 Task: Plan a trip to Al Minya, Egypt from 16th December, 2023 to 18th December, 2023 for 8 adults. Place can be private room with 8 bedrooms having 8 beds and 8 bathrooms. Property type can be hotel. Amenities needed are: wifi, TV, free parkinig on premises, gym, breakfast.
Action: Mouse moved to (593, 159)
Screenshot: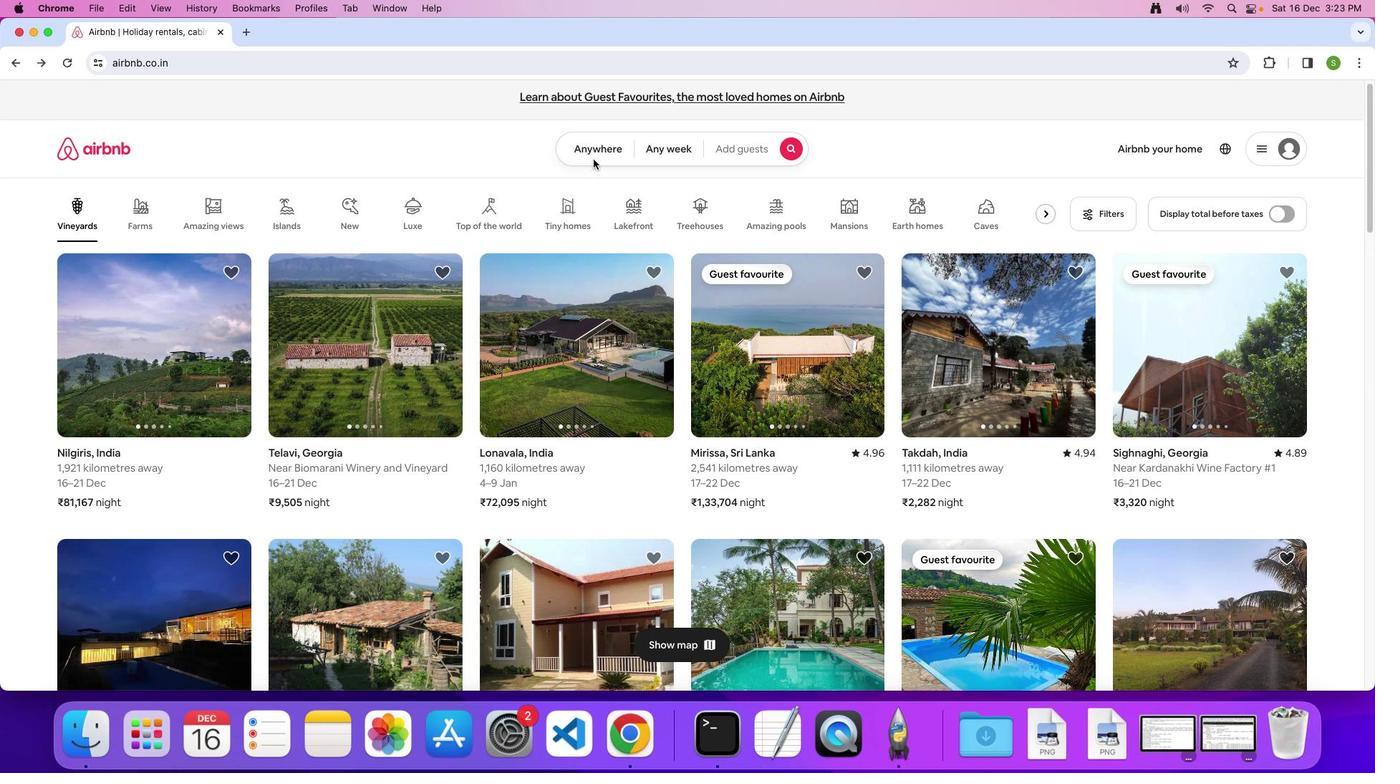 
Action: Mouse pressed left at (593, 159)
Screenshot: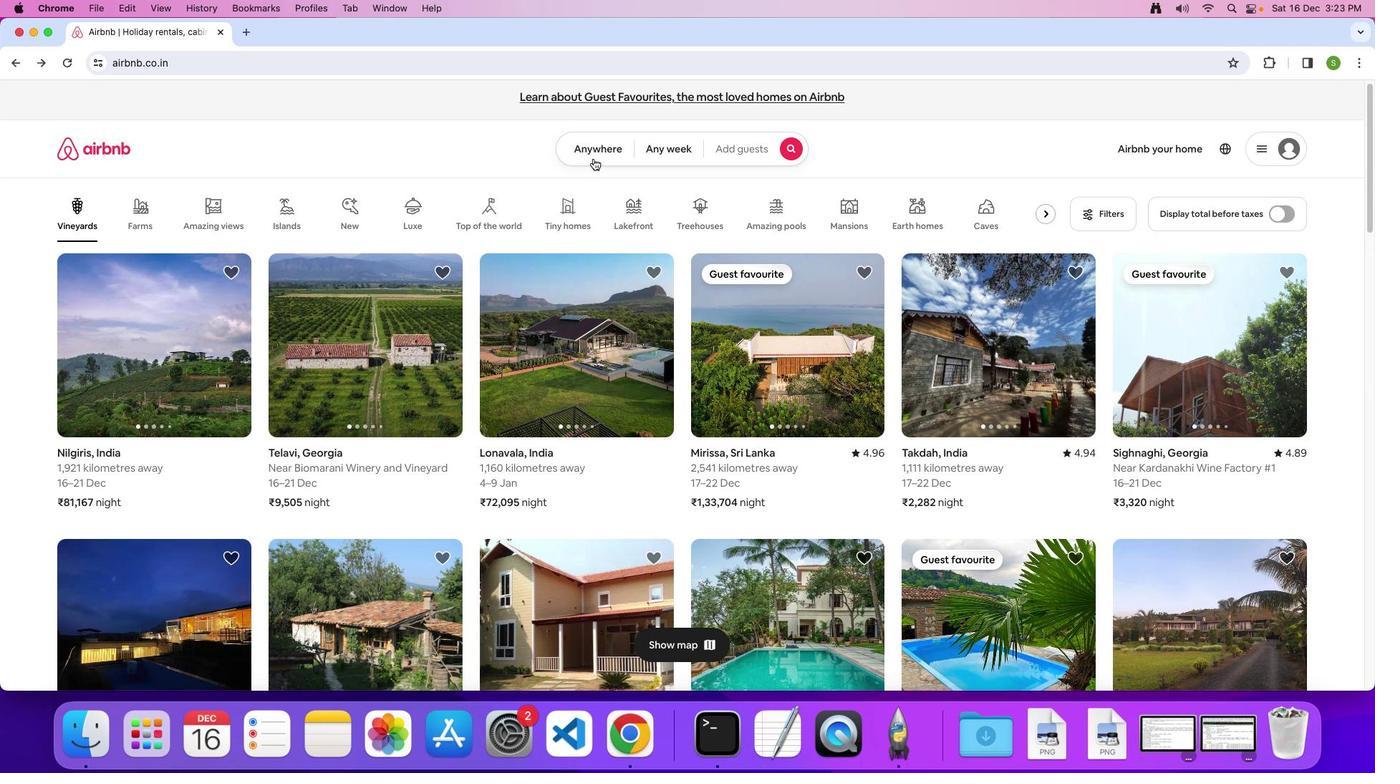 
Action: Mouse moved to (595, 154)
Screenshot: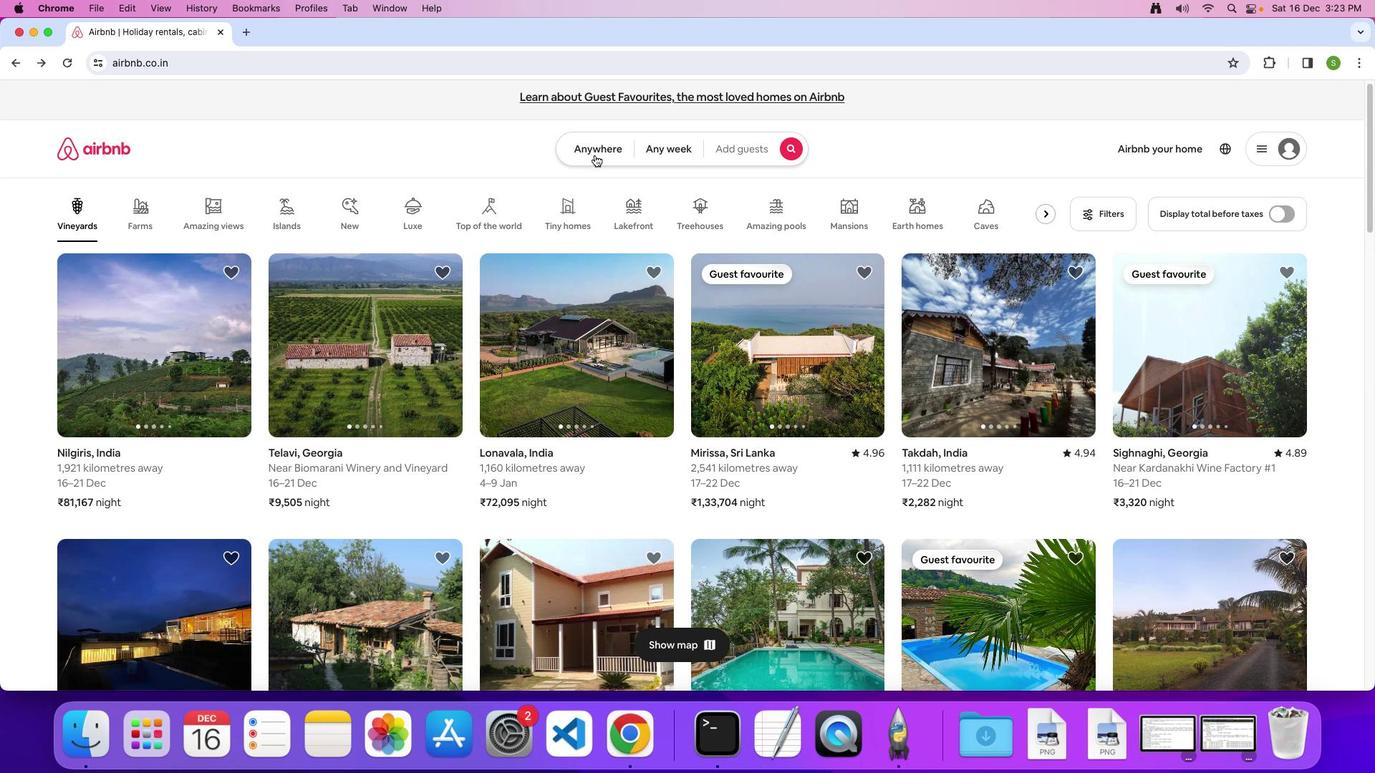 
Action: Mouse pressed left at (595, 154)
Screenshot: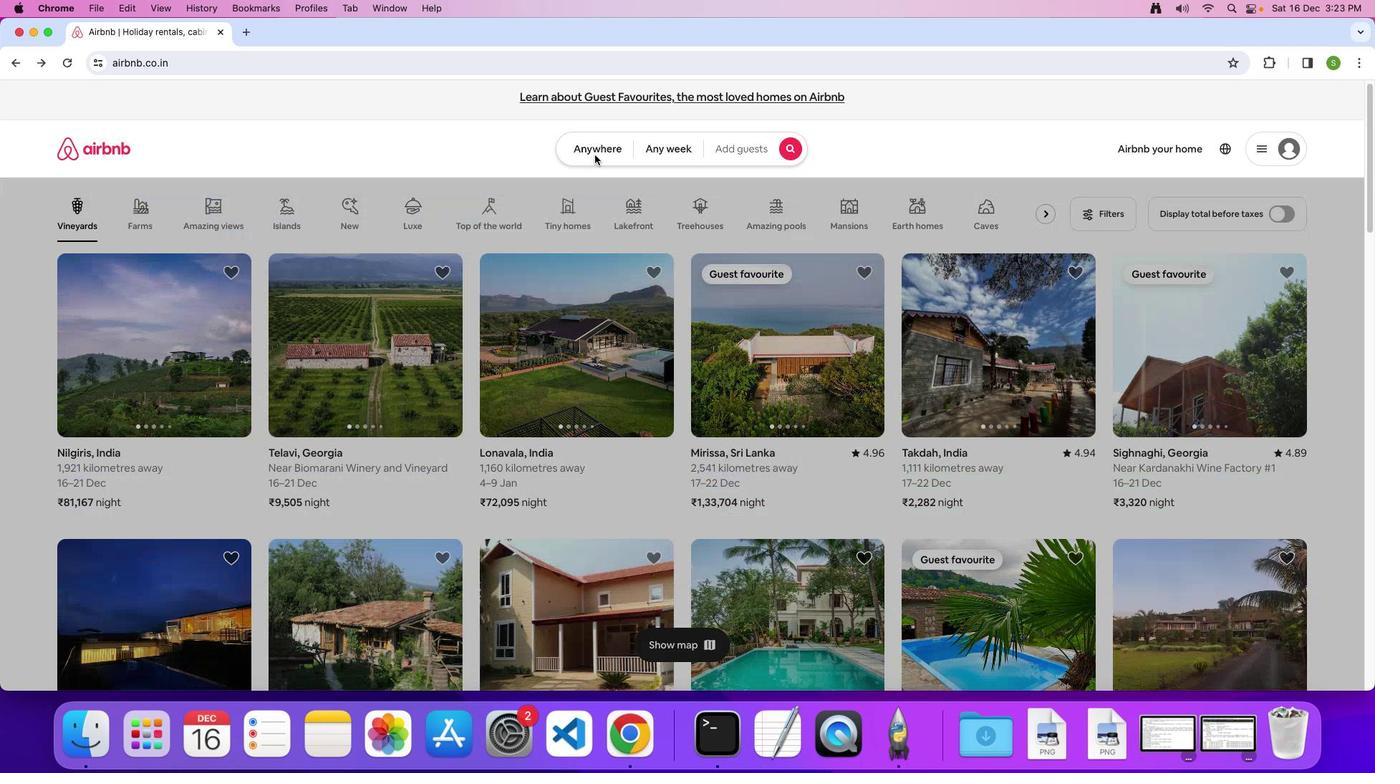 
Action: Mouse moved to (507, 201)
Screenshot: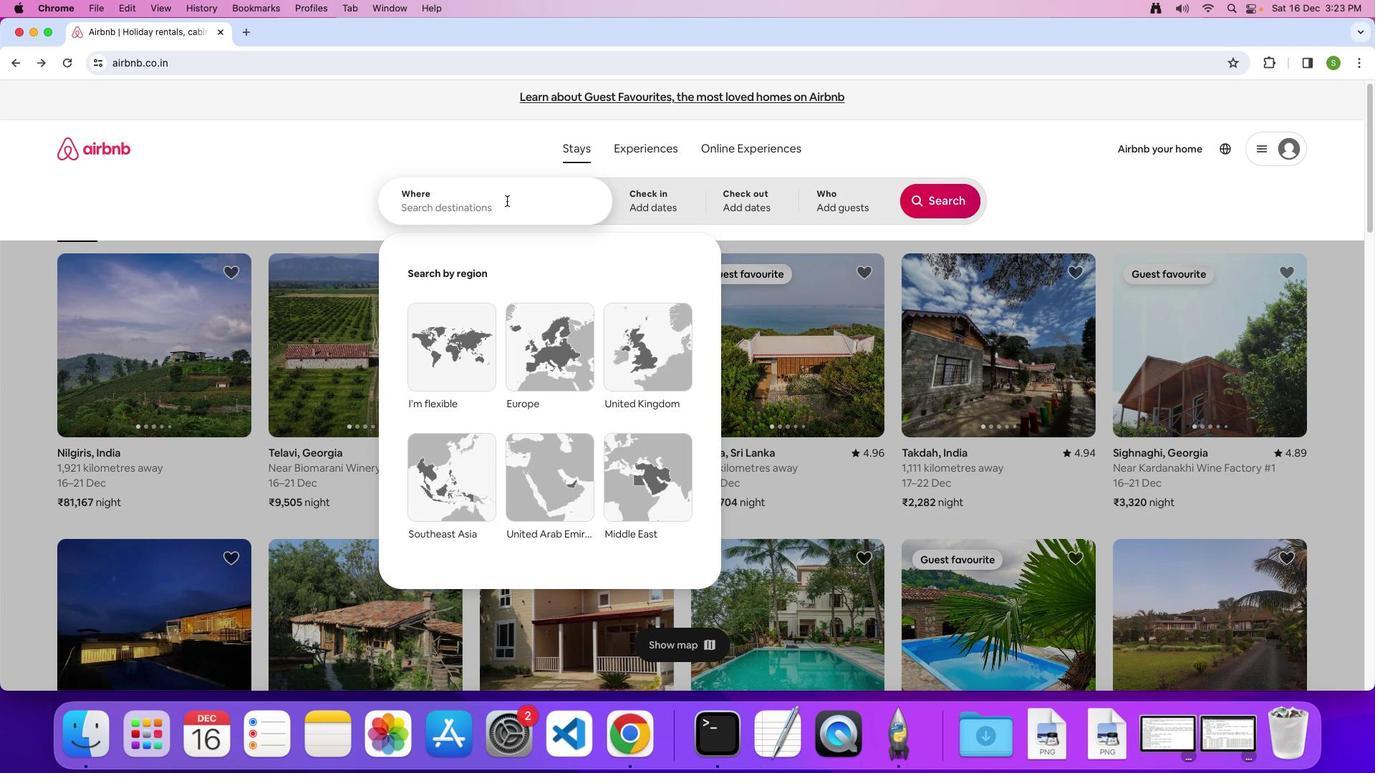 
Action: Mouse pressed left at (507, 201)
Screenshot: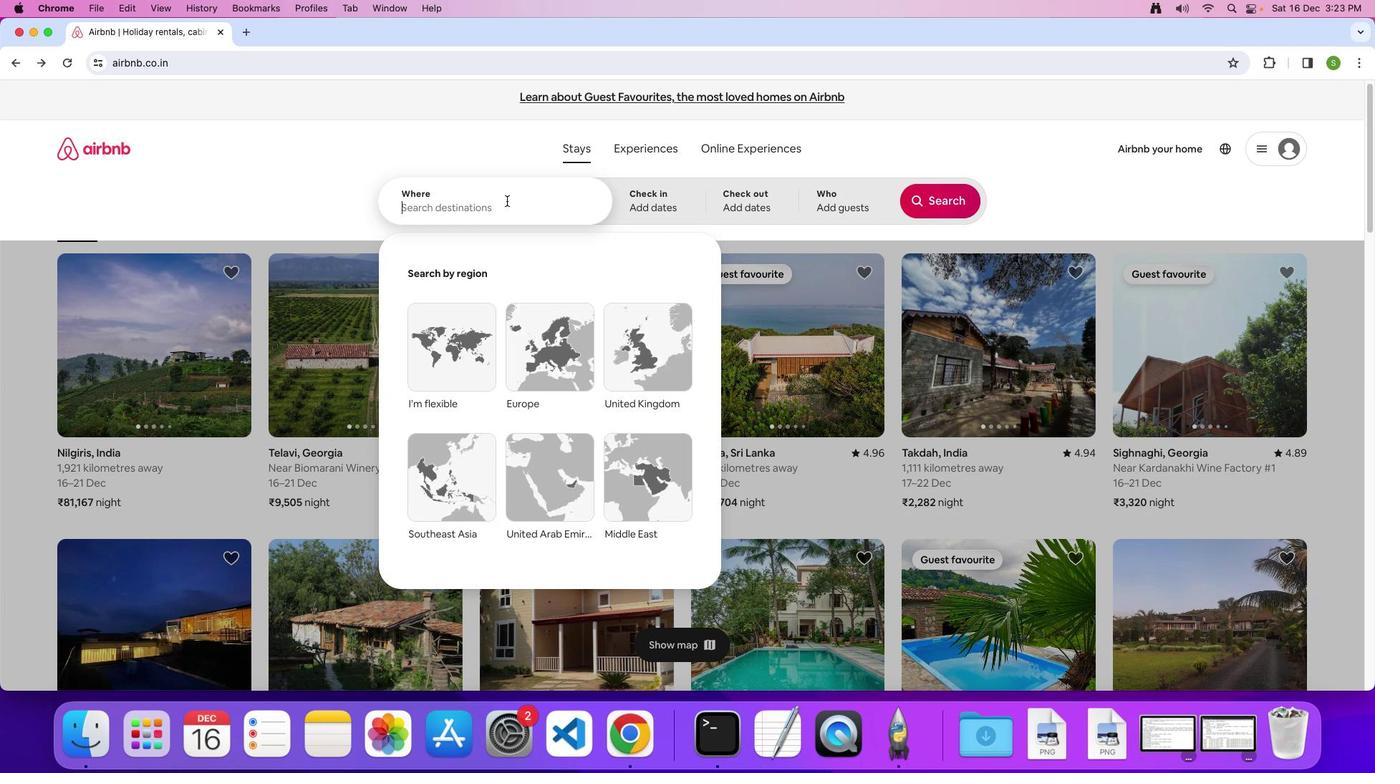 
Action: Mouse moved to (507, 201)
Screenshot: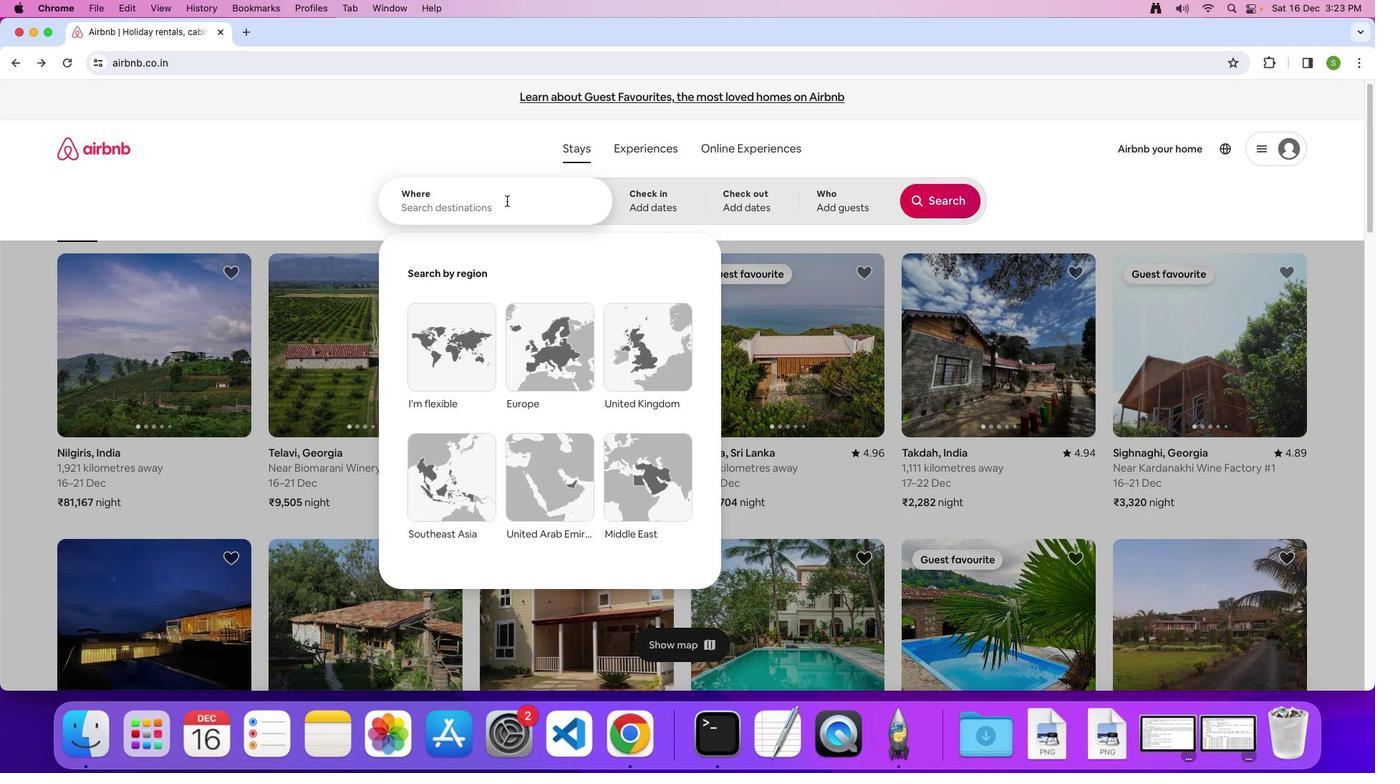 
Action: Key pressed 'A''I'Key.space'M'Key.caps_lock'i''n''y''a'','Key.spaceKey.shift'E''g''y''p''t'Key.enter
Screenshot: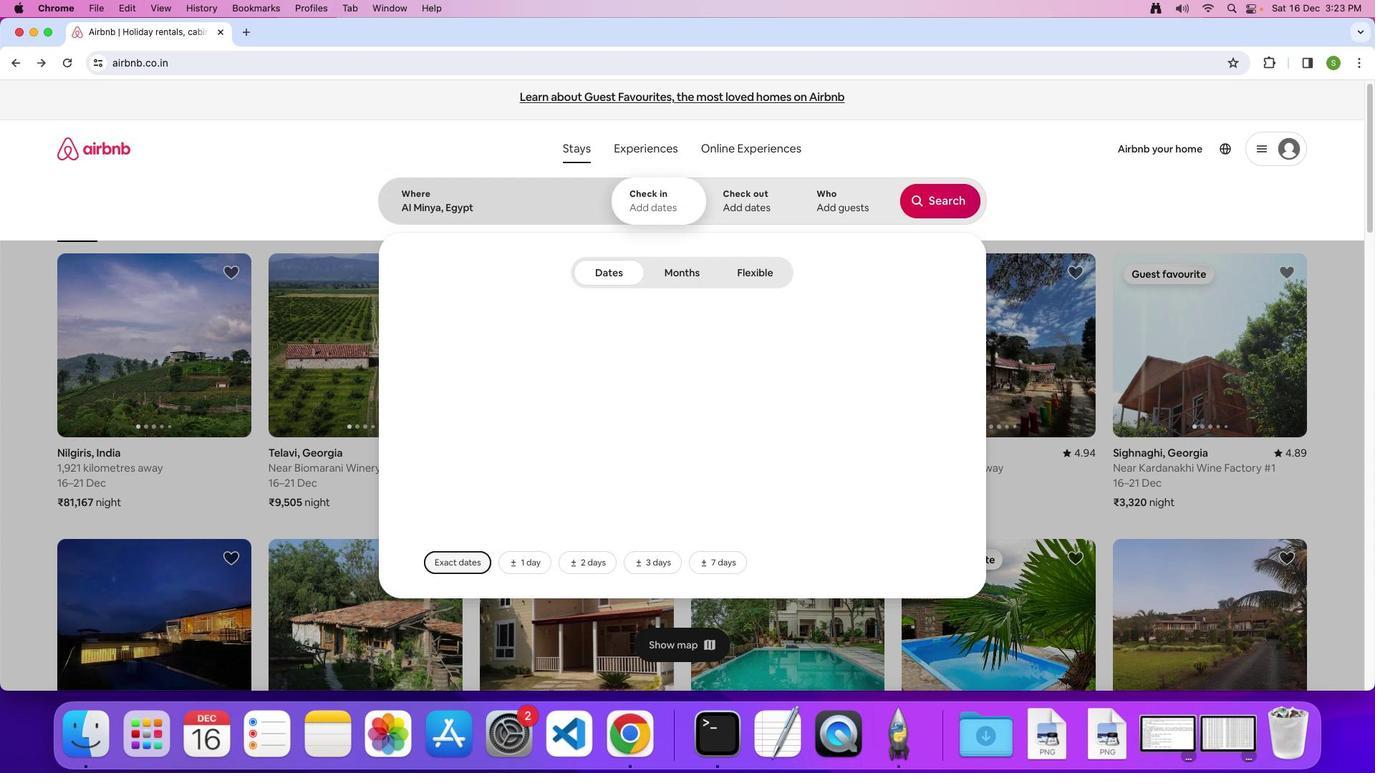 
Action: Mouse moved to (649, 452)
Screenshot: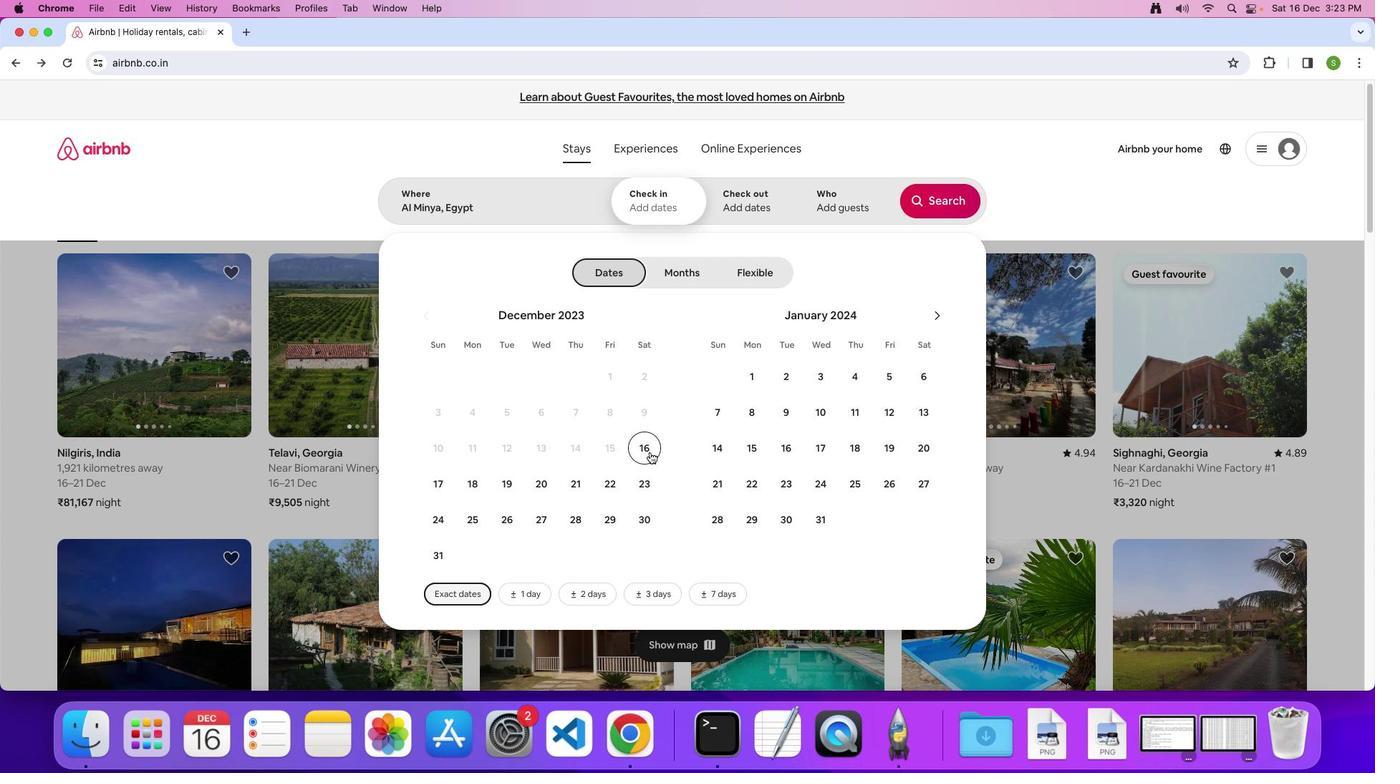 
Action: Mouse pressed left at (649, 452)
Screenshot: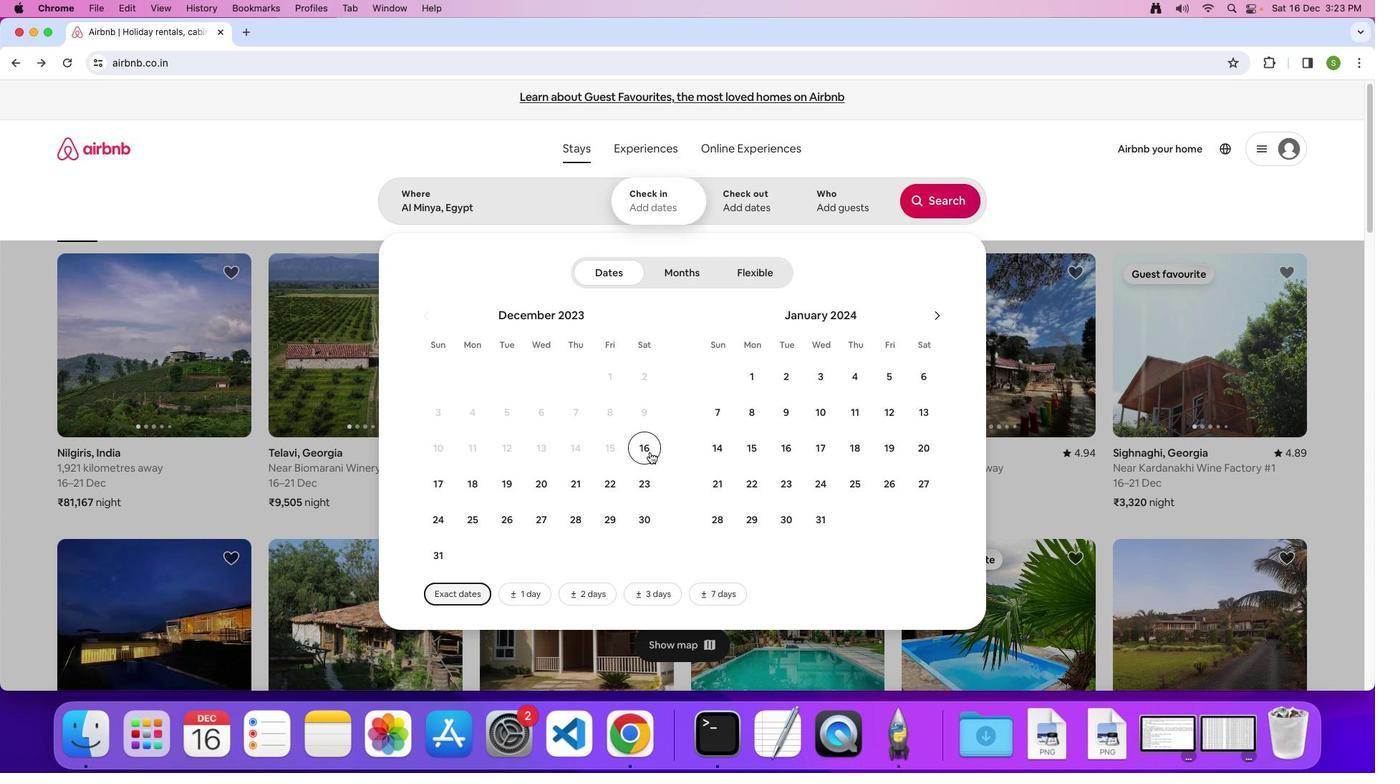 
Action: Mouse moved to (465, 477)
Screenshot: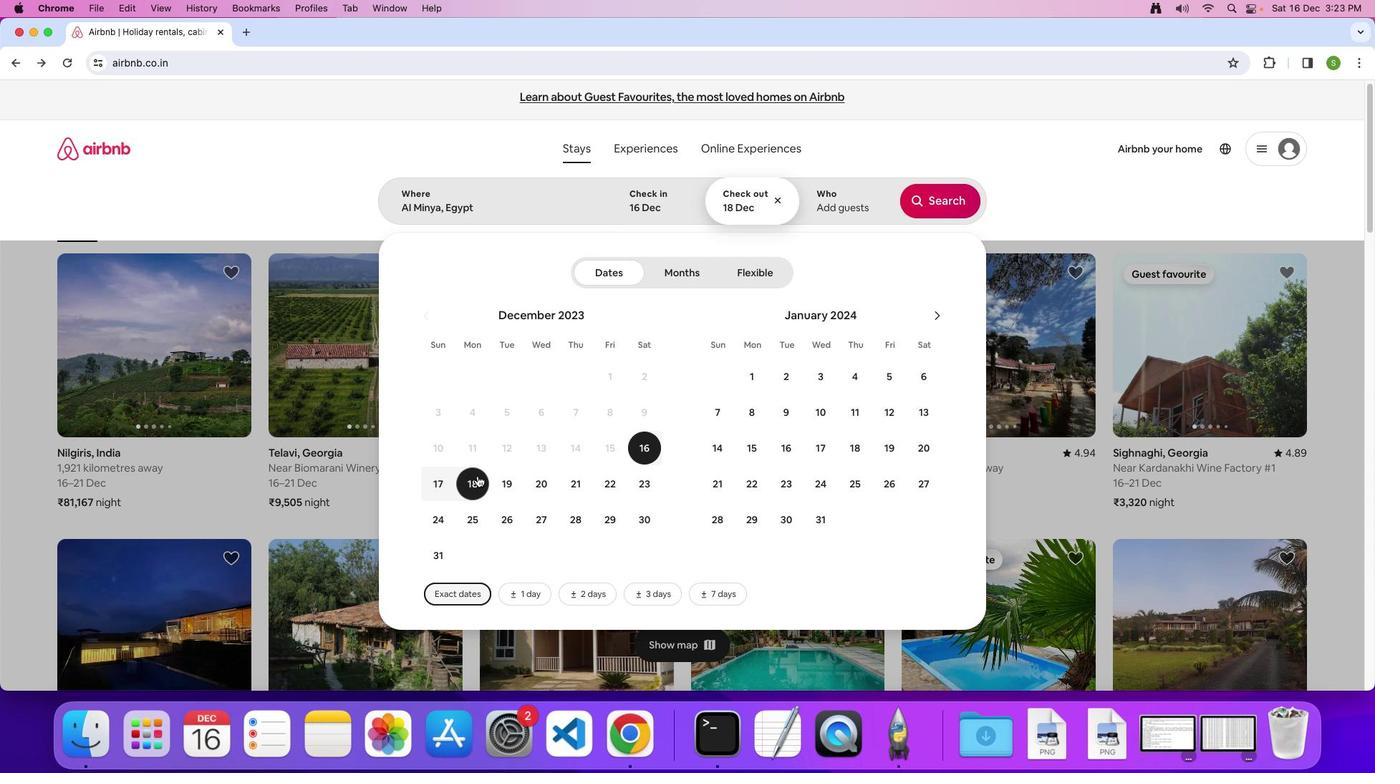 
Action: Mouse pressed left at (465, 477)
Screenshot: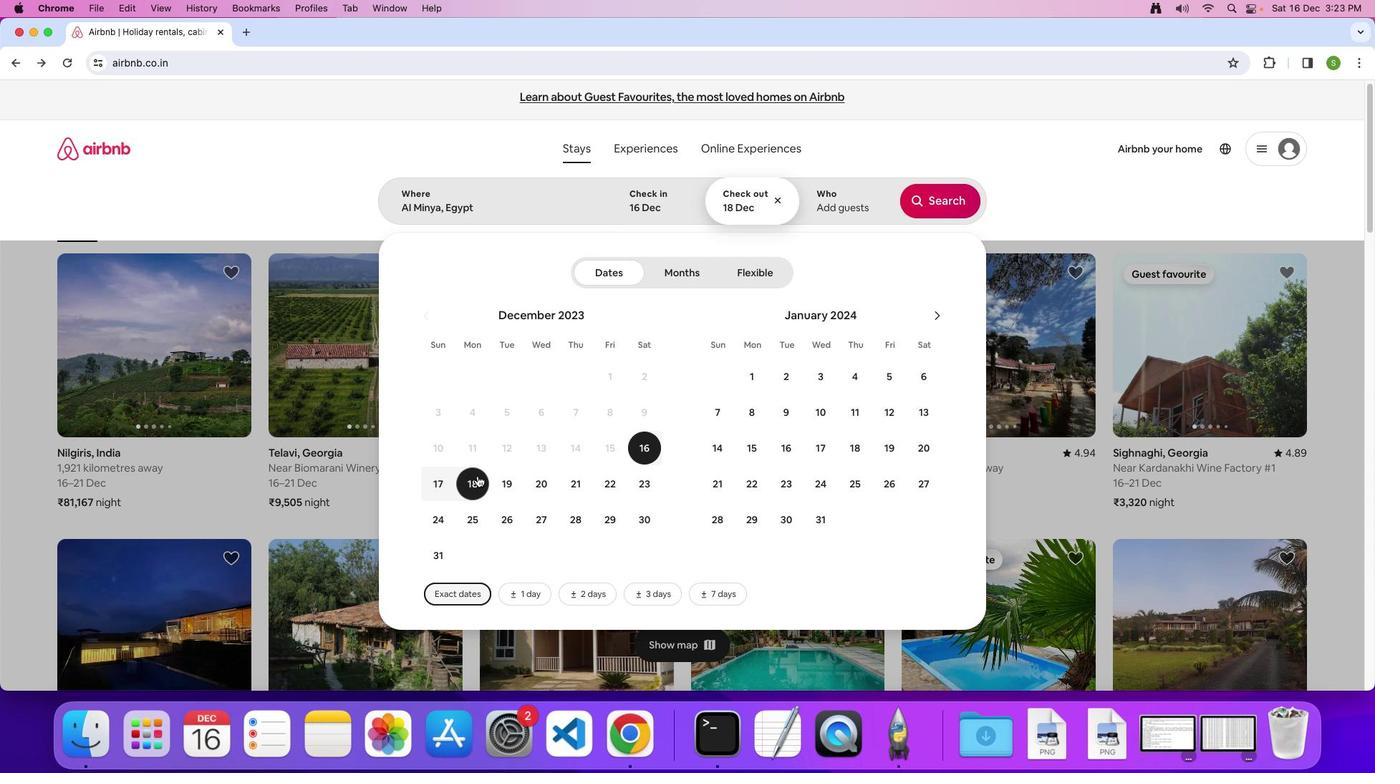 
Action: Mouse moved to (821, 206)
Screenshot: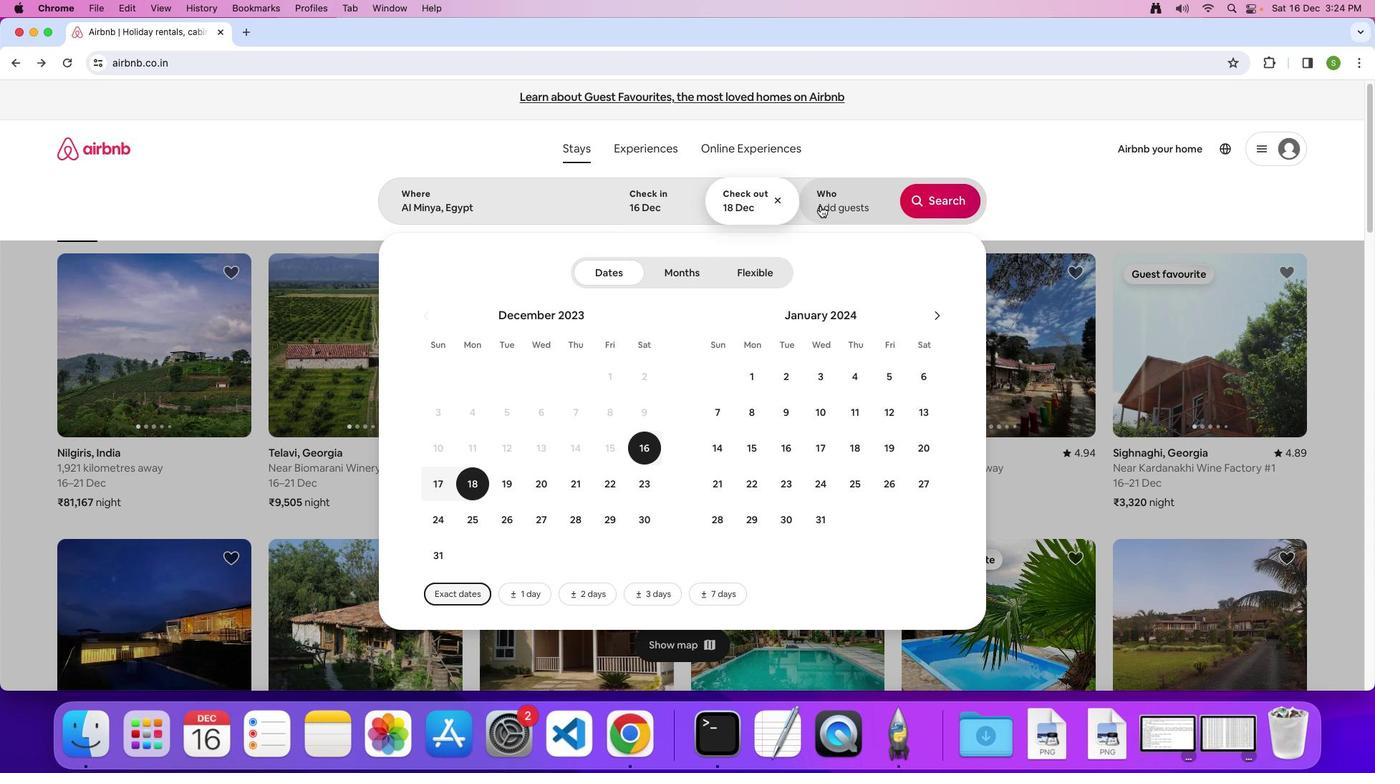 
Action: Mouse pressed left at (821, 206)
Screenshot: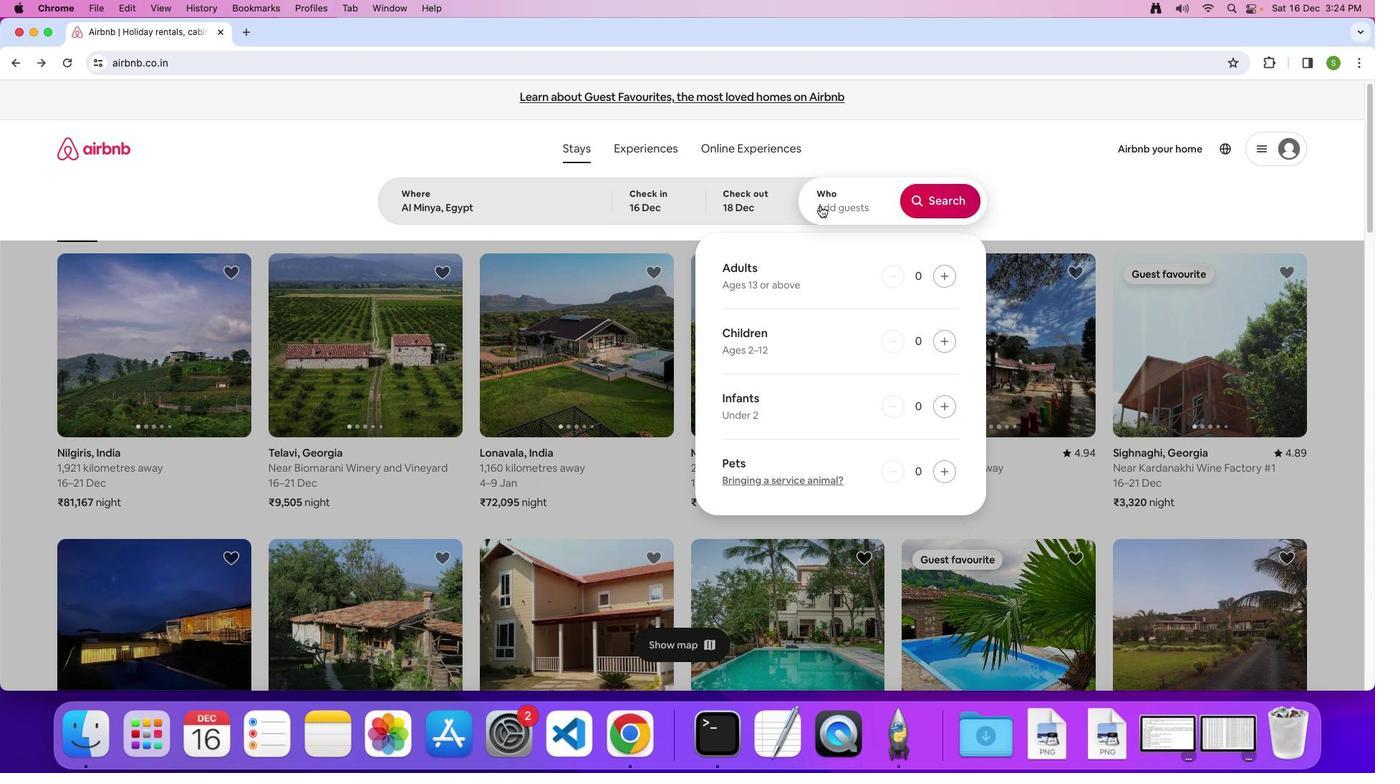
Action: Mouse moved to (946, 283)
Screenshot: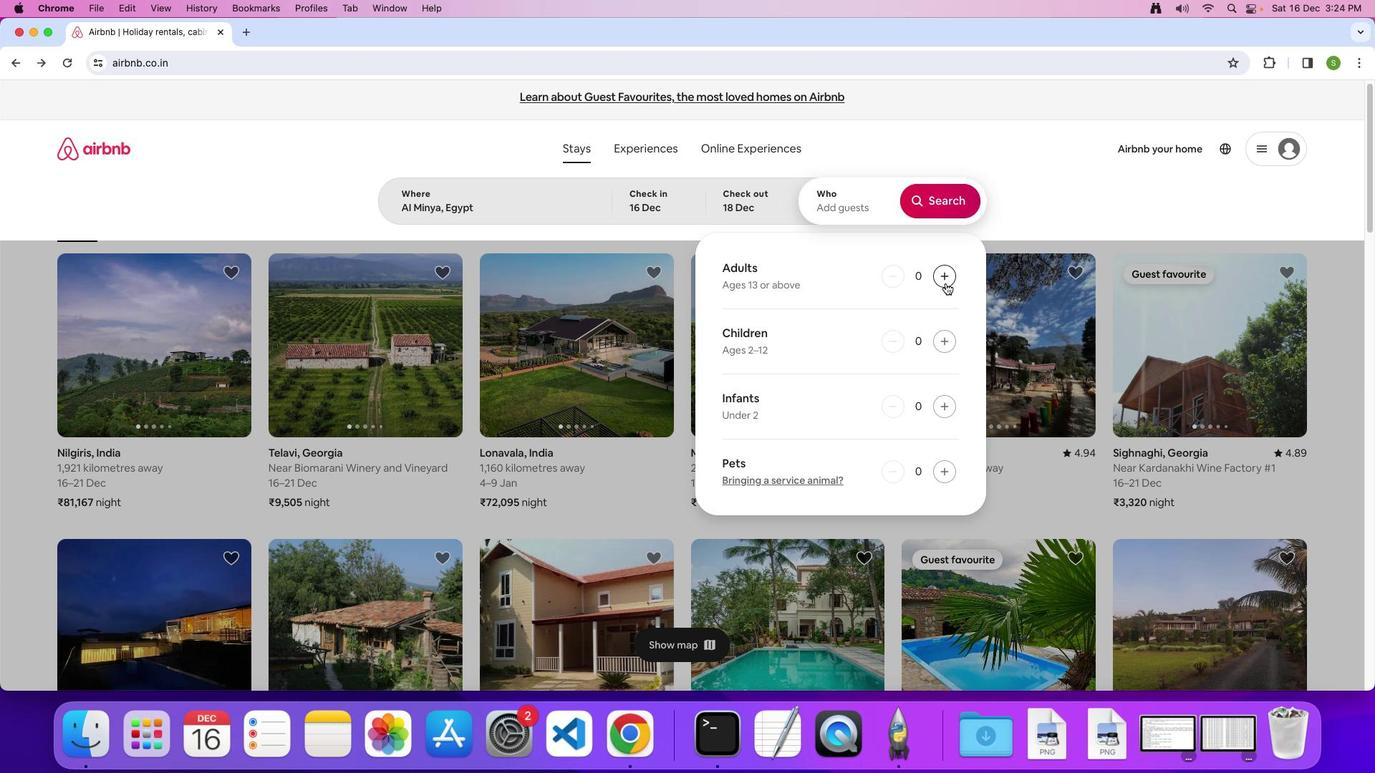 
Action: Mouse pressed left at (946, 283)
Screenshot: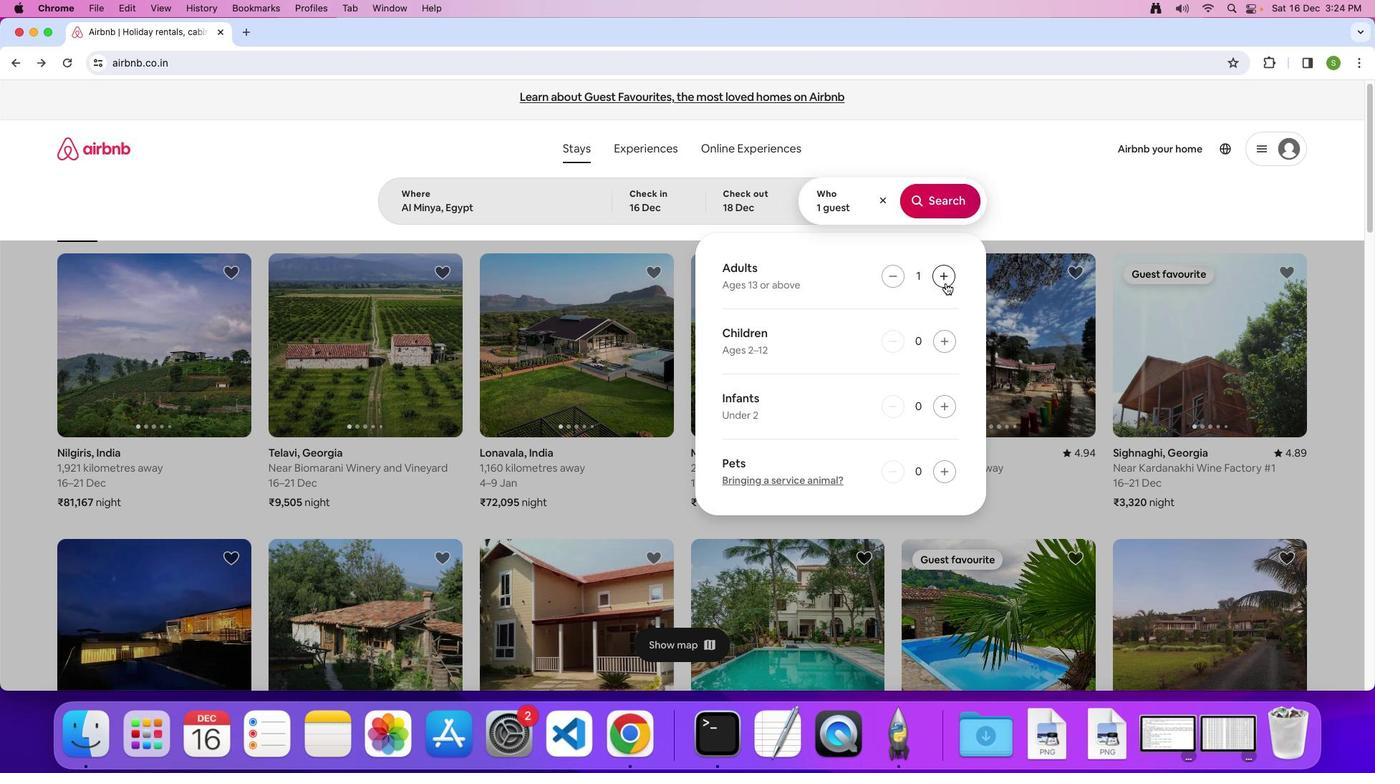 
Action: Mouse pressed left at (946, 283)
Screenshot: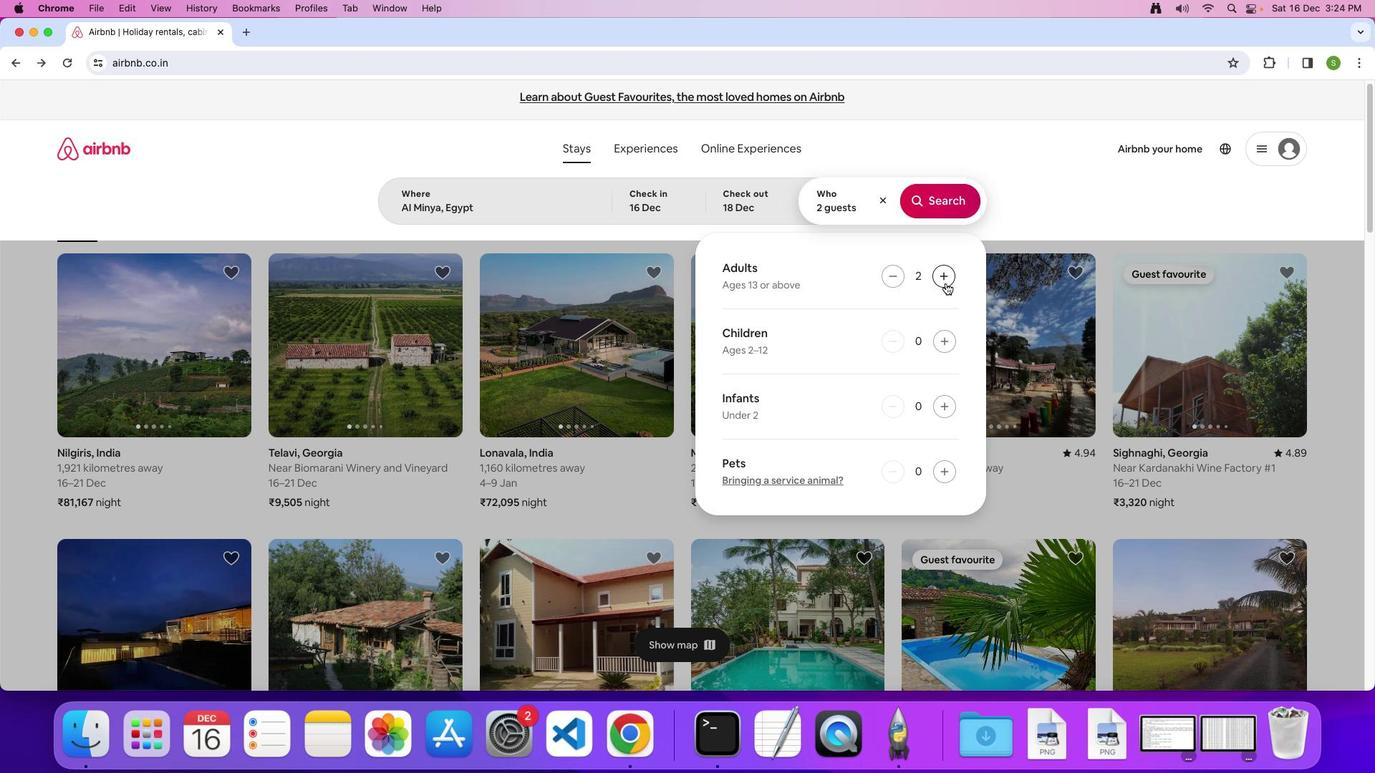 
Action: Mouse pressed left at (946, 283)
Screenshot: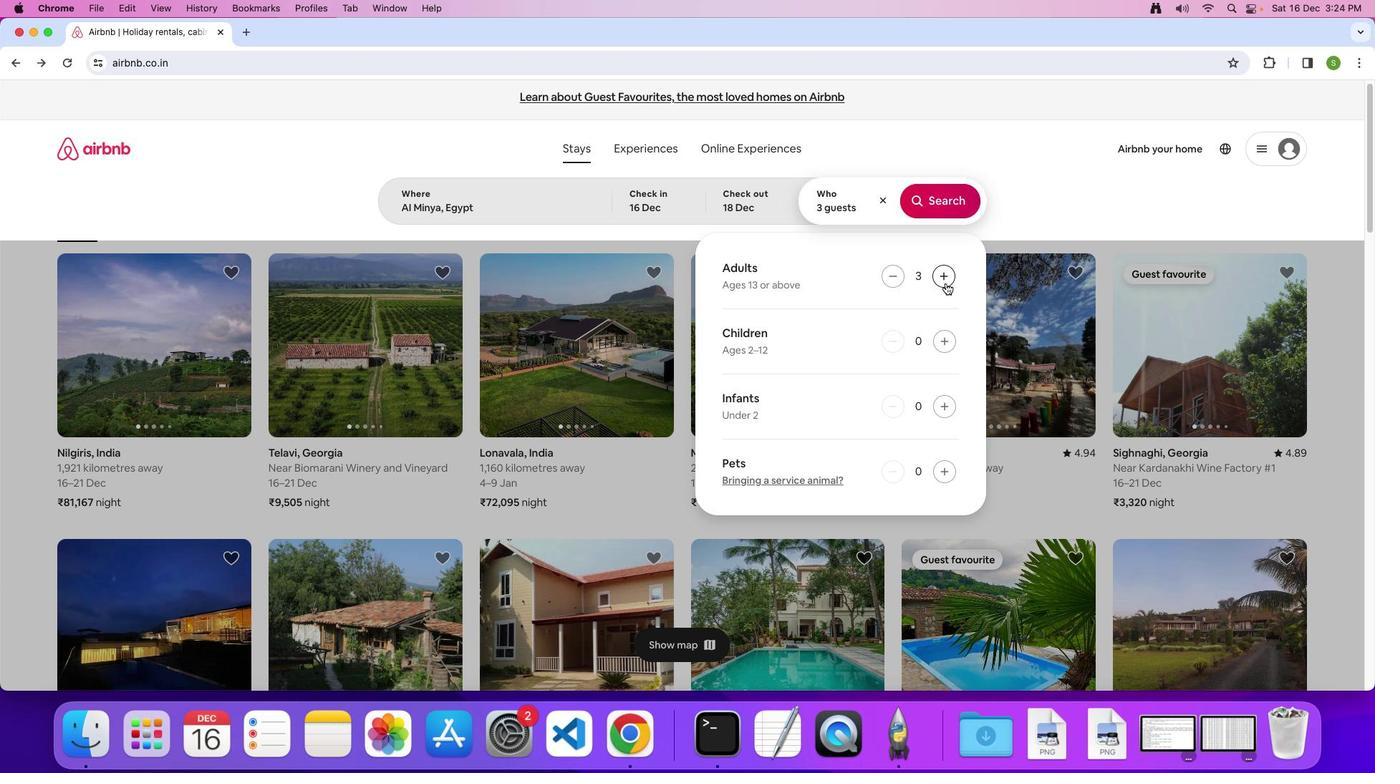 
Action: Mouse pressed left at (946, 283)
Screenshot: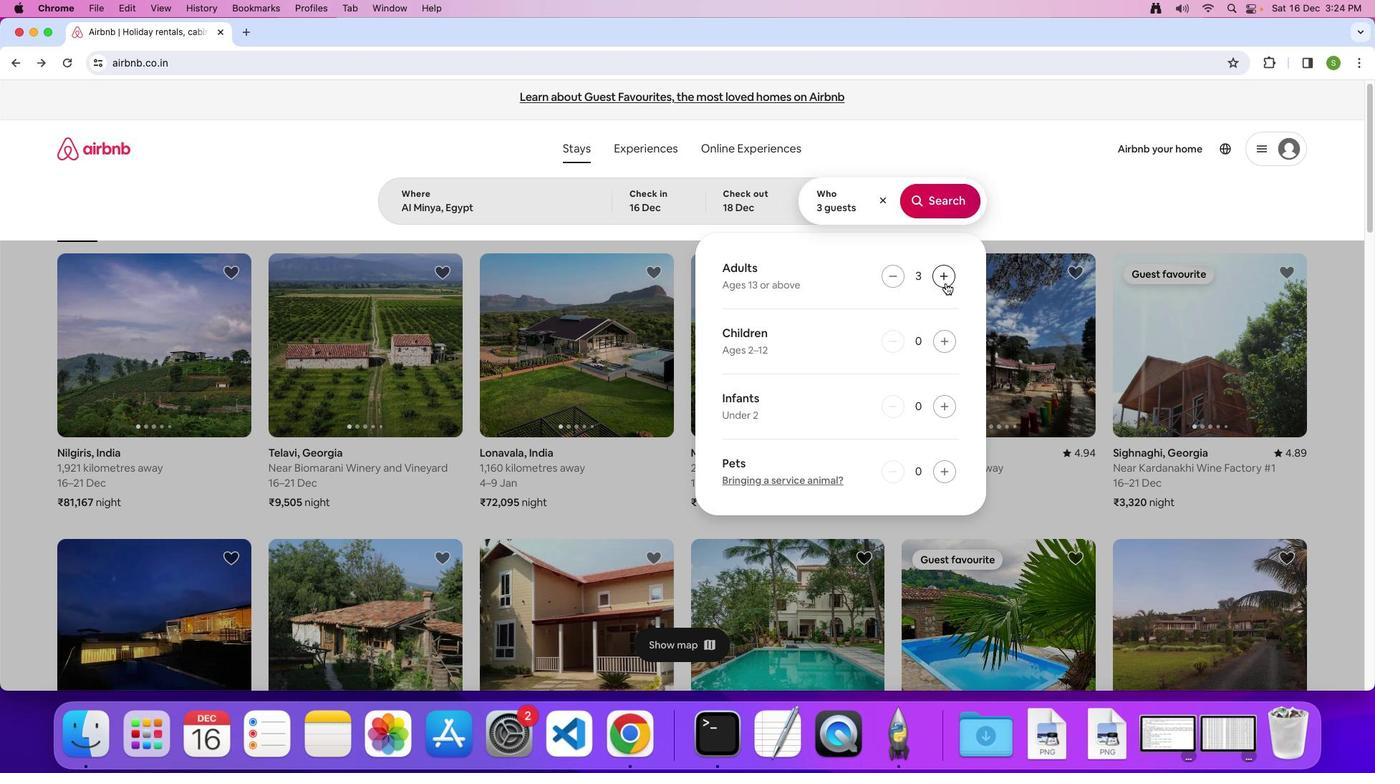 
Action: Mouse pressed left at (946, 283)
Screenshot: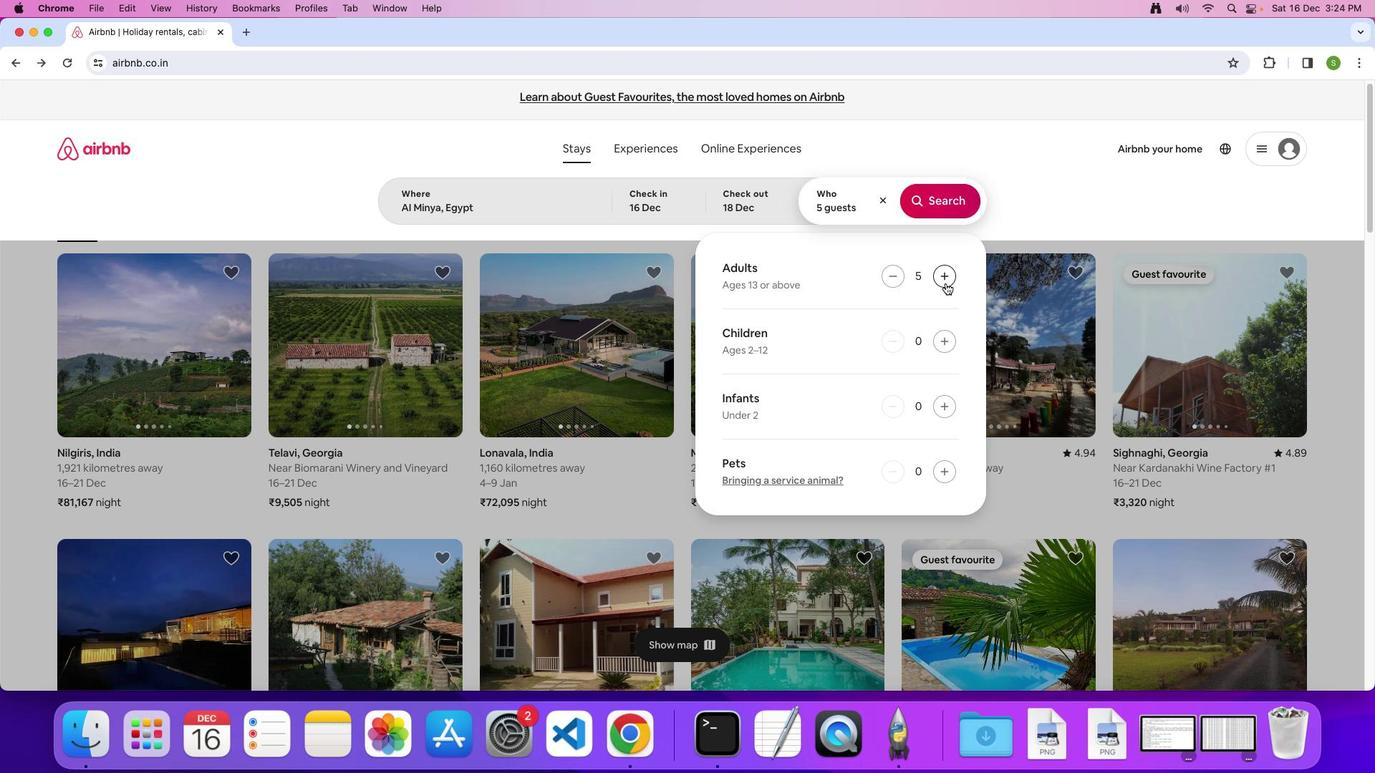 
Action: Mouse pressed left at (946, 283)
Screenshot: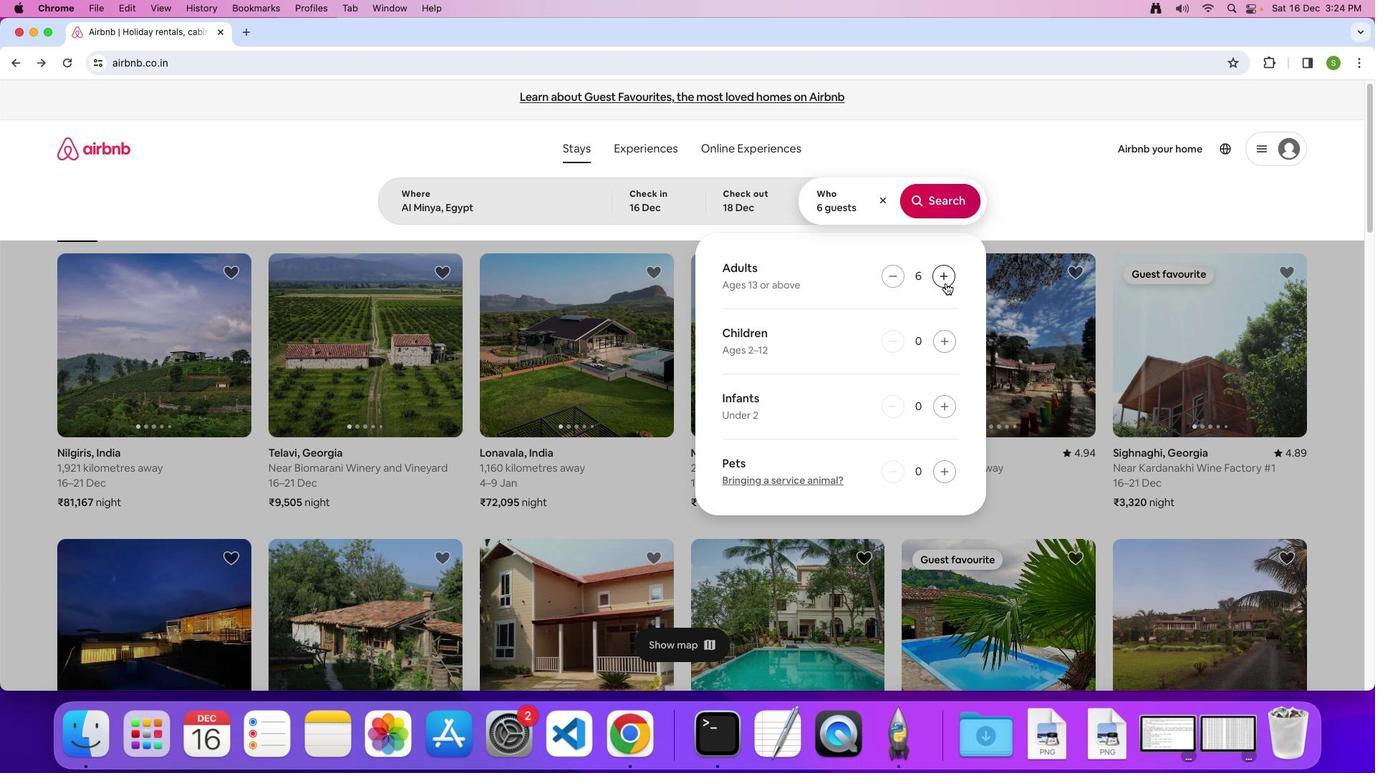 
Action: Mouse pressed left at (946, 283)
Screenshot: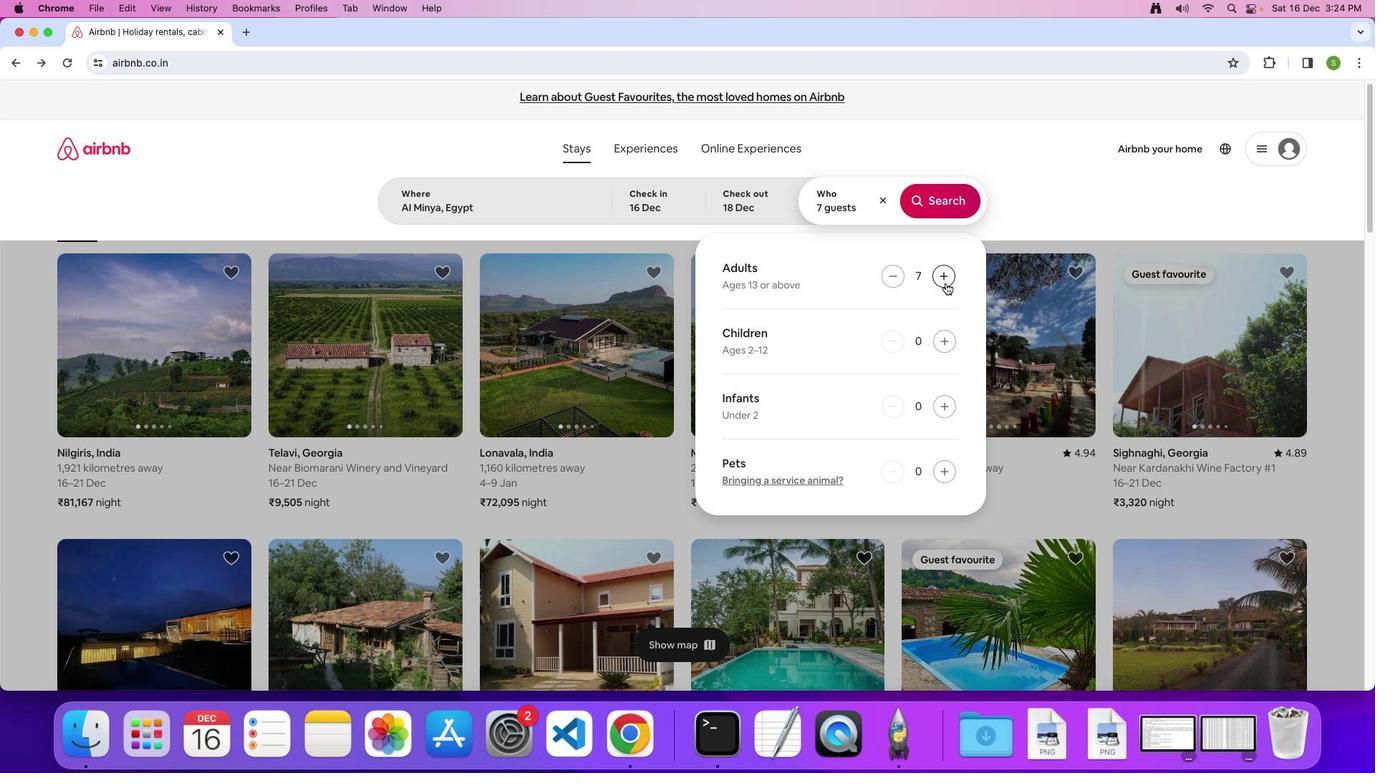 
Action: Mouse pressed left at (946, 283)
Screenshot: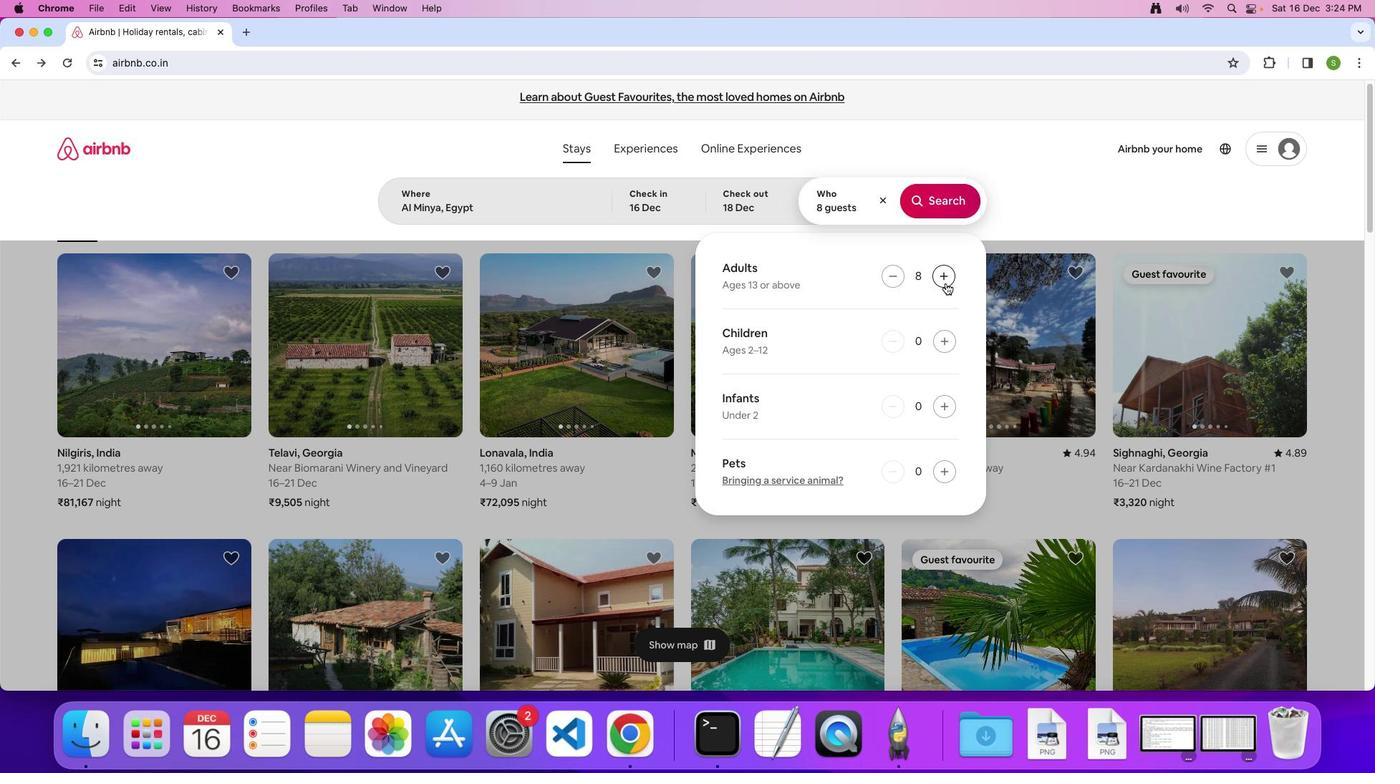 
Action: Mouse moved to (959, 192)
Screenshot: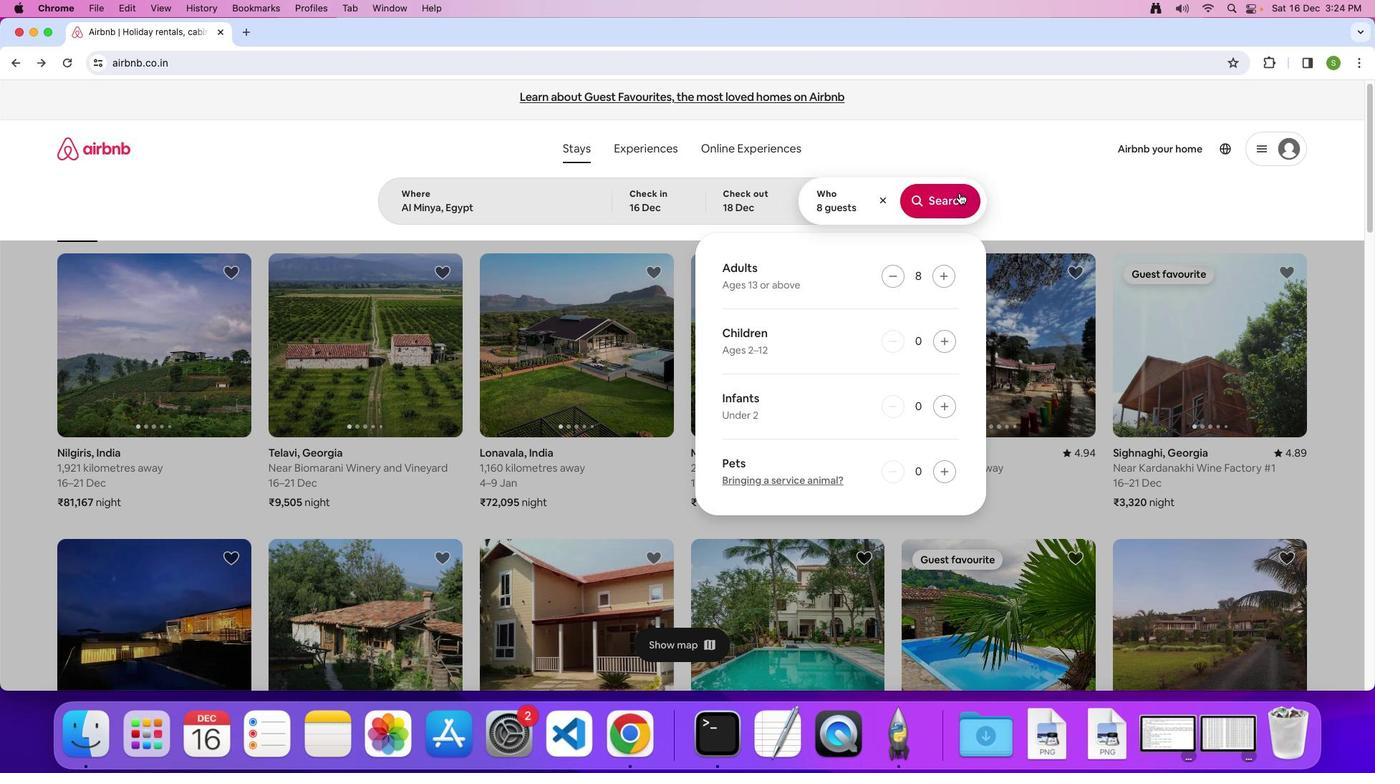 
Action: Mouse pressed left at (959, 192)
Screenshot: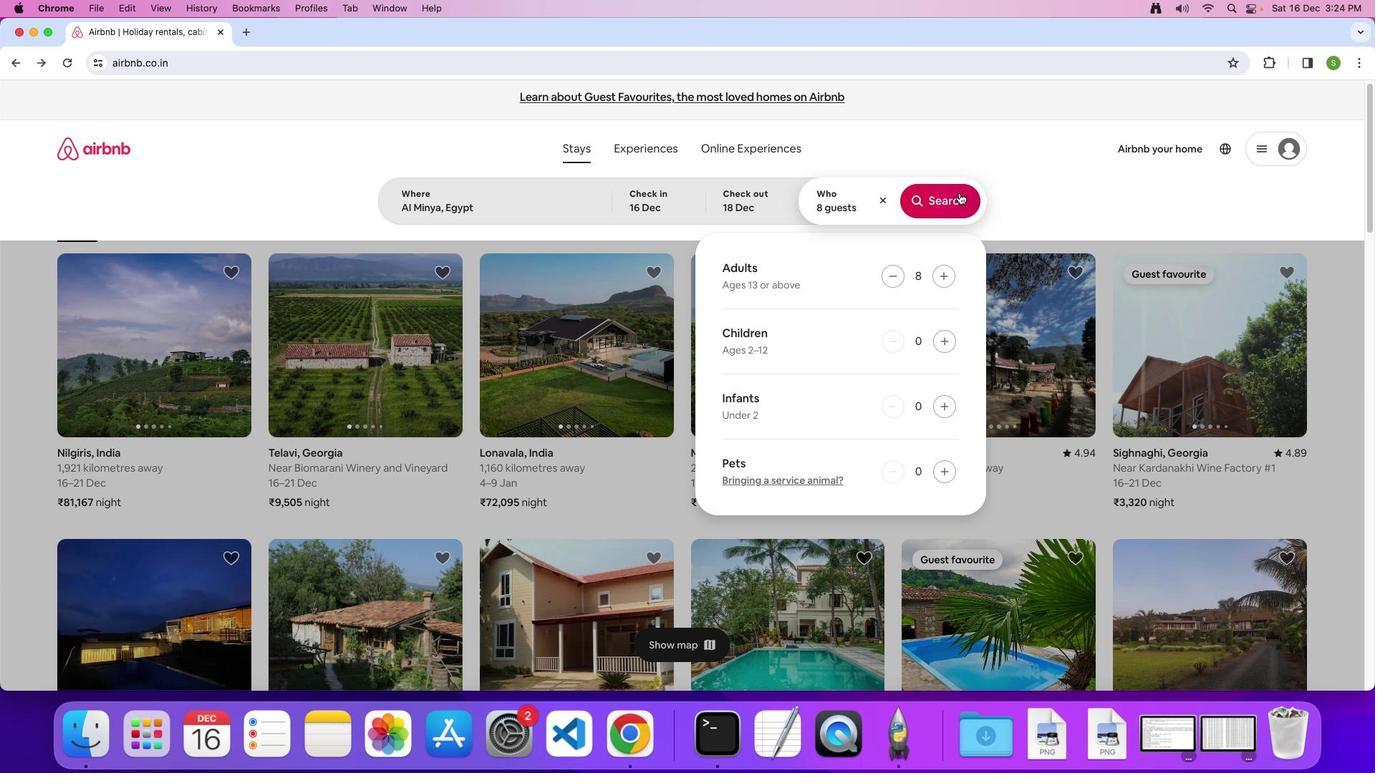 
Action: Mouse moved to (1134, 170)
Screenshot: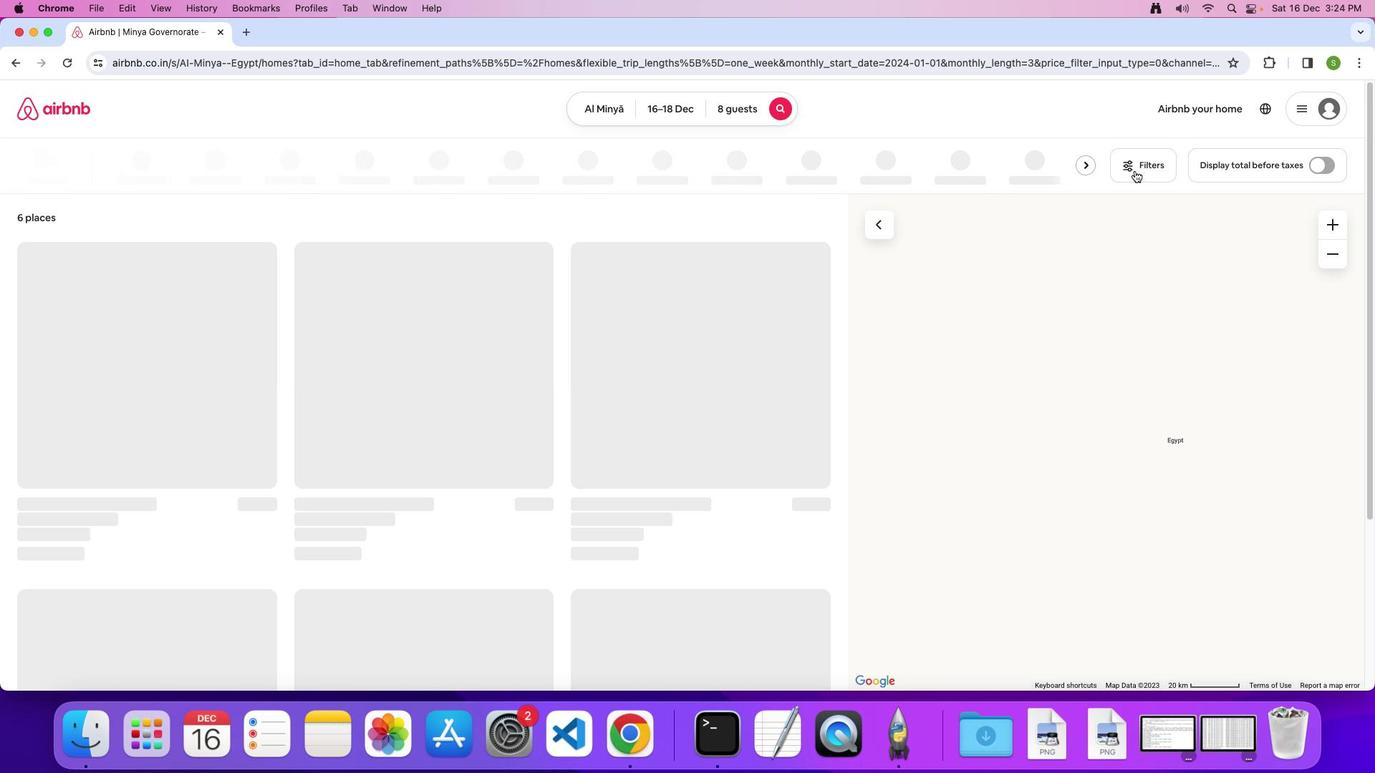 
Action: Mouse pressed left at (1134, 170)
Screenshot: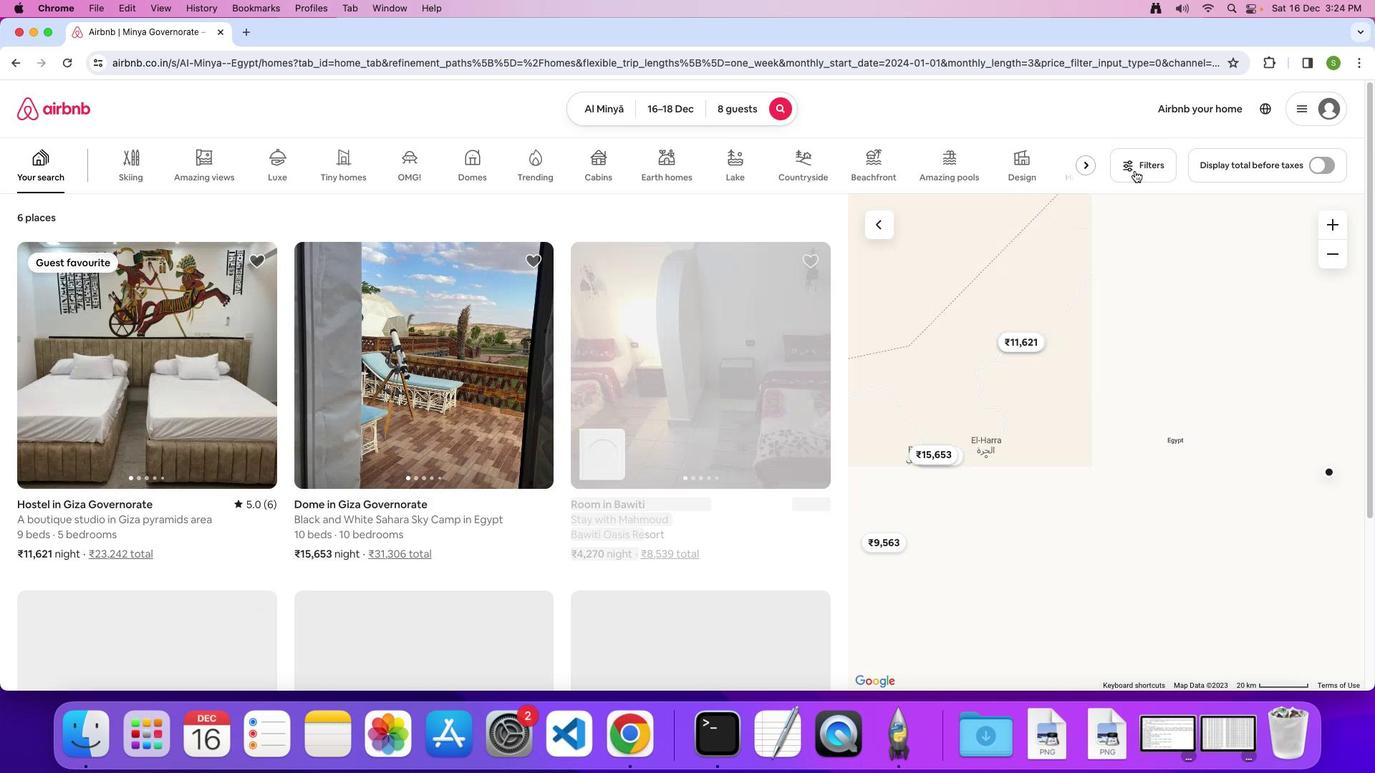 
Action: Mouse moved to (687, 492)
Screenshot: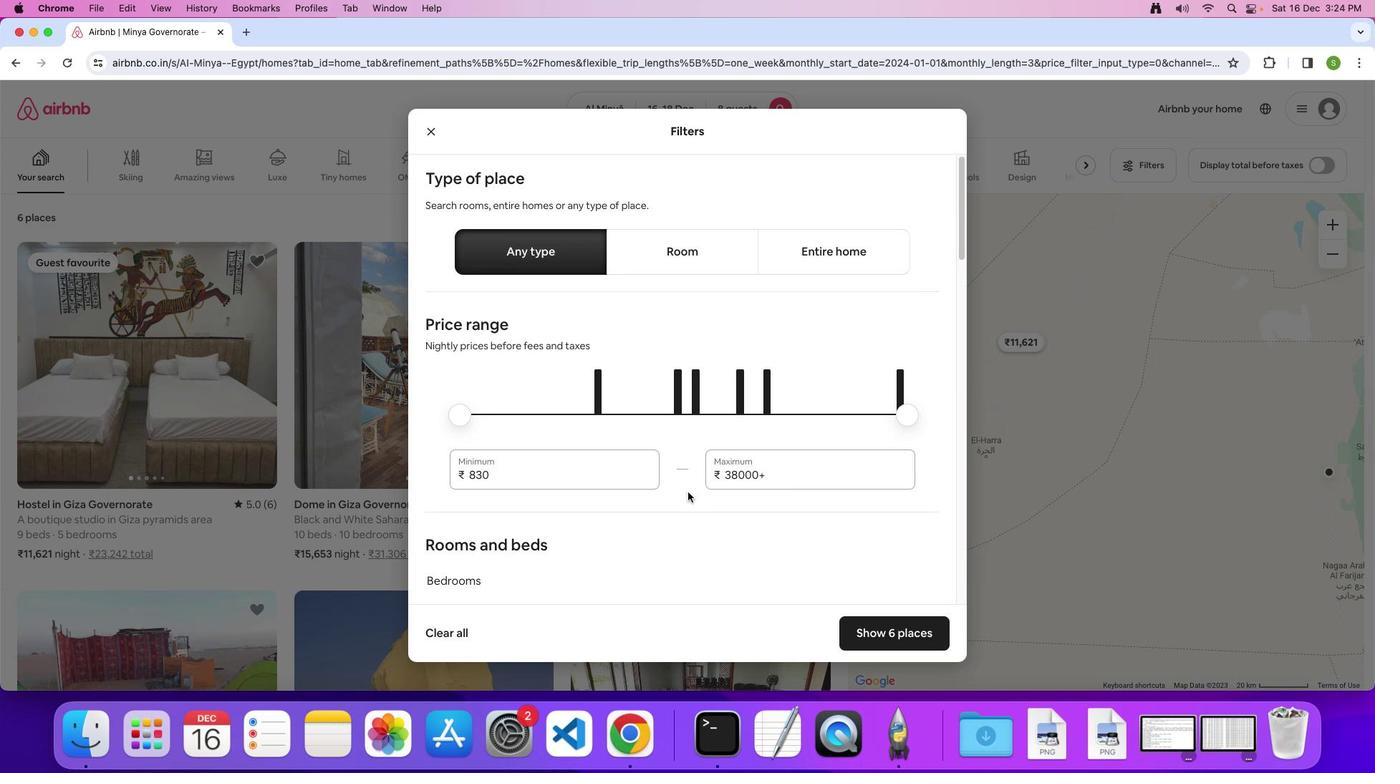 
Action: Mouse scrolled (687, 492) with delta (0, 0)
Screenshot: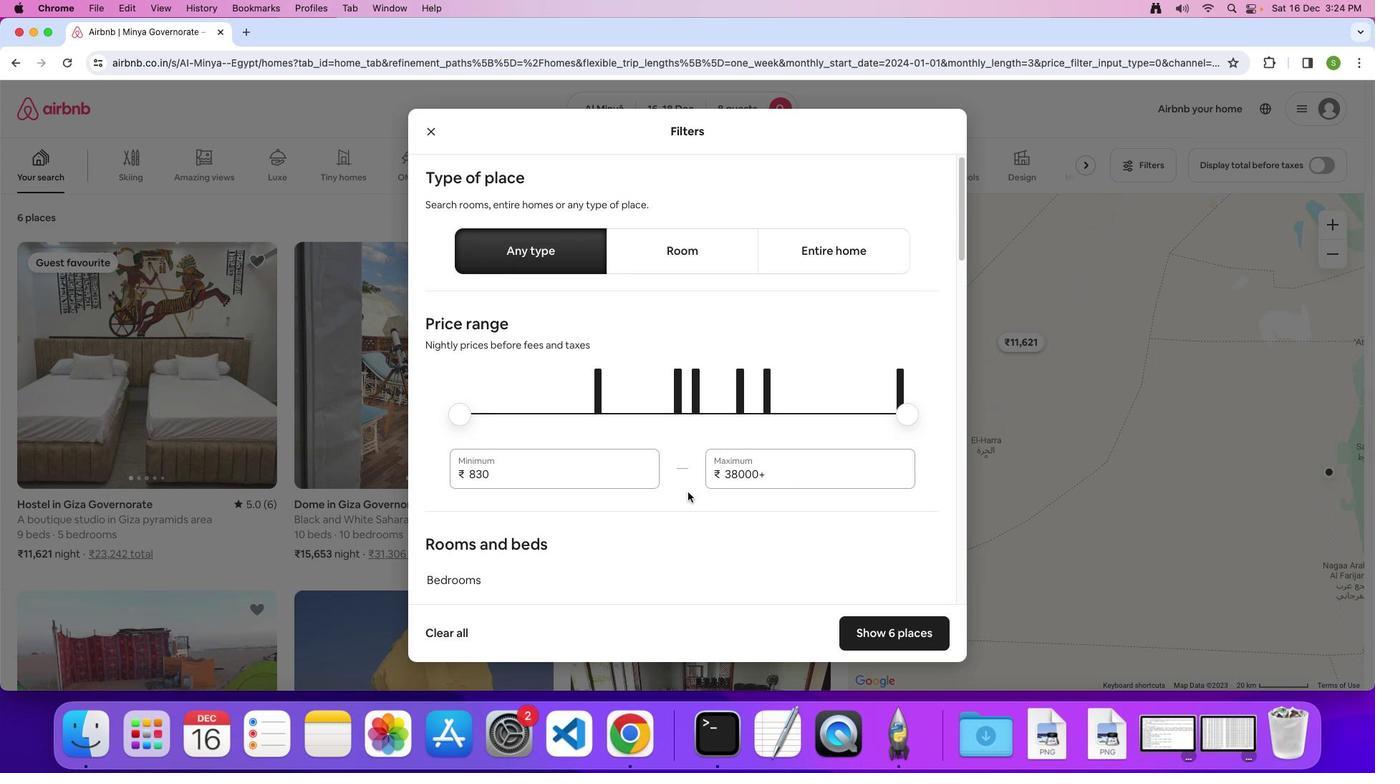 
Action: Mouse scrolled (687, 492) with delta (0, 0)
Screenshot: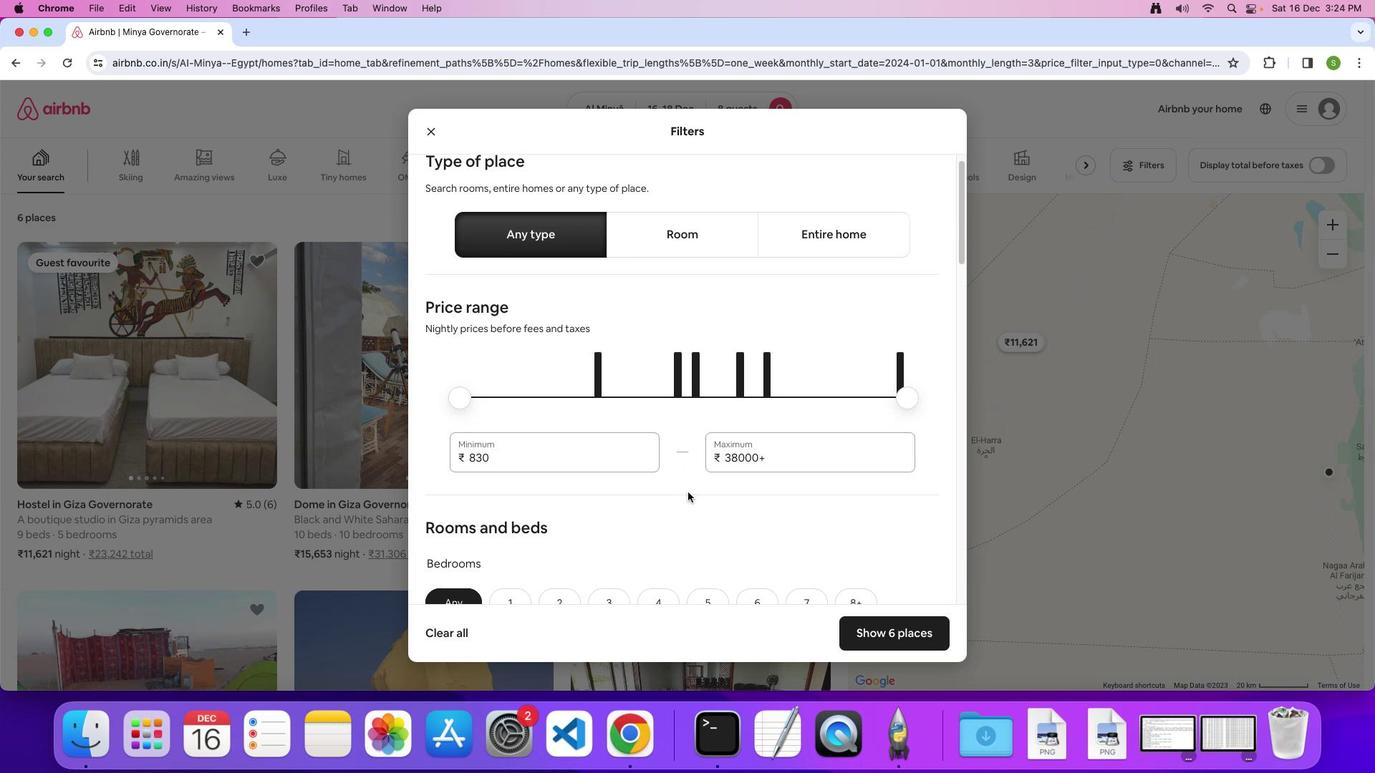
Action: Mouse scrolled (687, 492) with delta (0, 0)
Screenshot: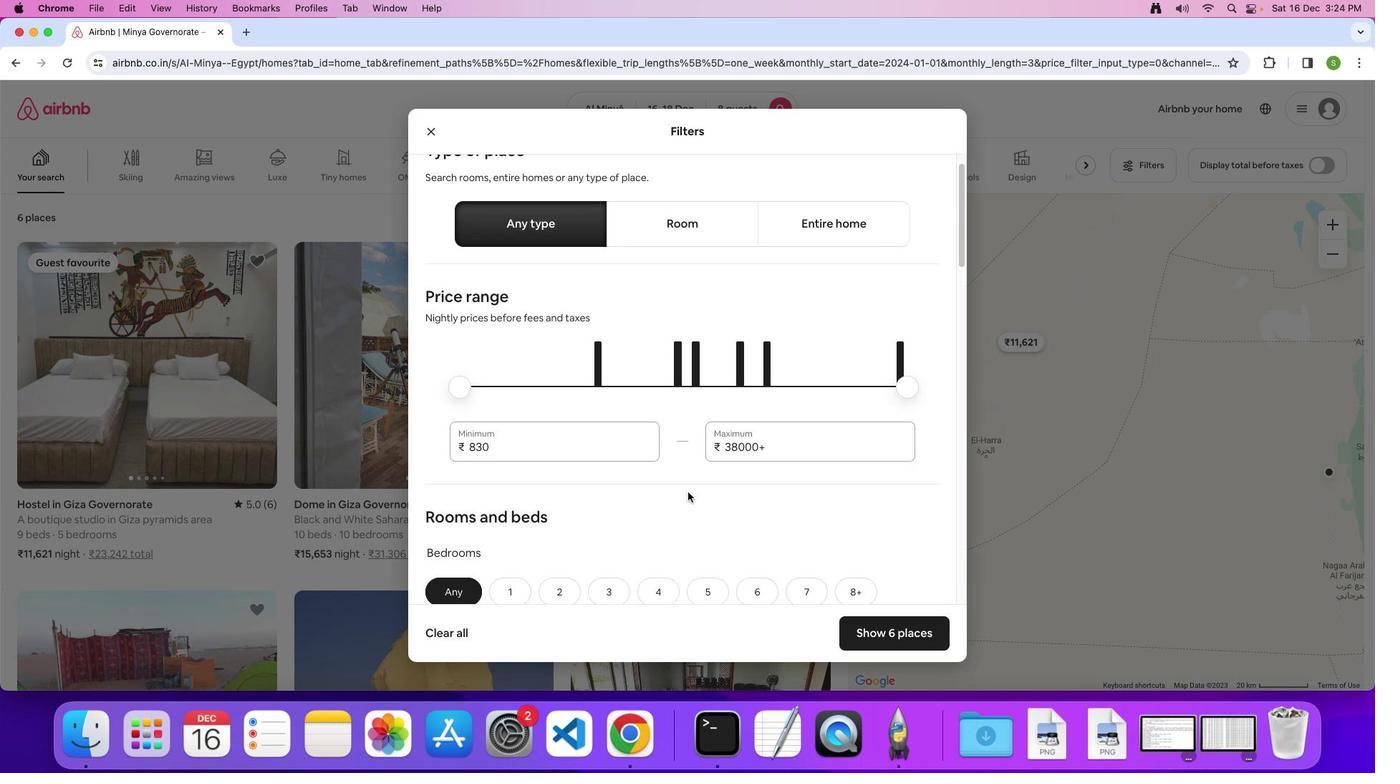 
Action: Mouse moved to (688, 490)
Screenshot: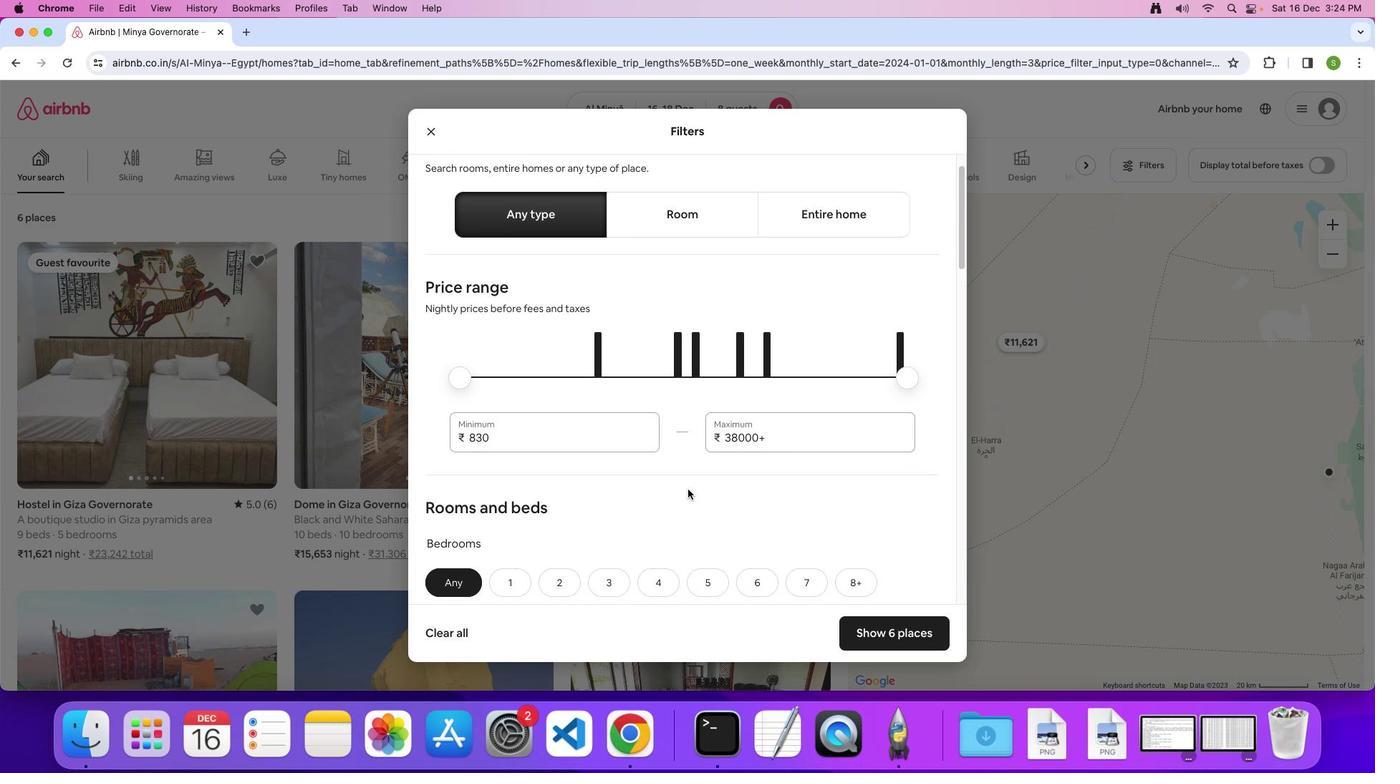 
Action: Mouse scrolled (688, 490) with delta (0, 0)
Screenshot: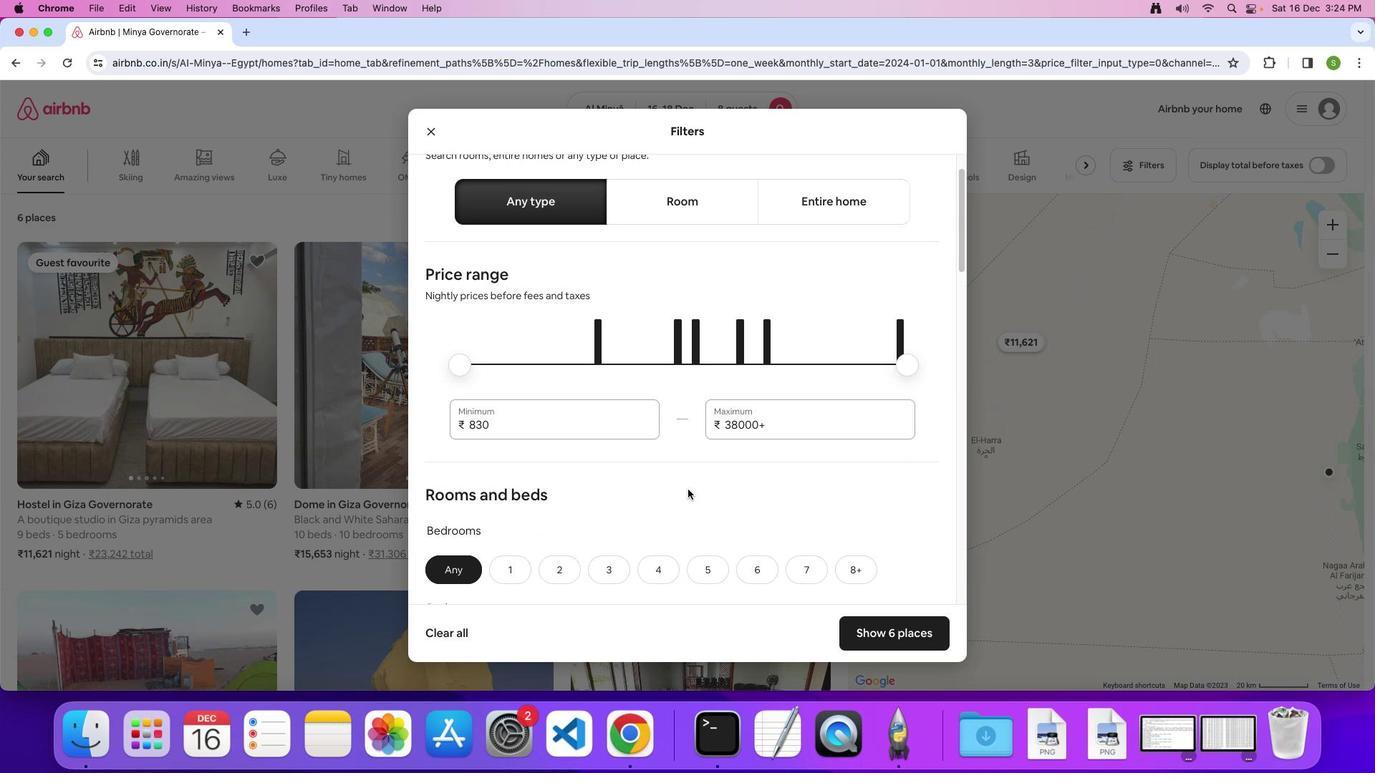 
Action: Mouse moved to (688, 490)
Screenshot: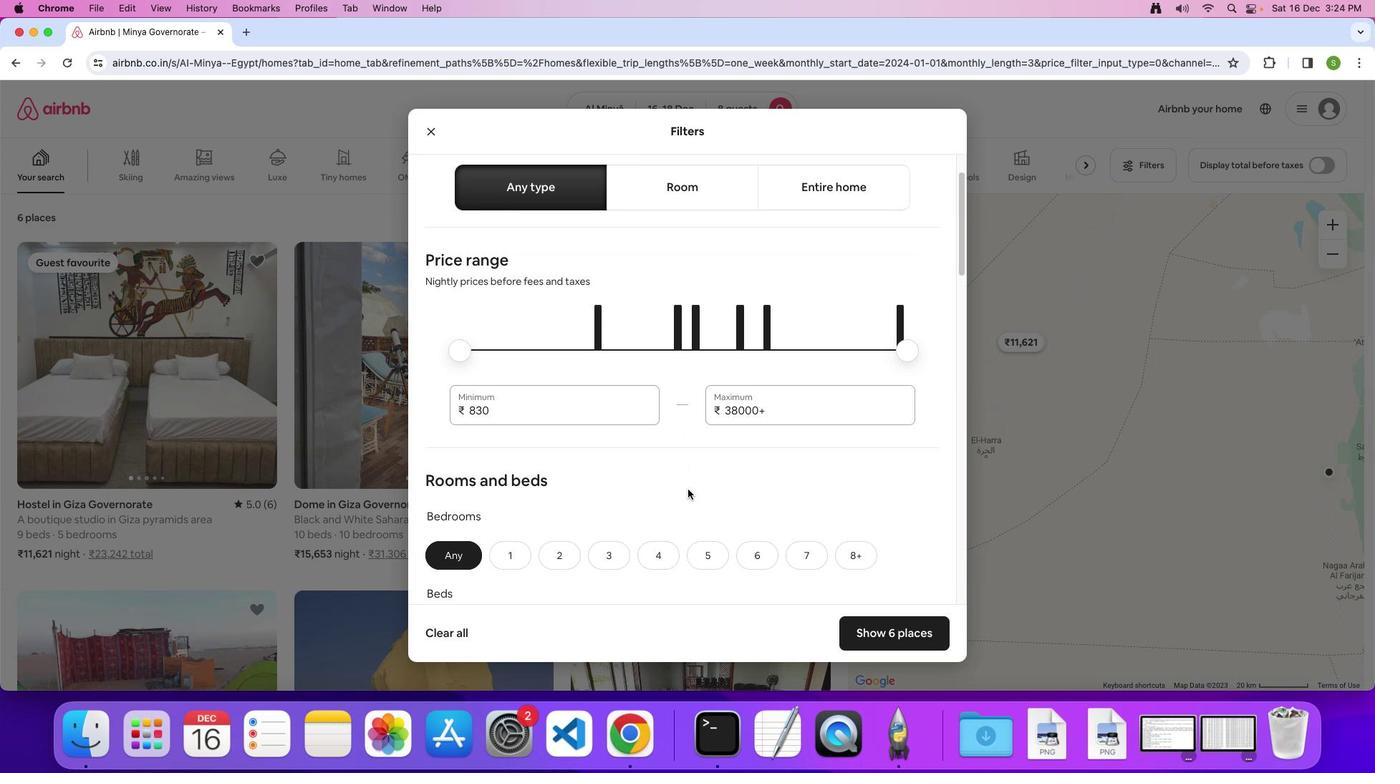 
Action: Mouse scrolled (688, 490) with delta (0, 0)
Screenshot: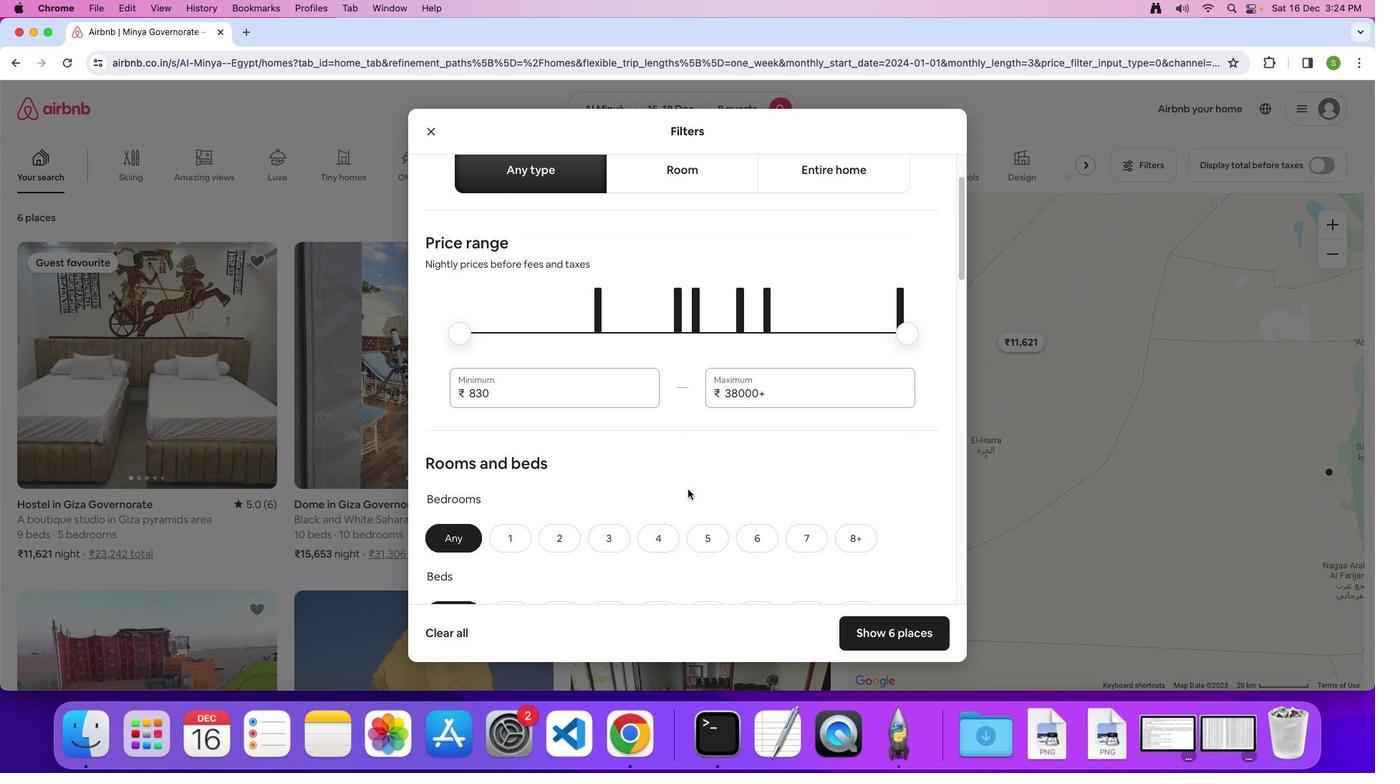 
Action: Mouse moved to (688, 490)
Screenshot: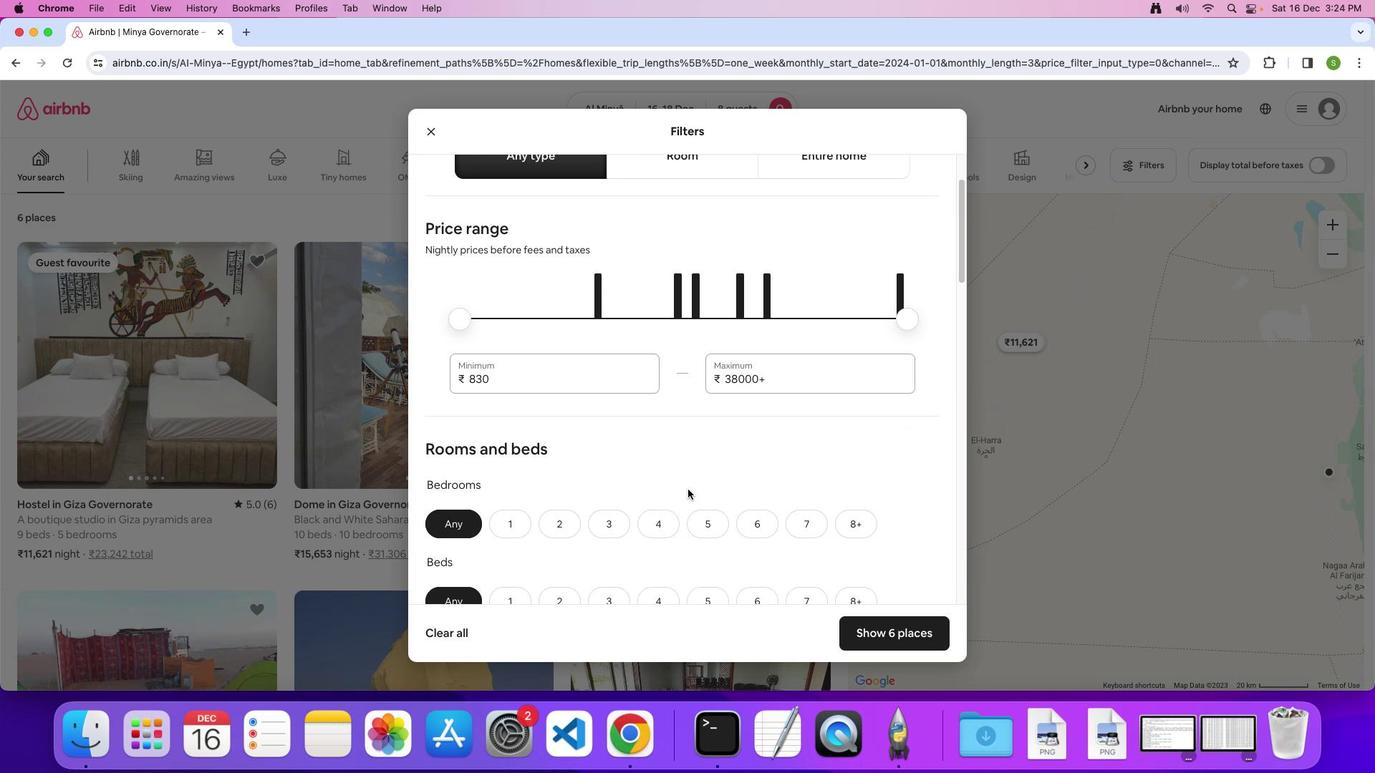 
Action: Mouse scrolled (688, 490) with delta (0, 0)
Screenshot: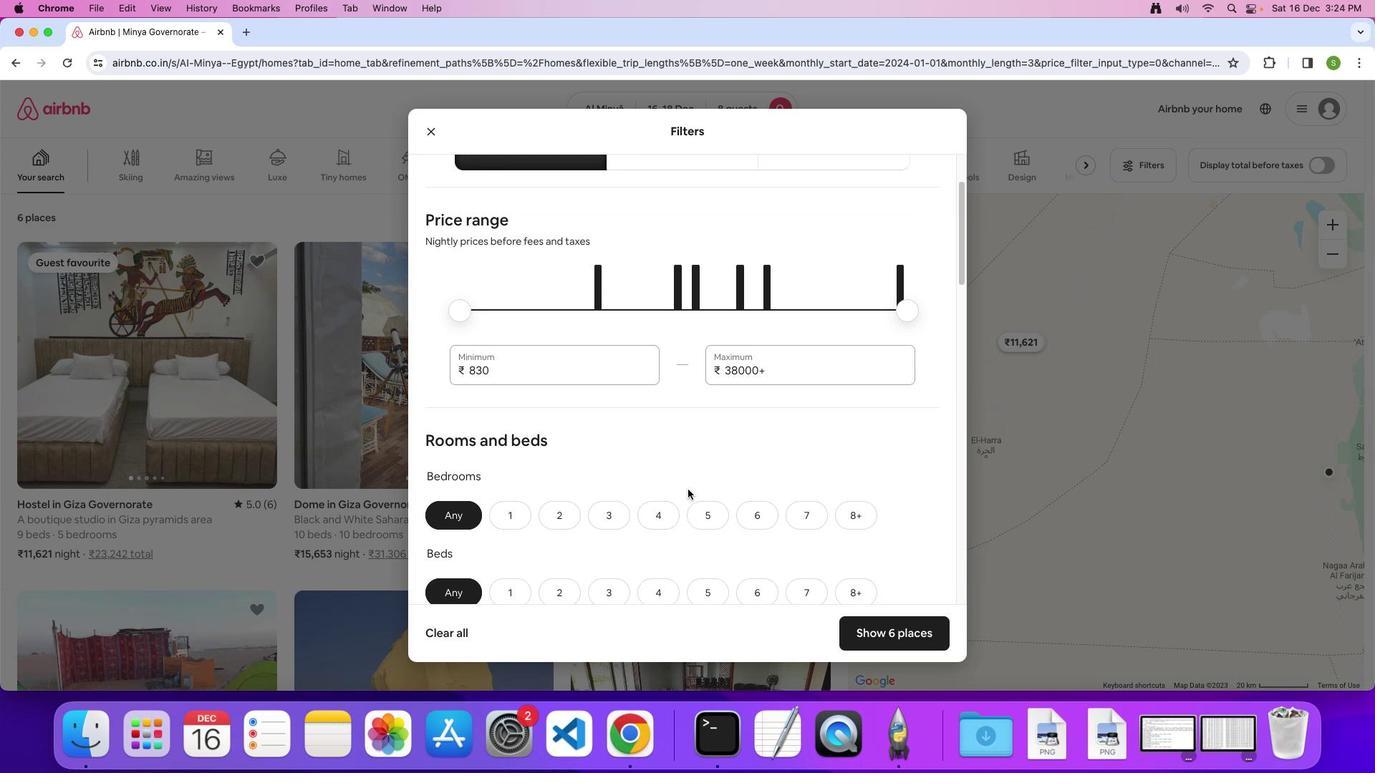 
Action: Mouse scrolled (688, 490) with delta (0, 0)
Screenshot: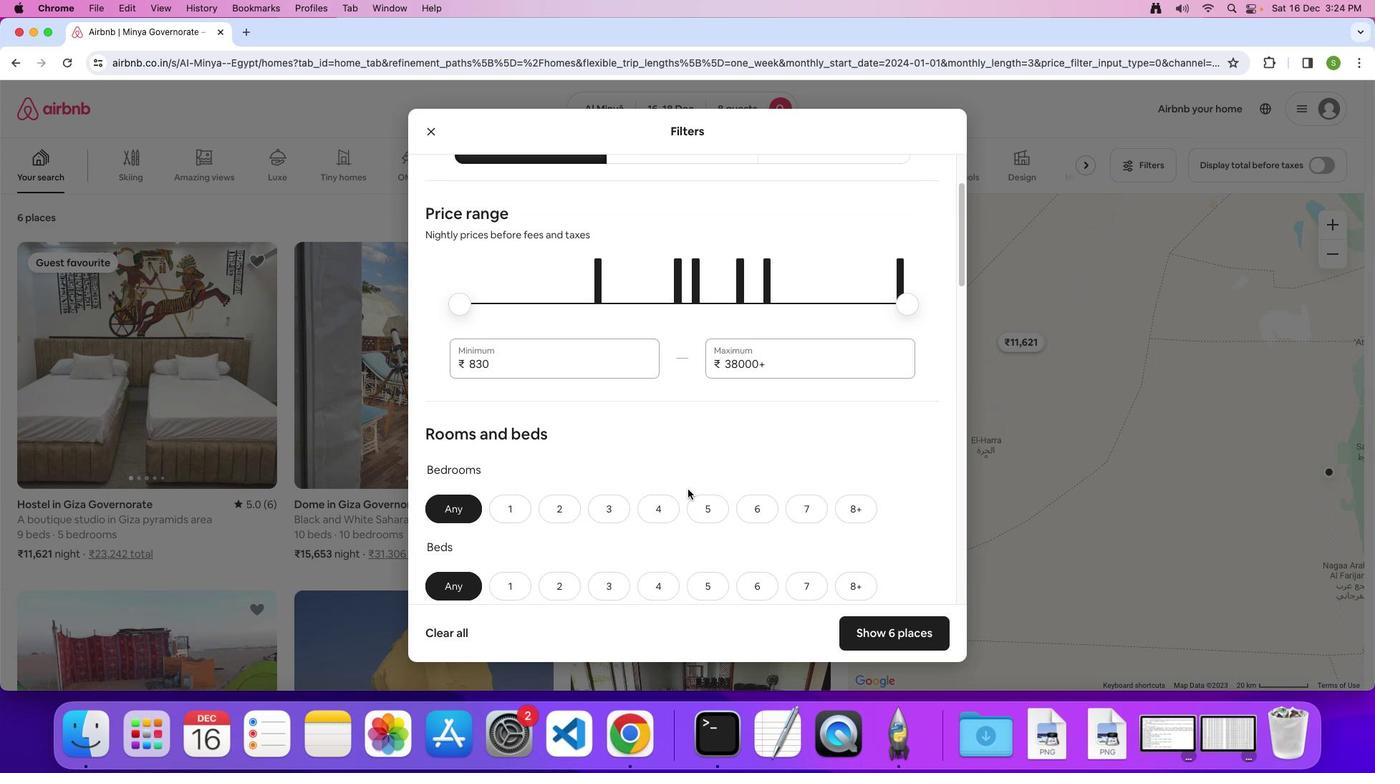 
Action: Mouse scrolled (688, 490) with delta (0, 0)
Screenshot: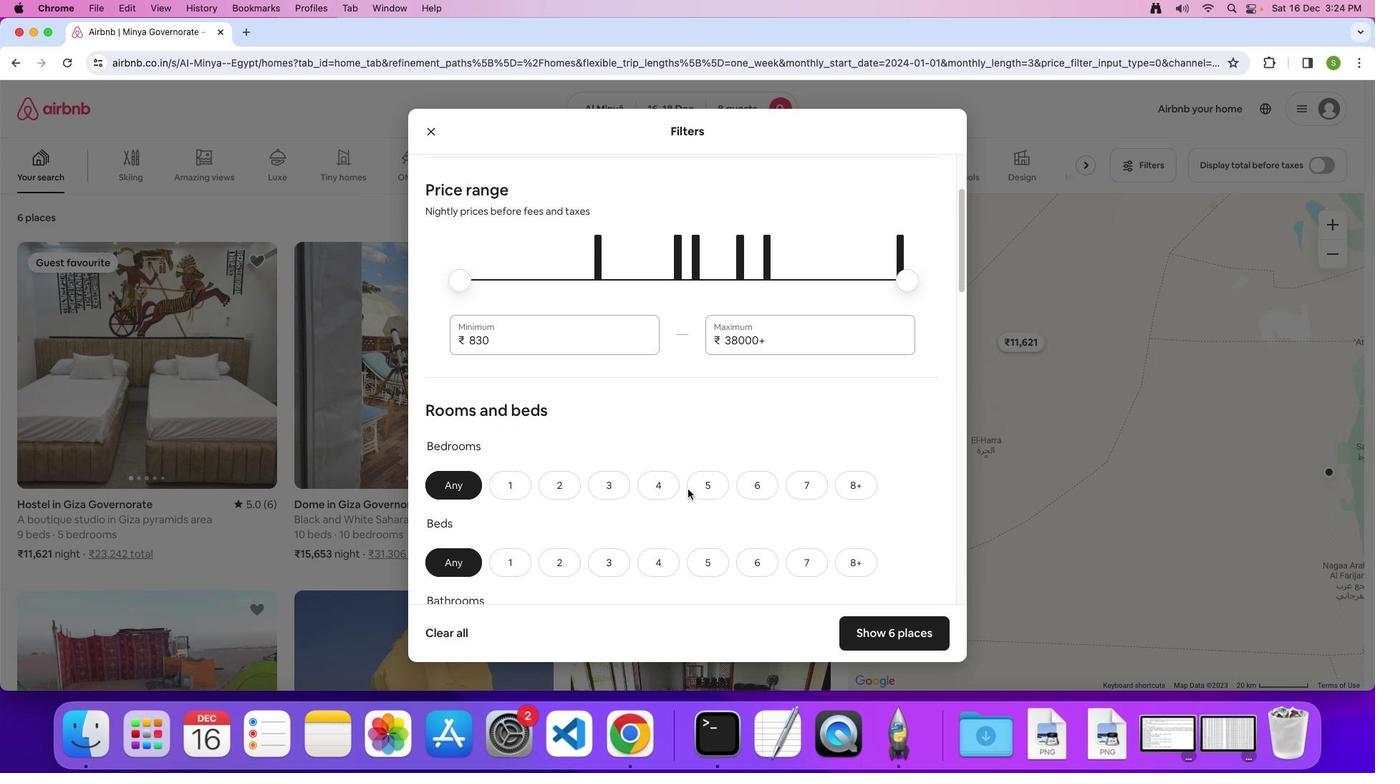 
Action: Mouse moved to (688, 489)
Screenshot: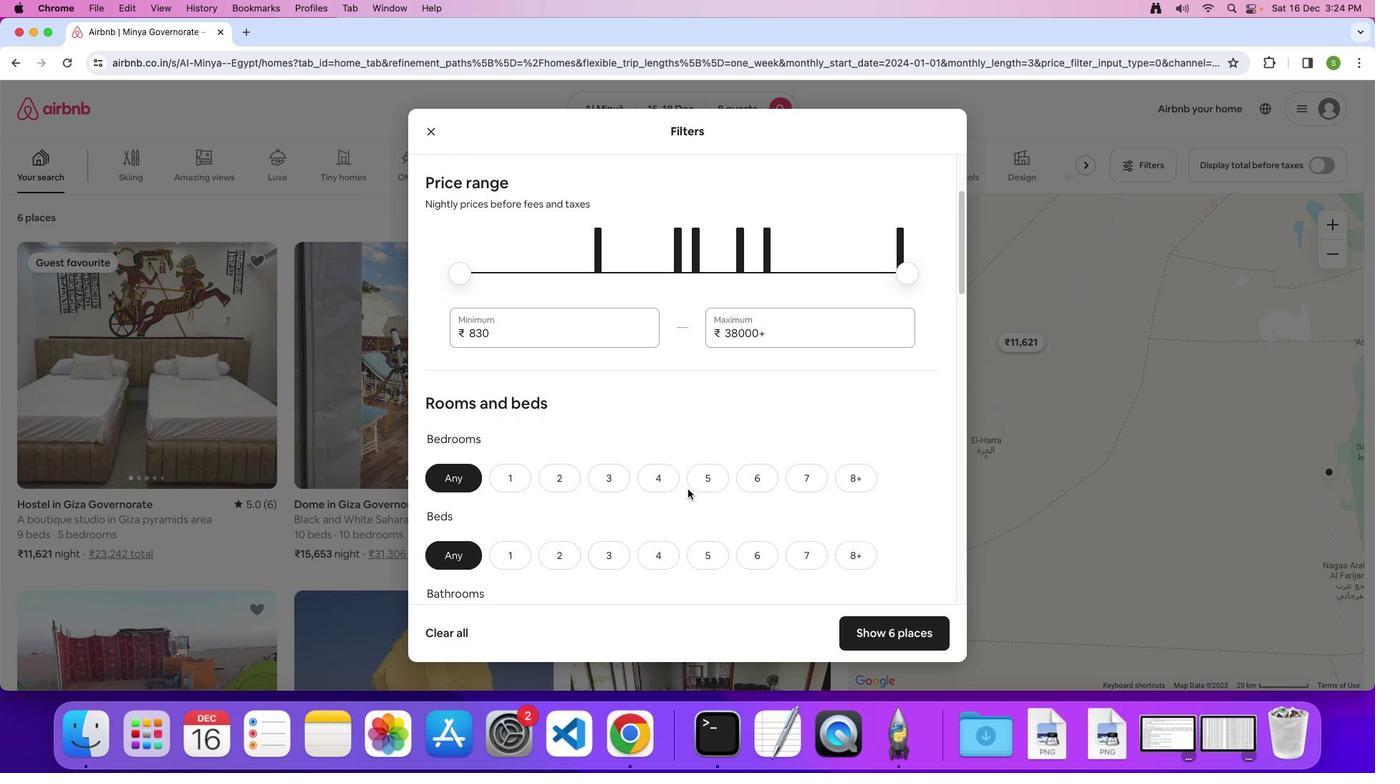 
Action: Mouse scrolled (688, 489) with delta (0, 0)
Screenshot: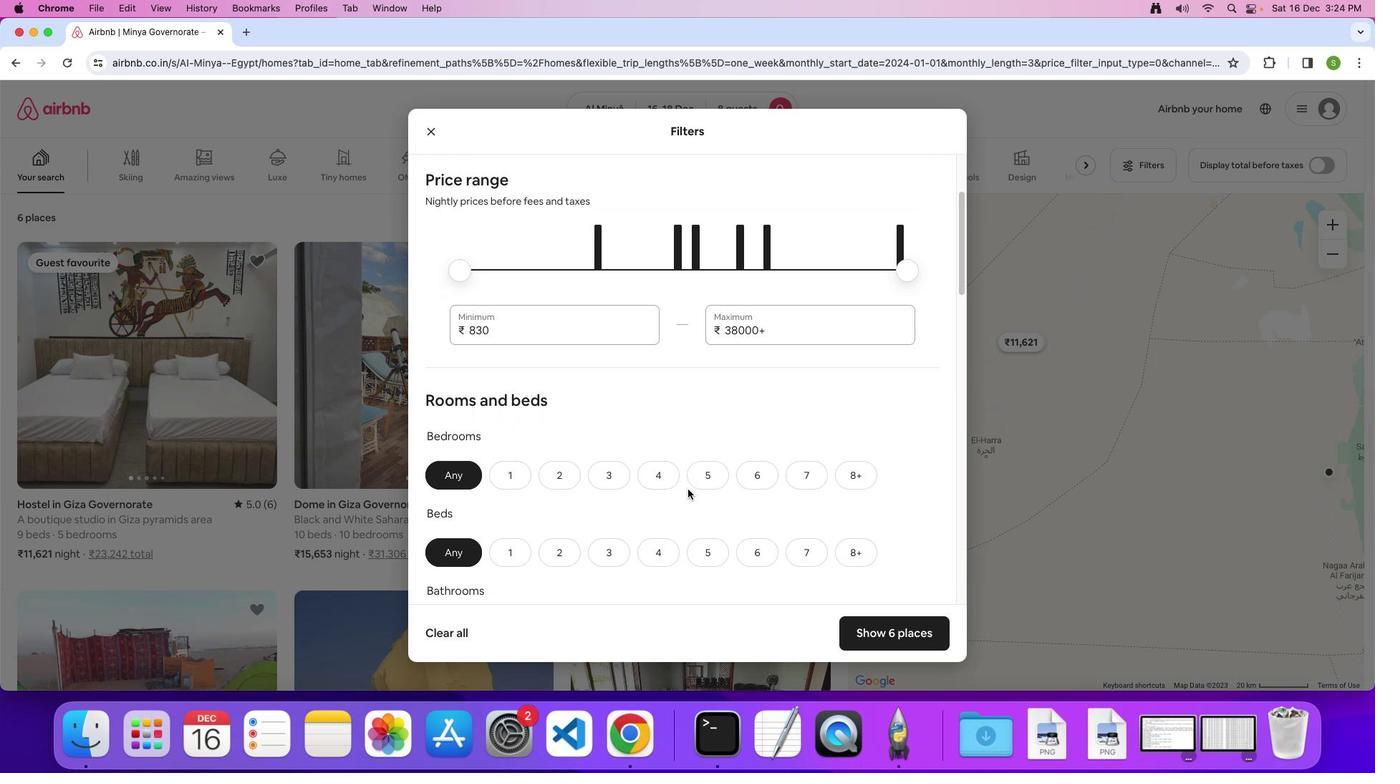 
Action: Mouse scrolled (688, 489) with delta (0, 0)
Screenshot: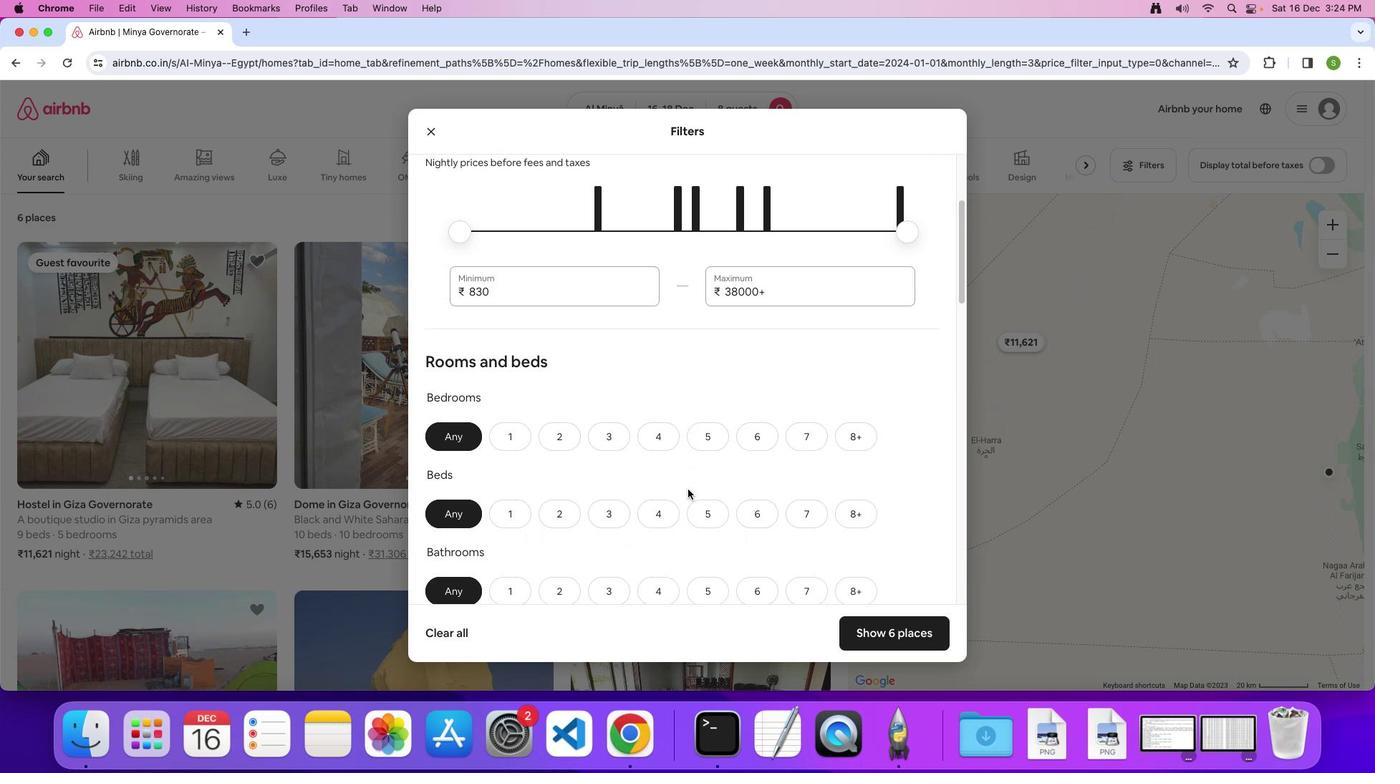 
Action: Mouse scrolled (688, 489) with delta (0, 0)
Screenshot: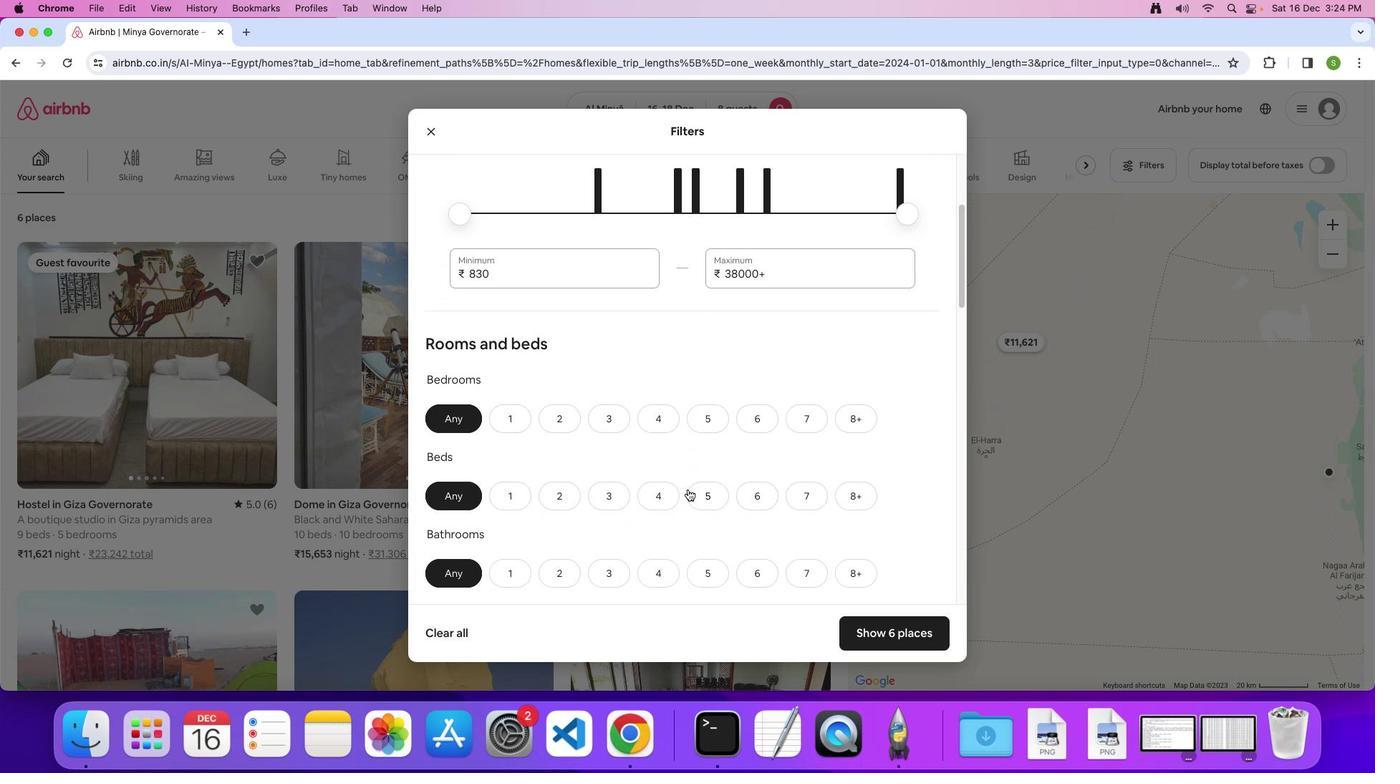 
Action: Mouse scrolled (688, 489) with delta (0, -1)
Screenshot: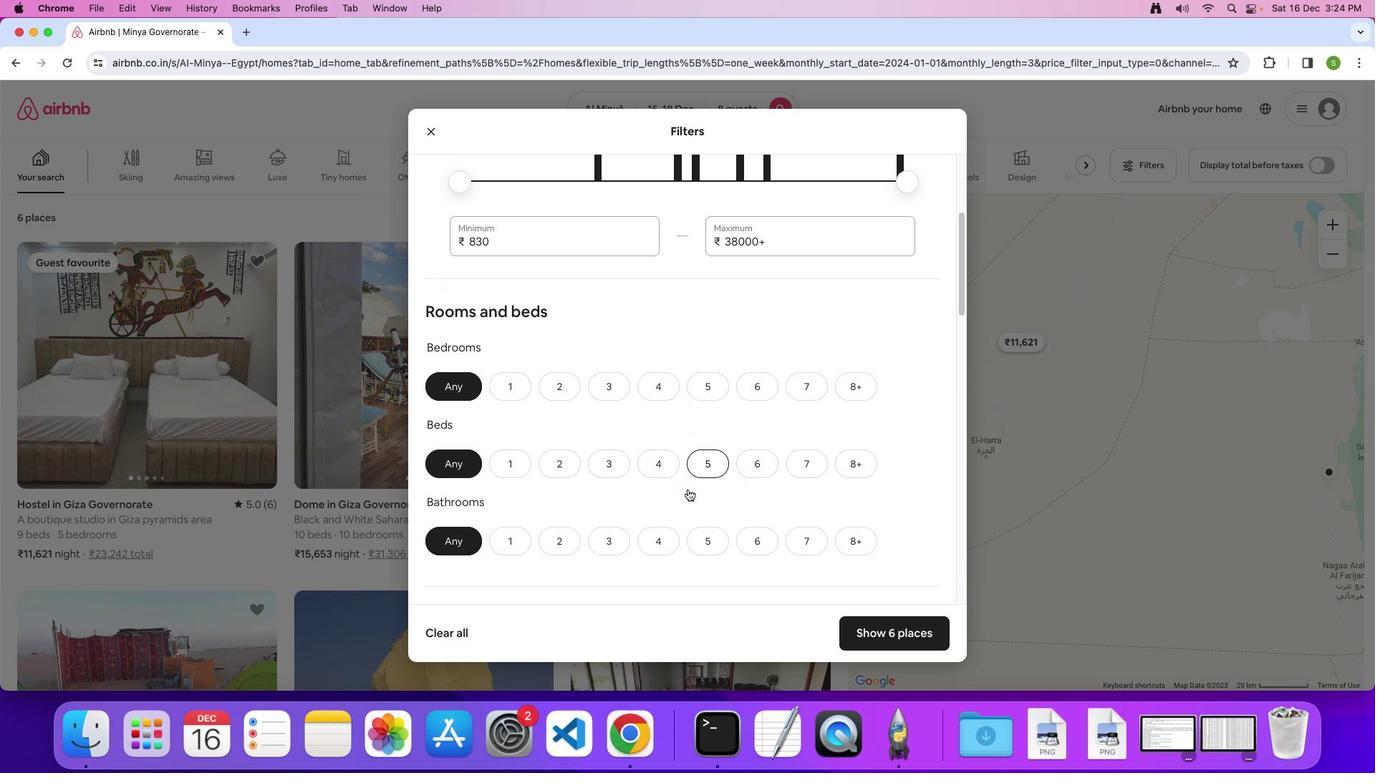 
Action: Mouse moved to (688, 488)
Screenshot: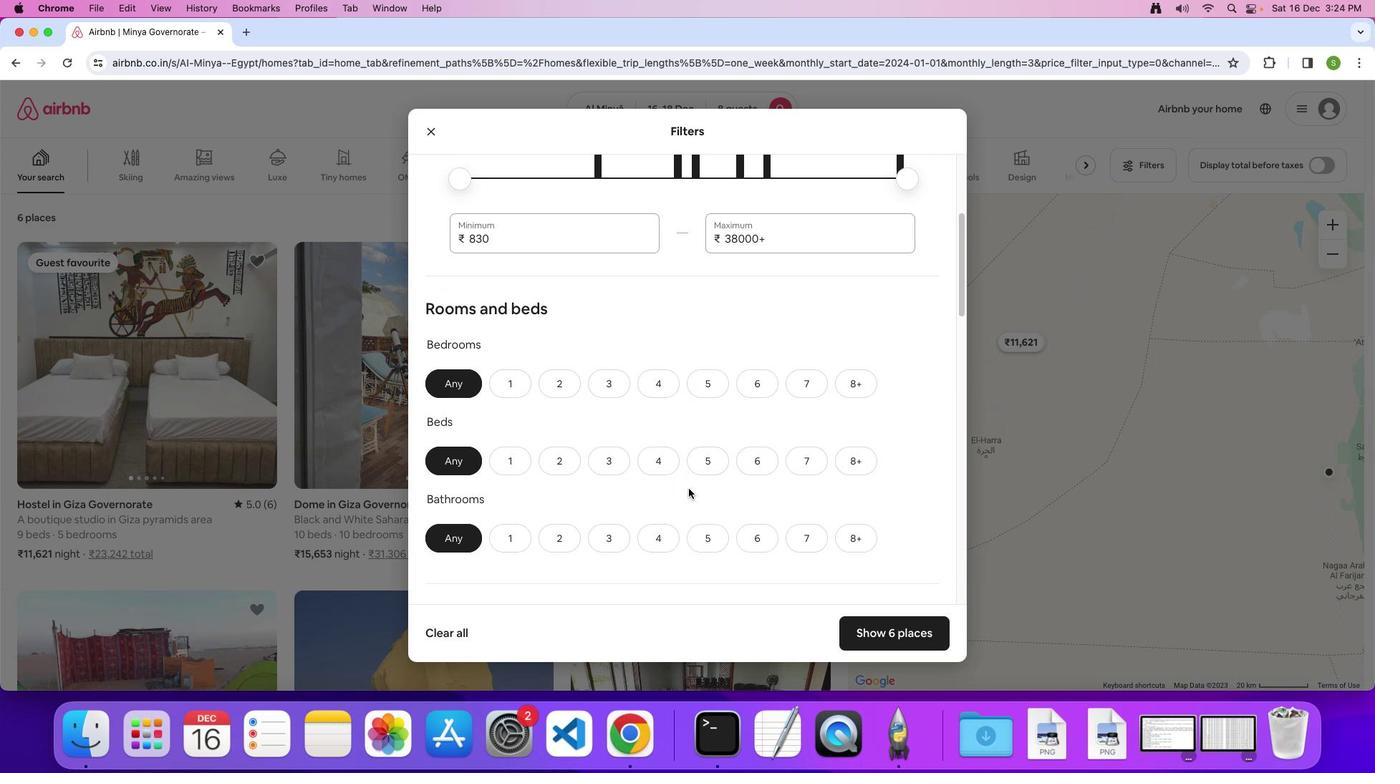 
Action: Mouse scrolled (688, 488) with delta (0, 0)
Screenshot: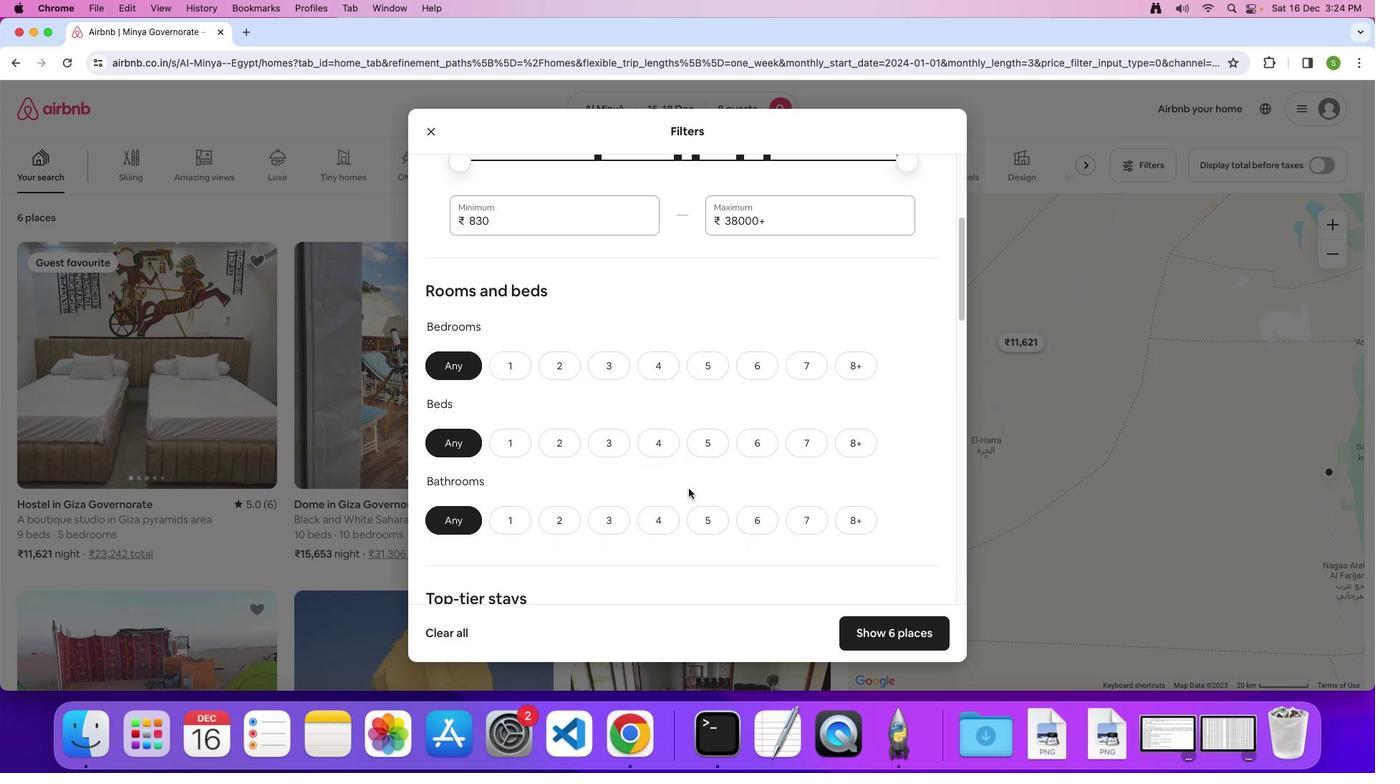 
Action: Mouse moved to (688, 488)
Screenshot: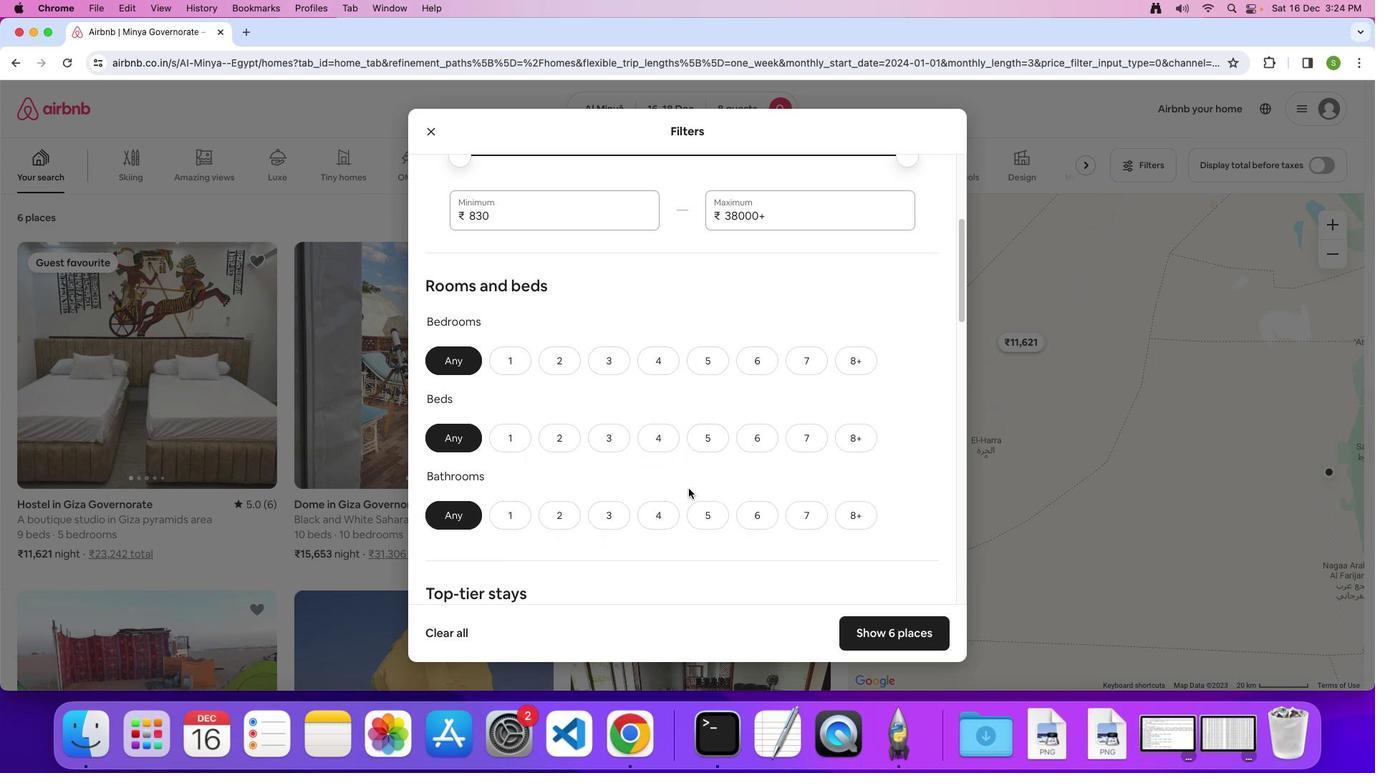 
Action: Mouse scrolled (688, 488) with delta (0, 0)
Screenshot: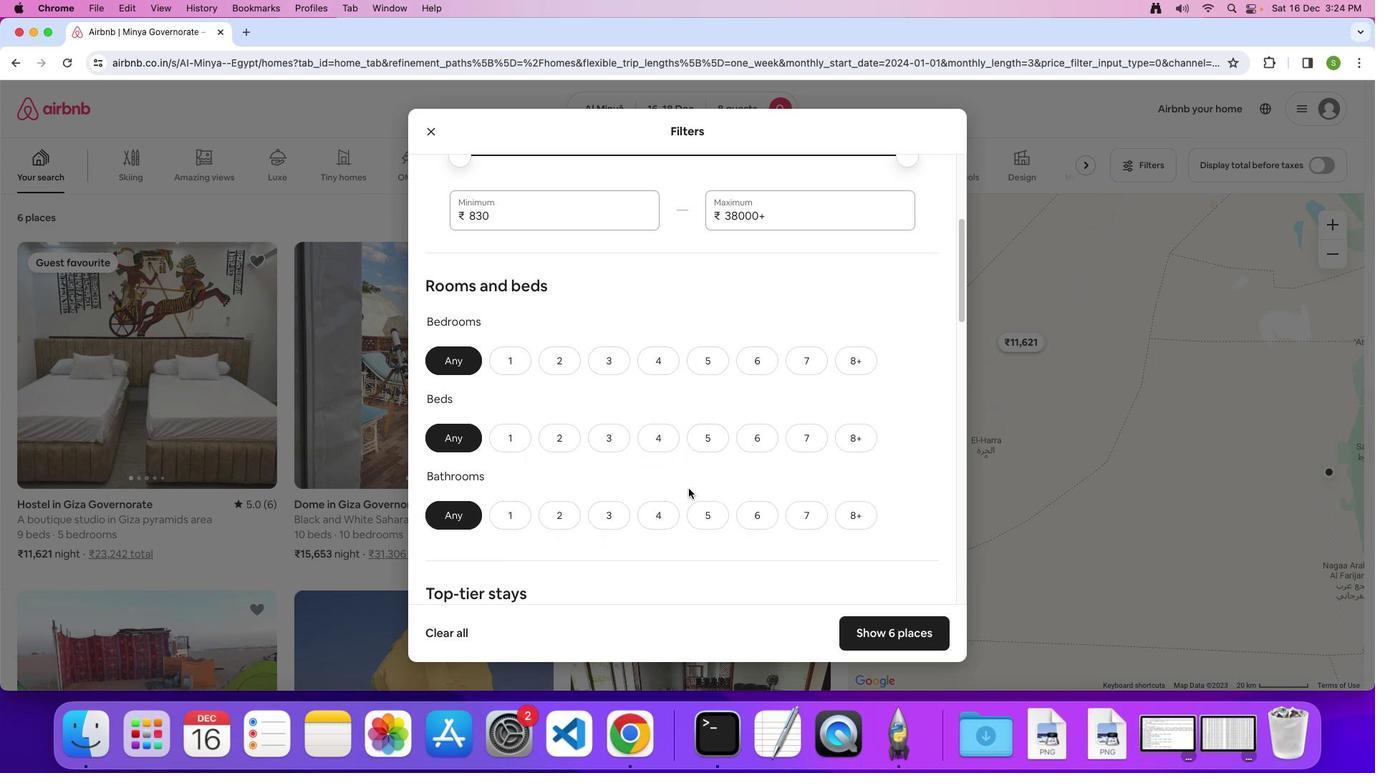 
Action: Mouse moved to (843, 361)
Screenshot: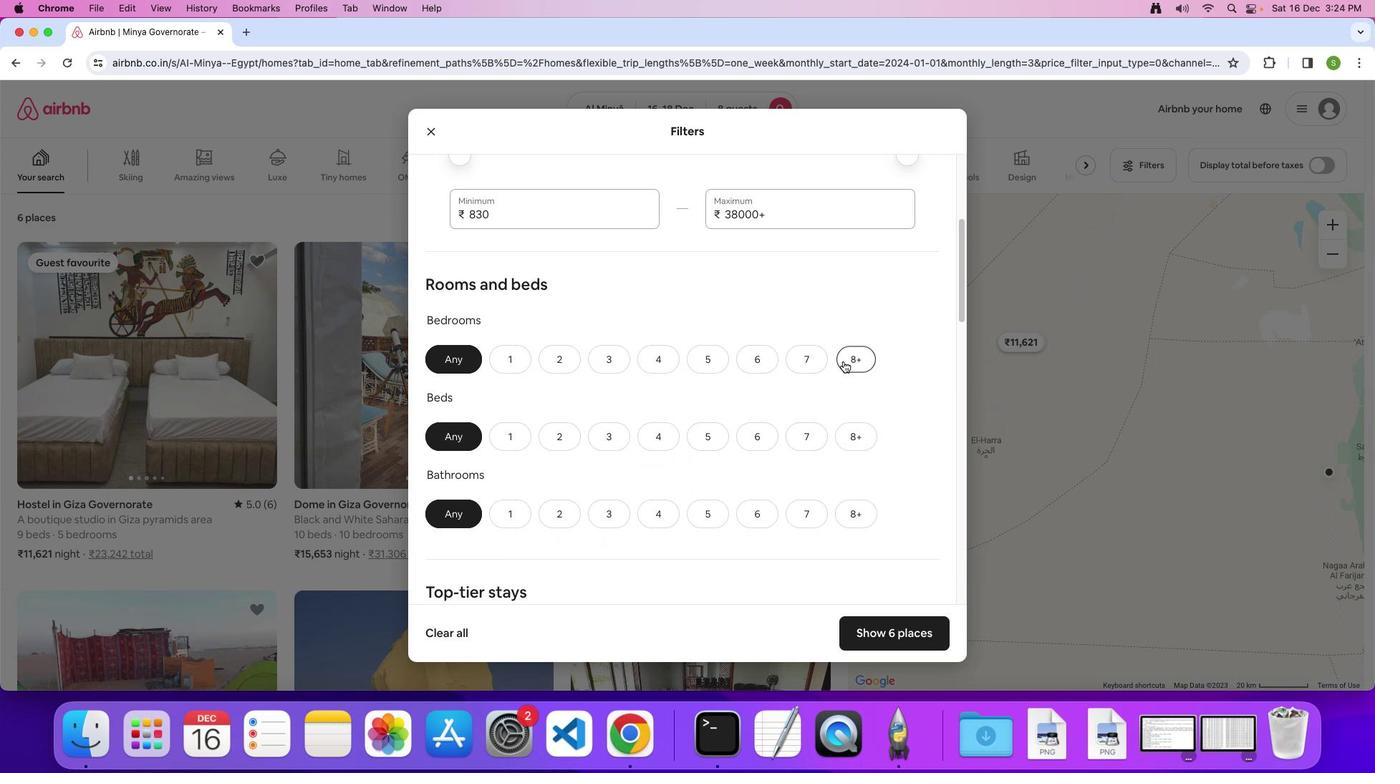 
Action: Mouse pressed left at (843, 361)
Screenshot: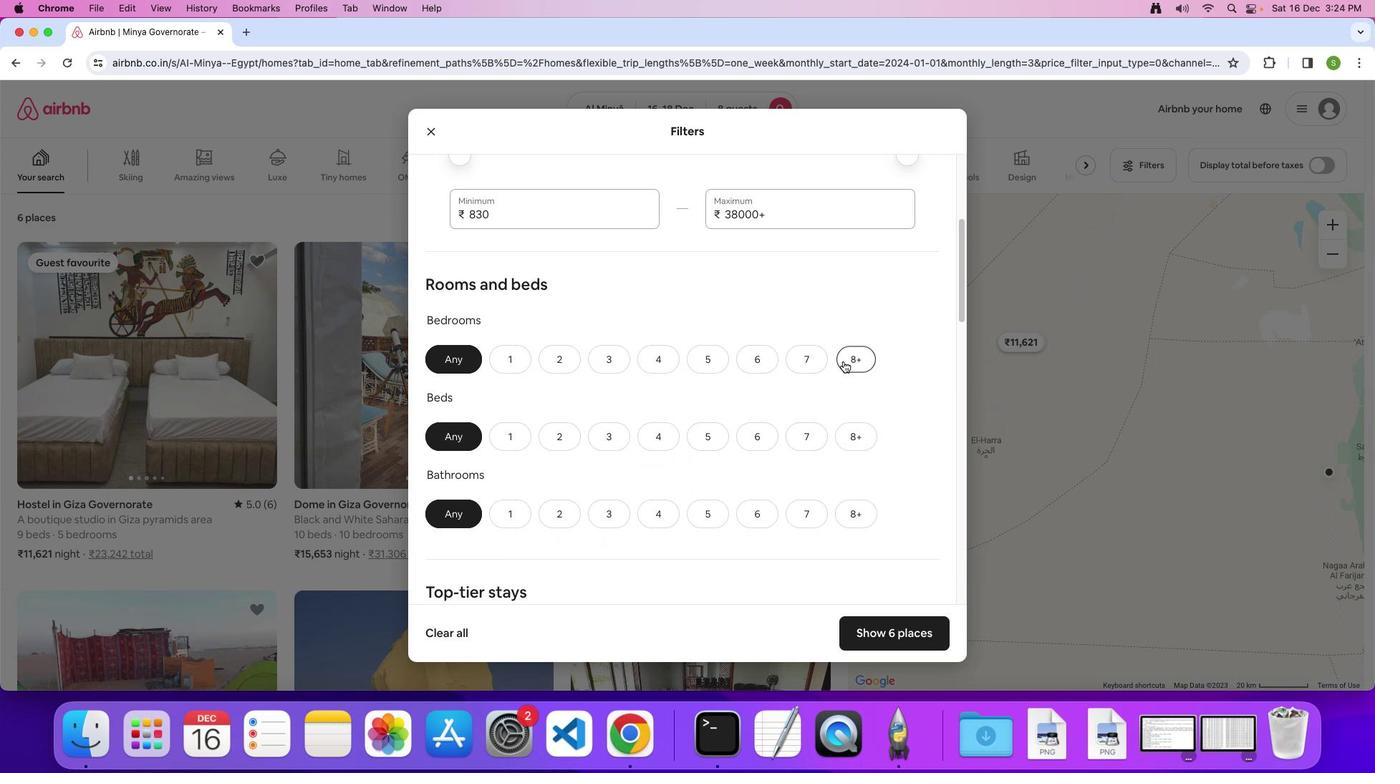 
Action: Mouse moved to (861, 443)
Screenshot: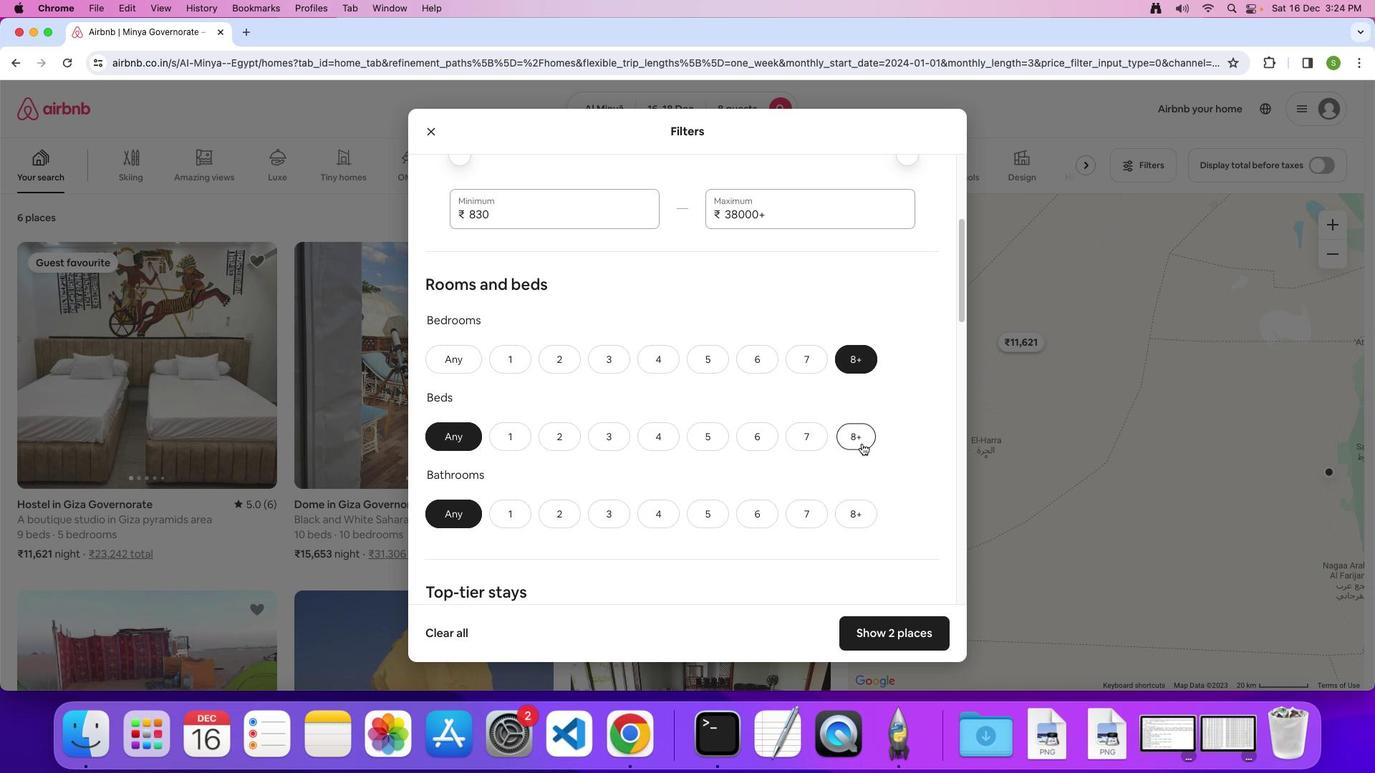 
Action: Mouse pressed left at (861, 443)
Screenshot: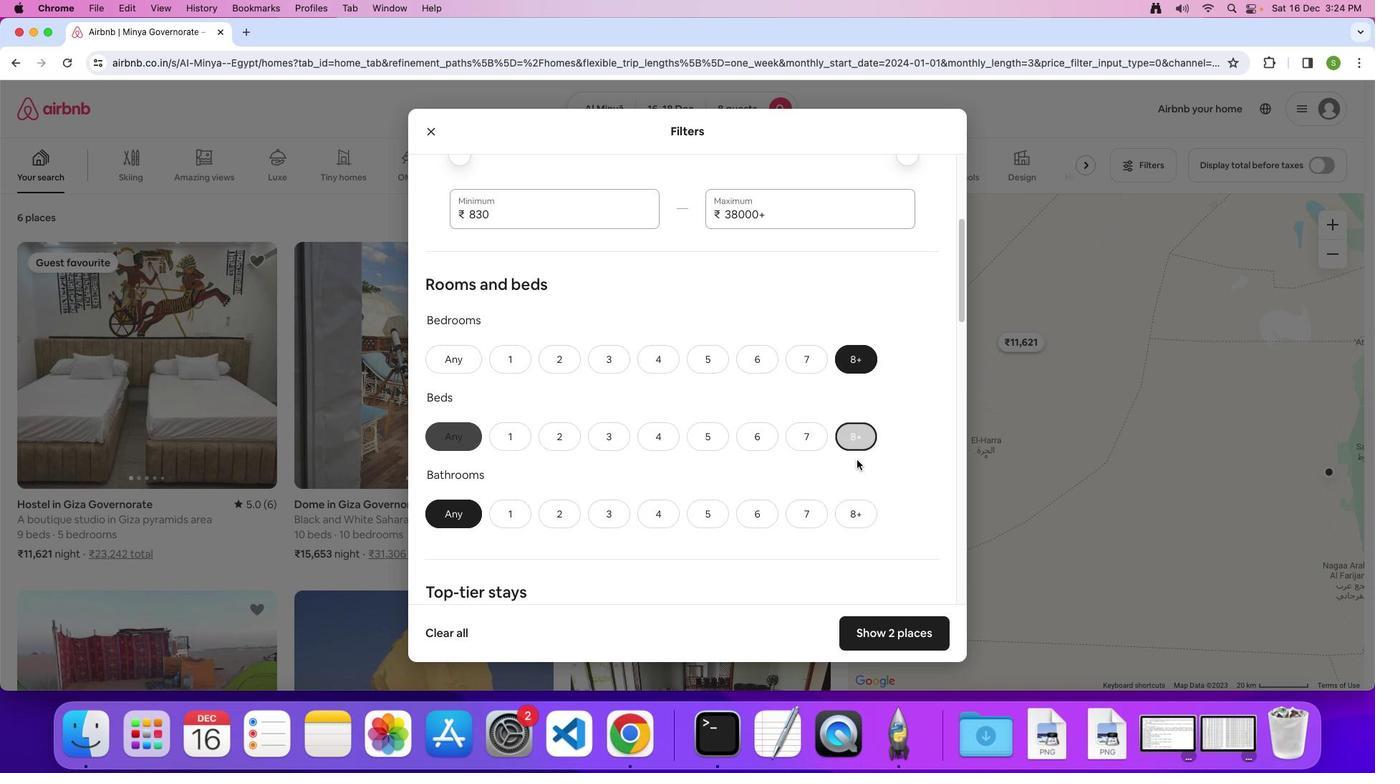 
Action: Mouse moved to (856, 505)
Screenshot: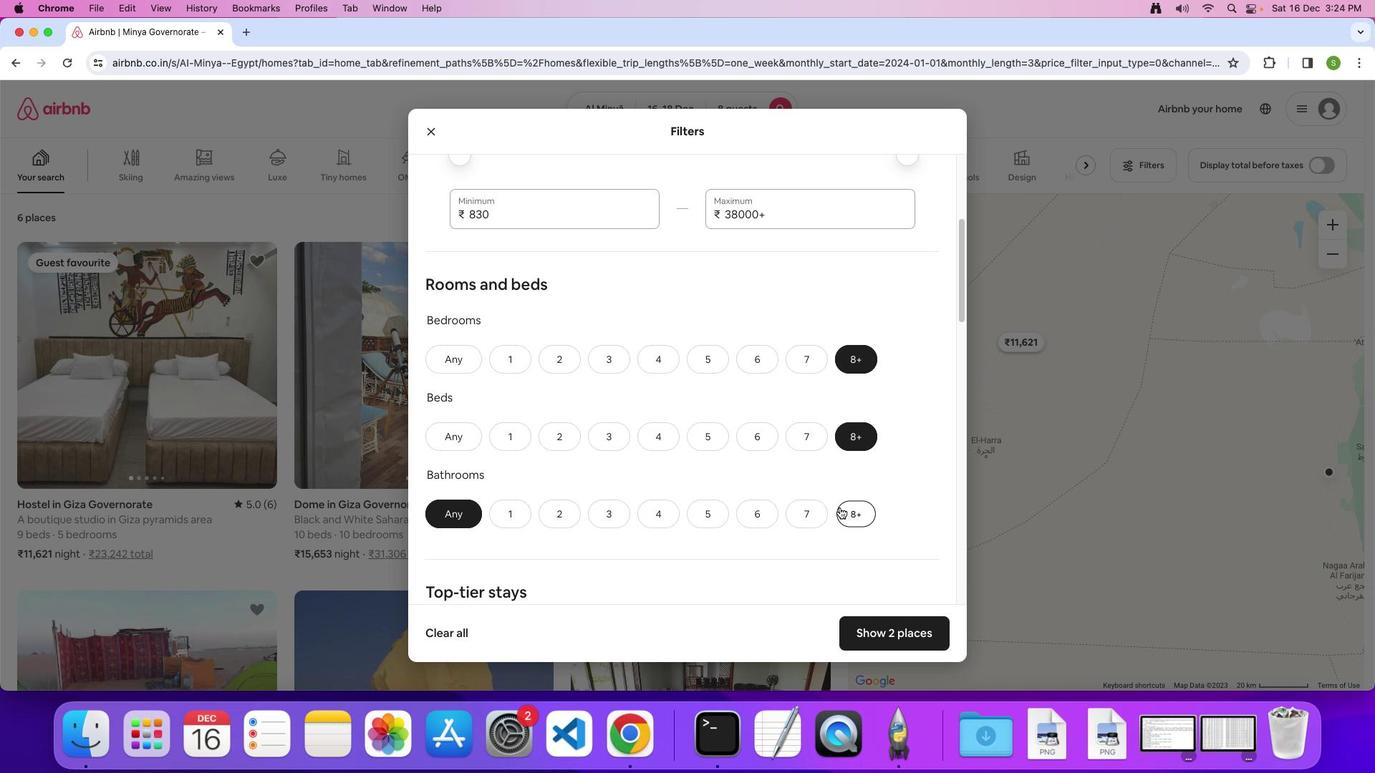 
Action: Mouse pressed left at (856, 505)
Screenshot: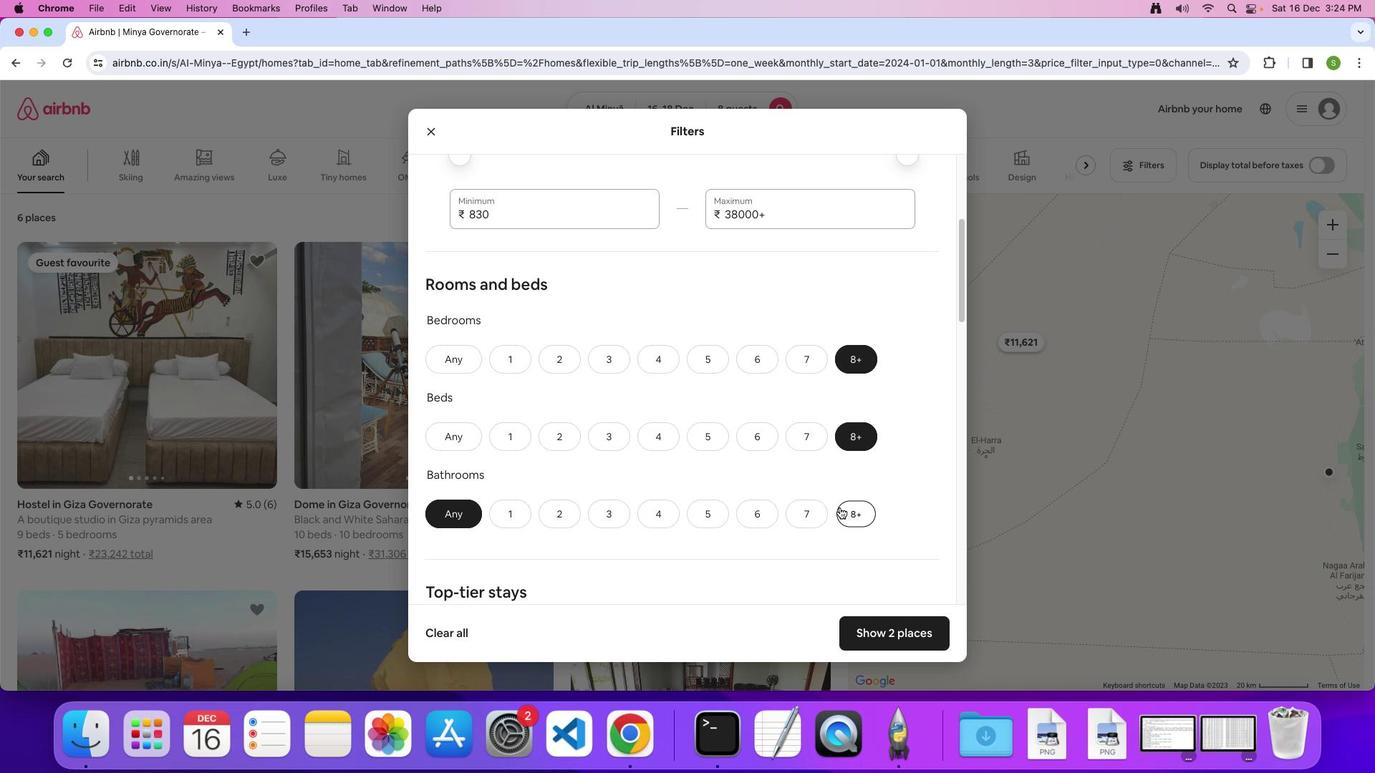 
Action: Mouse moved to (726, 482)
Screenshot: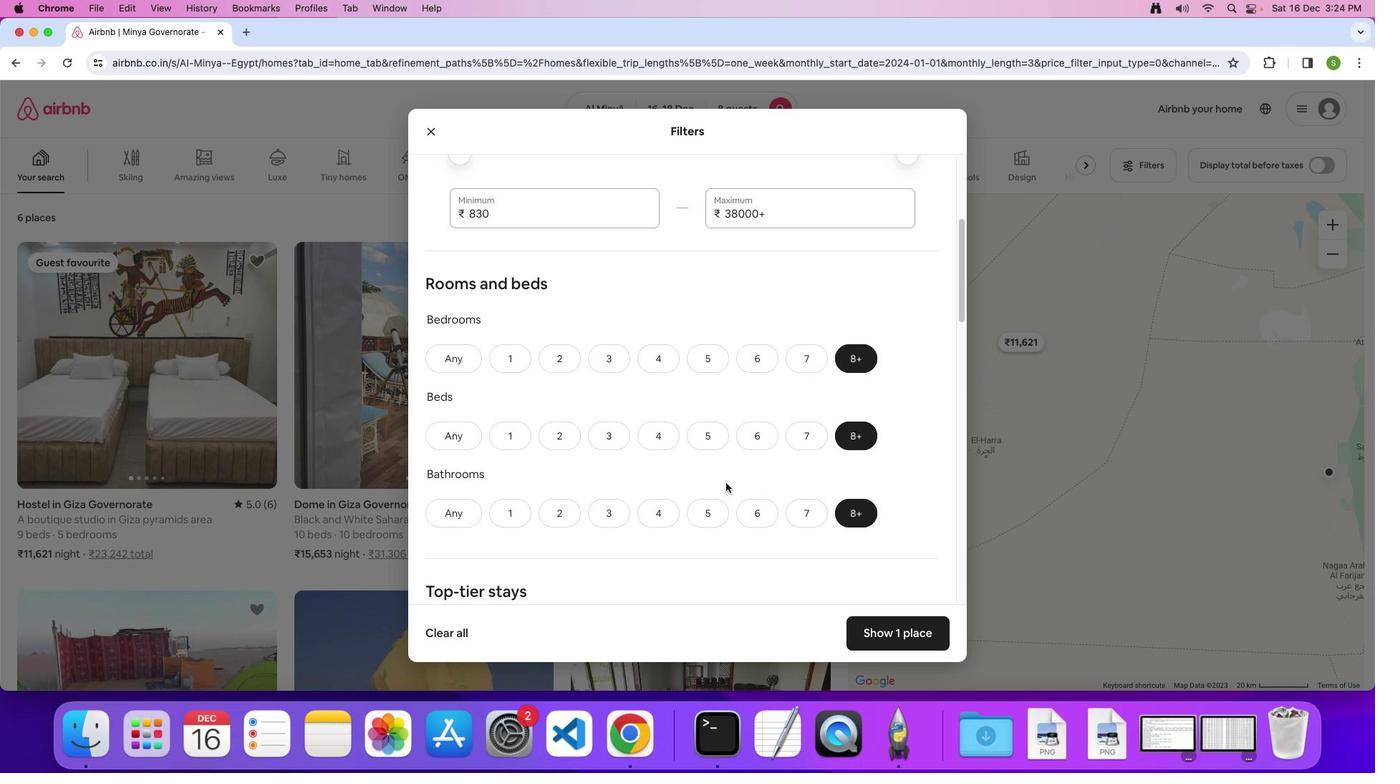 
Action: Mouse scrolled (726, 482) with delta (0, 0)
Screenshot: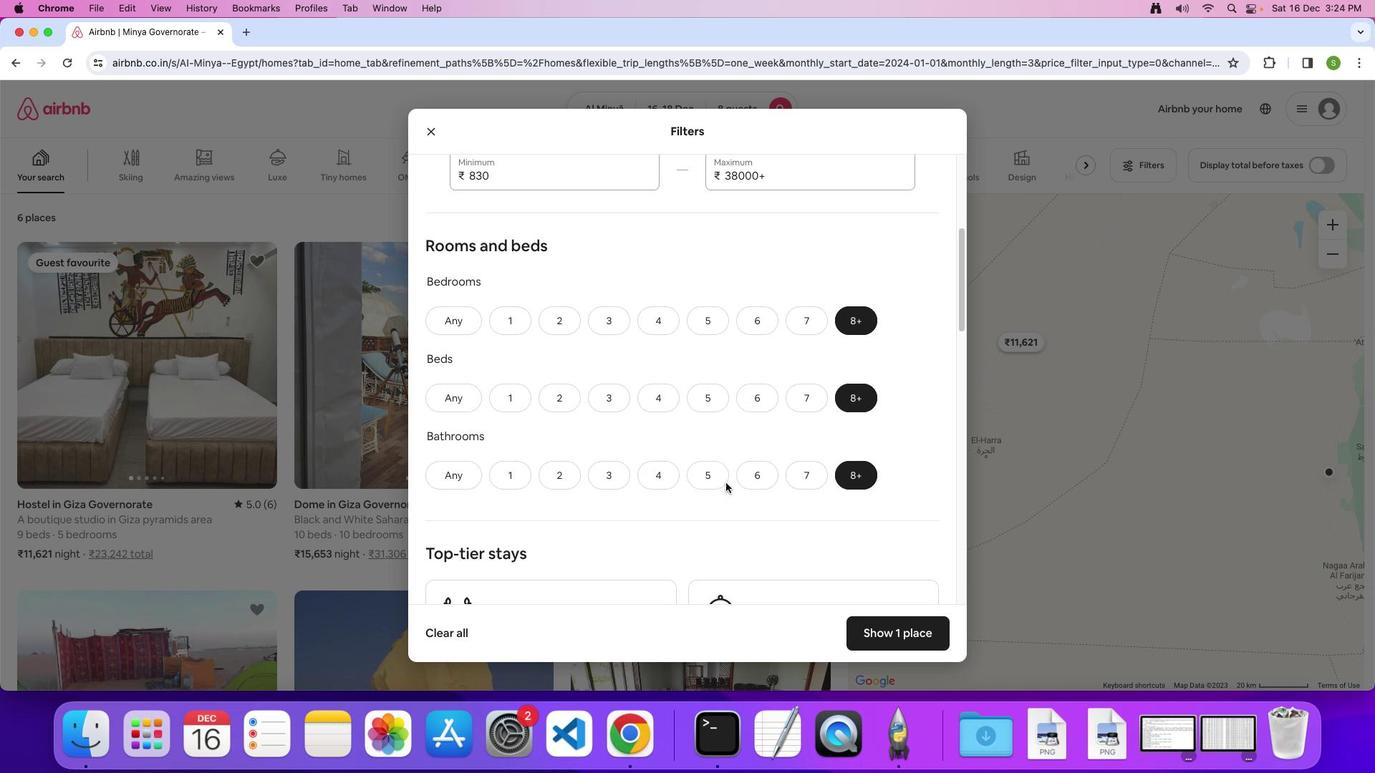 
Action: Mouse scrolled (726, 482) with delta (0, 0)
Screenshot: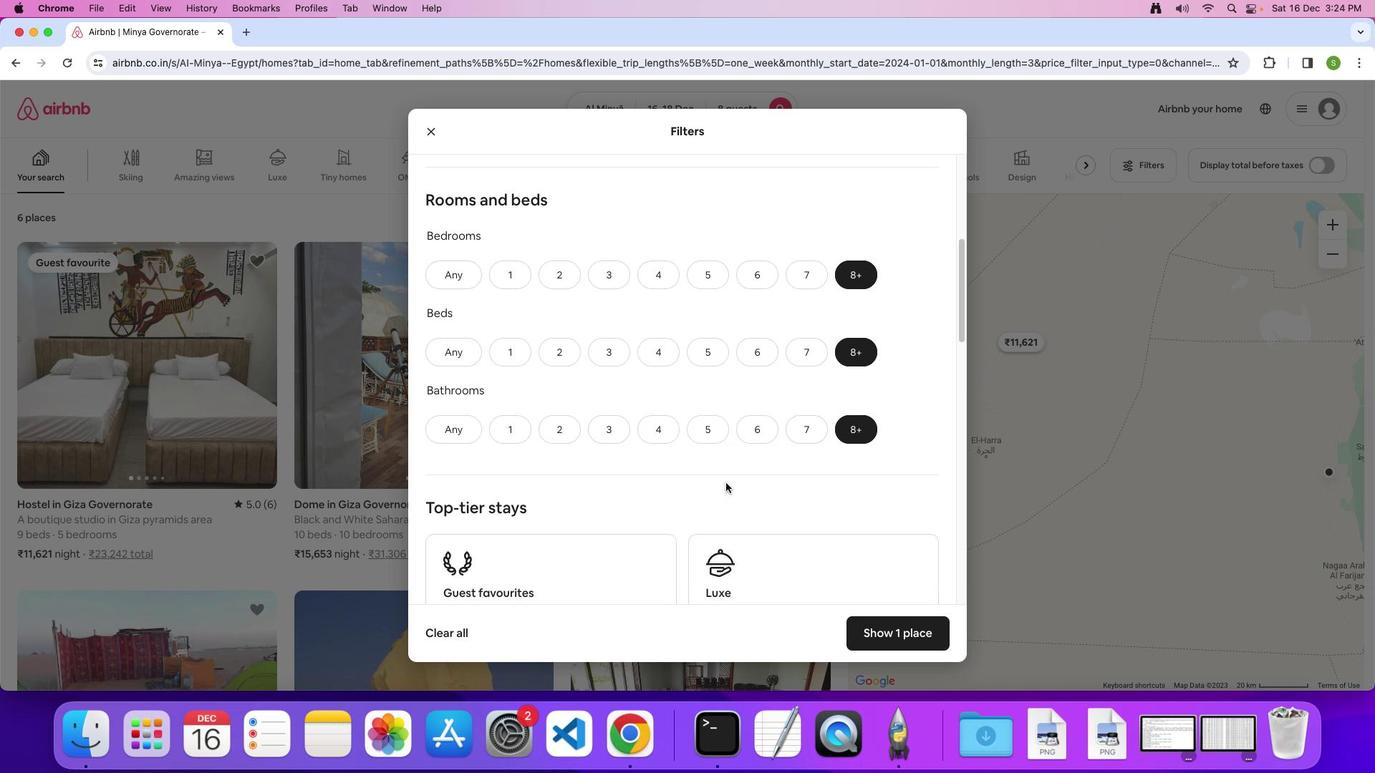 
Action: Mouse scrolled (726, 482) with delta (0, -1)
Screenshot: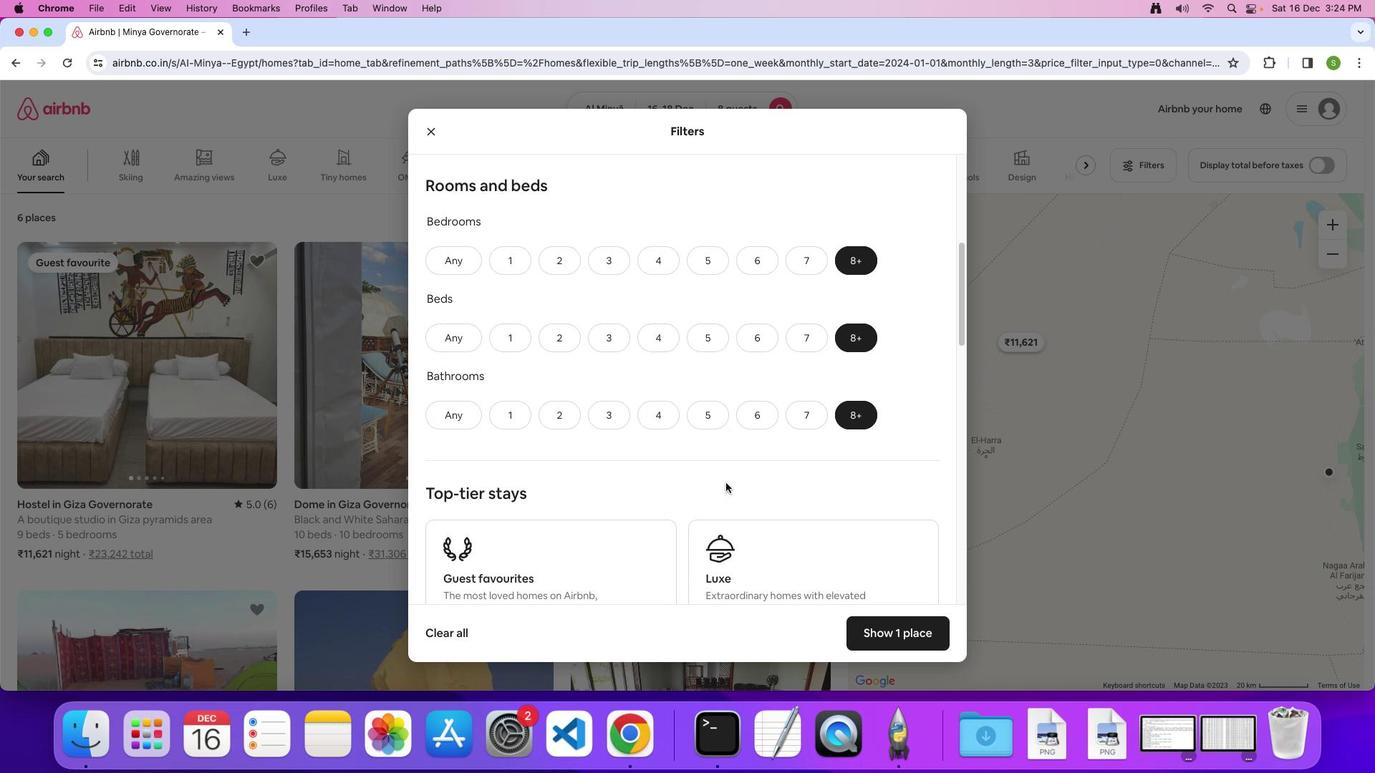 
Action: Mouse moved to (726, 482)
Screenshot: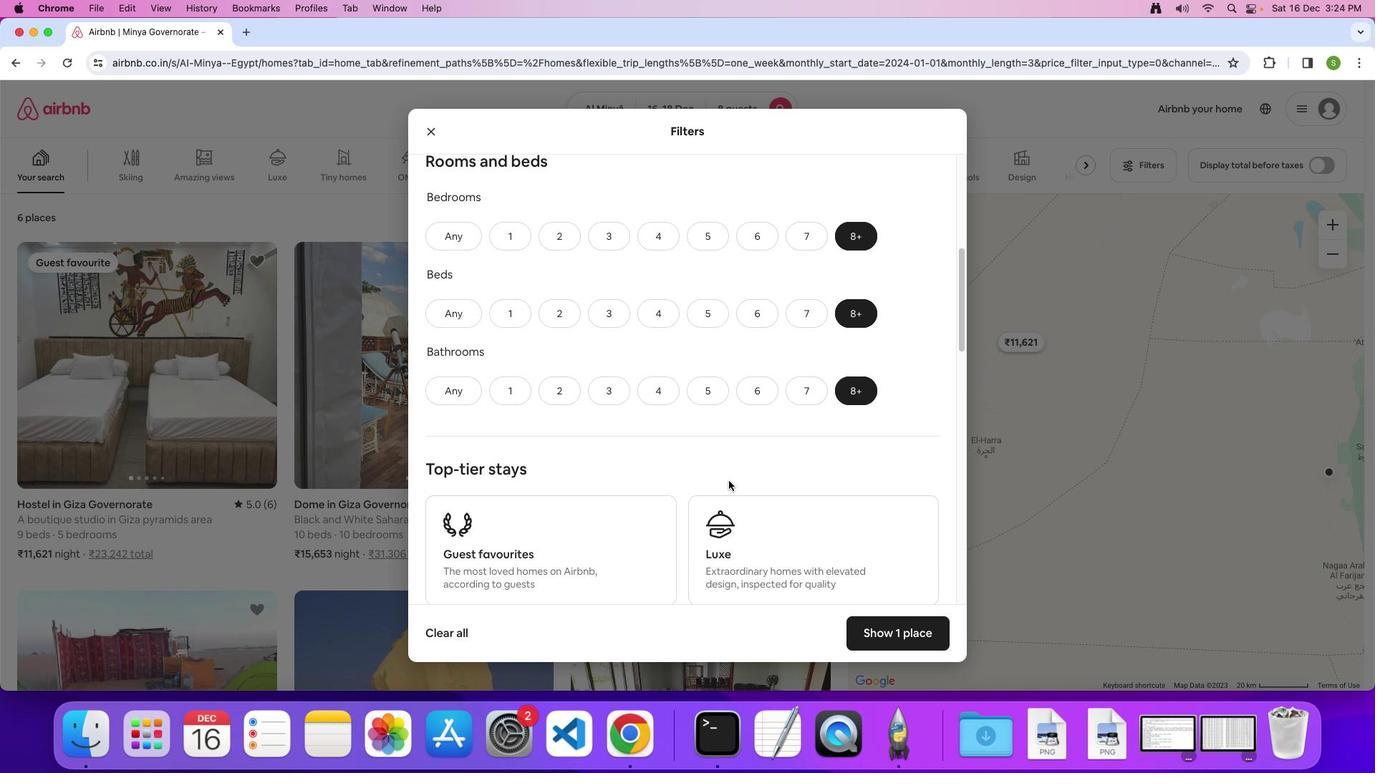 
Action: Mouse scrolled (726, 482) with delta (0, 0)
Screenshot: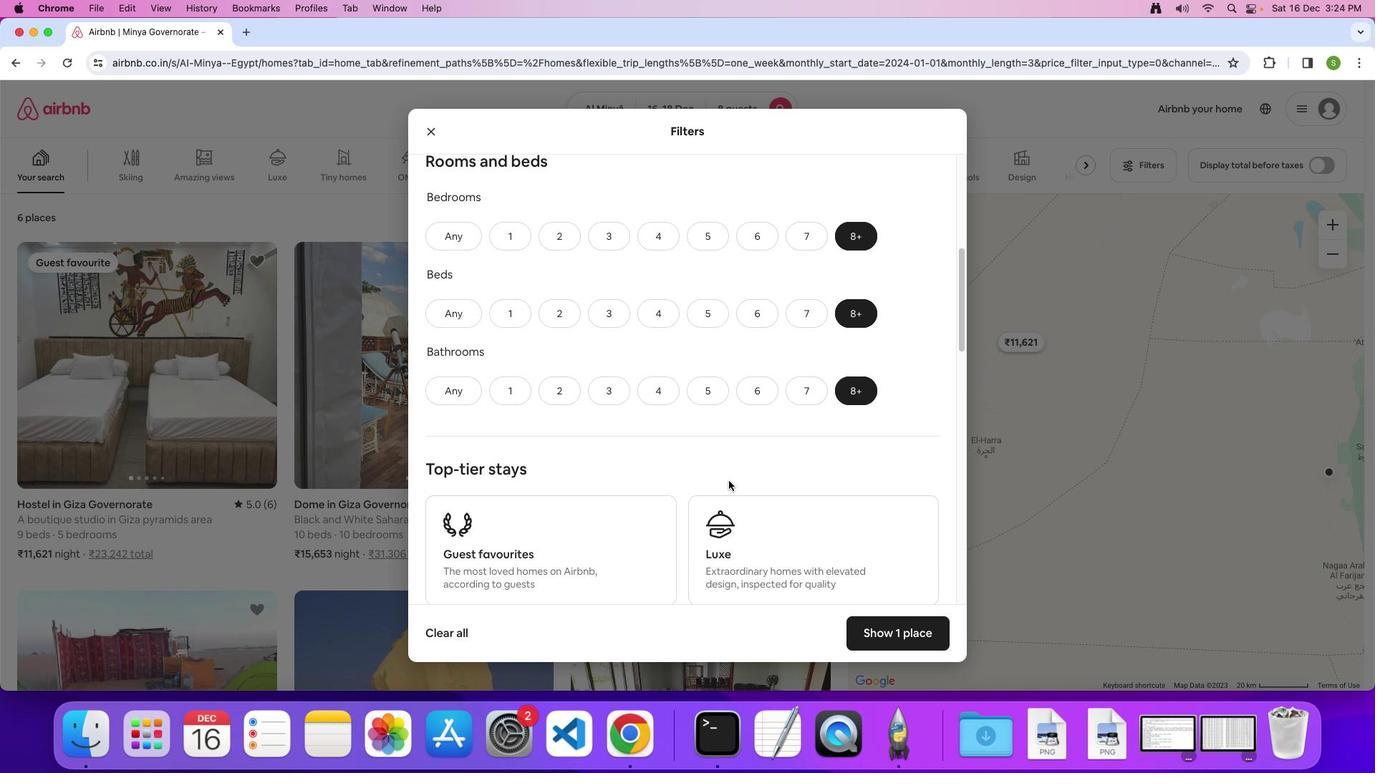 
Action: Mouse moved to (728, 481)
Screenshot: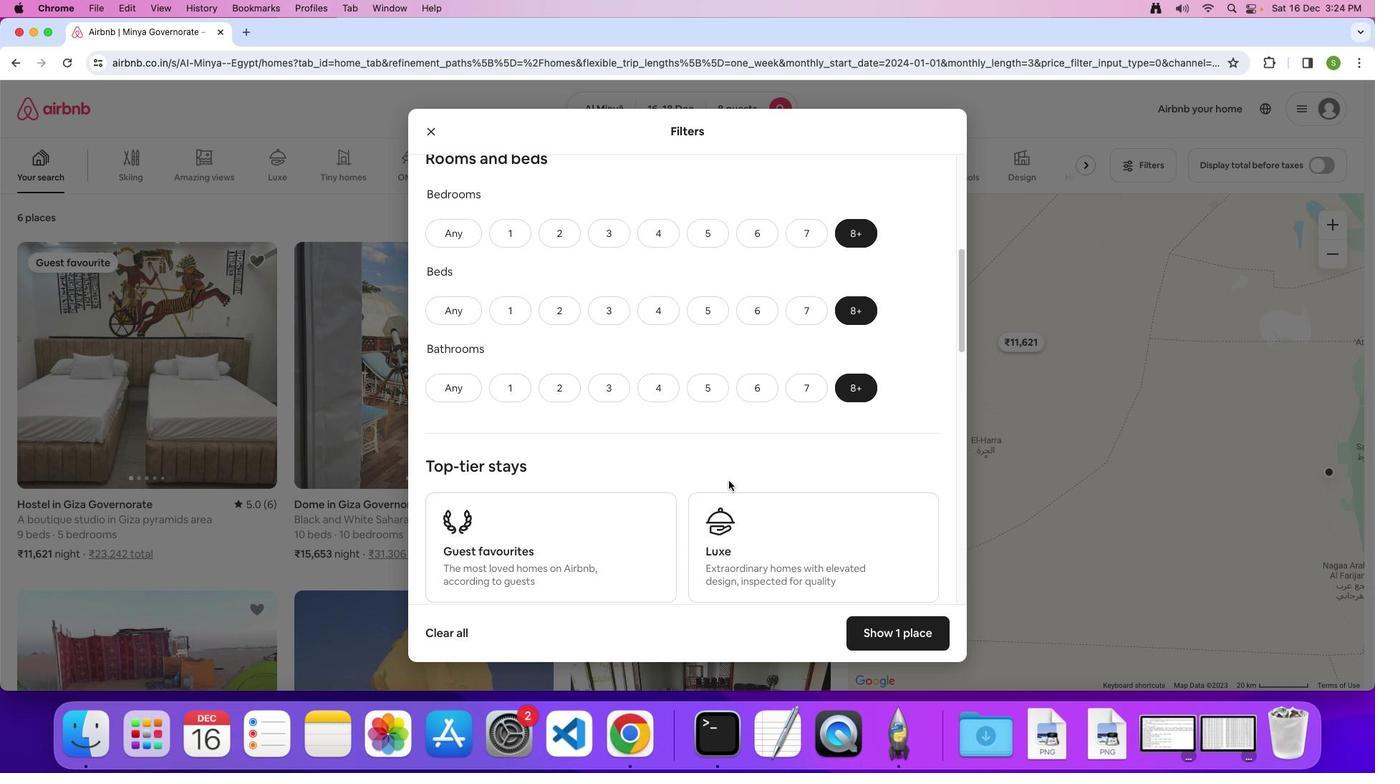 
Action: Mouse scrolled (728, 481) with delta (0, 0)
Screenshot: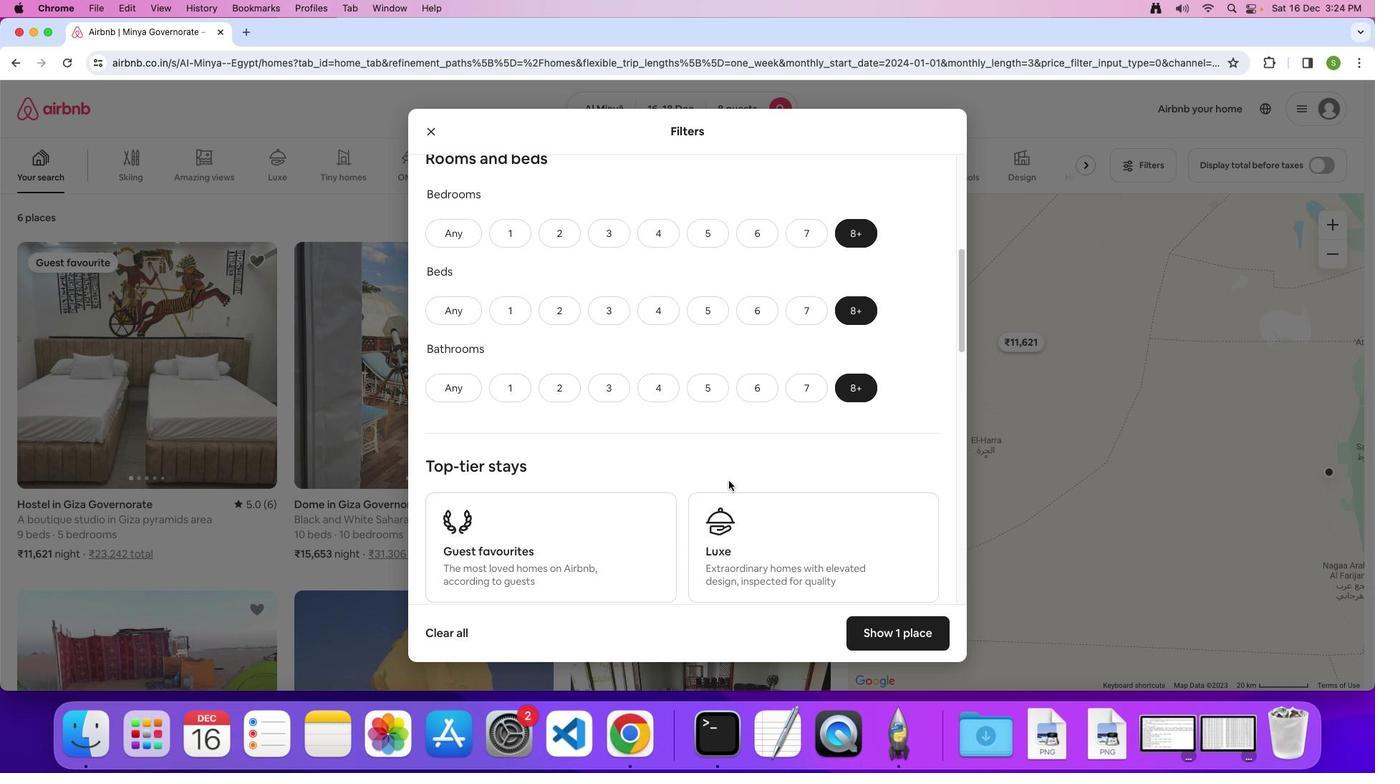 
Action: Mouse moved to (729, 480)
Screenshot: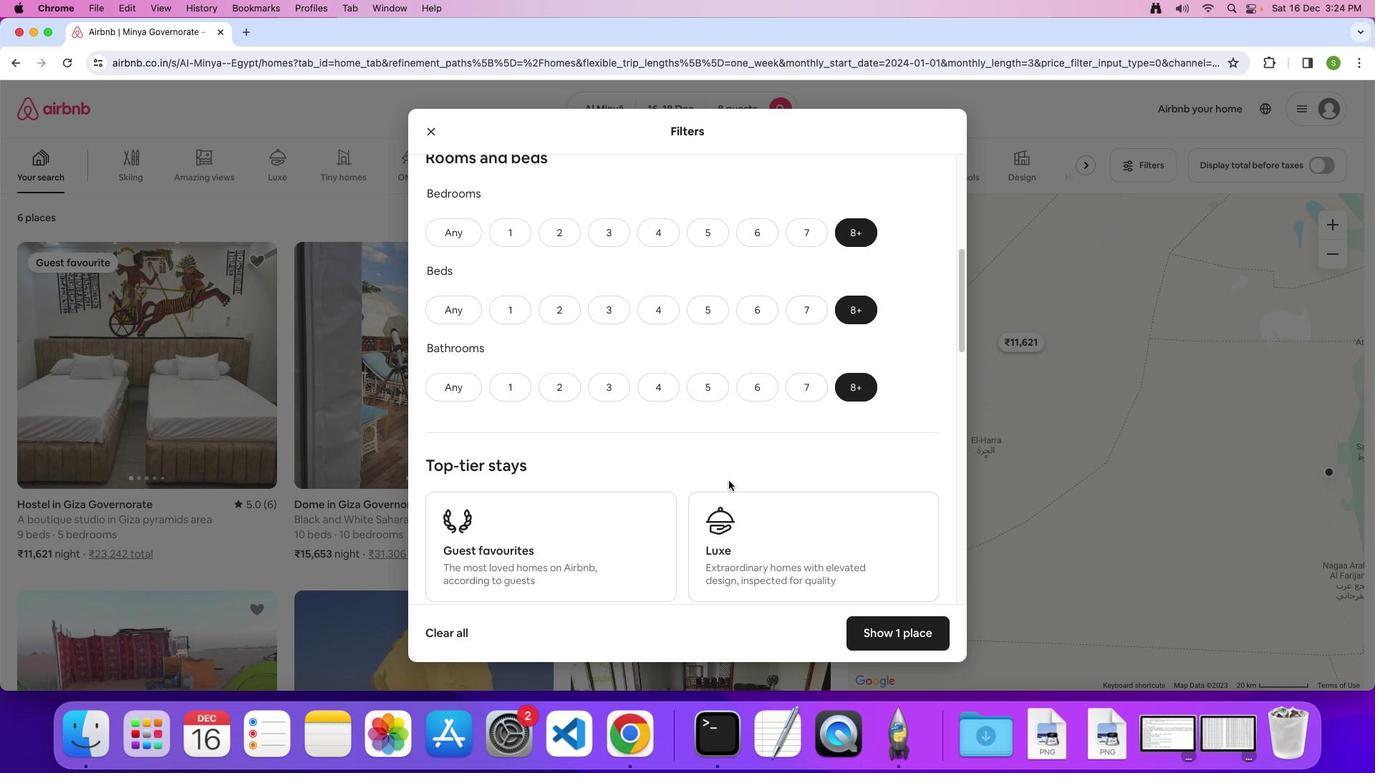 
Action: Mouse scrolled (729, 480) with delta (0, 0)
Screenshot: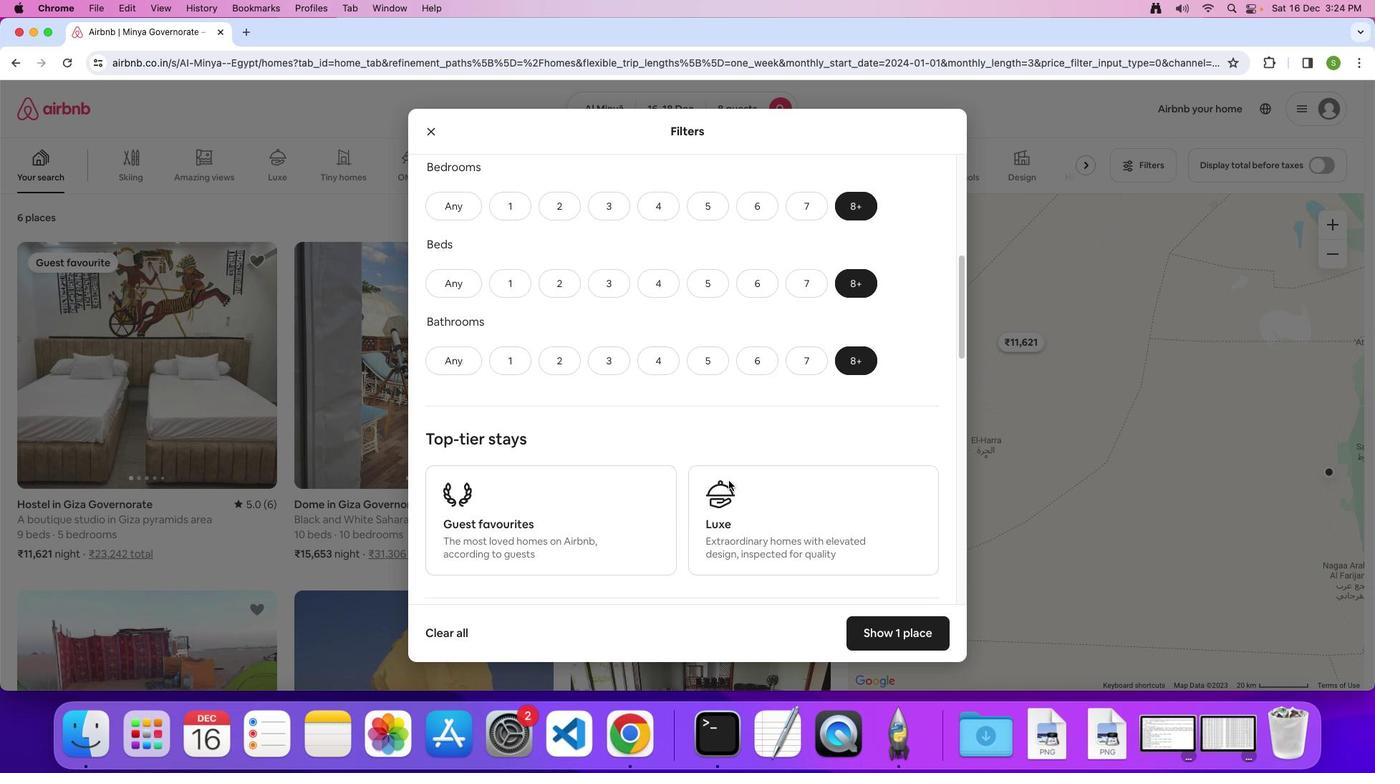 
Action: Mouse scrolled (729, 480) with delta (0, 0)
Screenshot: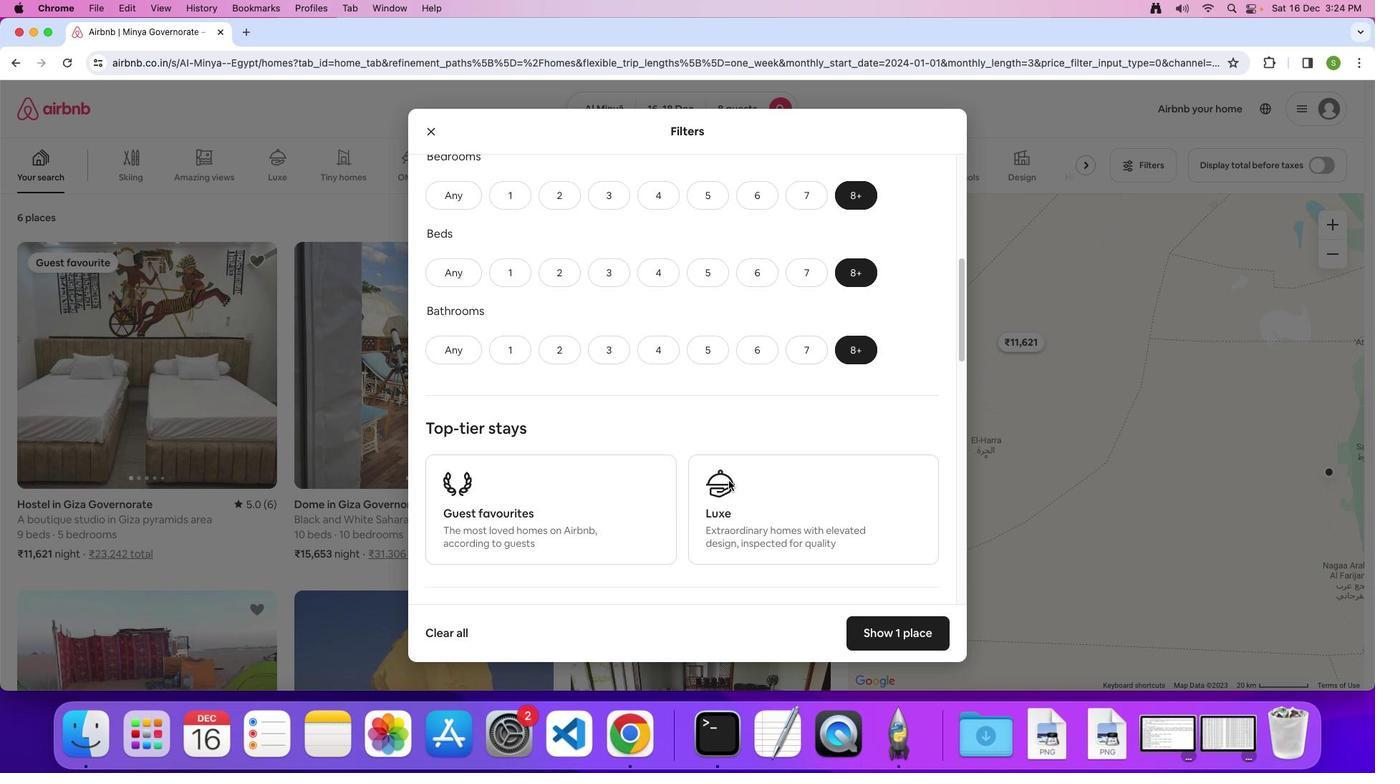 
Action: Mouse scrolled (729, 480) with delta (0, 0)
Screenshot: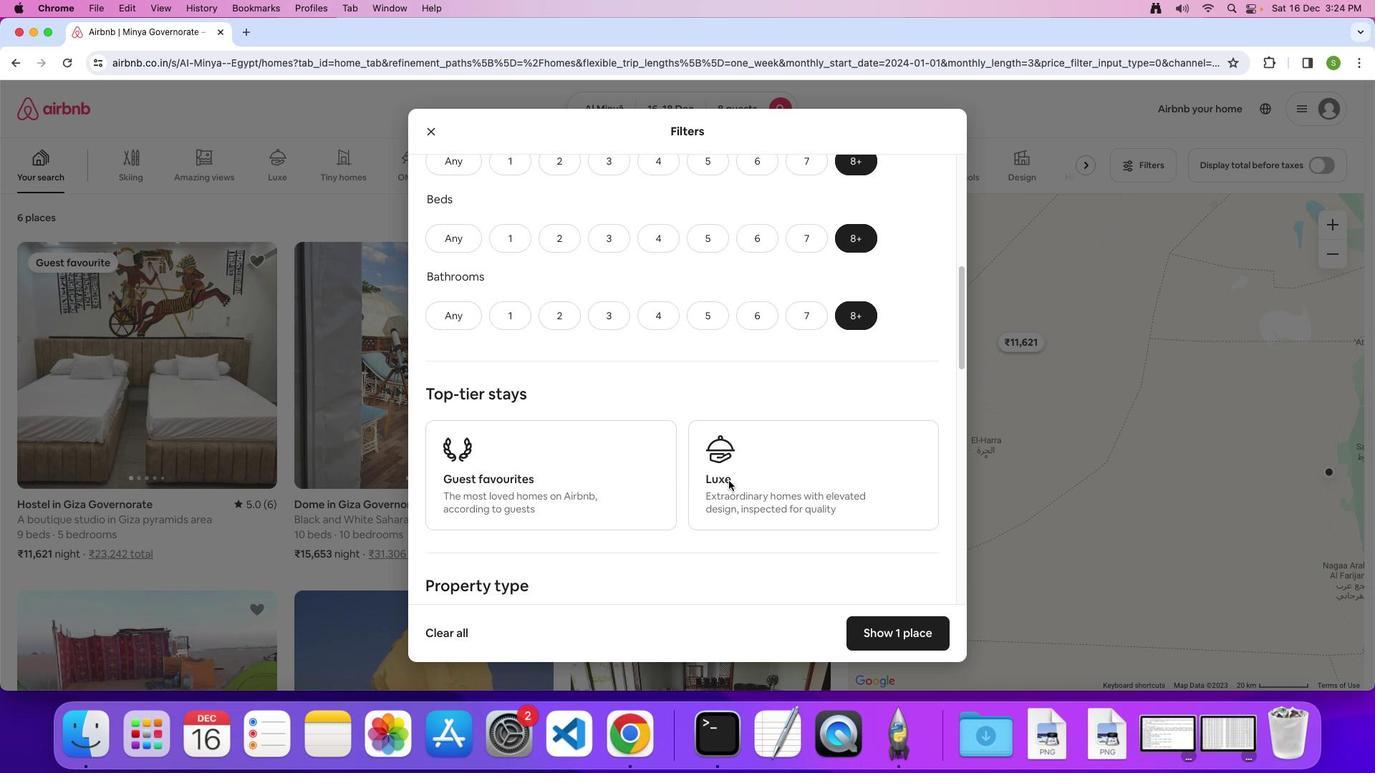 
Action: Mouse scrolled (729, 480) with delta (0, 0)
Screenshot: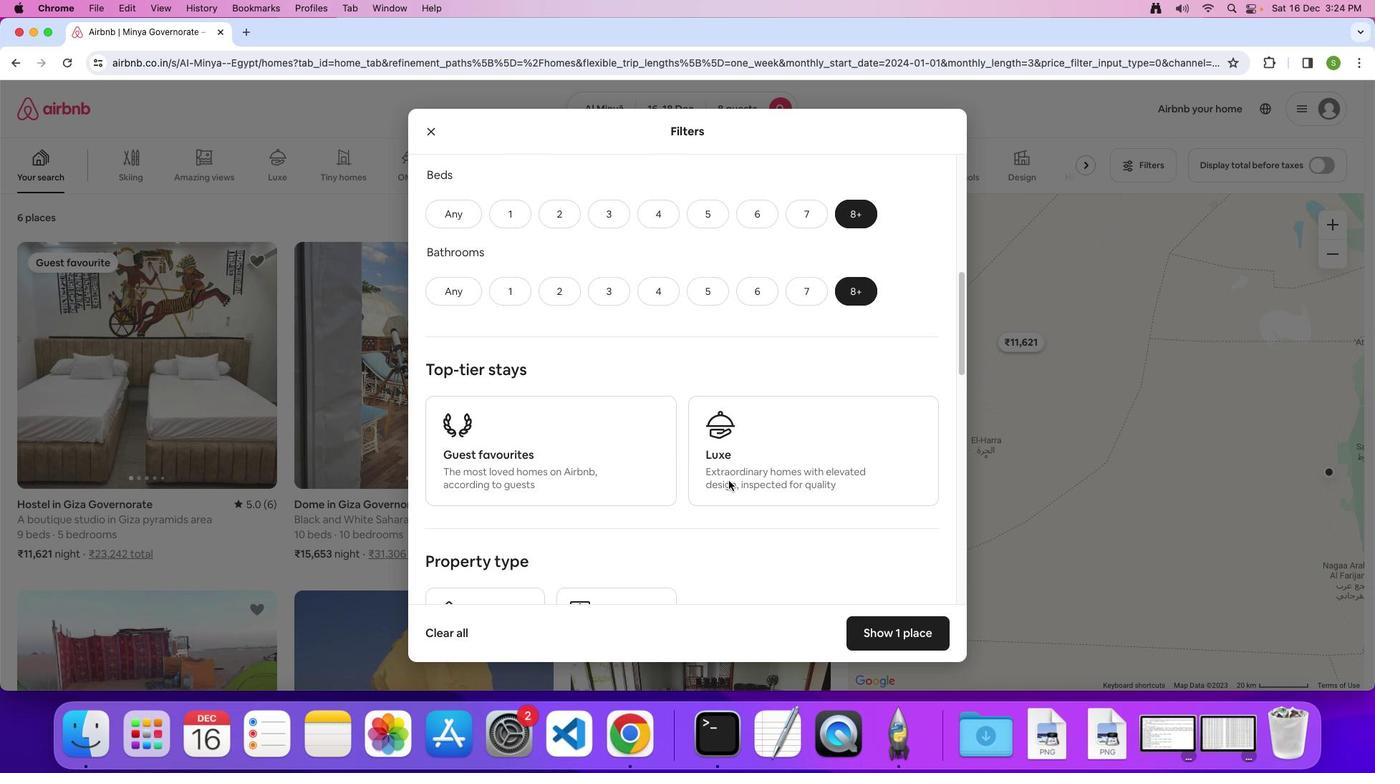 
Action: Mouse scrolled (729, 480) with delta (0, 0)
Screenshot: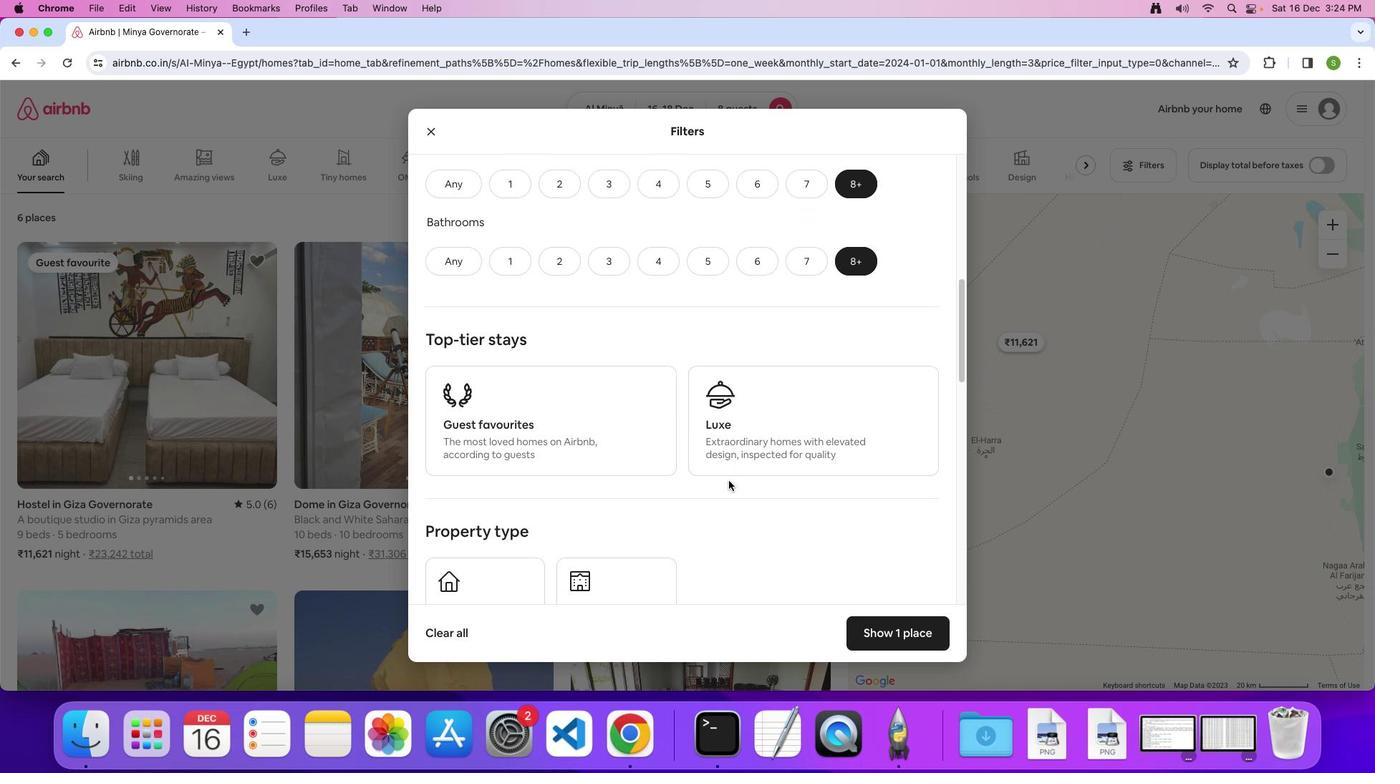 
Action: Mouse scrolled (729, 480) with delta (0, 0)
Screenshot: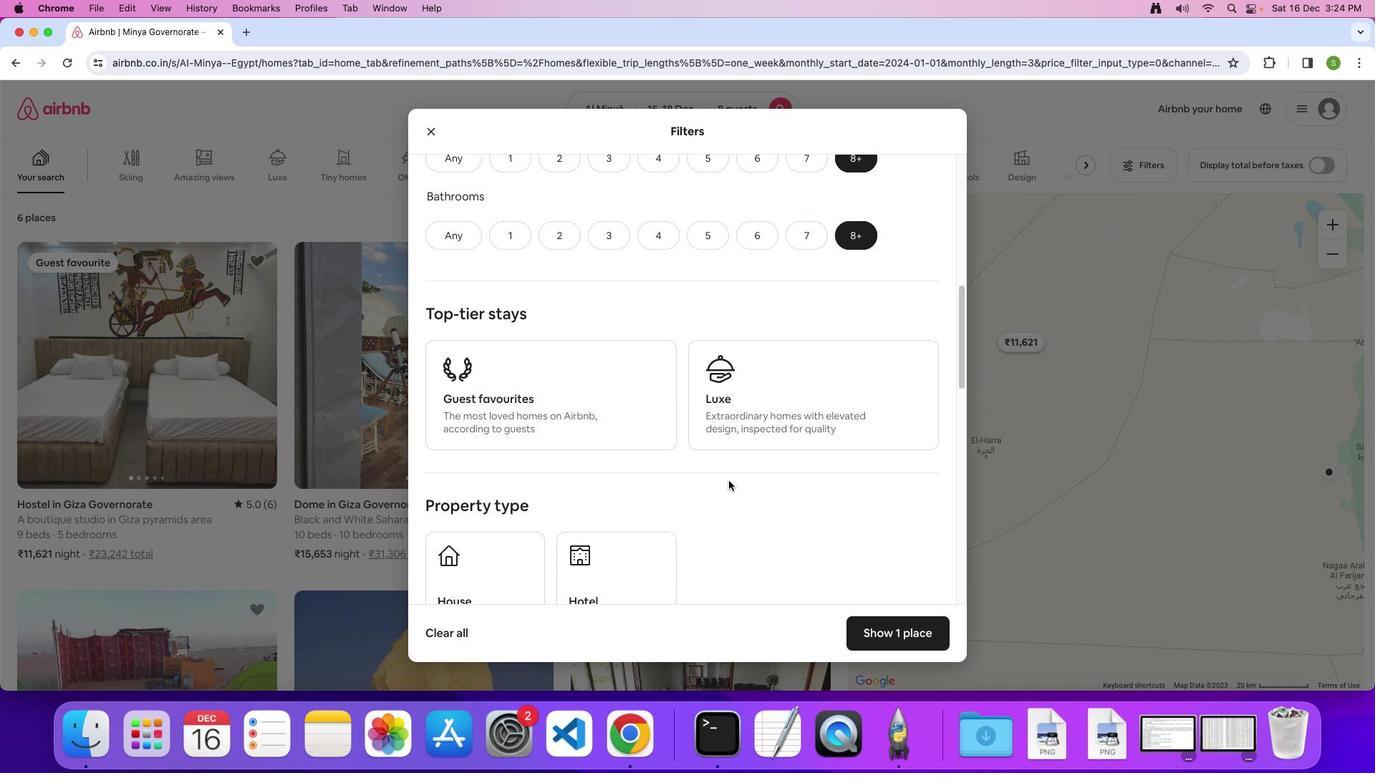 
Action: Mouse scrolled (729, 480) with delta (0, 0)
Screenshot: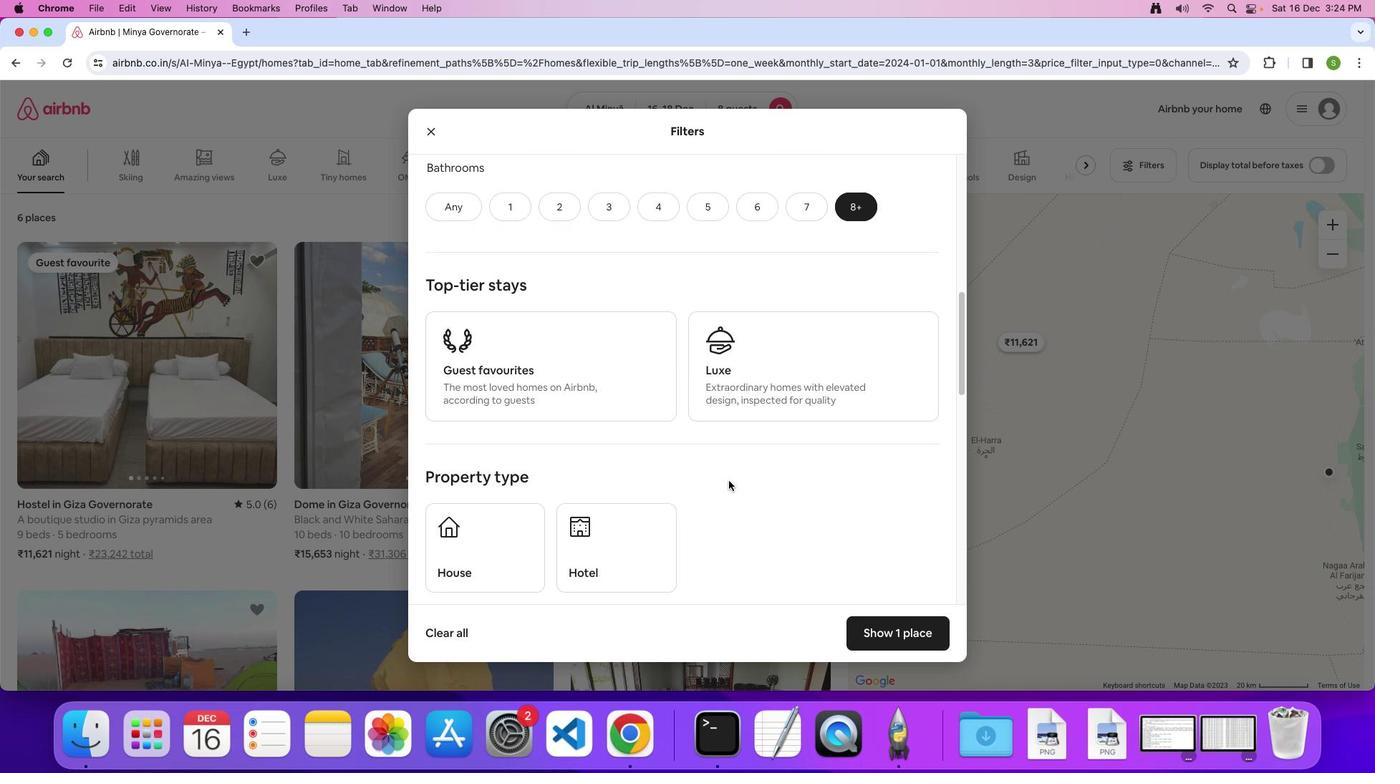 
Action: Mouse scrolled (729, 480) with delta (0, 0)
Screenshot: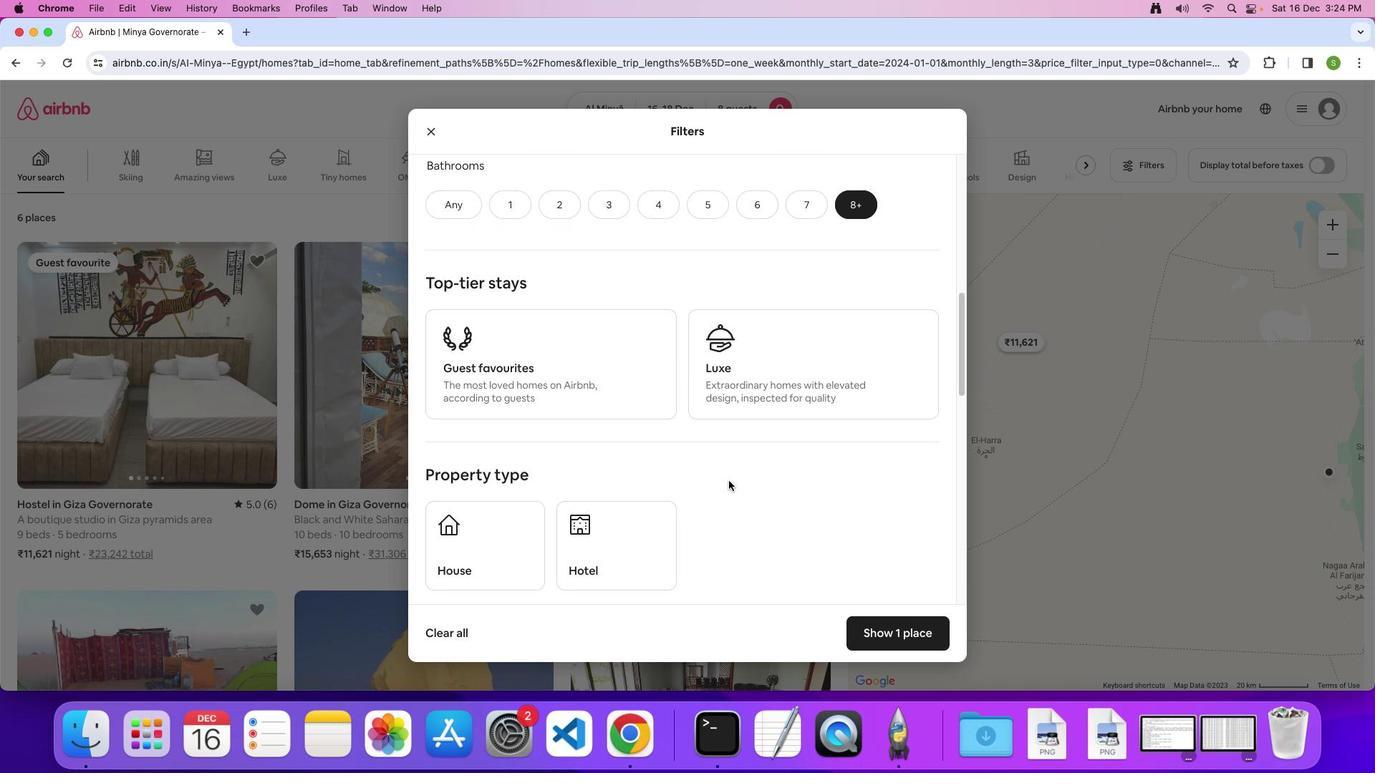 
Action: Mouse scrolled (729, 480) with delta (0, 0)
Screenshot: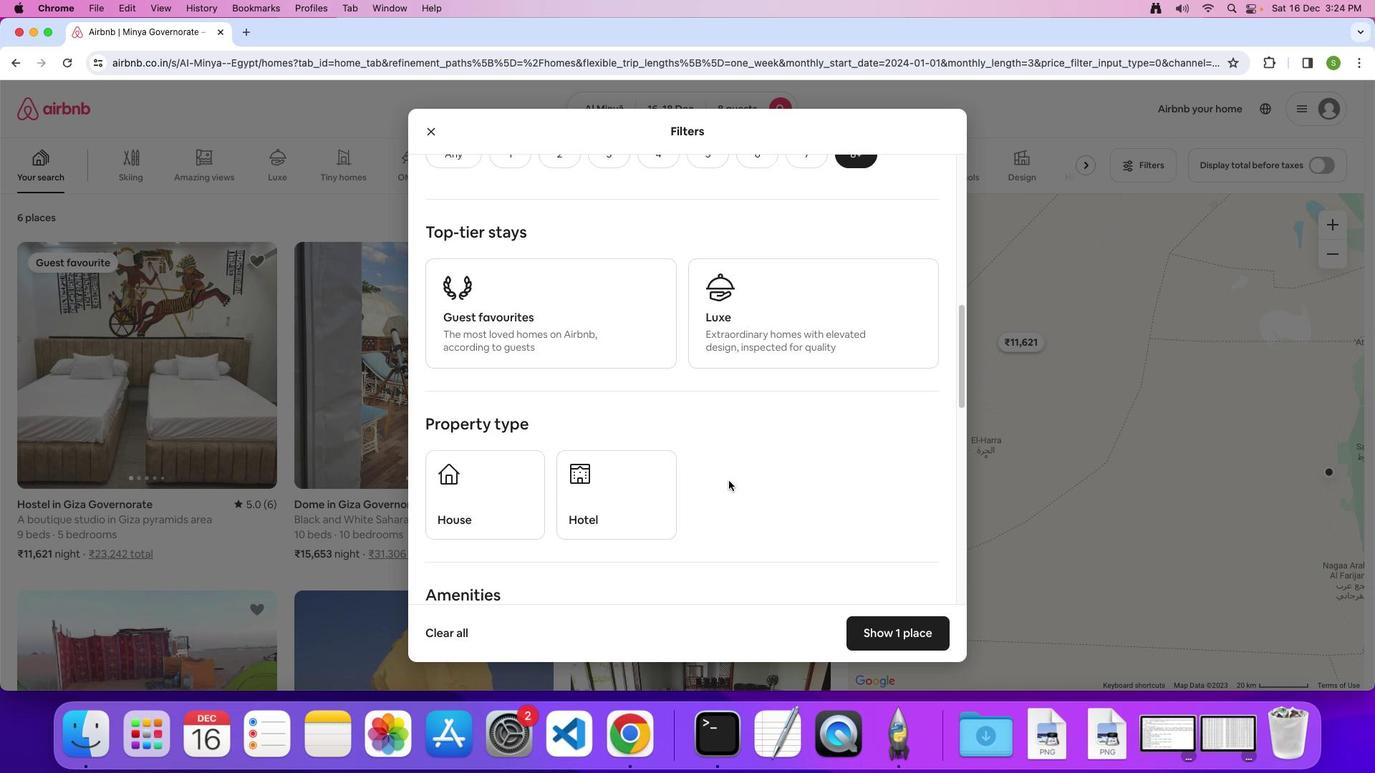 
Action: Mouse scrolled (729, 480) with delta (0, 0)
Screenshot: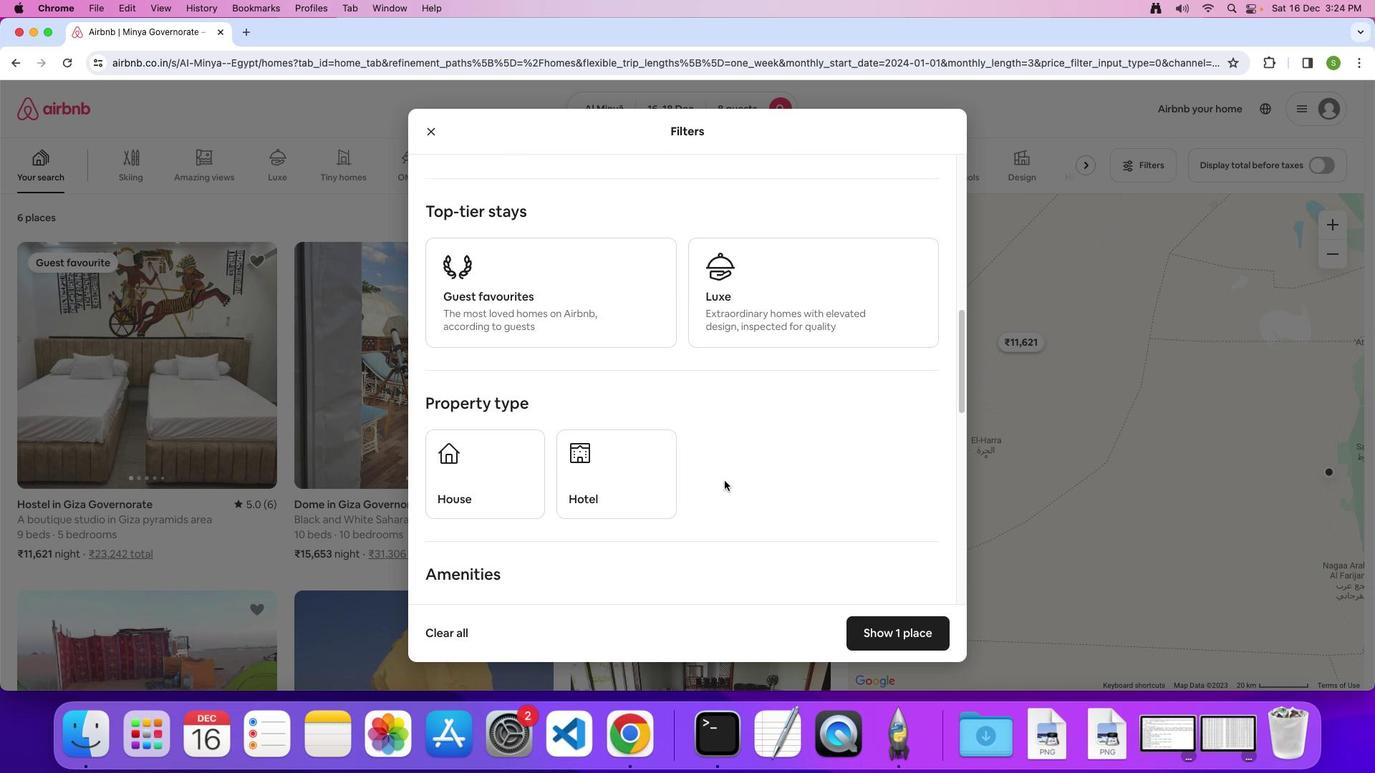 
Action: Mouse scrolled (729, 480) with delta (0, -1)
Screenshot: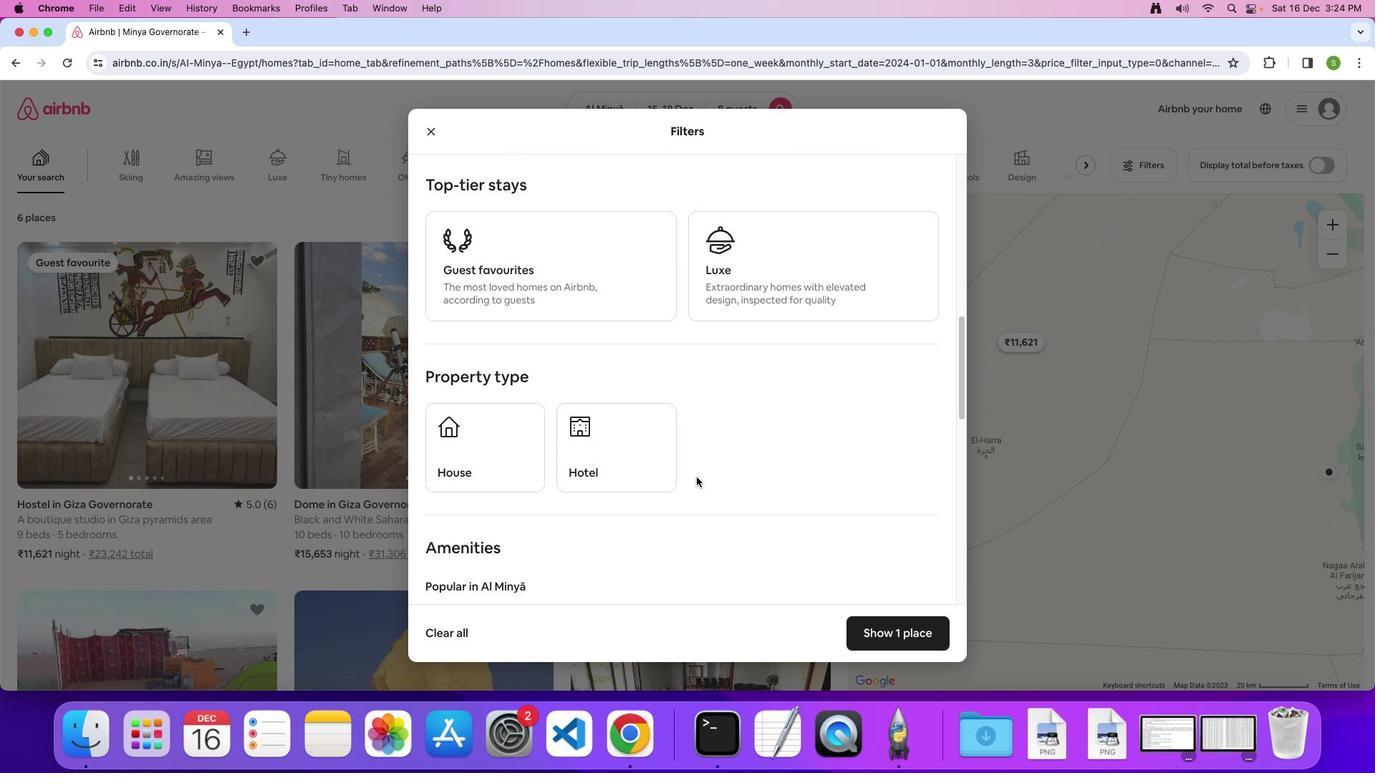 
Action: Mouse moved to (617, 457)
Screenshot: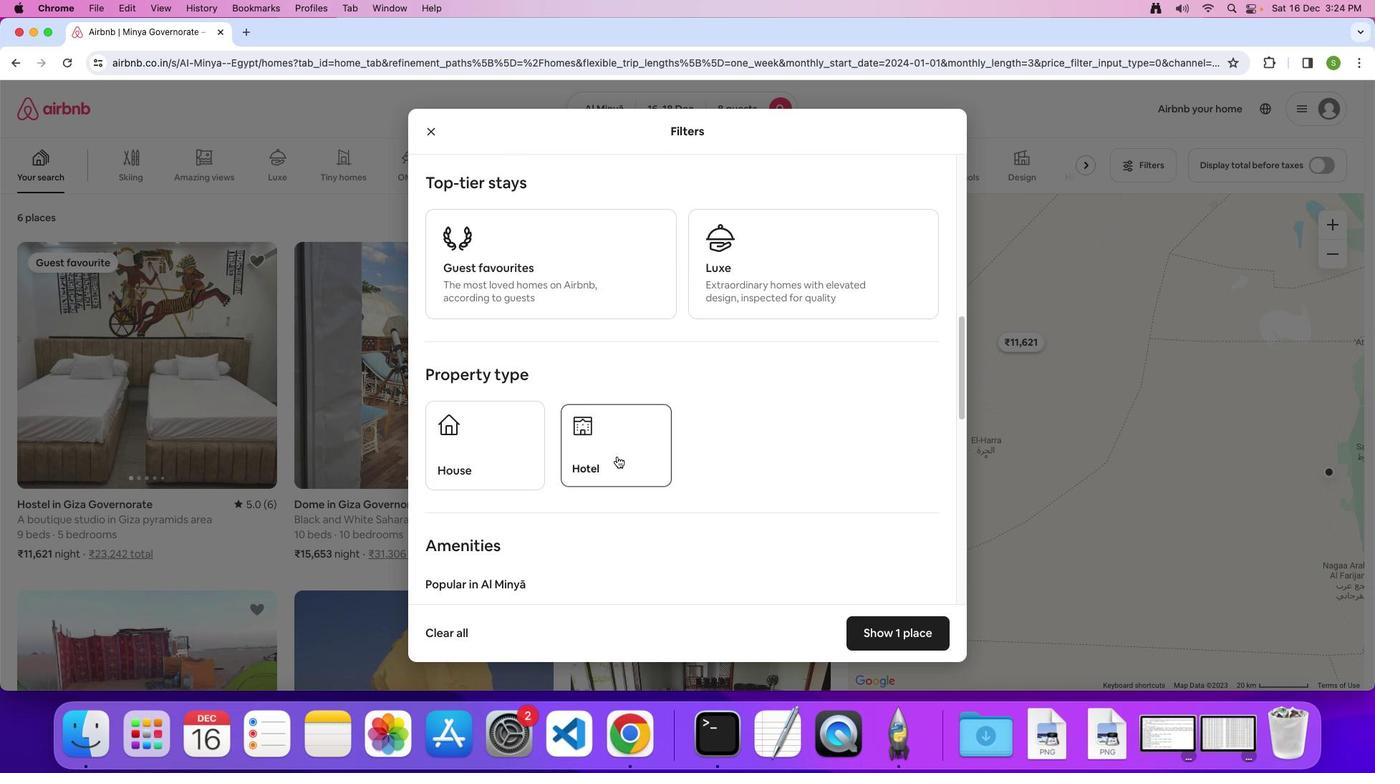 
Action: Mouse pressed left at (617, 457)
Screenshot: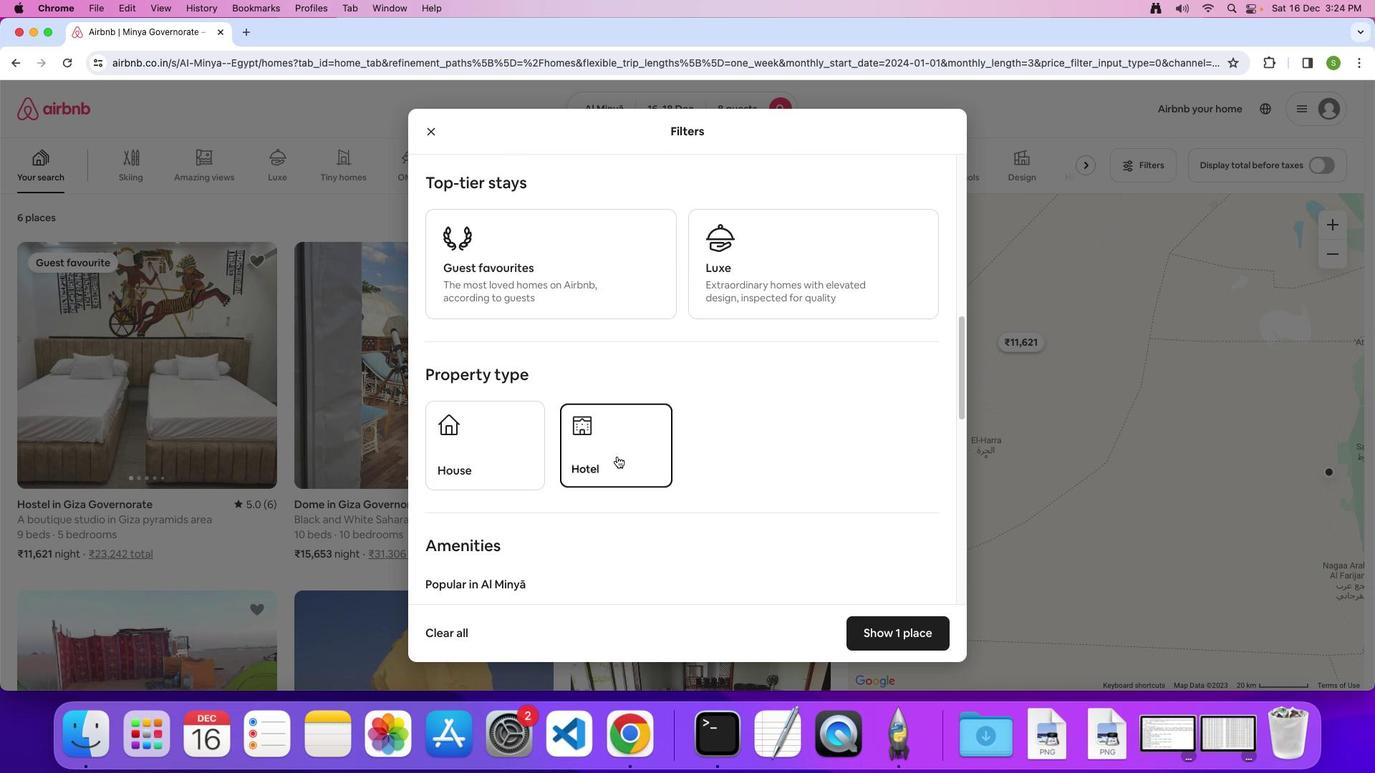 
Action: Mouse moved to (787, 454)
Screenshot: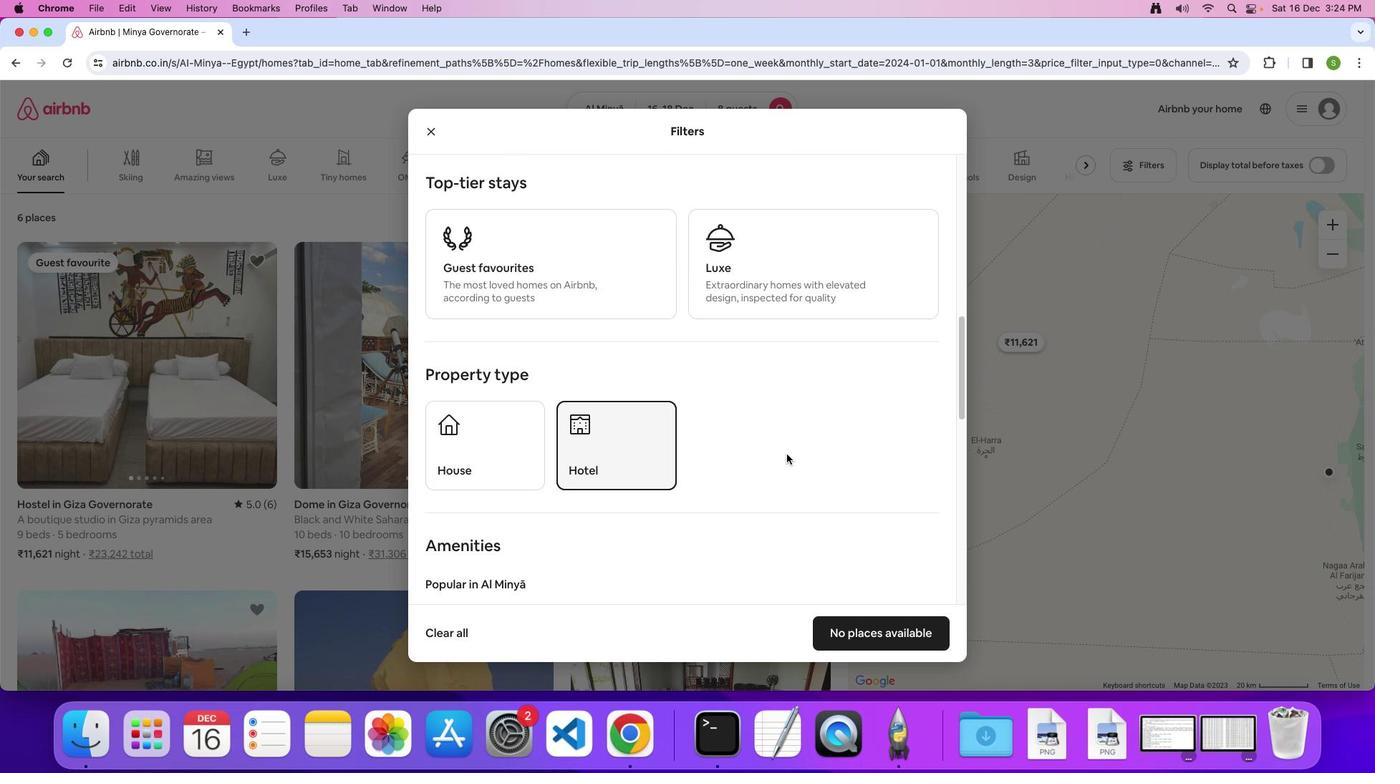 
Action: Mouse scrolled (787, 454) with delta (0, 0)
Screenshot: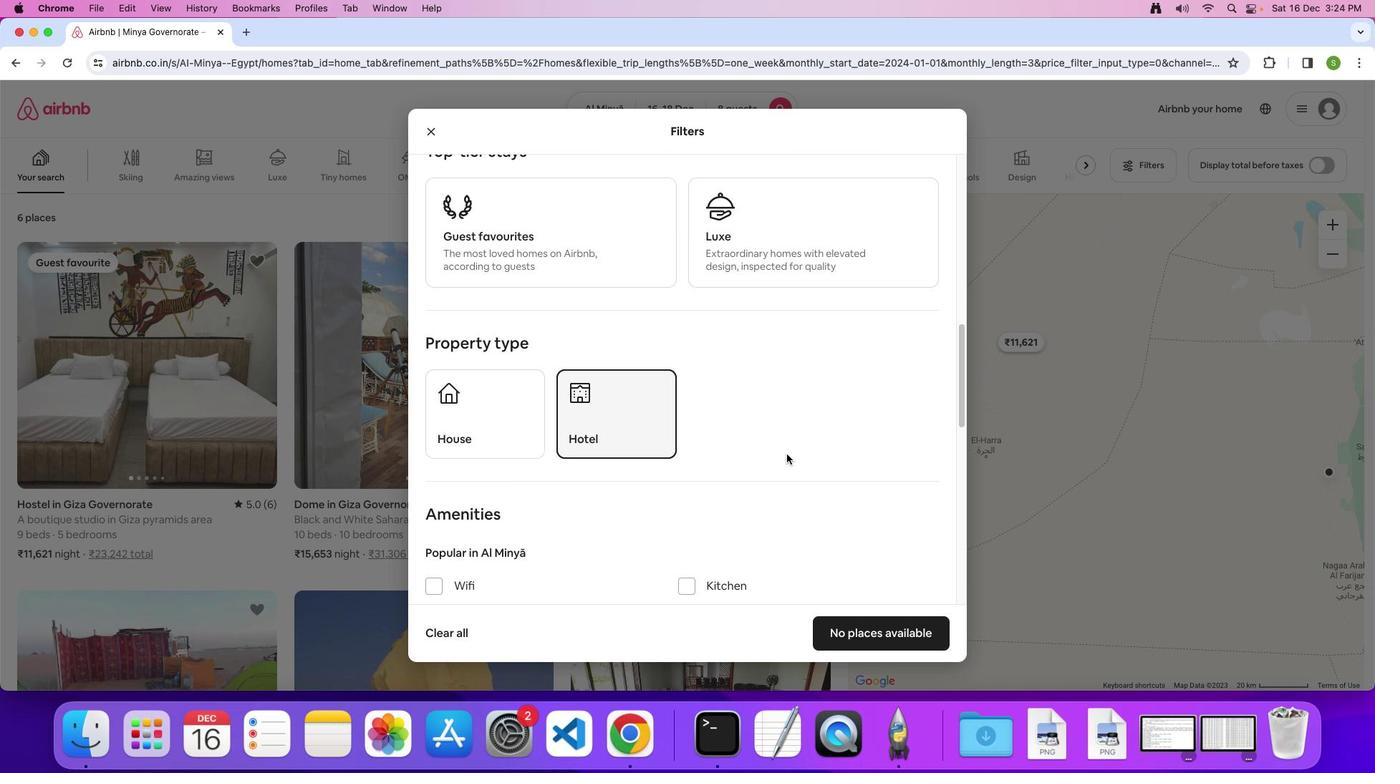 
Action: Mouse scrolled (787, 454) with delta (0, 0)
Screenshot: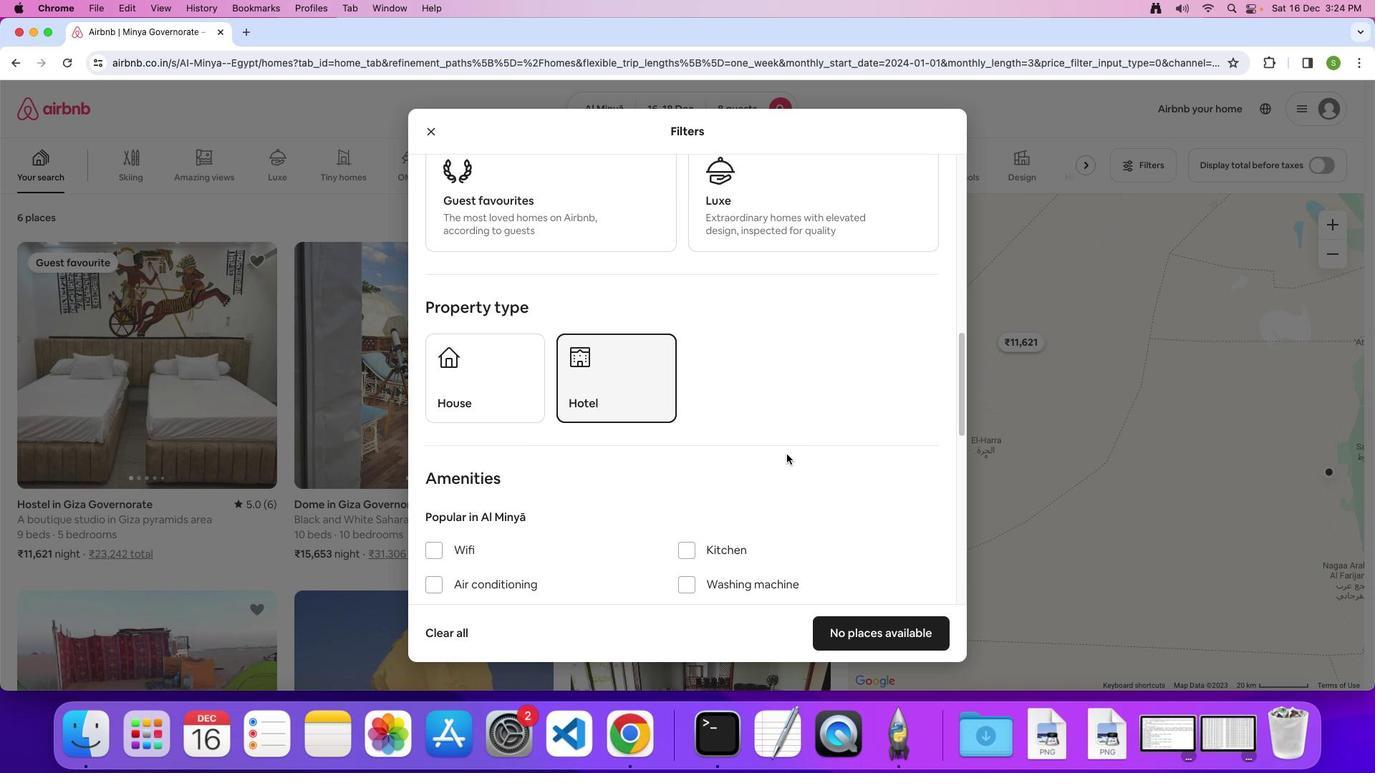 
Action: Mouse scrolled (787, 454) with delta (0, -1)
Screenshot: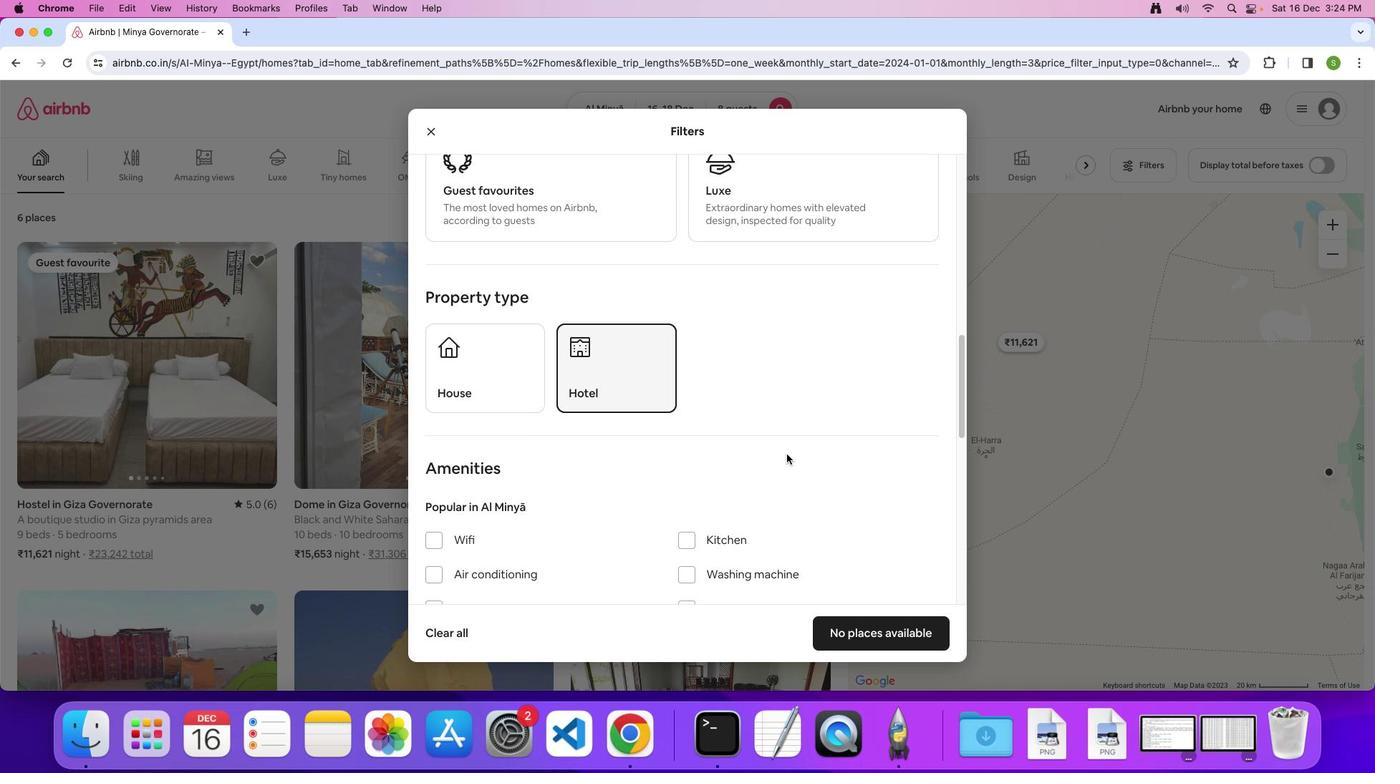 
Action: Mouse scrolled (787, 454) with delta (0, 0)
Screenshot: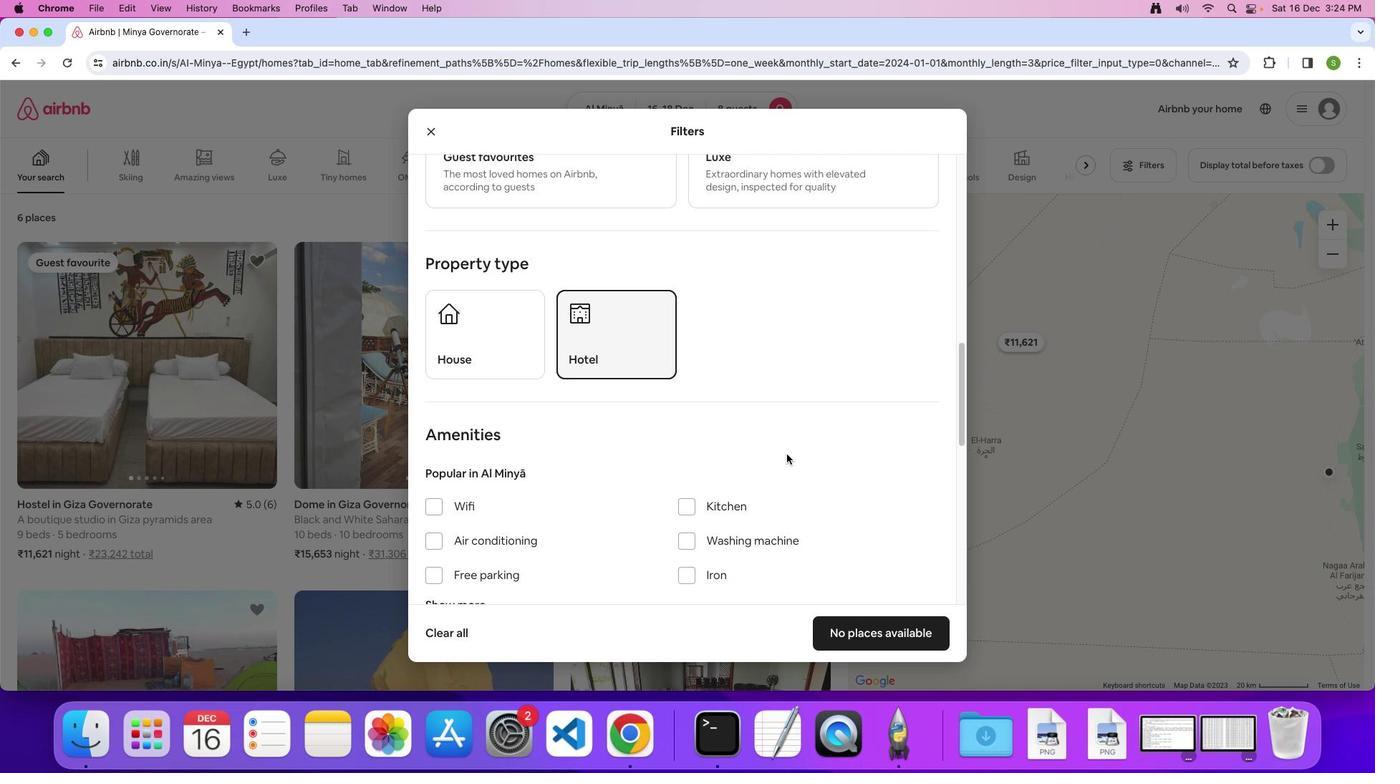 
Action: Mouse scrolled (787, 454) with delta (0, 0)
Screenshot: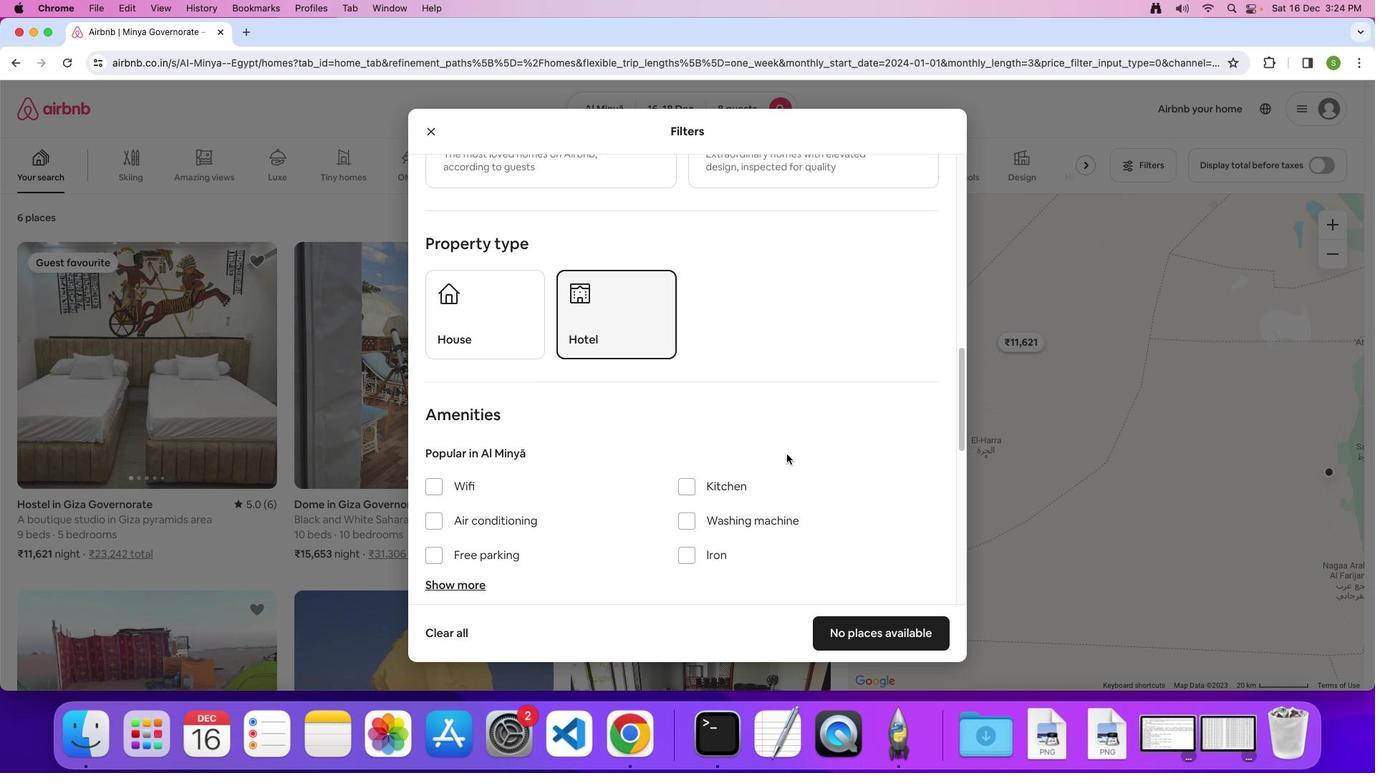 
Action: Mouse scrolled (787, 454) with delta (0, 0)
Screenshot: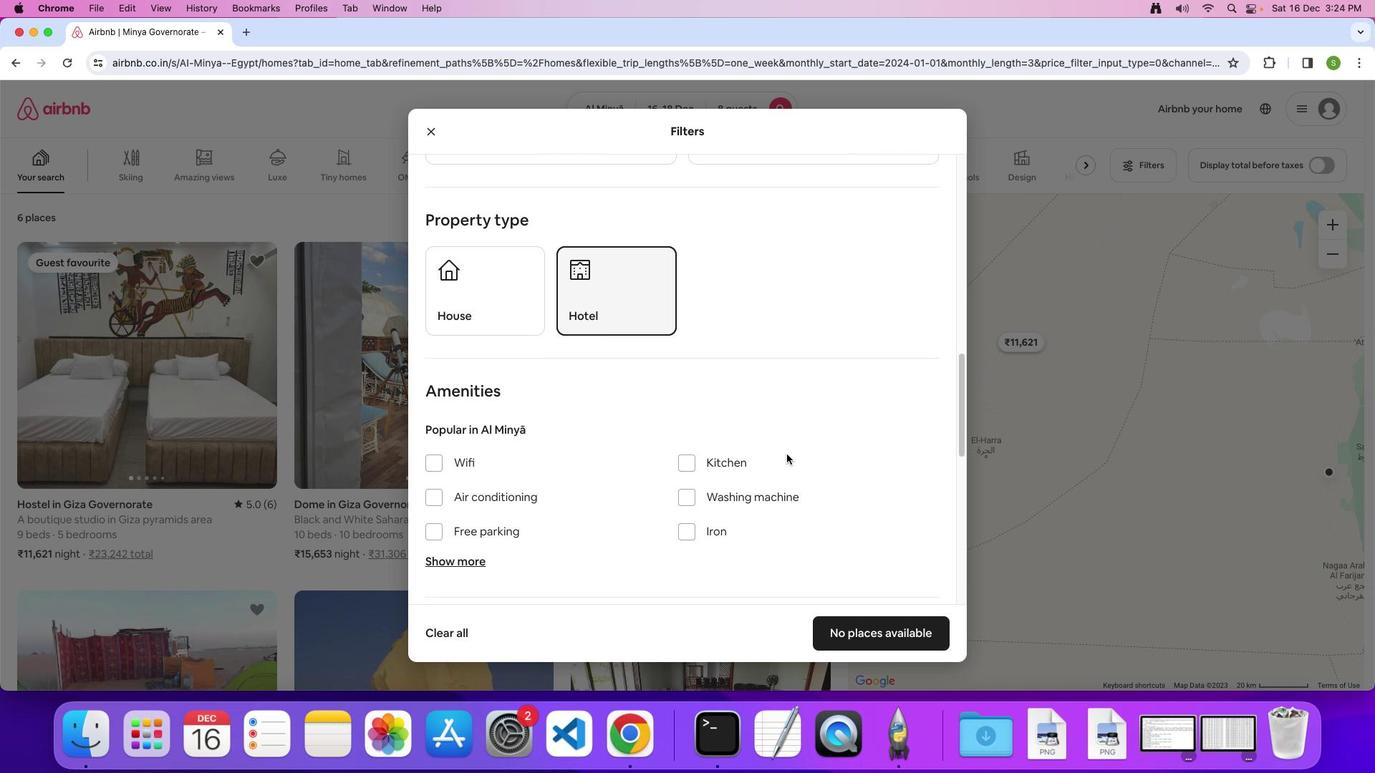 
Action: Mouse moved to (786, 454)
Screenshot: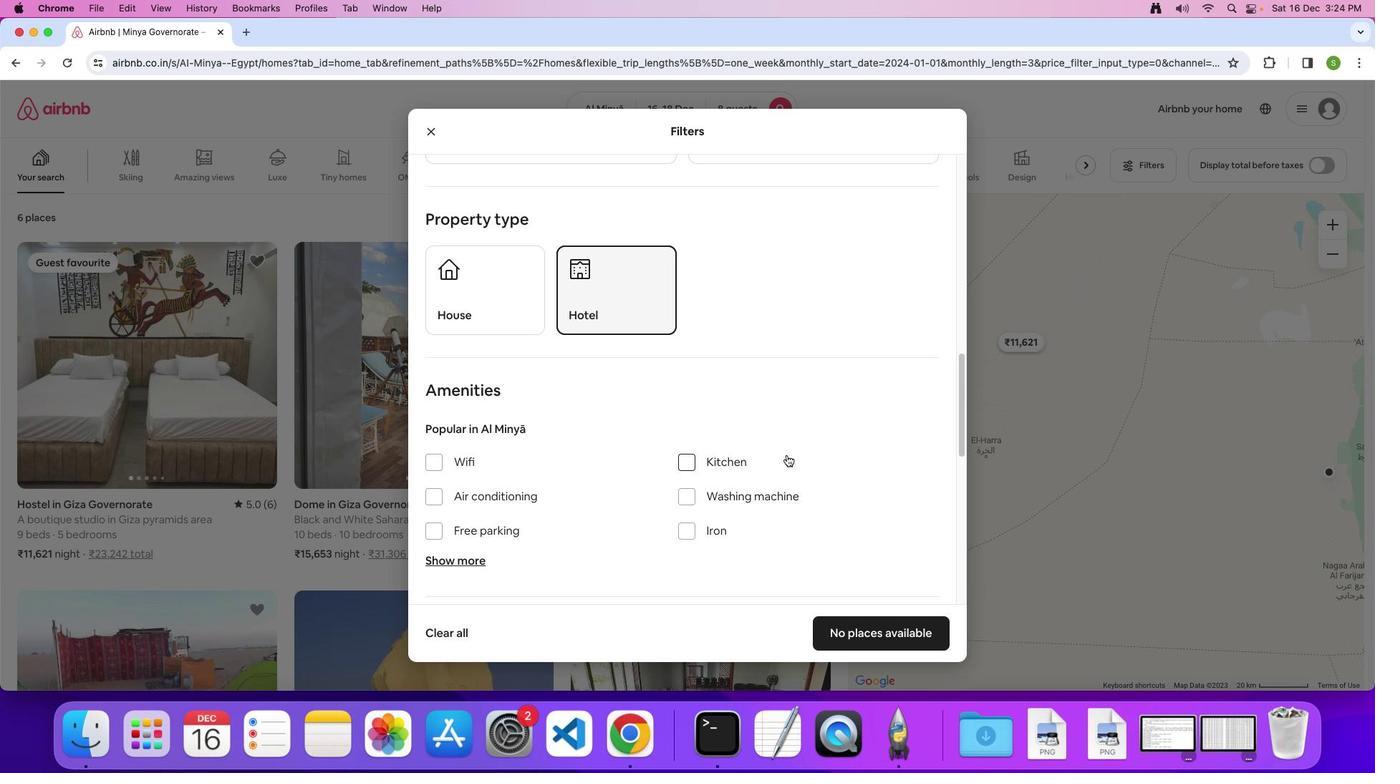 
Action: Mouse scrolled (786, 454) with delta (0, 0)
Screenshot: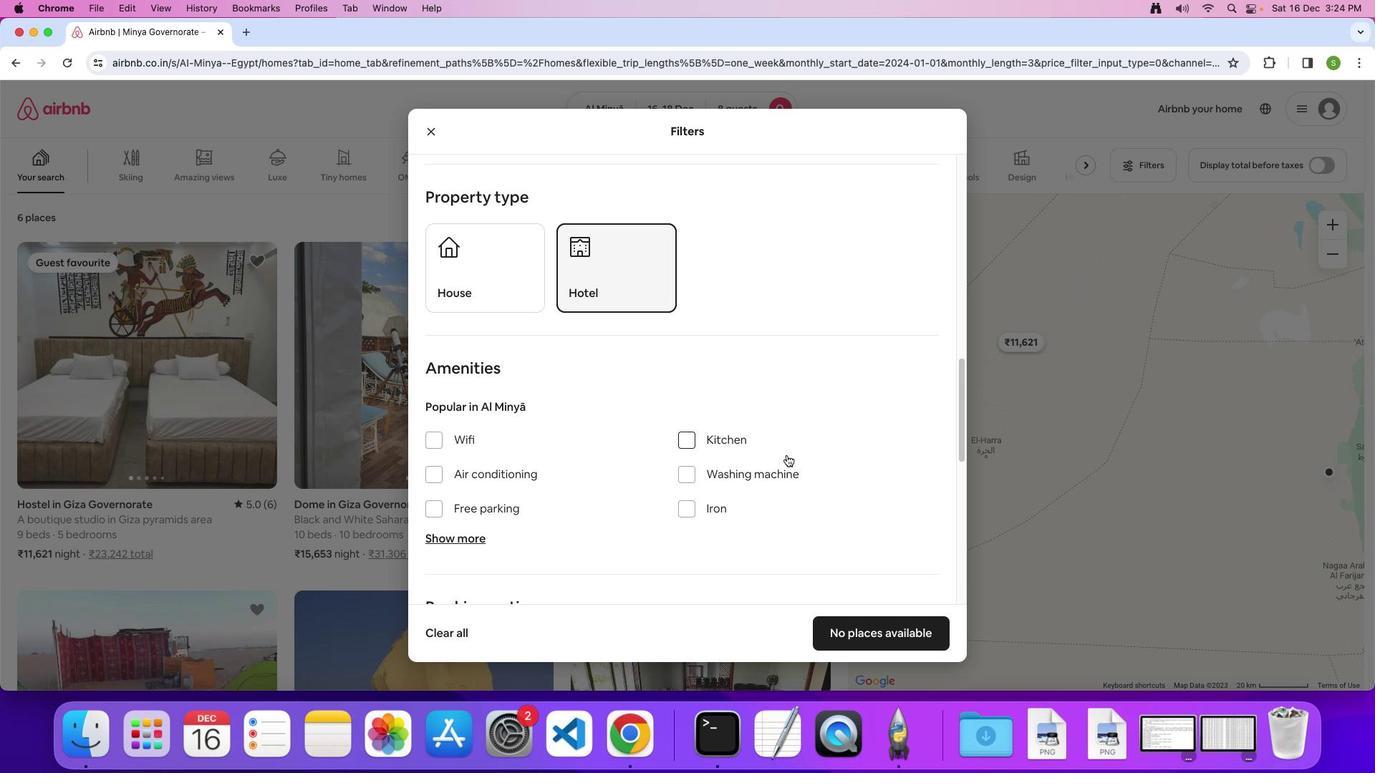 
Action: Mouse scrolled (786, 454) with delta (0, 0)
Screenshot: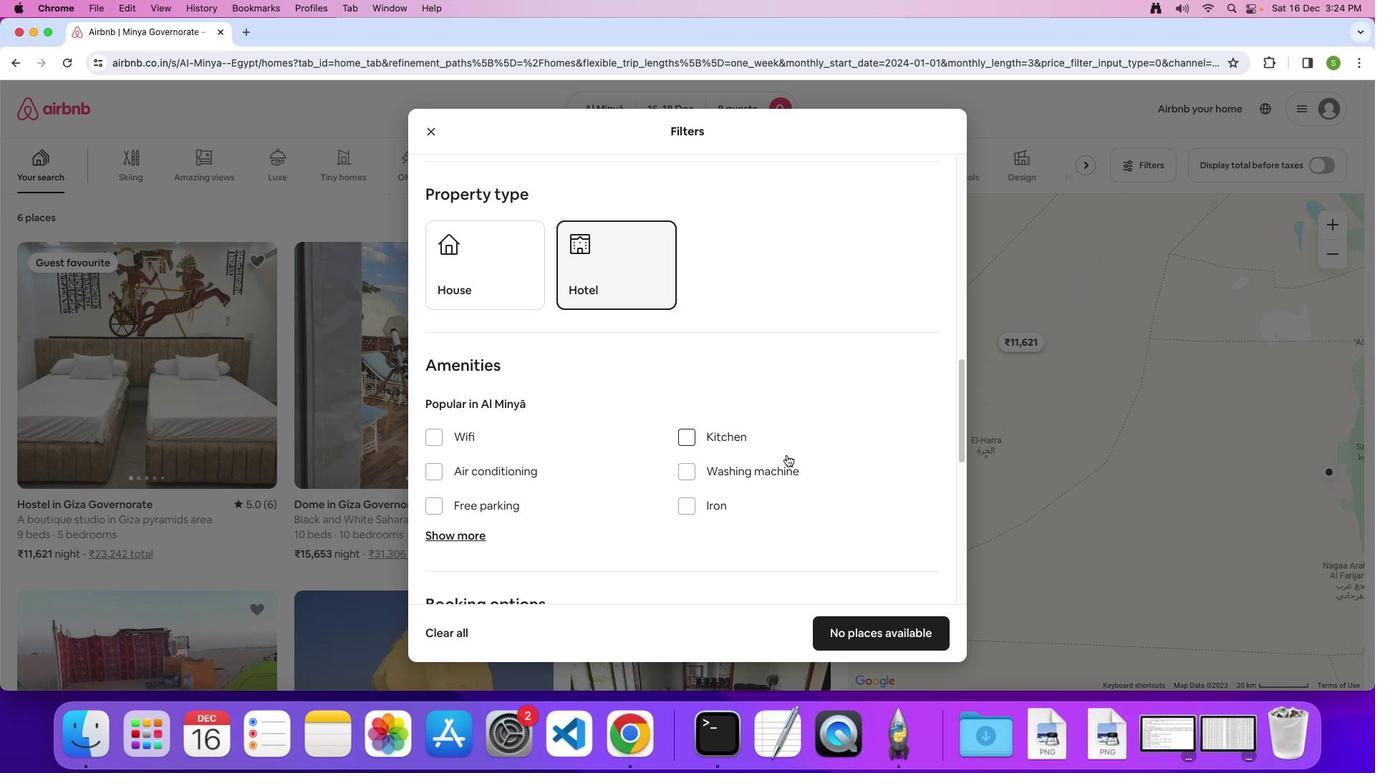 
Action: Mouse moved to (786, 455)
Screenshot: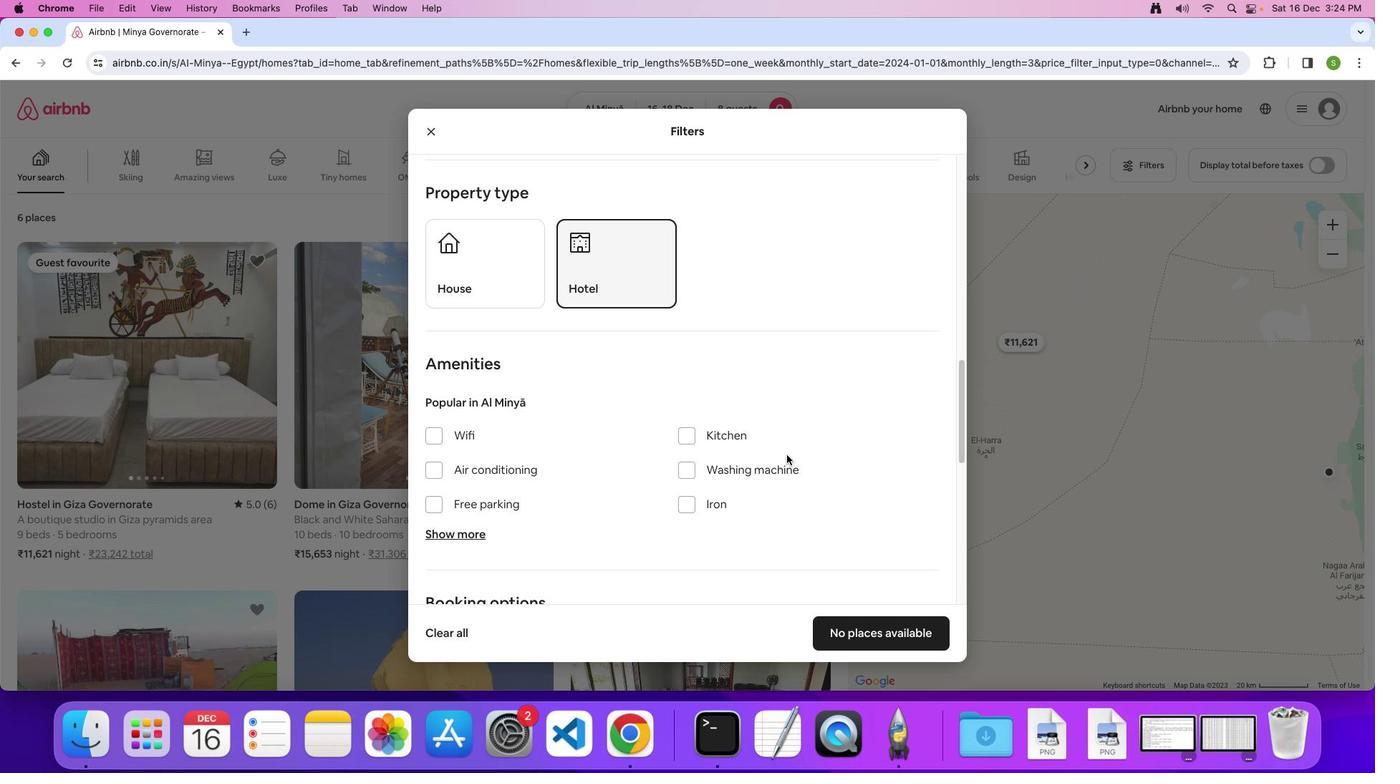 
Action: Mouse scrolled (786, 455) with delta (0, 0)
Screenshot: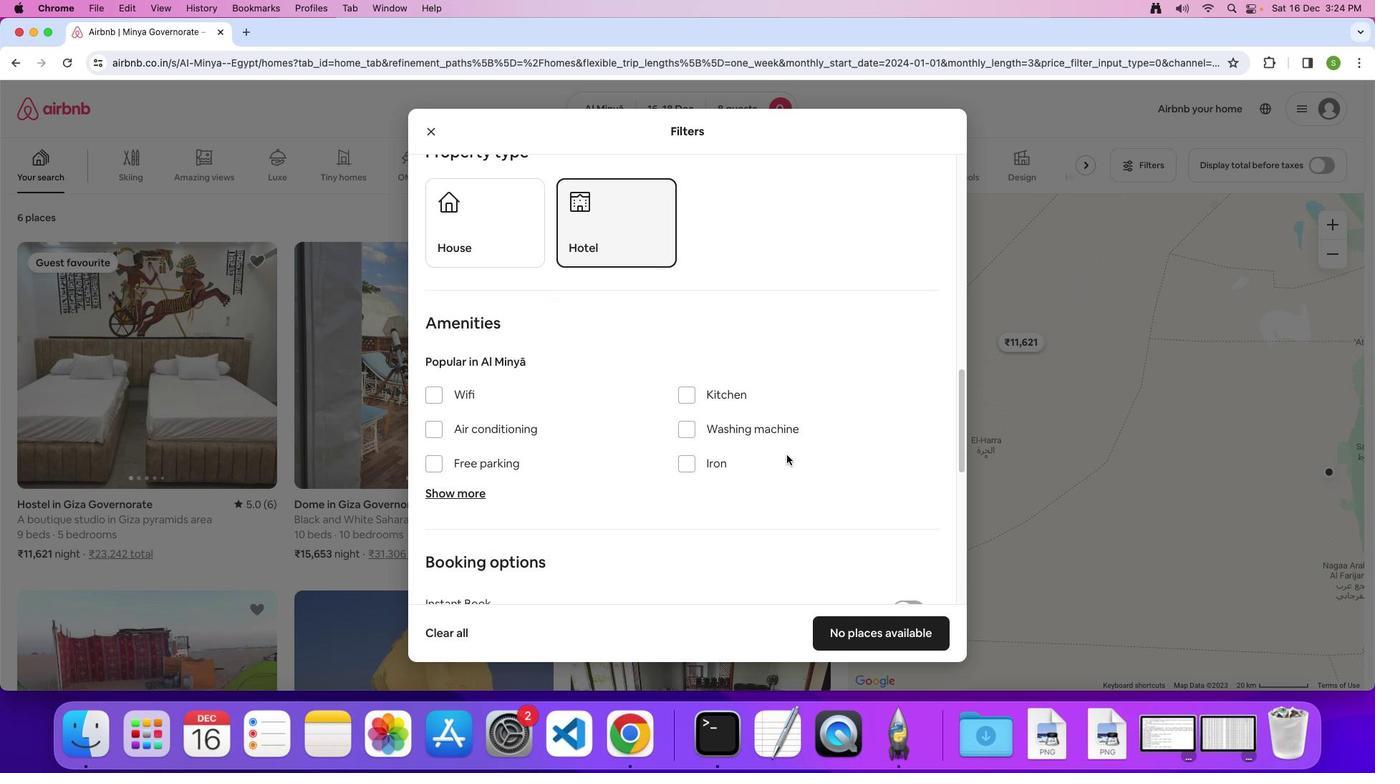
Action: Mouse scrolled (786, 455) with delta (0, 0)
Screenshot: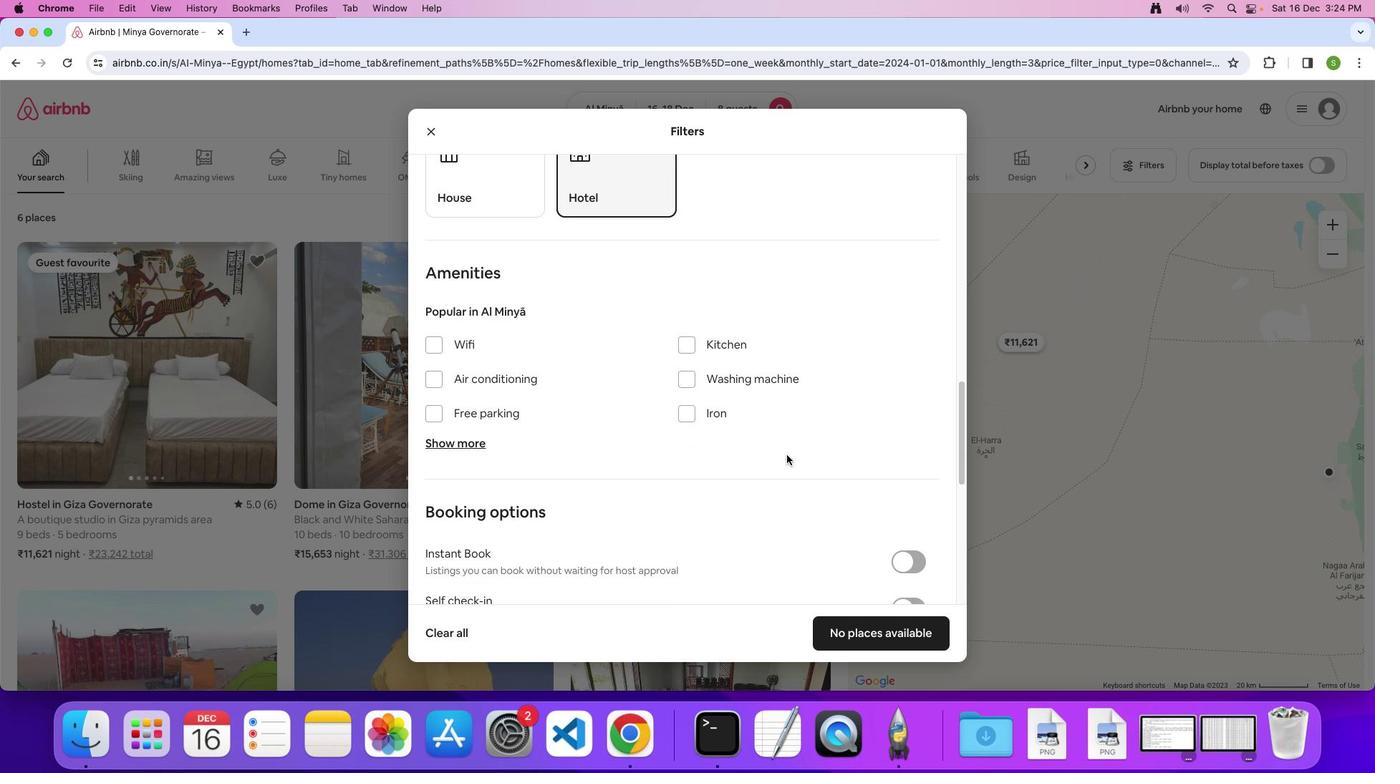 
Action: Mouse scrolled (786, 455) with delta (0, -1)
Screenshot: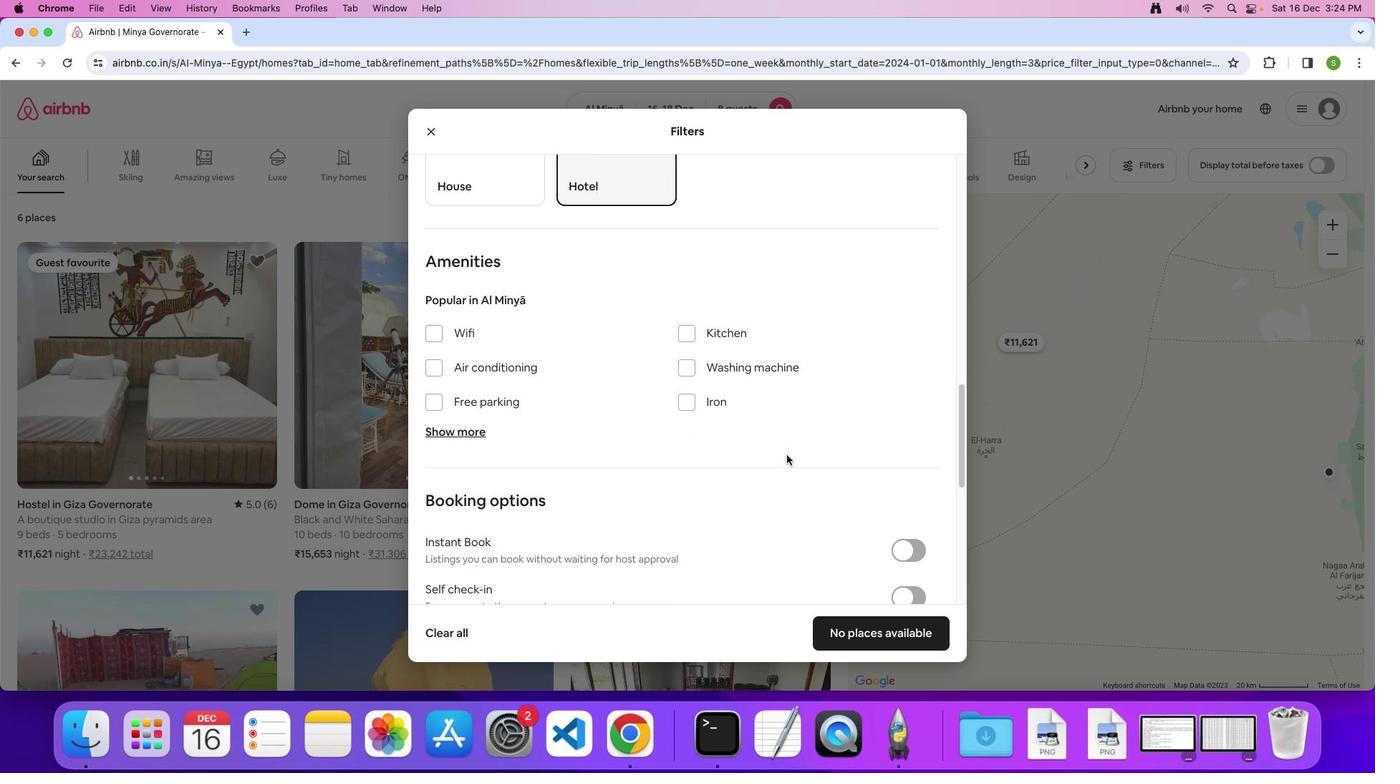 
Action: Mouse moved to (434, 336)
Screenshot: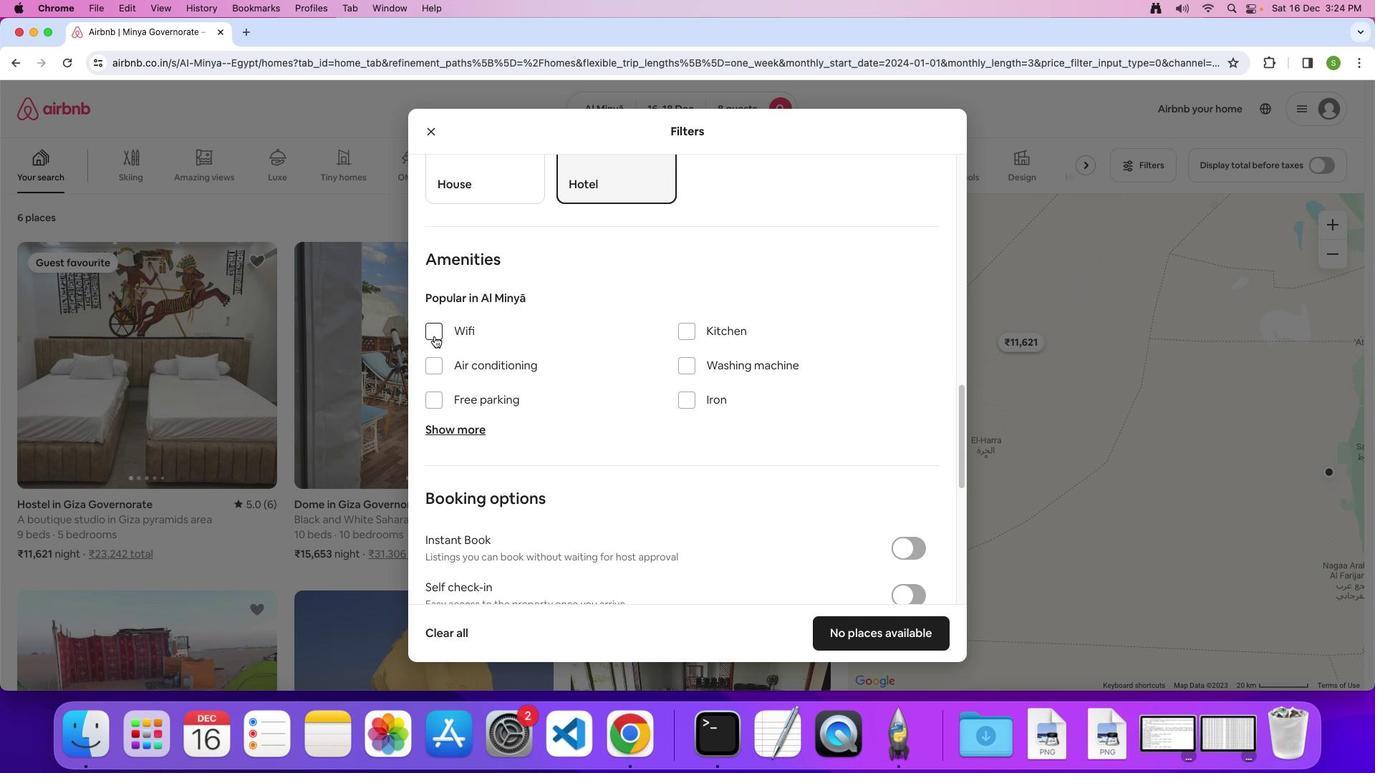 
Action: Mouse pressed left at (434, 336)
Screenshot: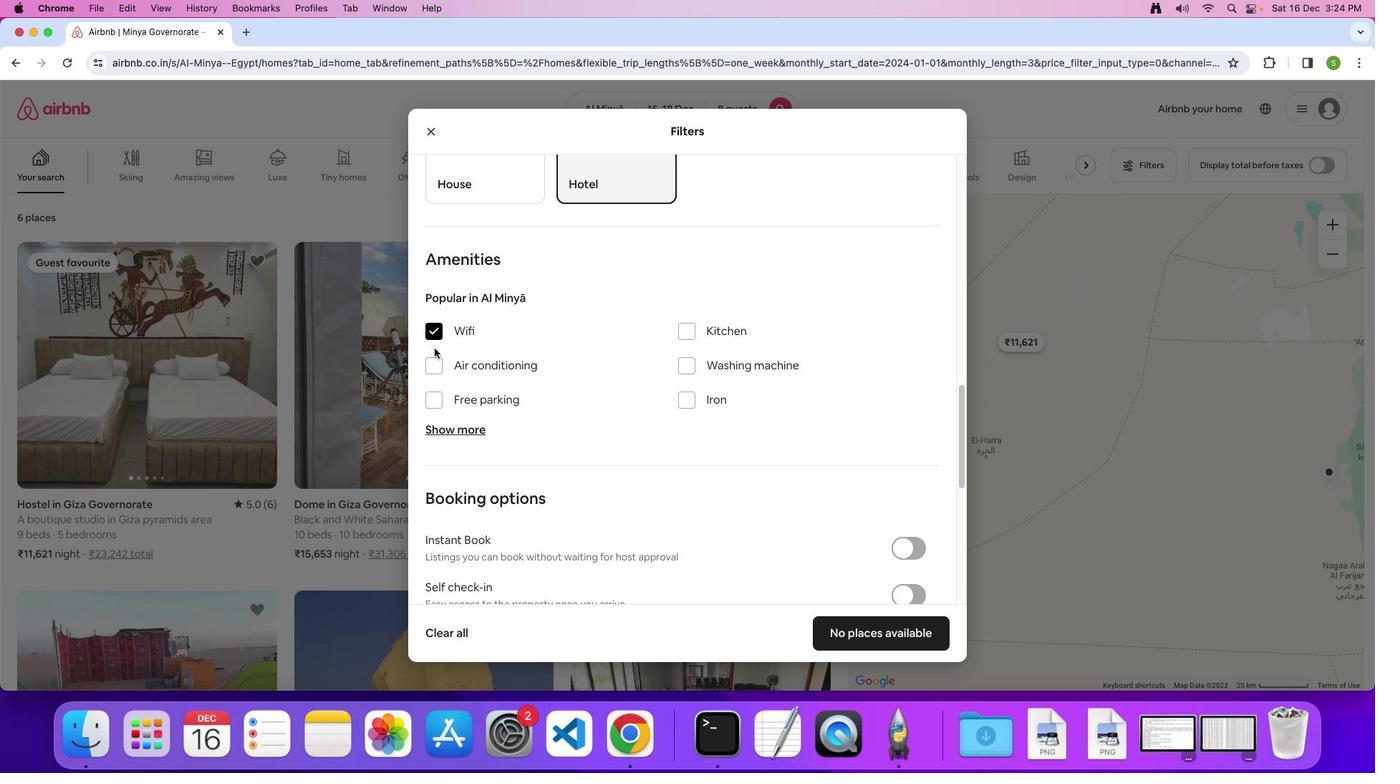 
Action: Mouse moved to (435, 402)
Screenshot: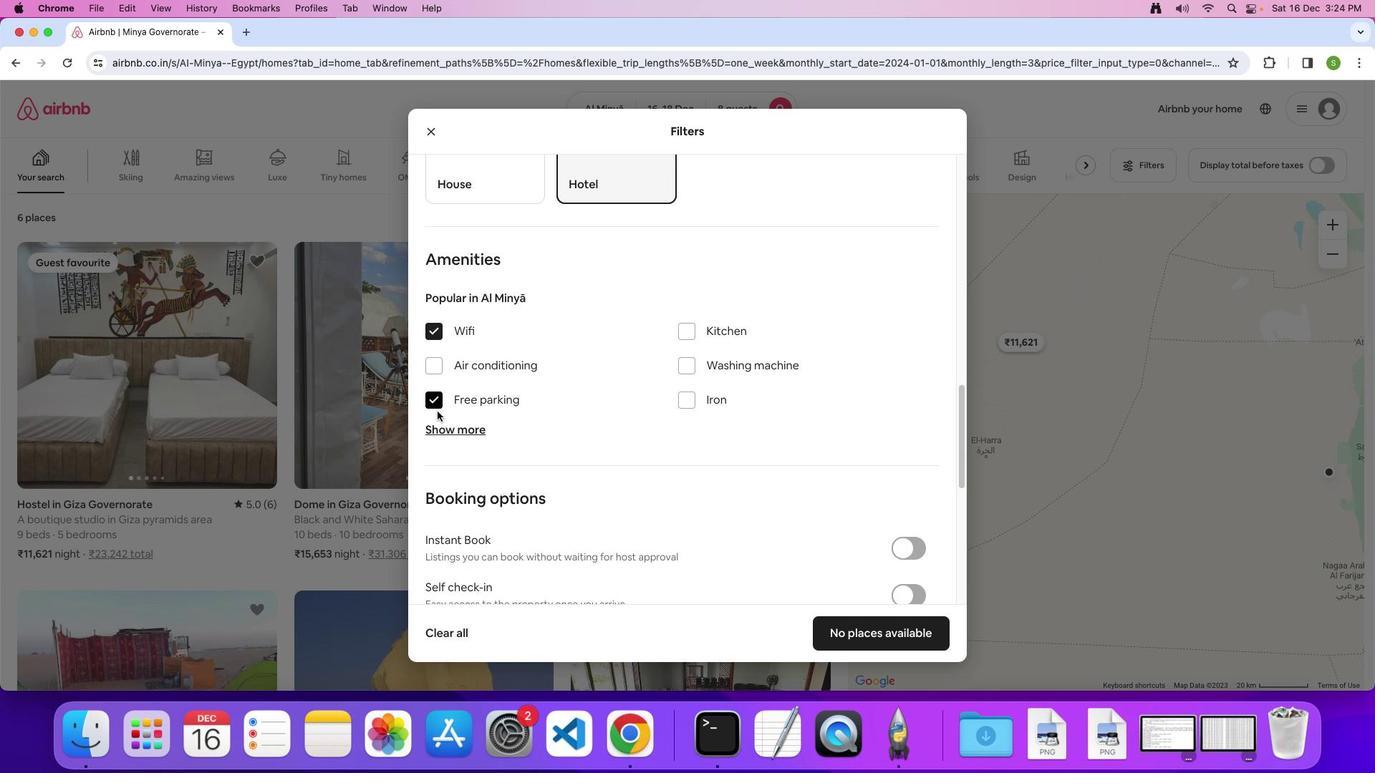 
Action: Mouse pressed left at (435, 402)
Screenshot: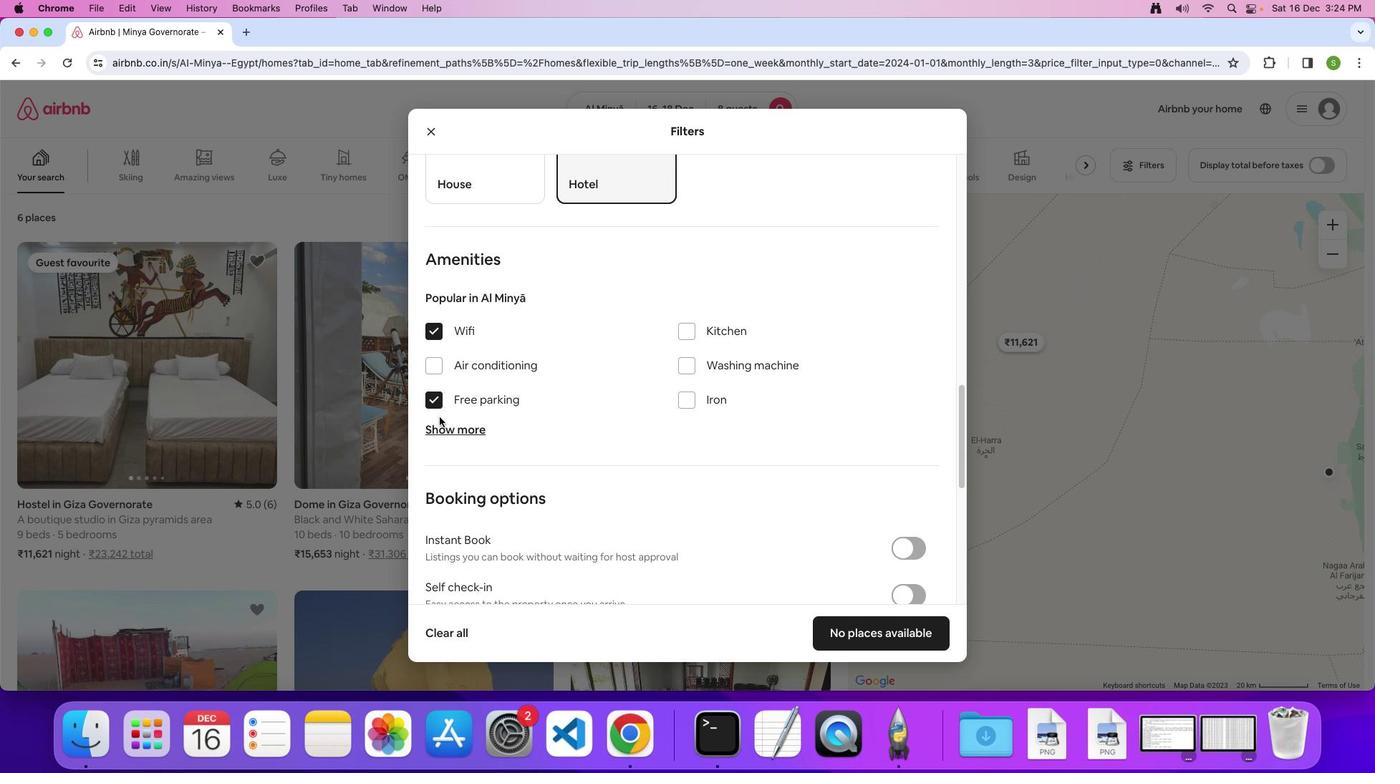 
Action: Mouse moved to (440, 424)
Screenshot: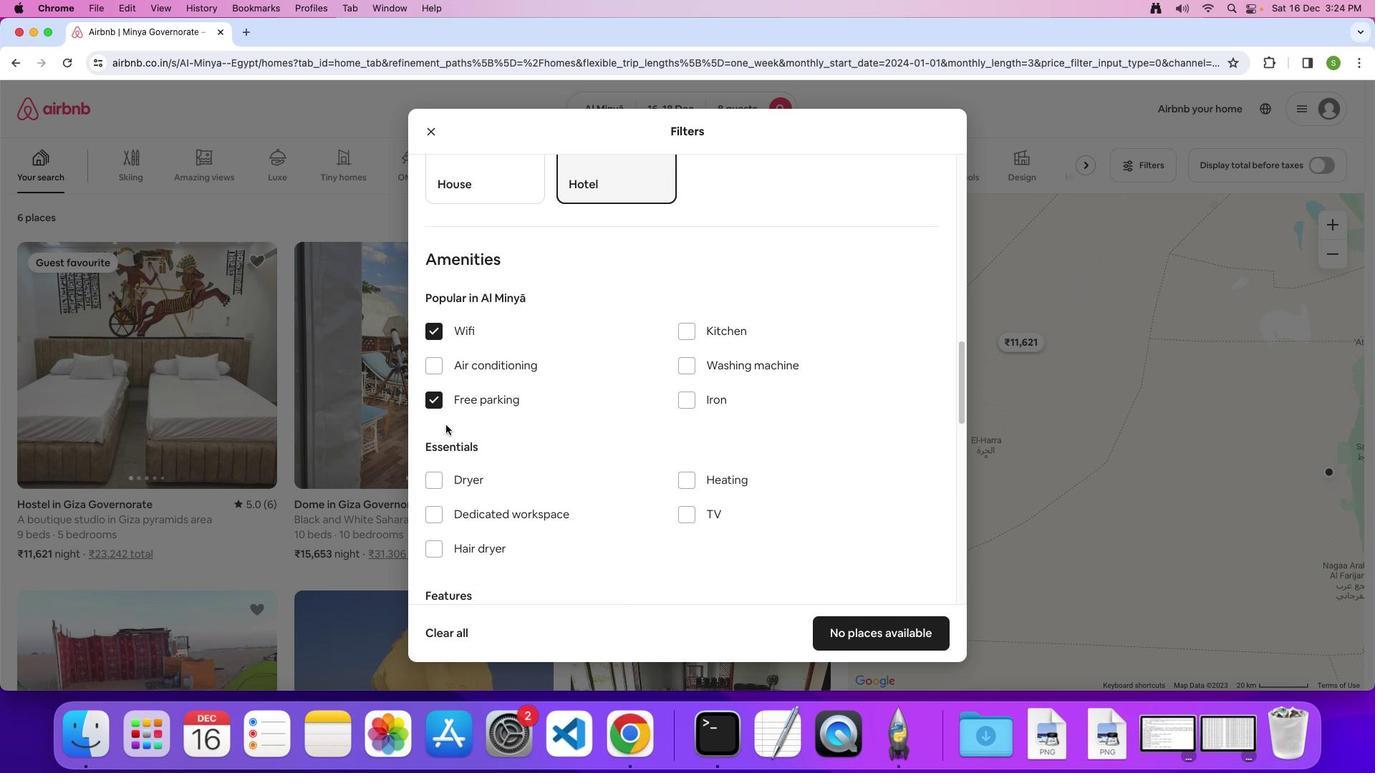 
Action: Mouse pressed left at (440, 424)
Screenshot: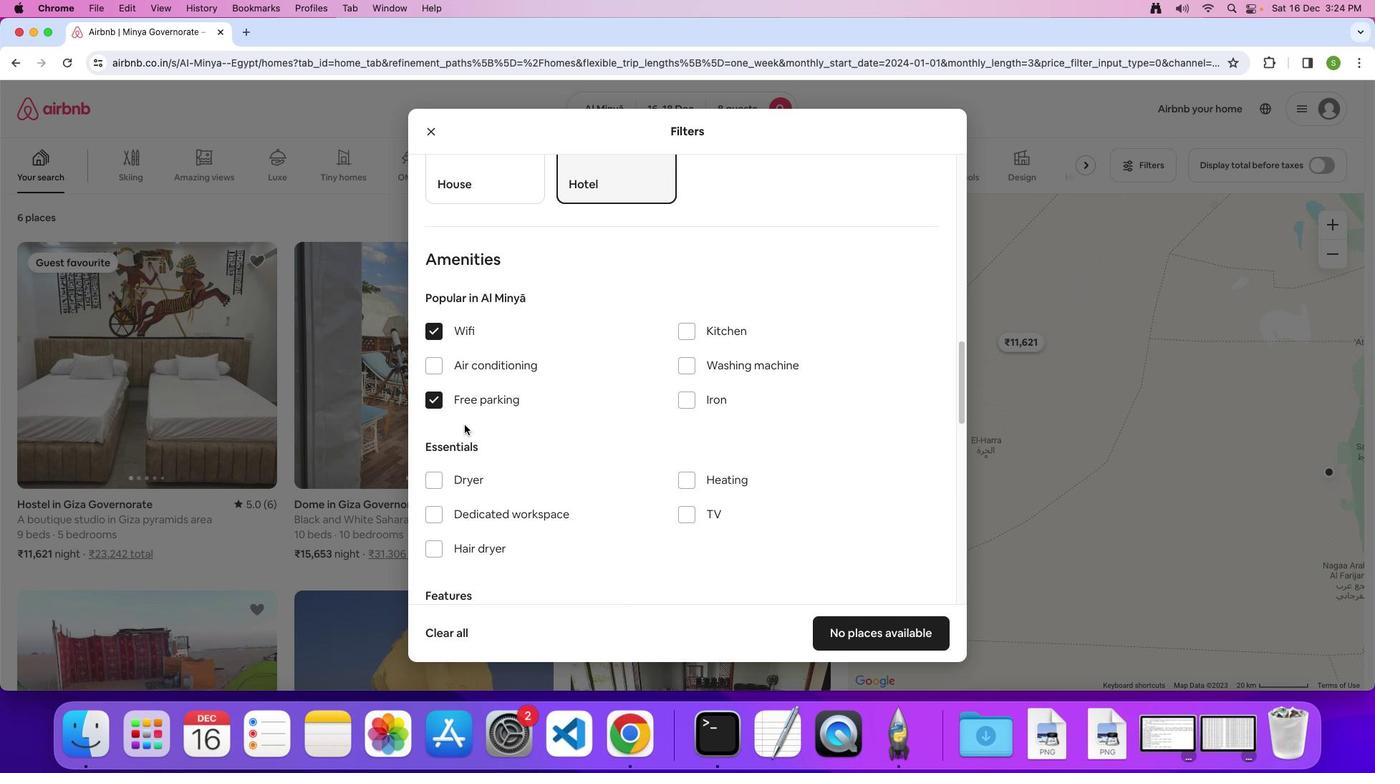 
Action: Mouse moved to (688, 511)
Screenshot: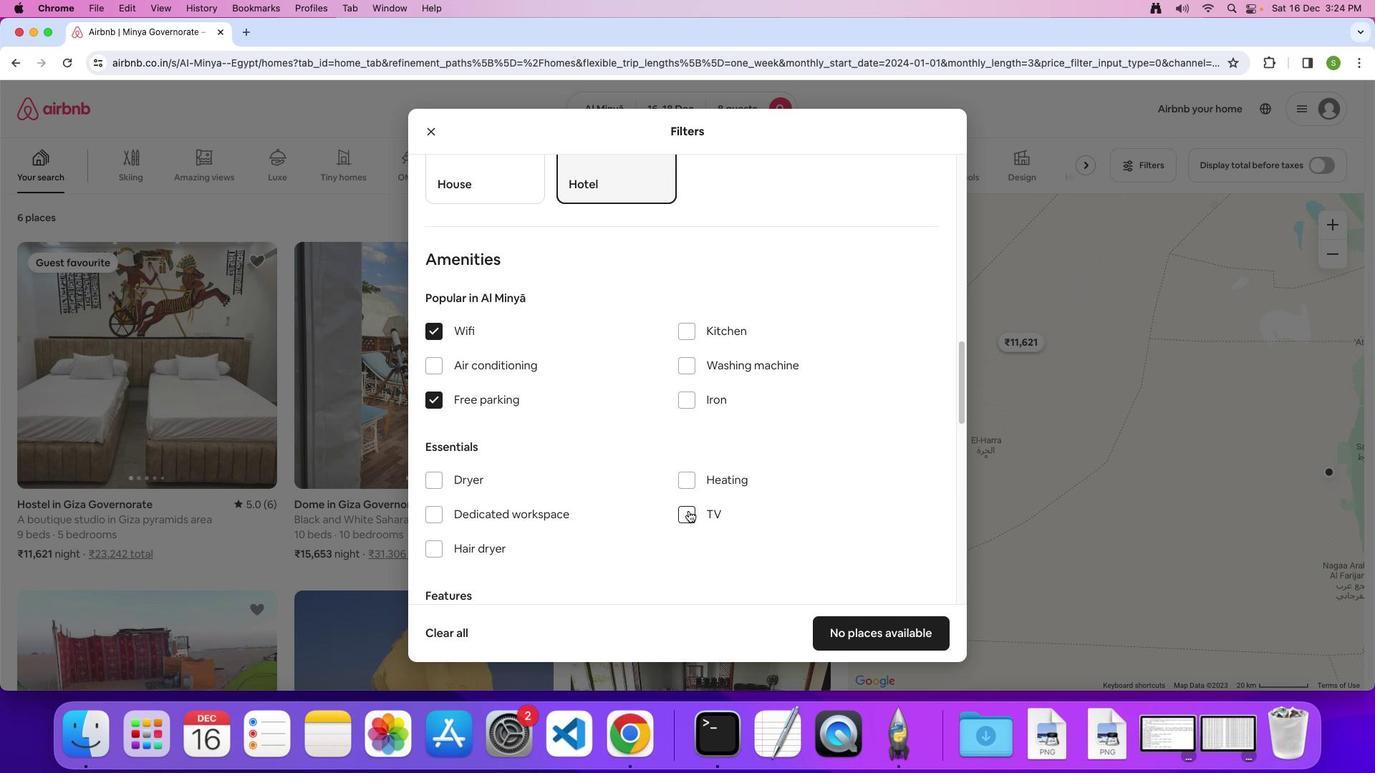 
Action: Mouse pressed left at (688, 511)
Screenshot: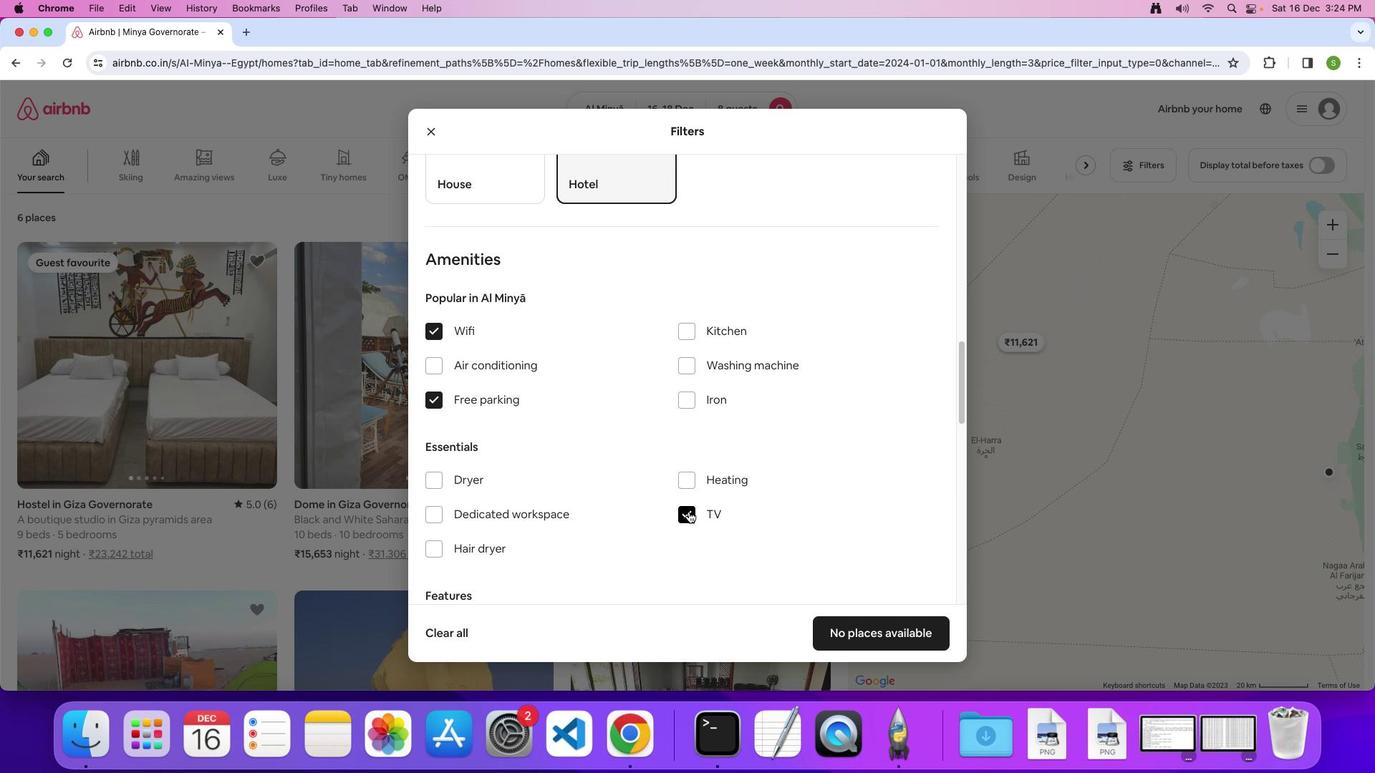 
Action: Mouse moved to (615, 443)
Screenshot: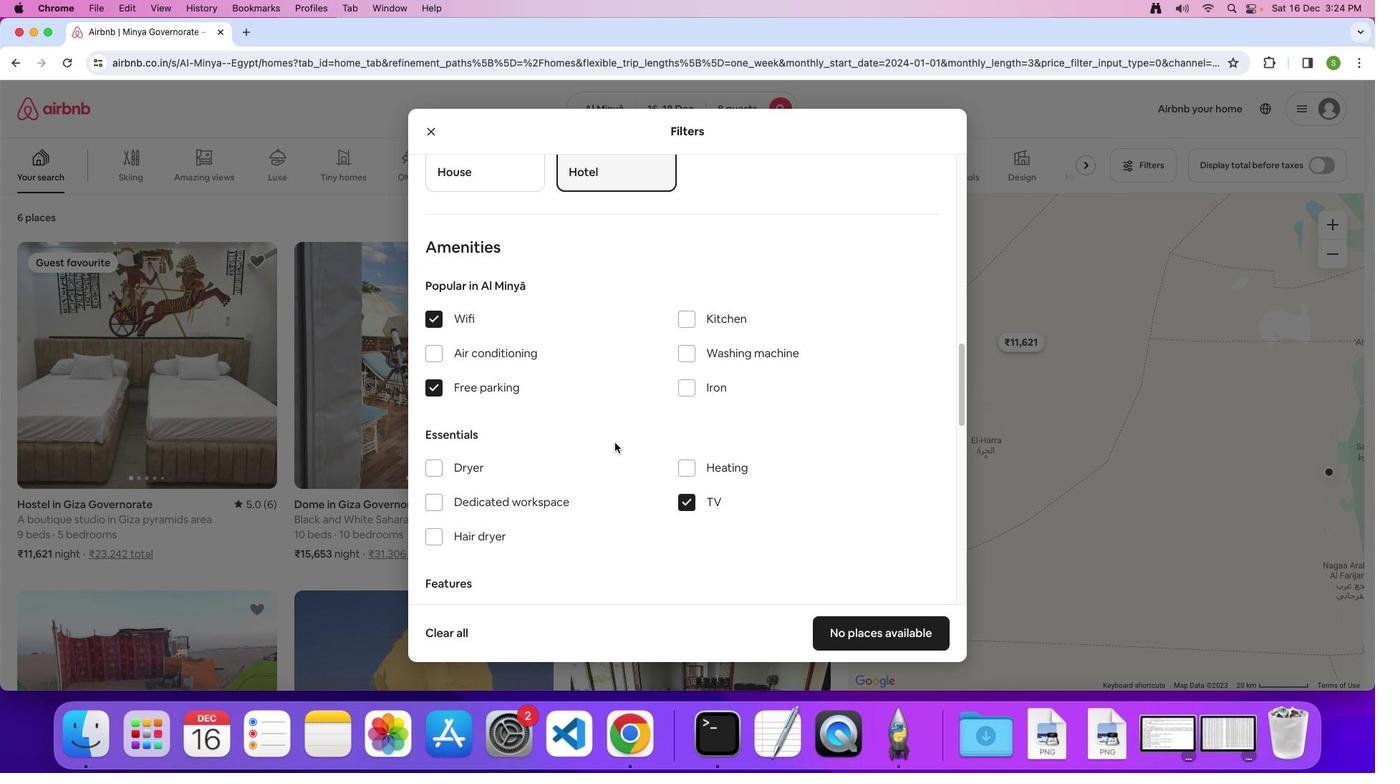 
Action: Mouse scrolled (615, 443) with delta (0, 0)
Screenshot: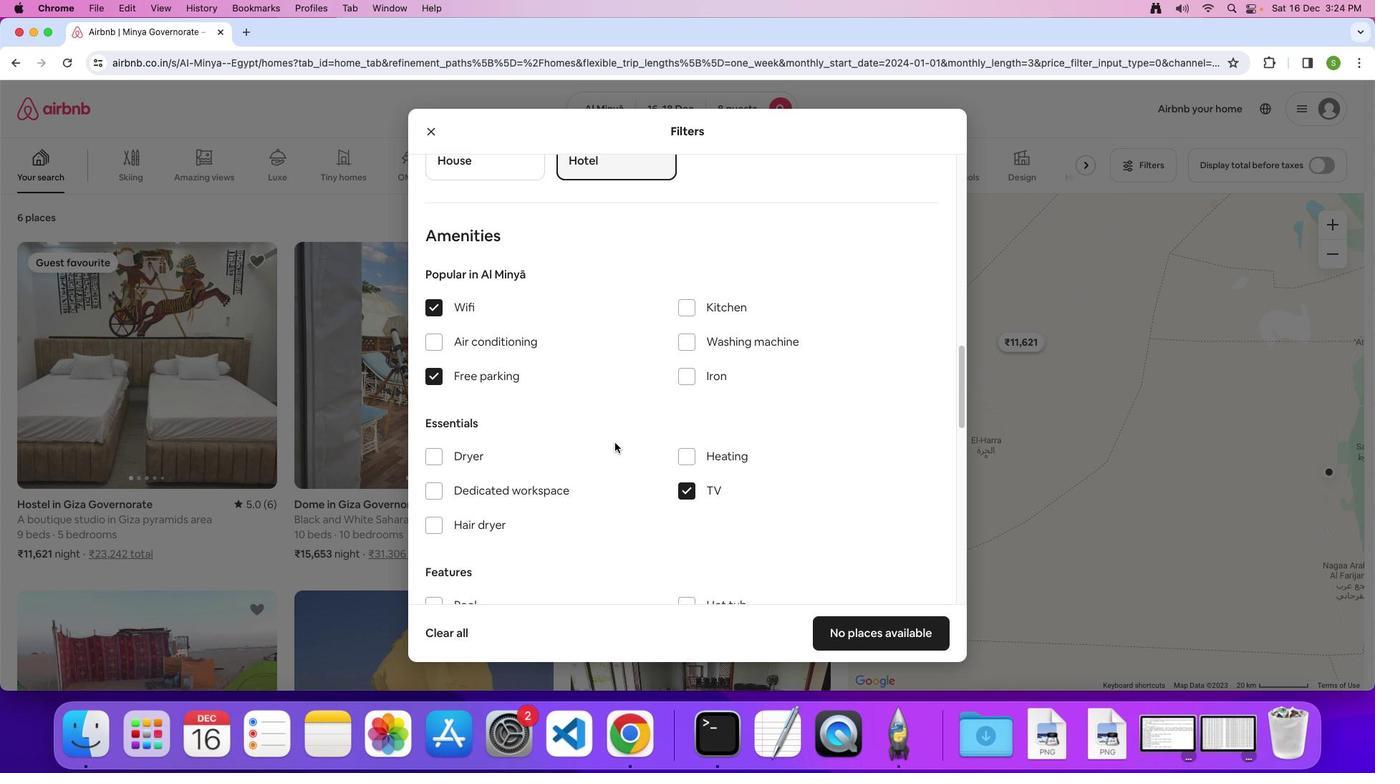 
Action: Mouse scrolled (615, 443) with delta (0, 0)
Screenshot: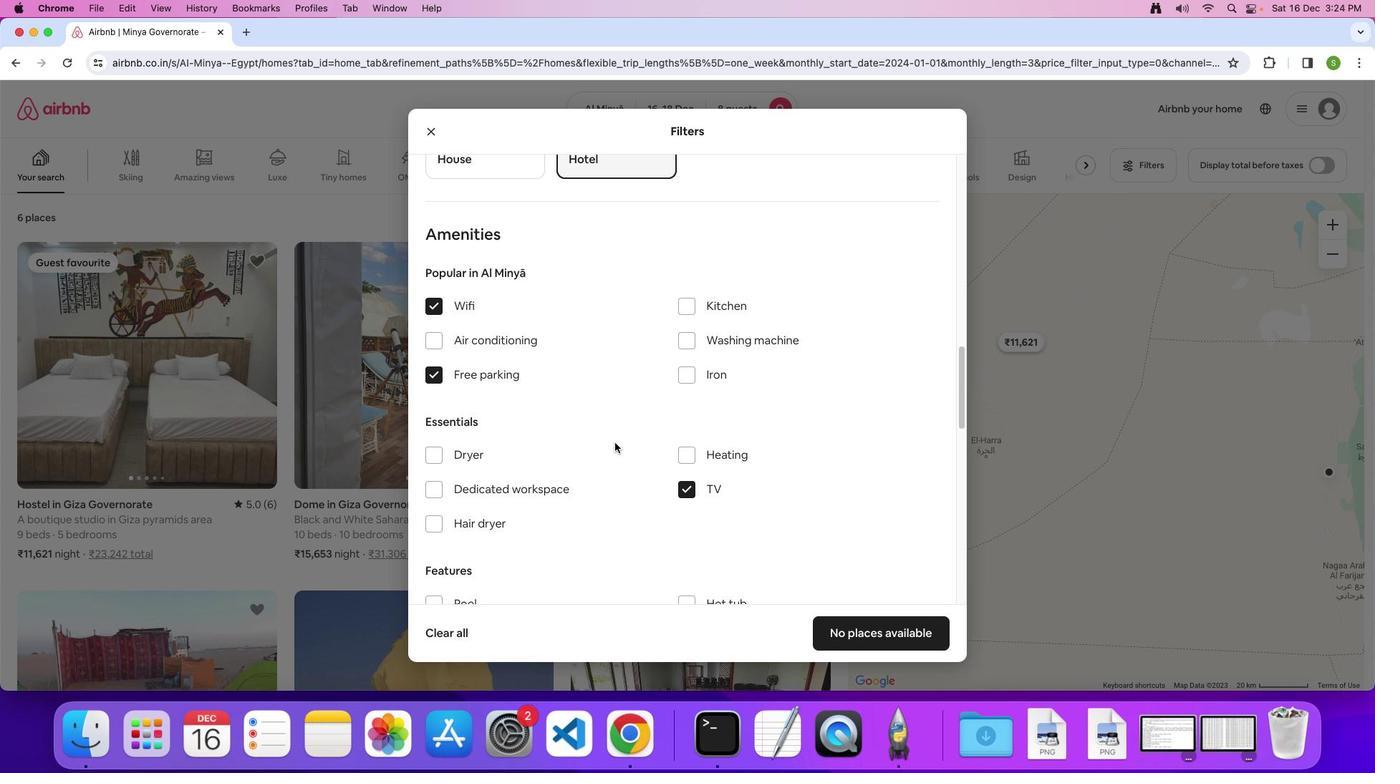 
Action: Mouse scrolled (615, 443) with delta (0, 0)
Screenshot: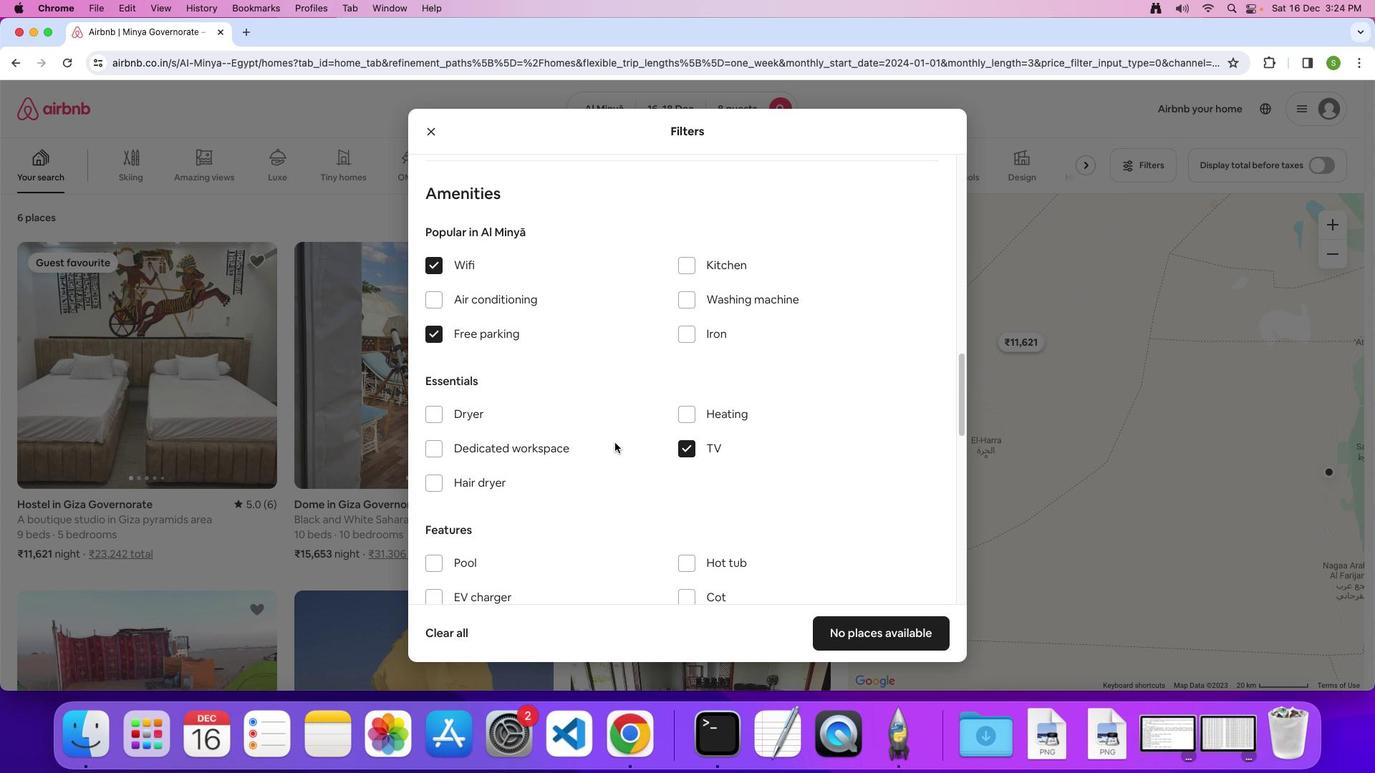 
Action: Mouse scrolled (615, 443) with delta (0, 0)
Screenshot: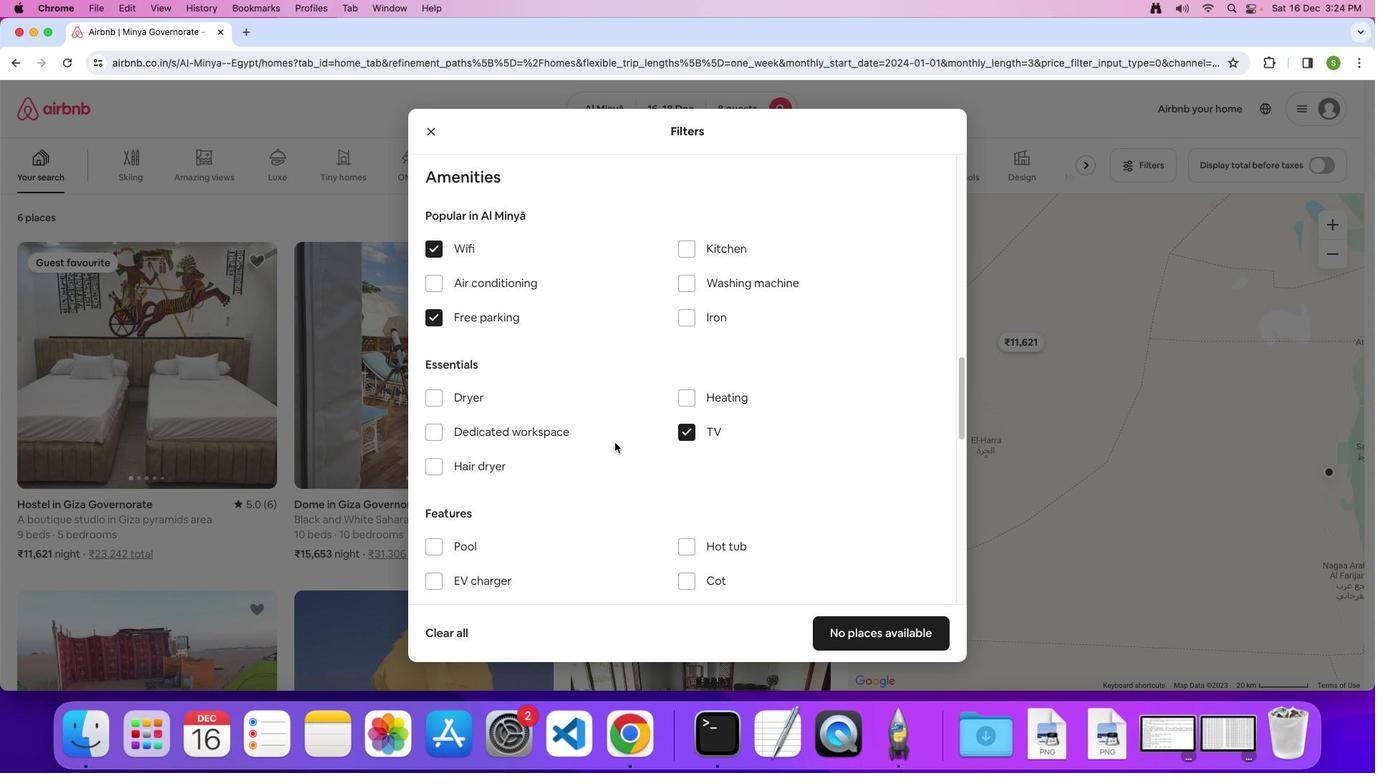 
Action: Mouse scrolled (615, 443) with delta (0, 0)
Screenshot: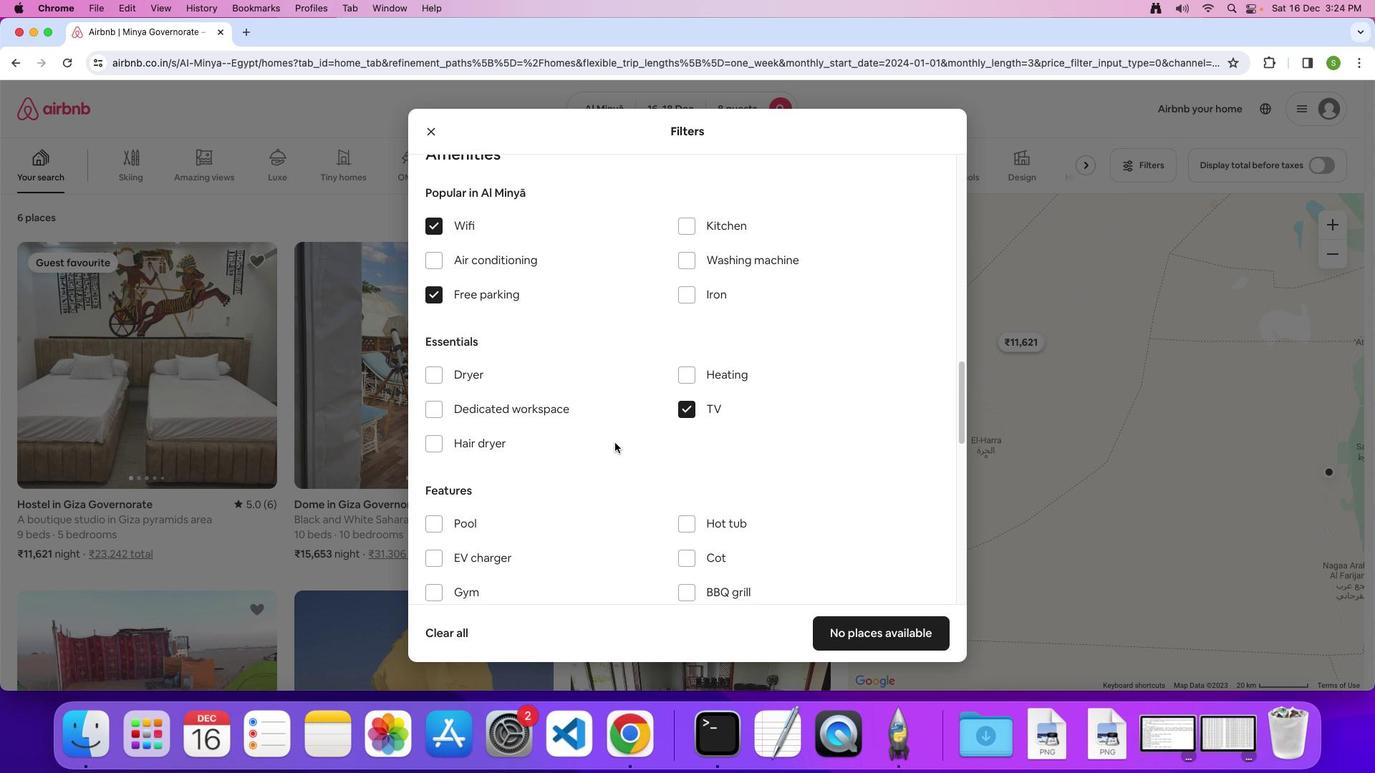 
Action: Mouse scrolled (615, 443) with delta (0, 0)
Screenshot: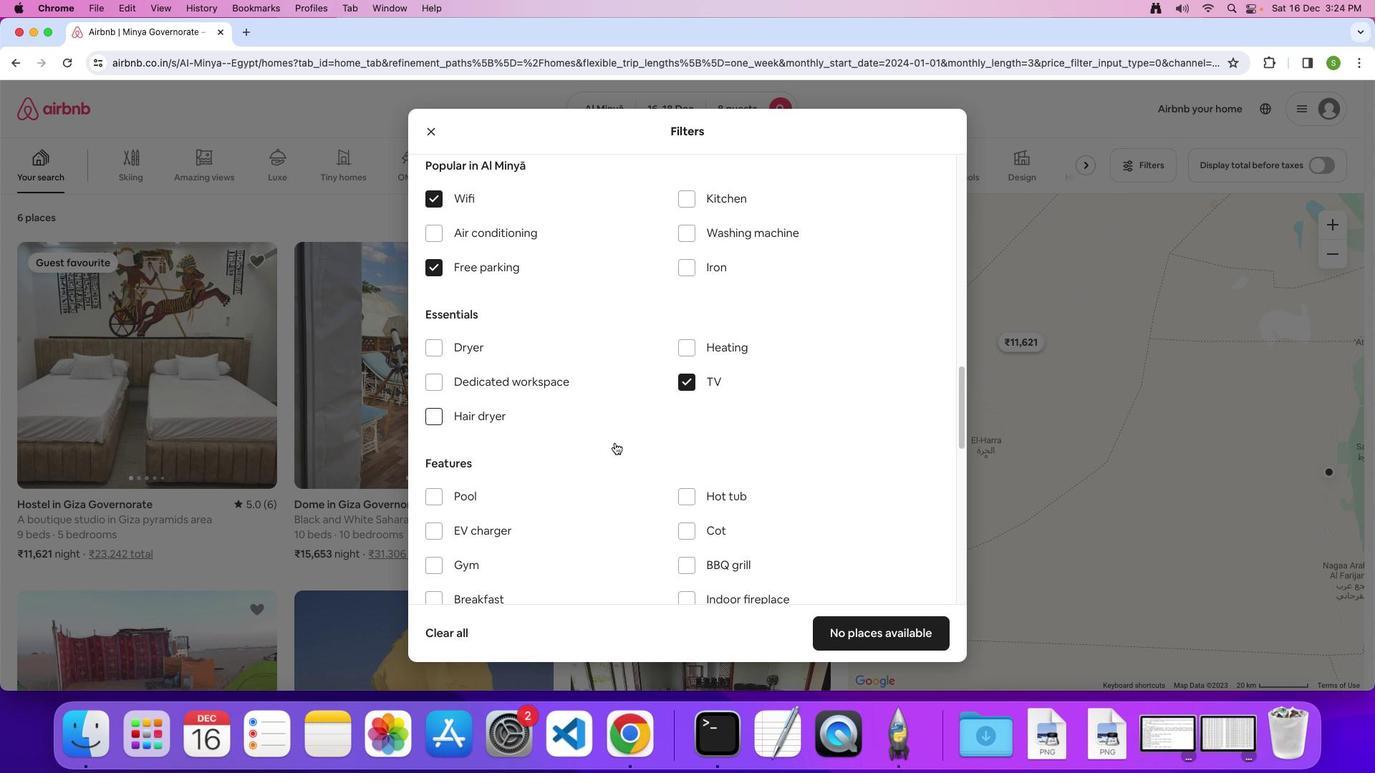 
Action: Mouse moved to (615, 442)
Screenshot: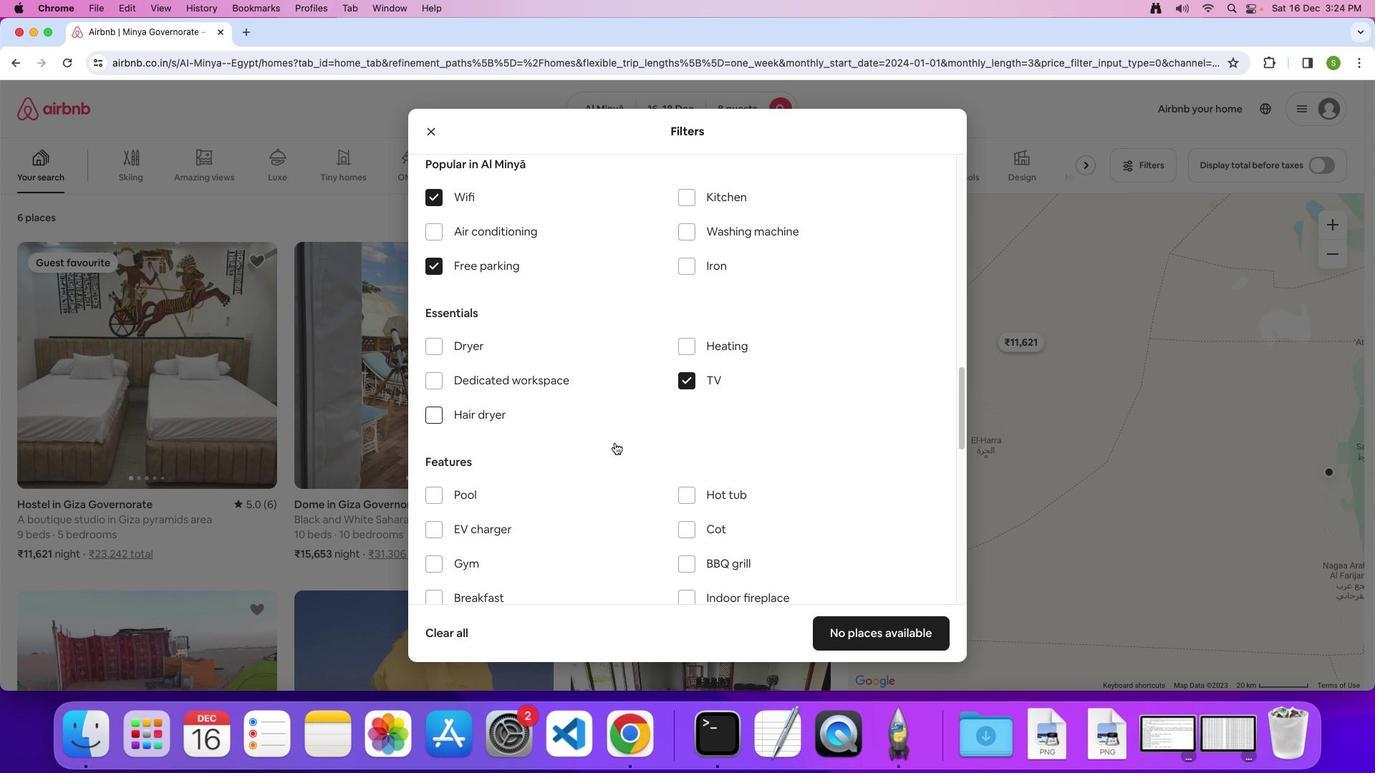 
Action: Mouse scrolled (615, 442) with delta (0, 0)
Screenshot: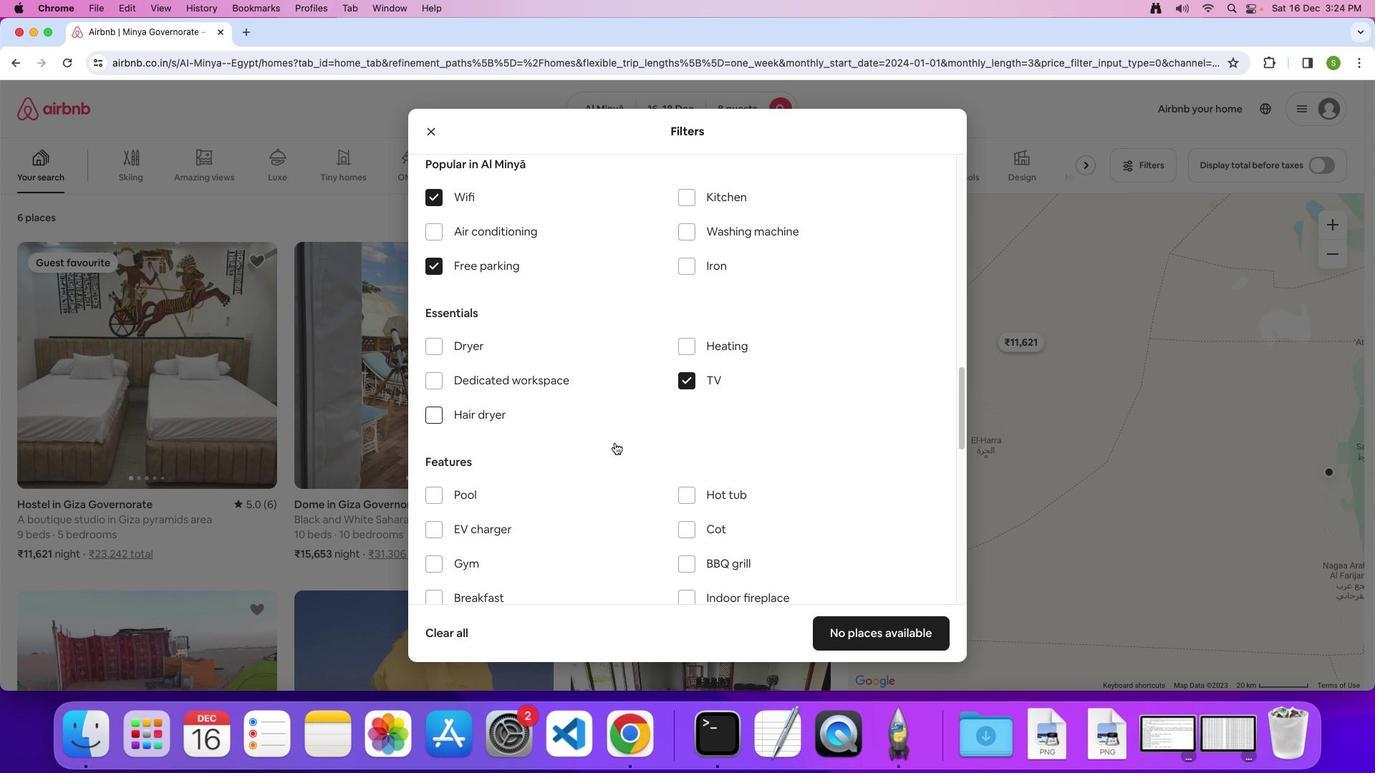 
Action: Mouse scrolled (615, 442) with delta (0, 0)
Screenshot: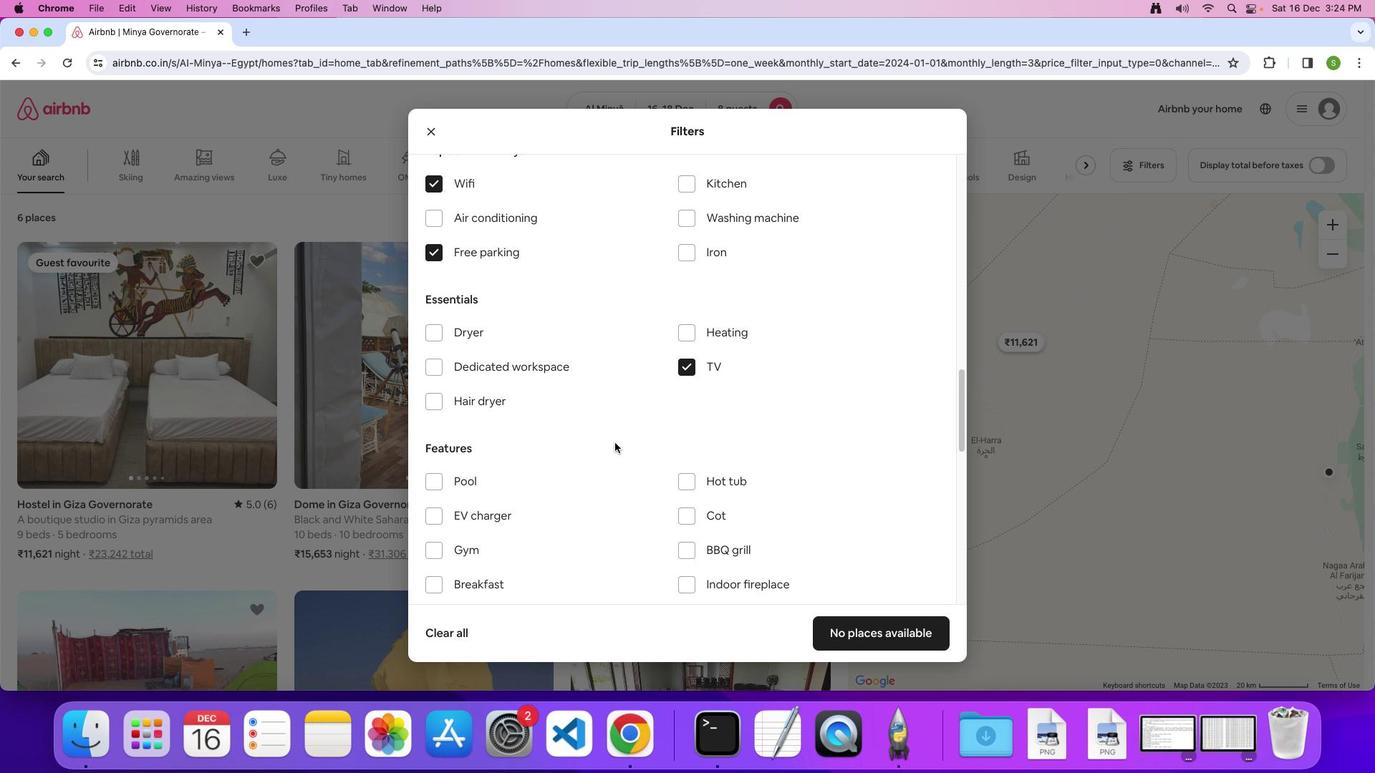 
Action: Mouse scrolled (615, 442) with delta (0, 0)
Screenshot: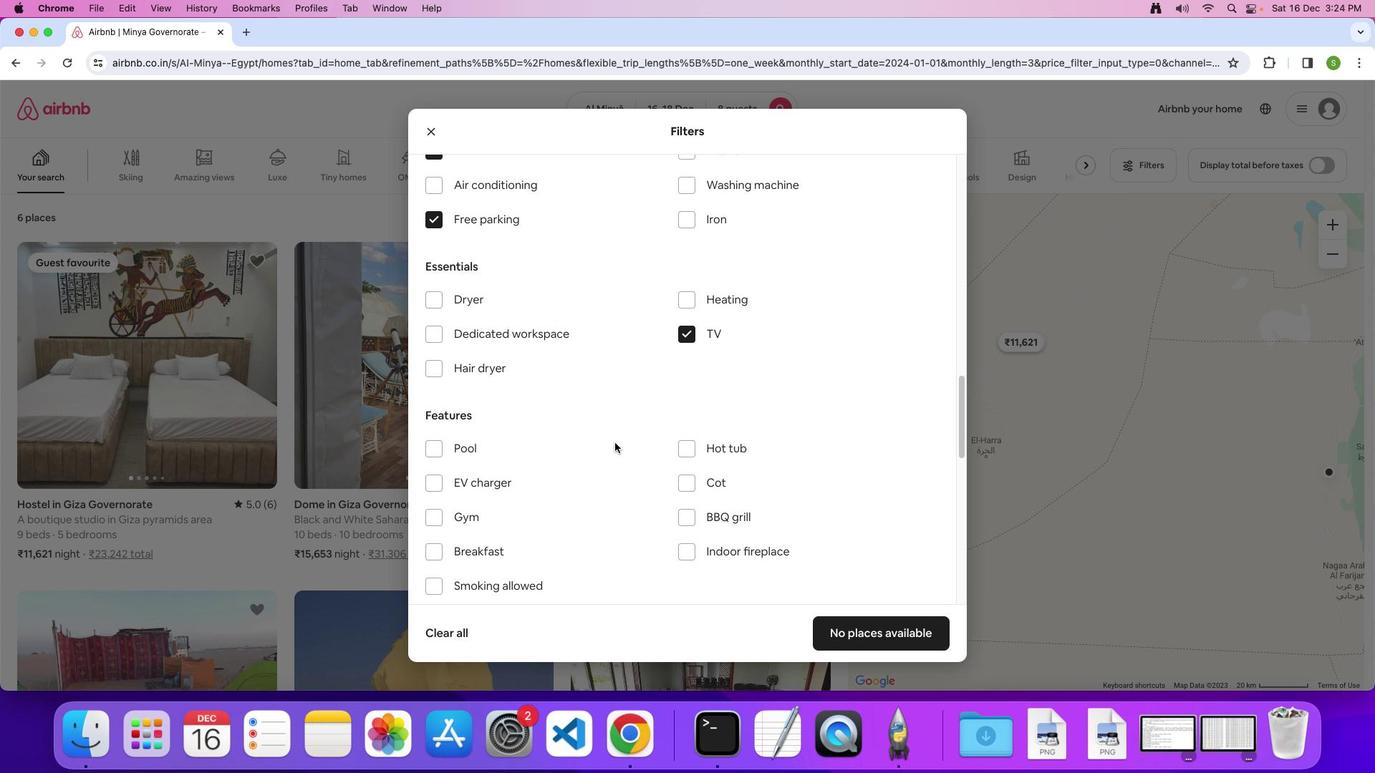 
Action: Mouse scrolled (615, 442) with delta (0, -1)
Screenshot: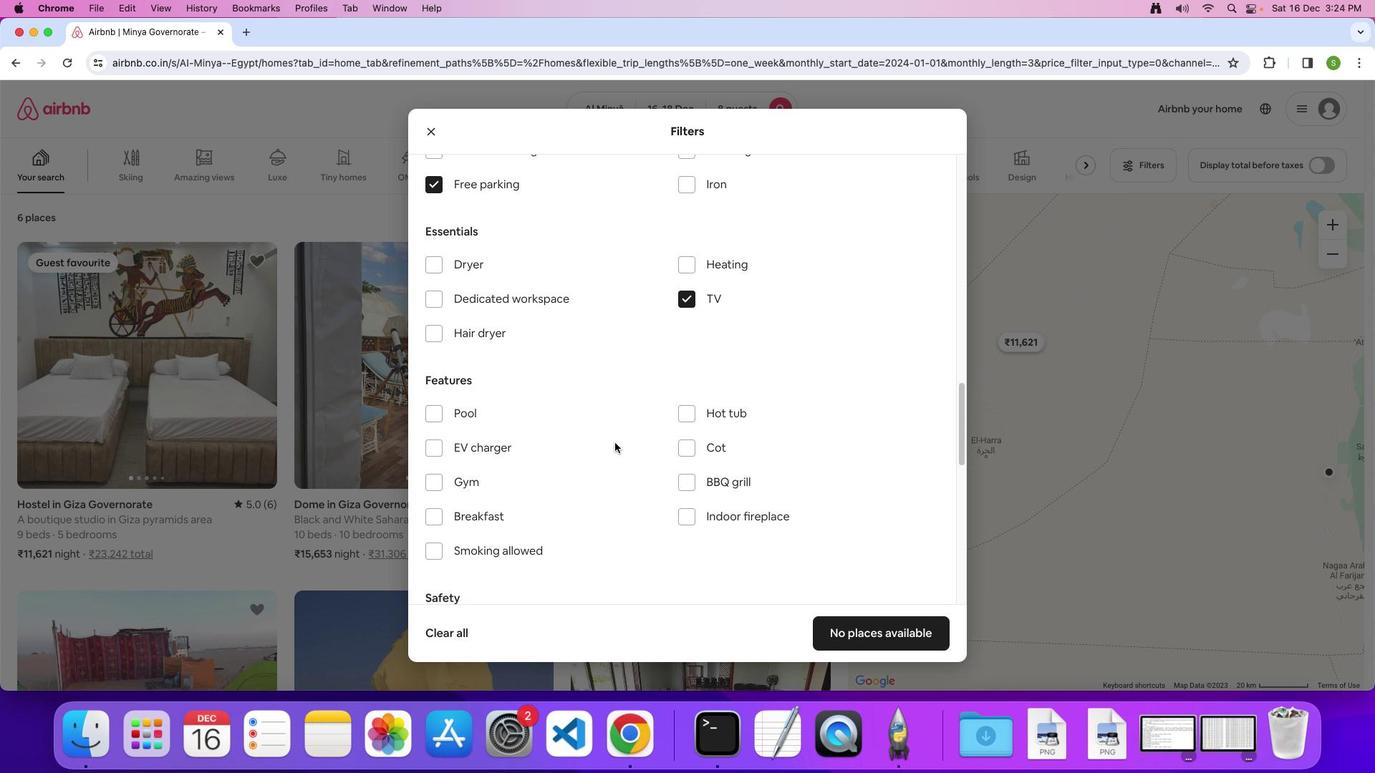 
Action: Mouse scrolled (615, 442) with delta (0, 0)
Screenshot: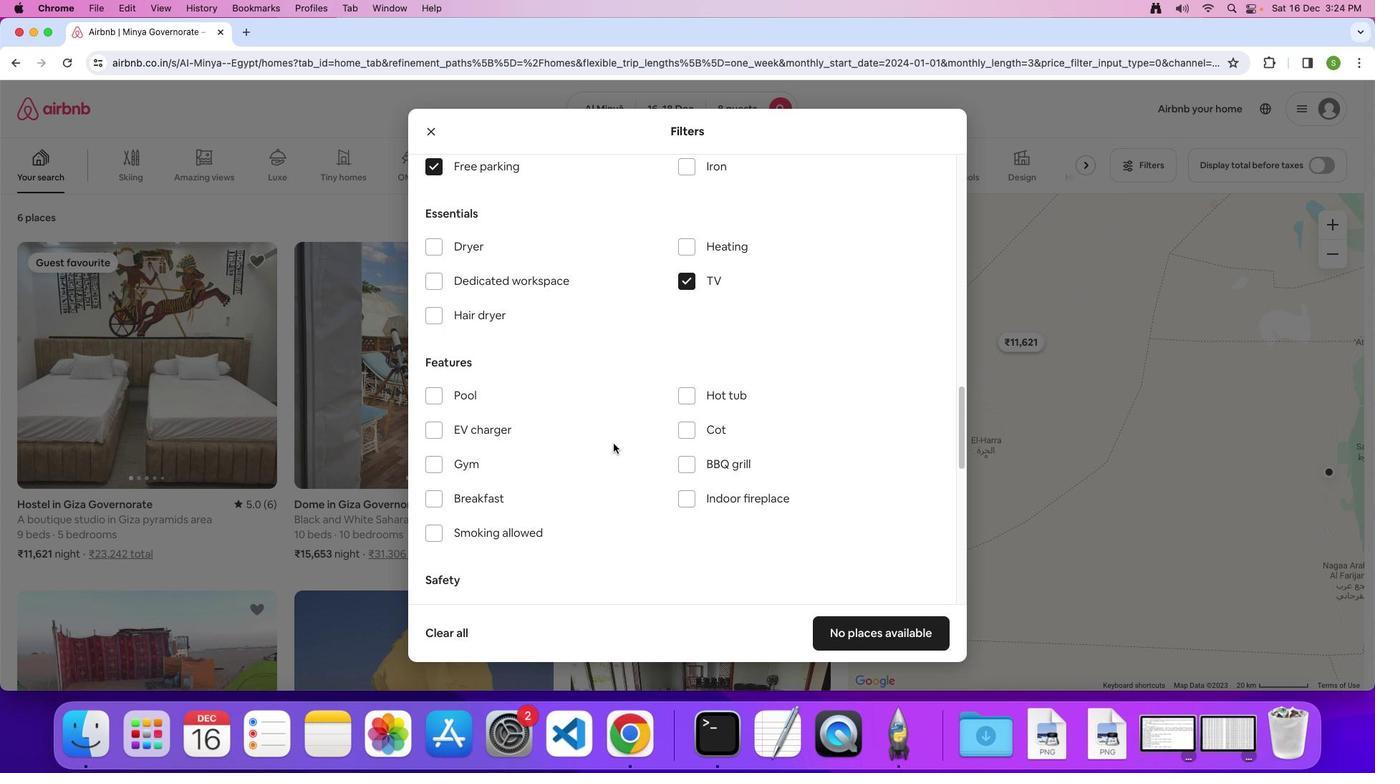 
Action: Mouse scrolled (615, 442) with delta (0, 0)
Screenshot: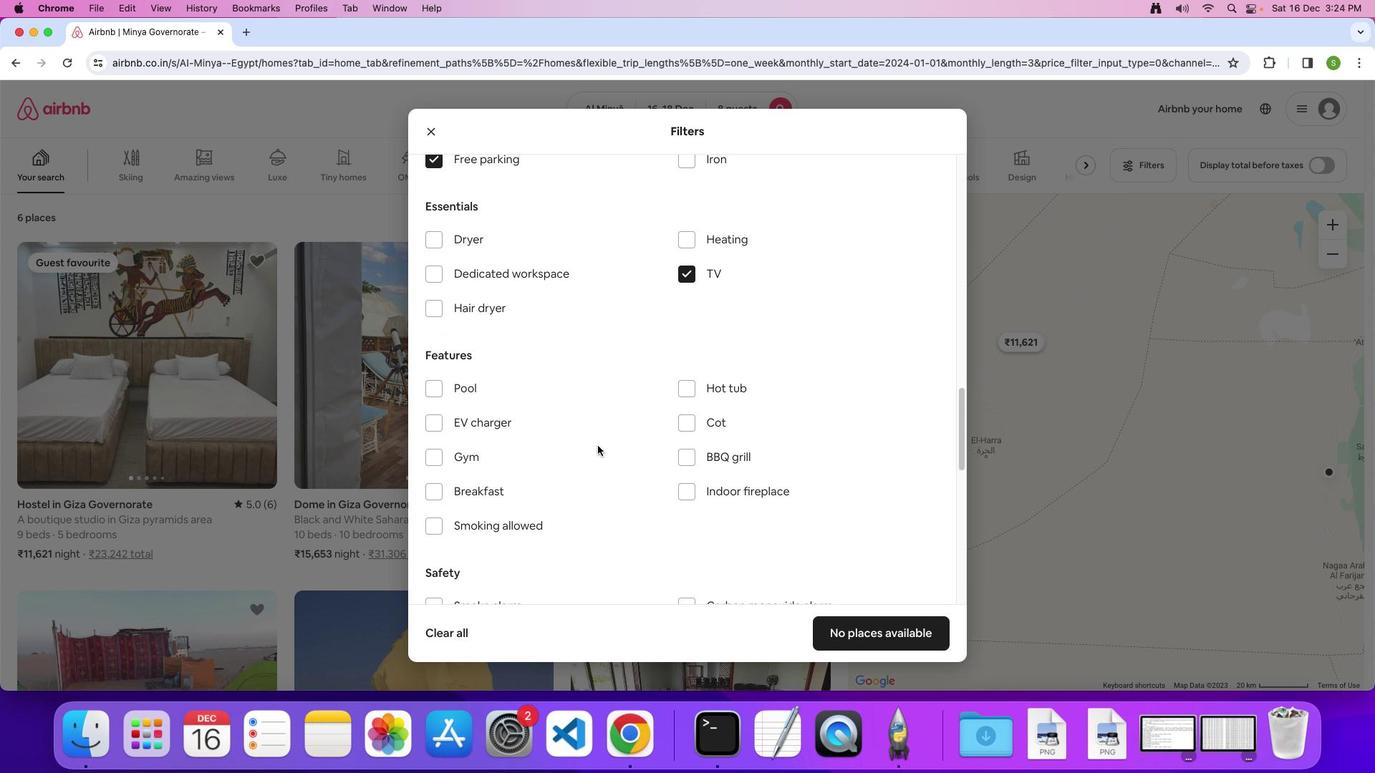 
Action: Mouse moved to (433, 461)
Screenshot: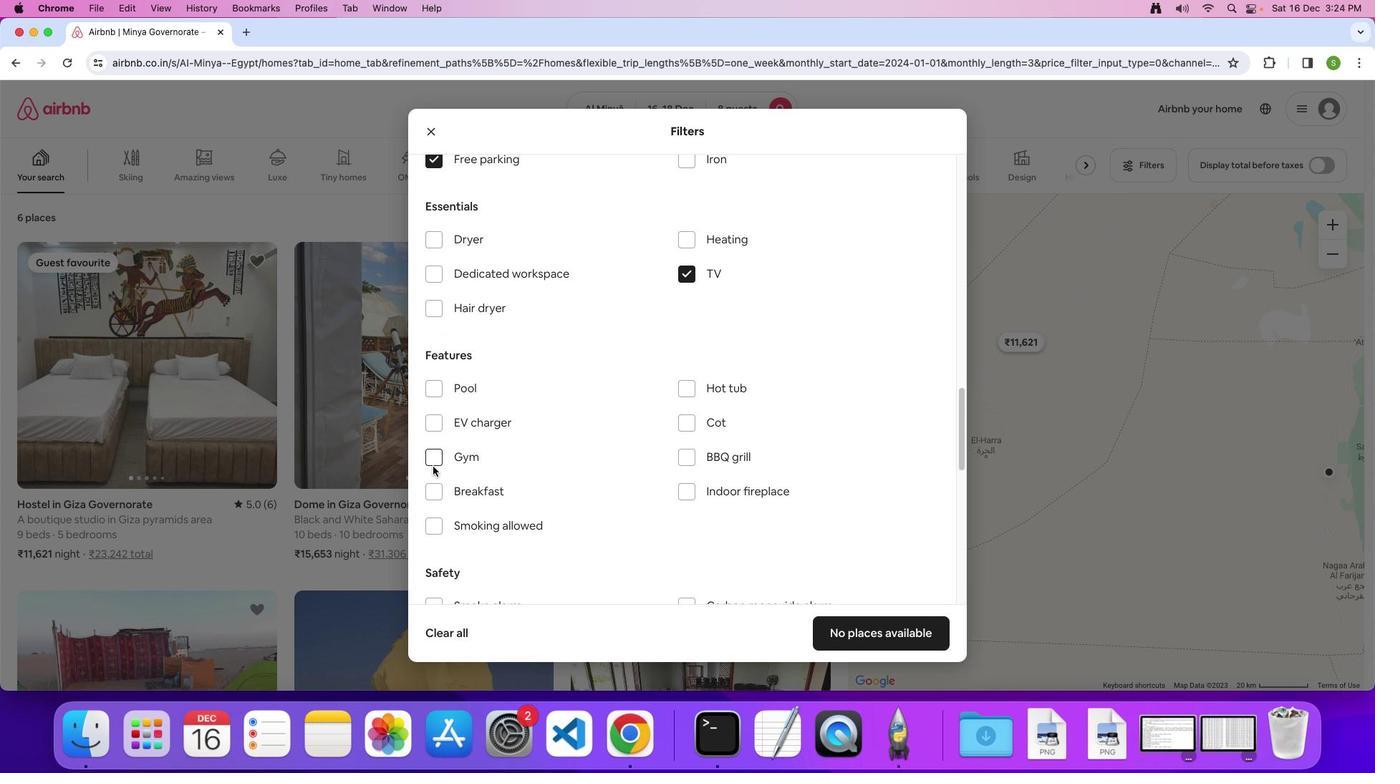 
Action: Mouse pressed left at (433, 461)
Screenshot: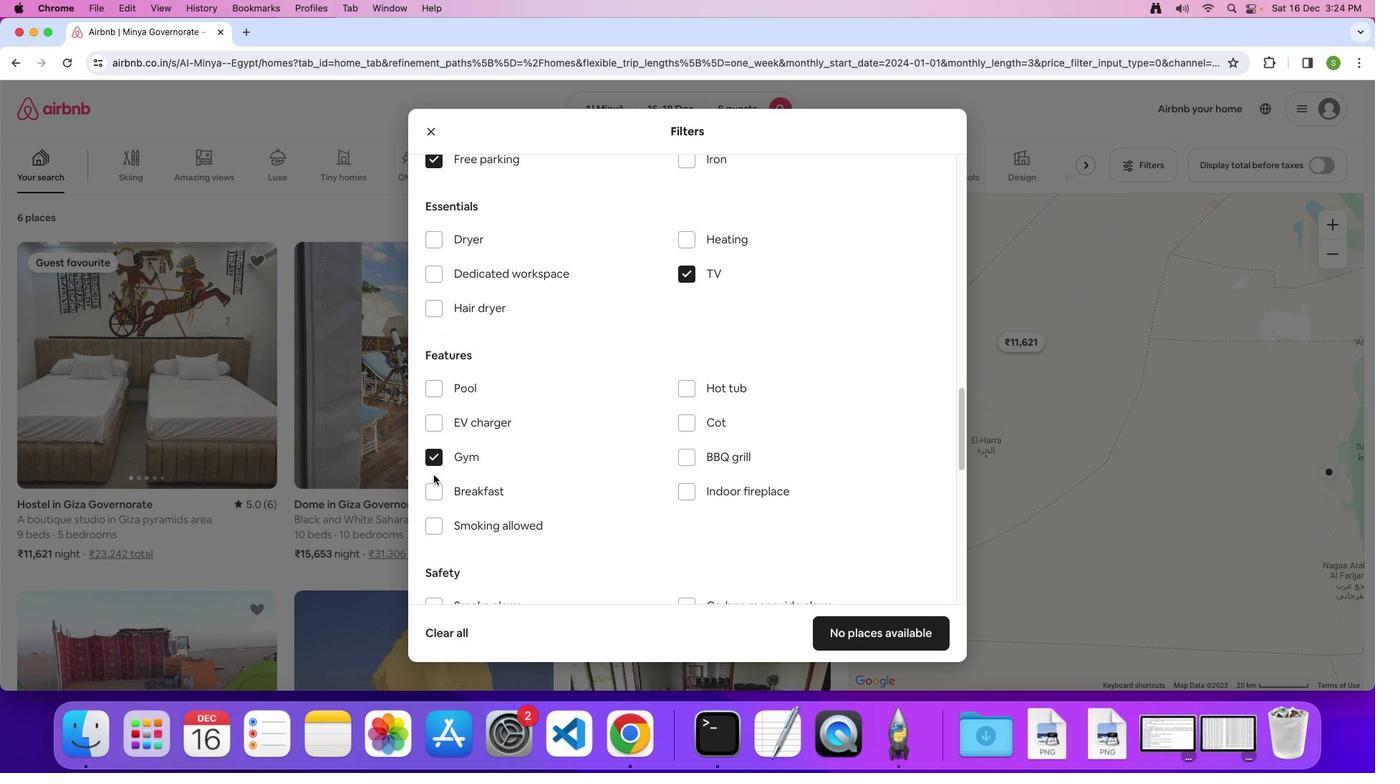 
Action: Mouse moved to (429, 493)
Screenshot: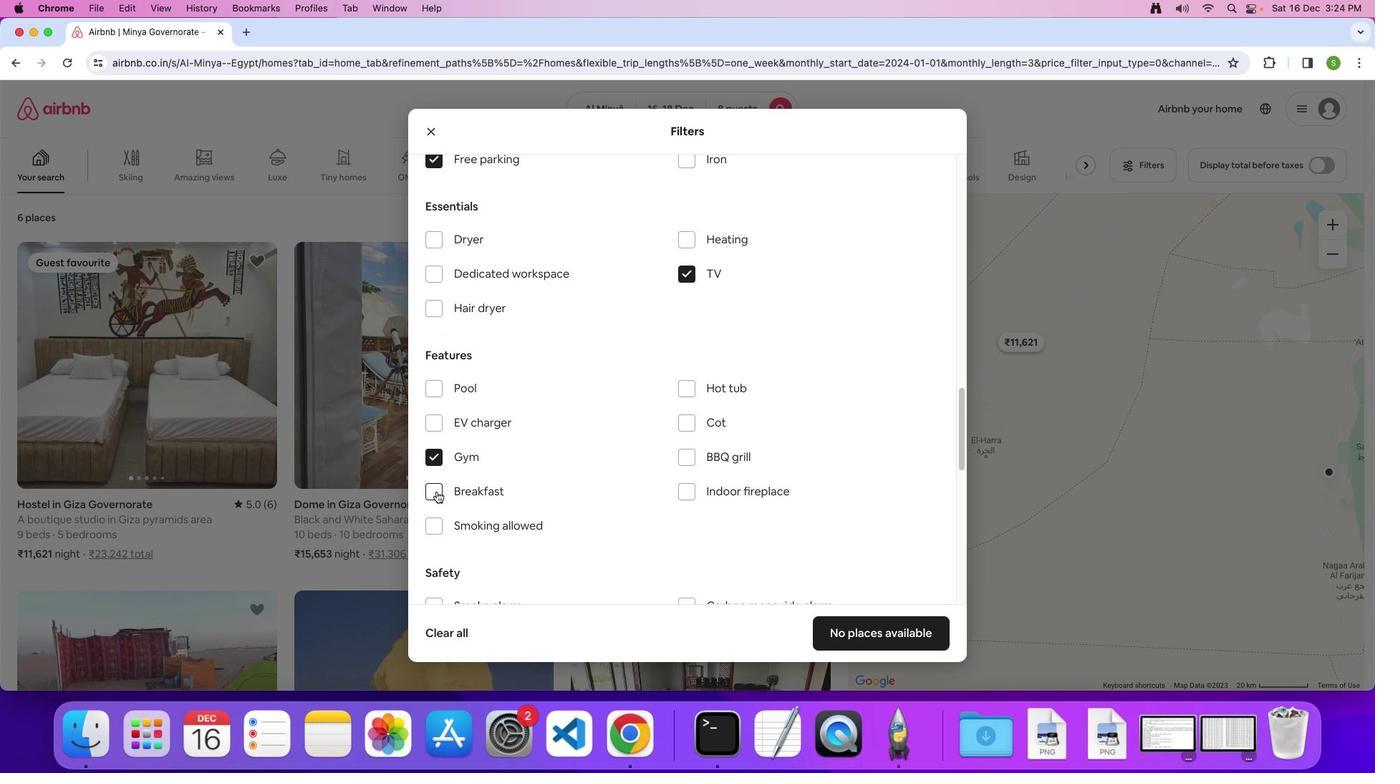 
Action: Mouse pressed left at (429, 493)
Screenshot: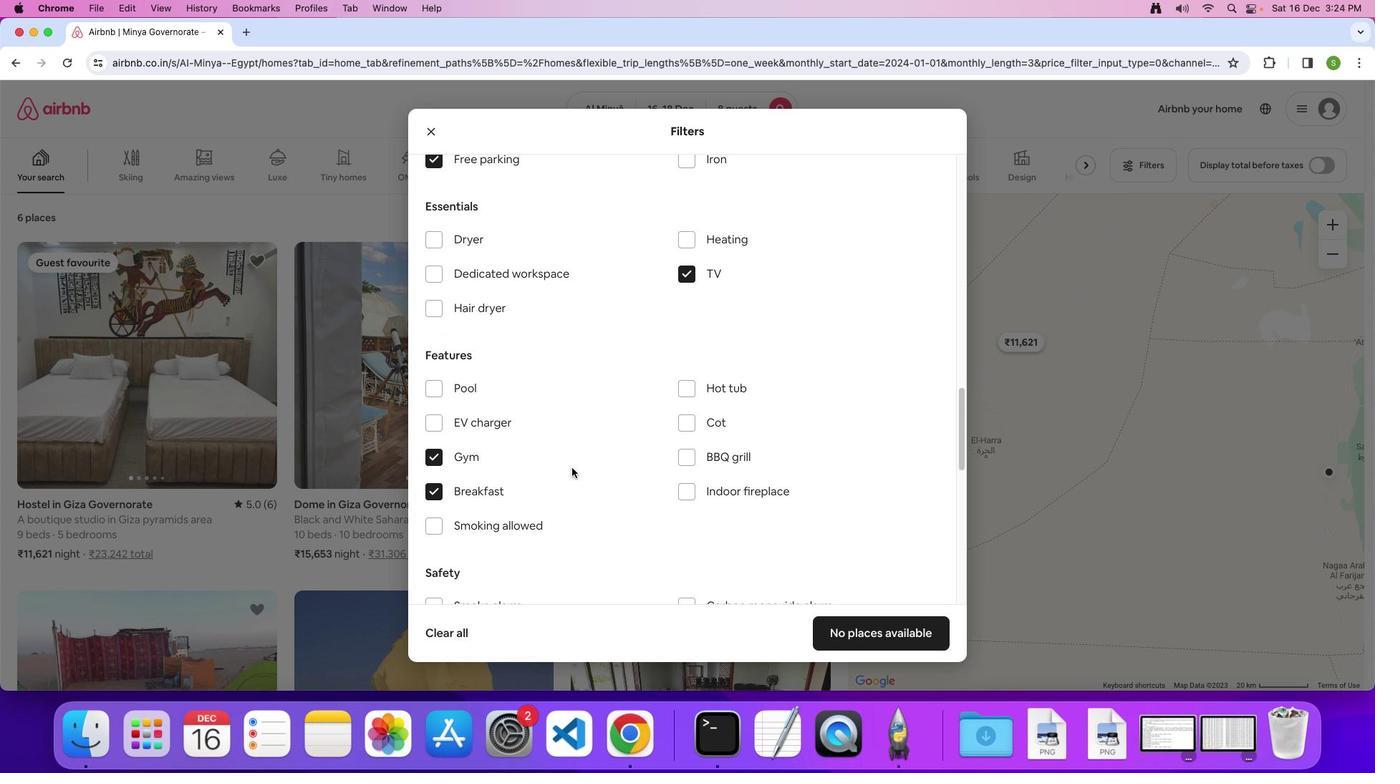 
Action: Mouse moved to (595, 458)
Screenshot: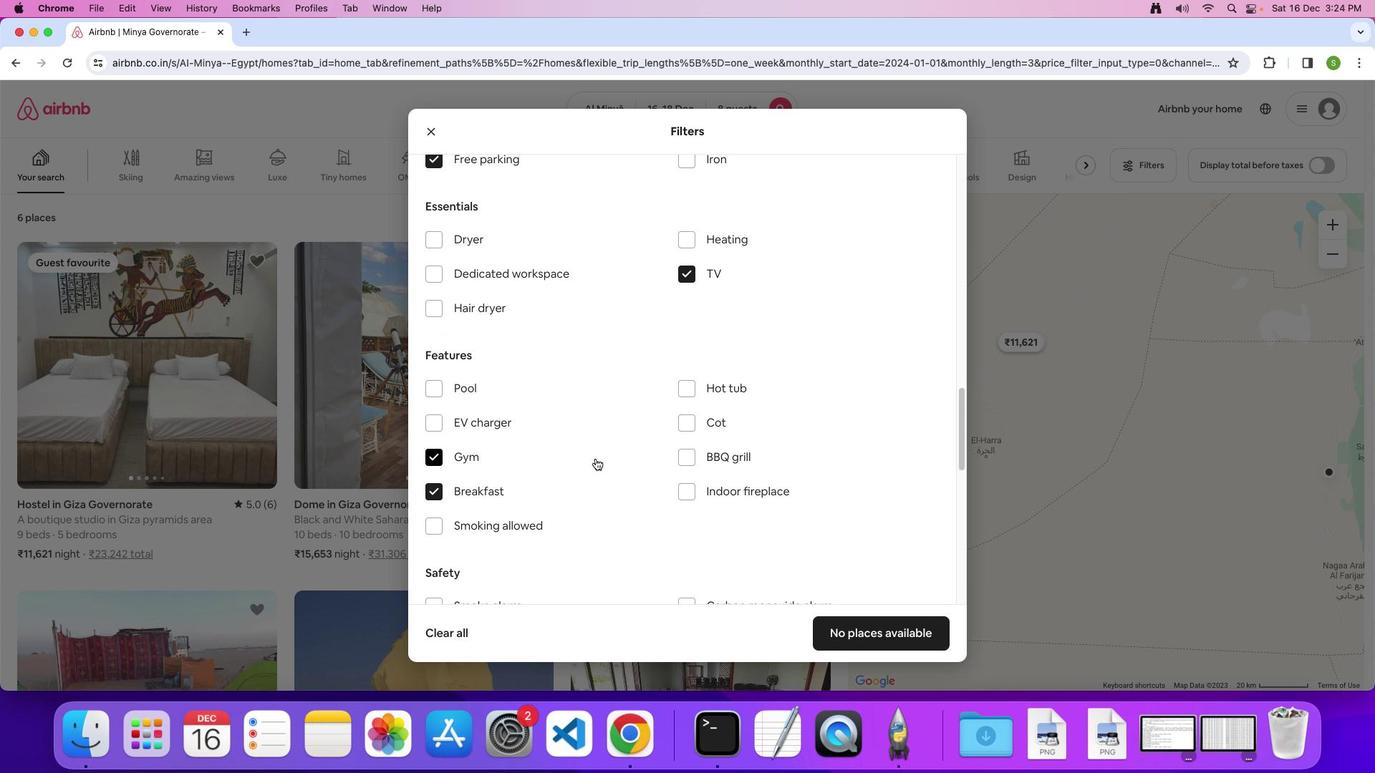
Action: Mouse scrolled (595, 458) with delta (0, 0)
Screenshot: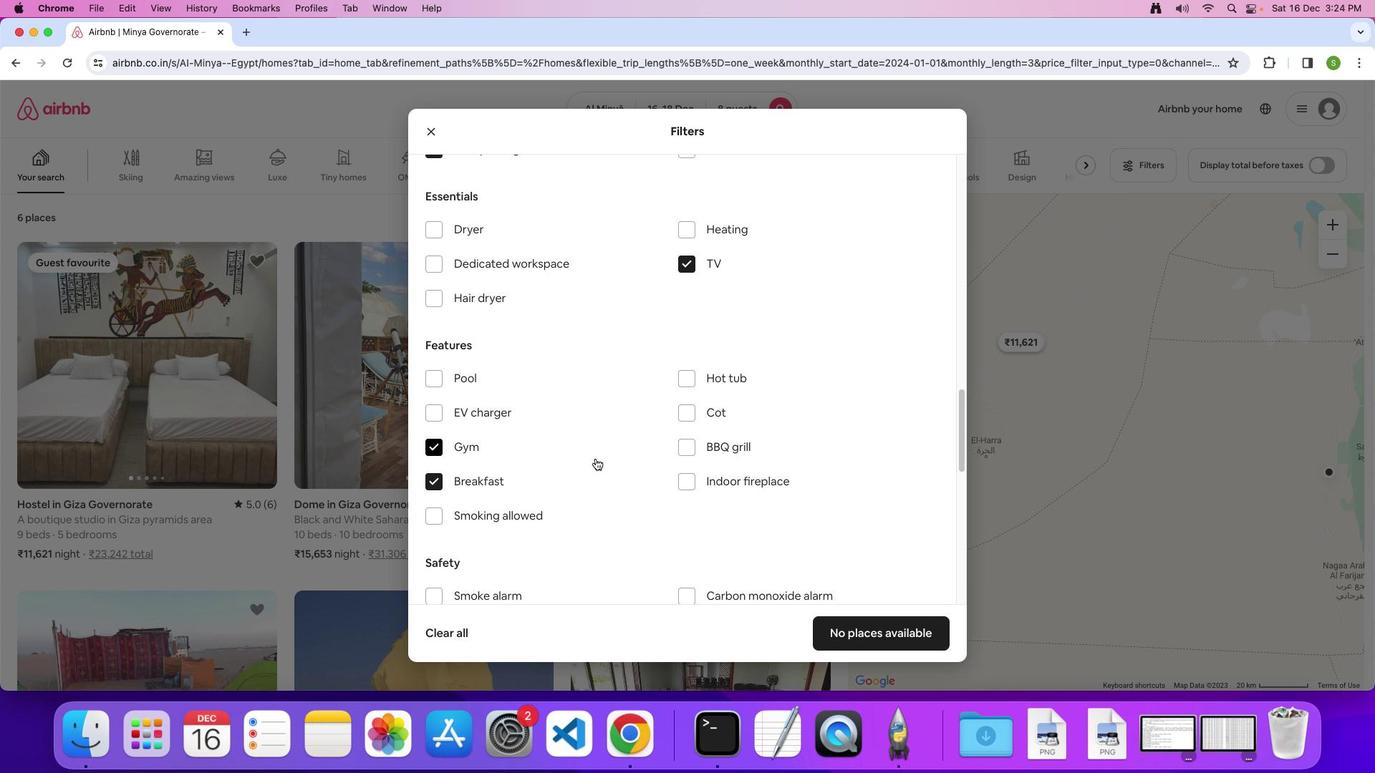 
Action: Mouse scrolled (595, 458) with delta (0, 0)
Screenshot: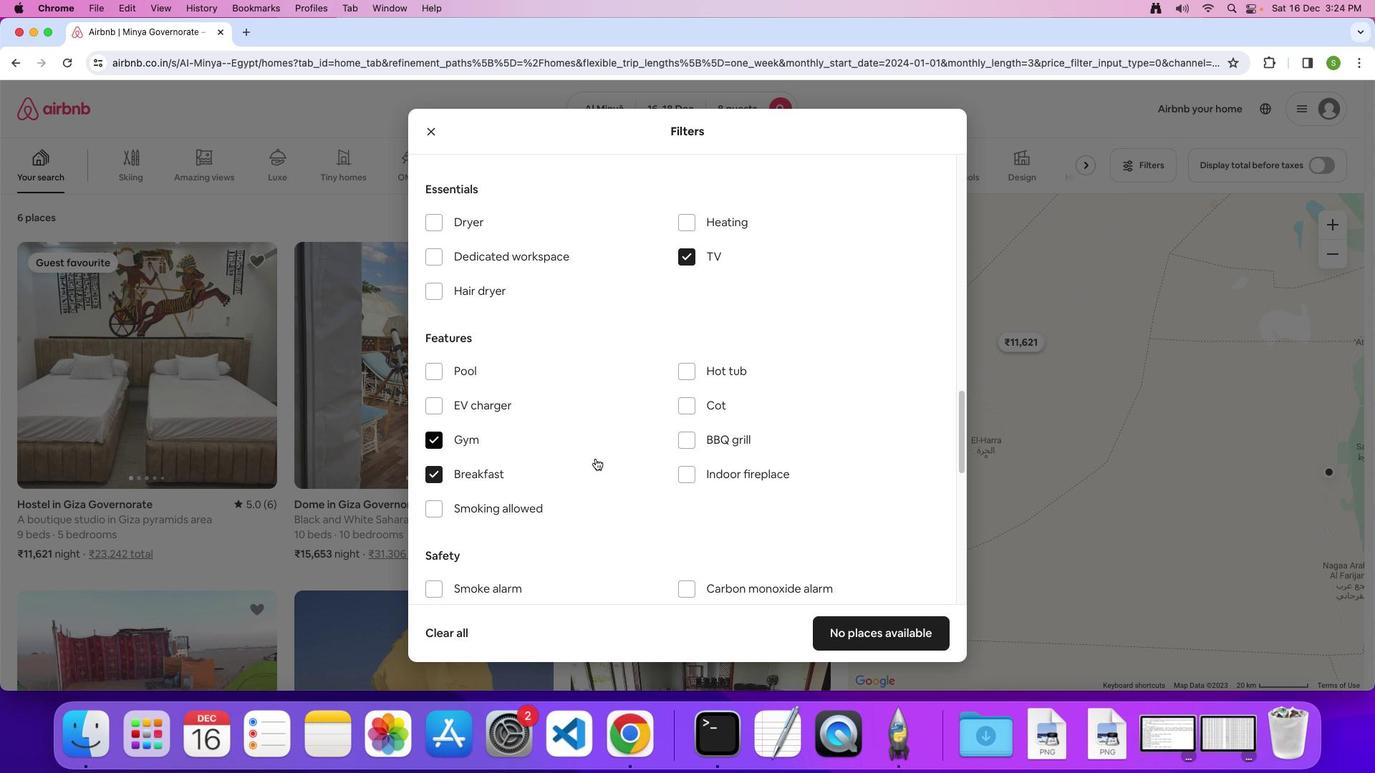 
Action: Mouse scrolled (595, 458) with delta (0, 0)
Screenshot: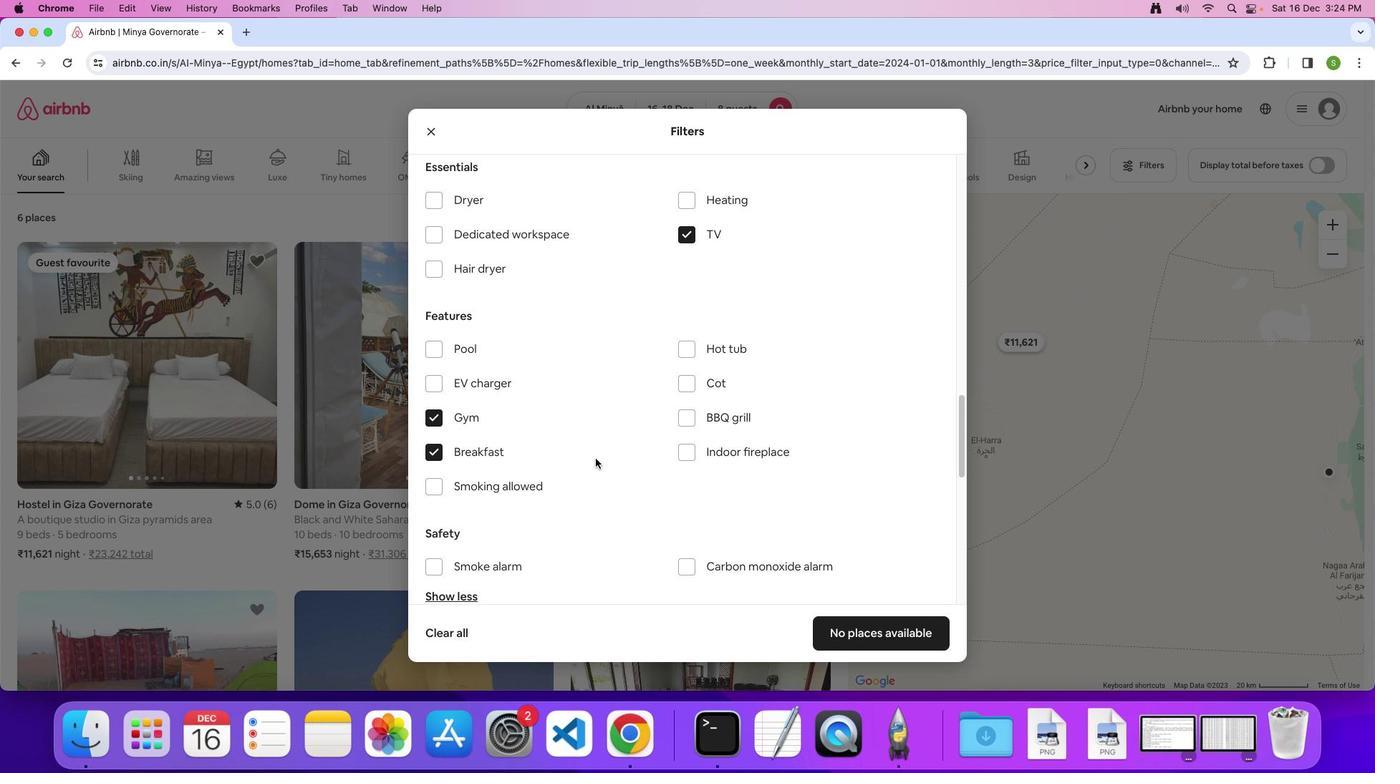
Action: Mouse scrolled (595, 458) with delta (0, 0)
Screenshot: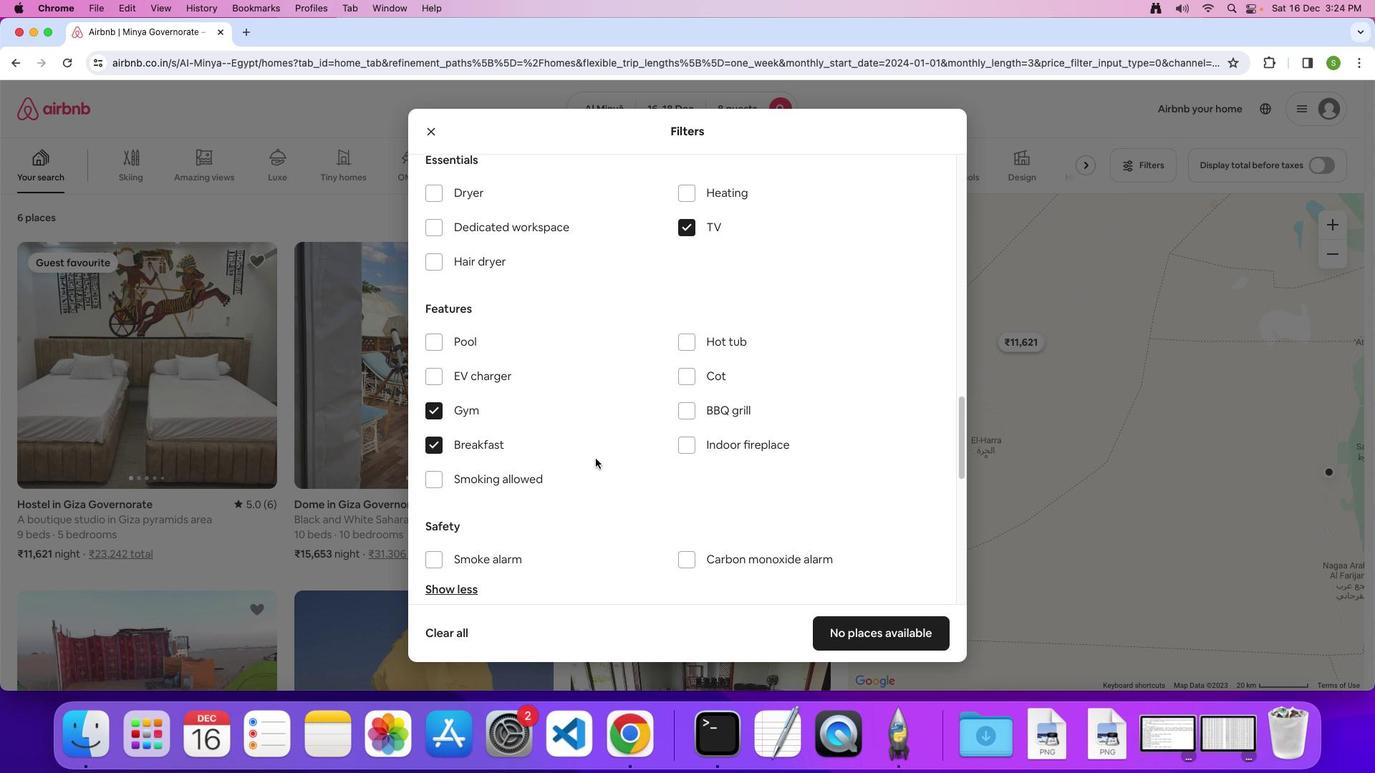 
Action: Mouse scrolled (595, 458) with delta (0, 0)
Screenshot: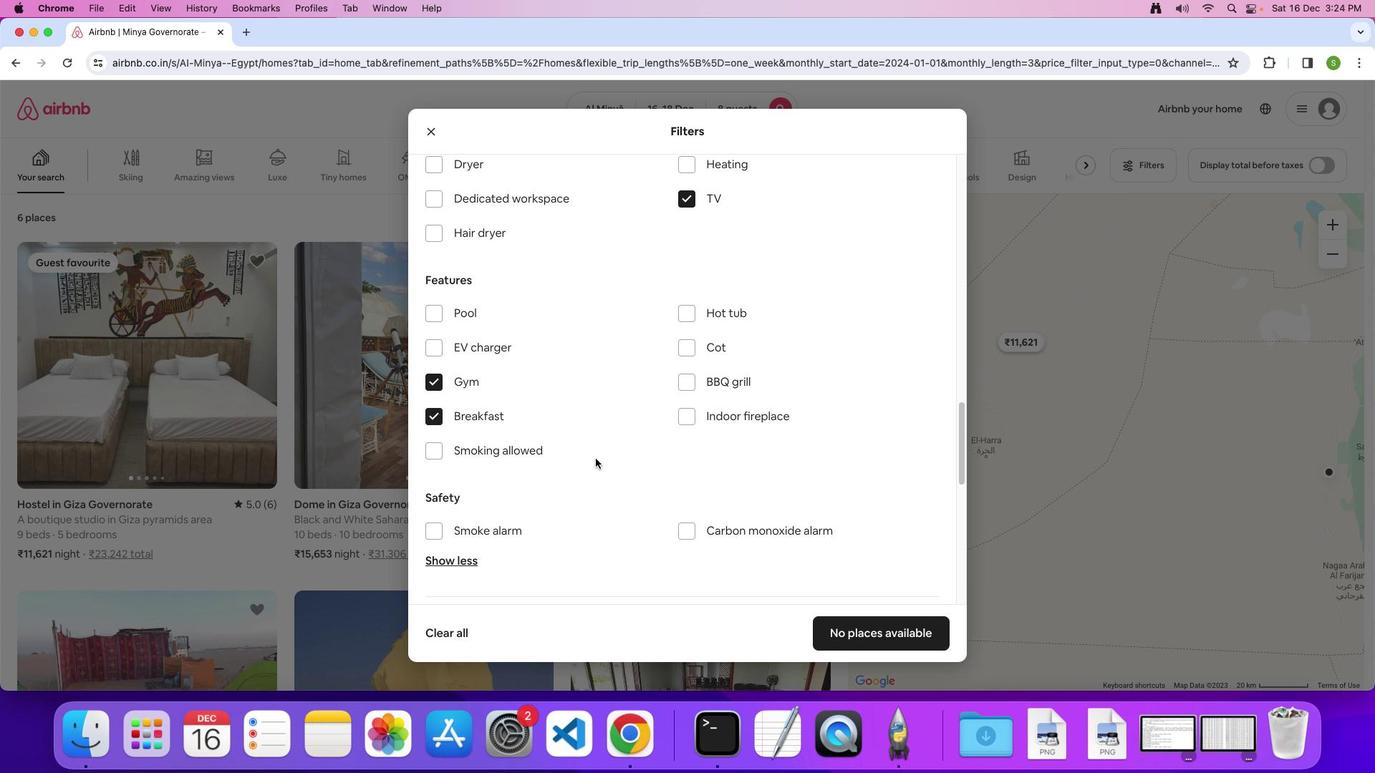 
Action: Mouse scrolled (595, 458) with delta (0, 0)
Screenshot: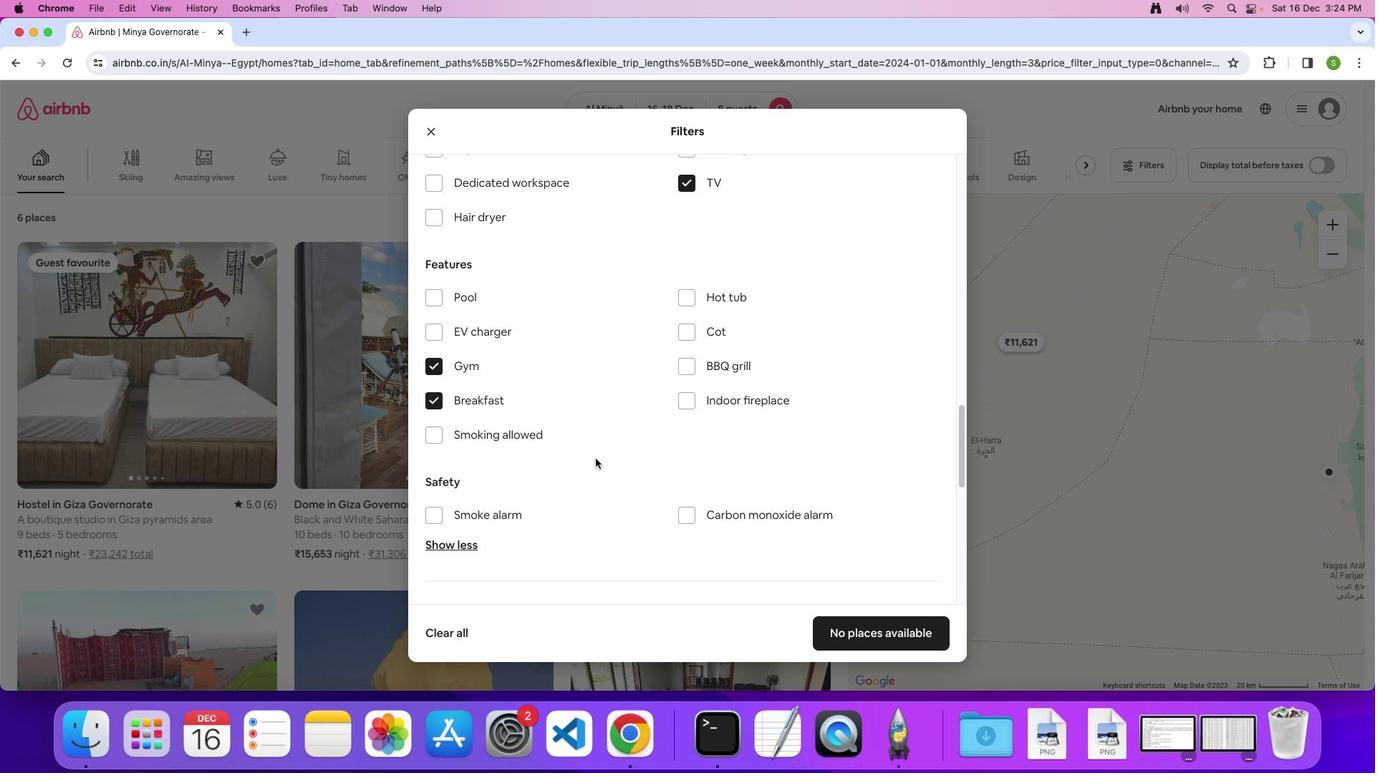 
Action: Mouse scrolled (595, 458) with delta (0, 0)
Screenshot: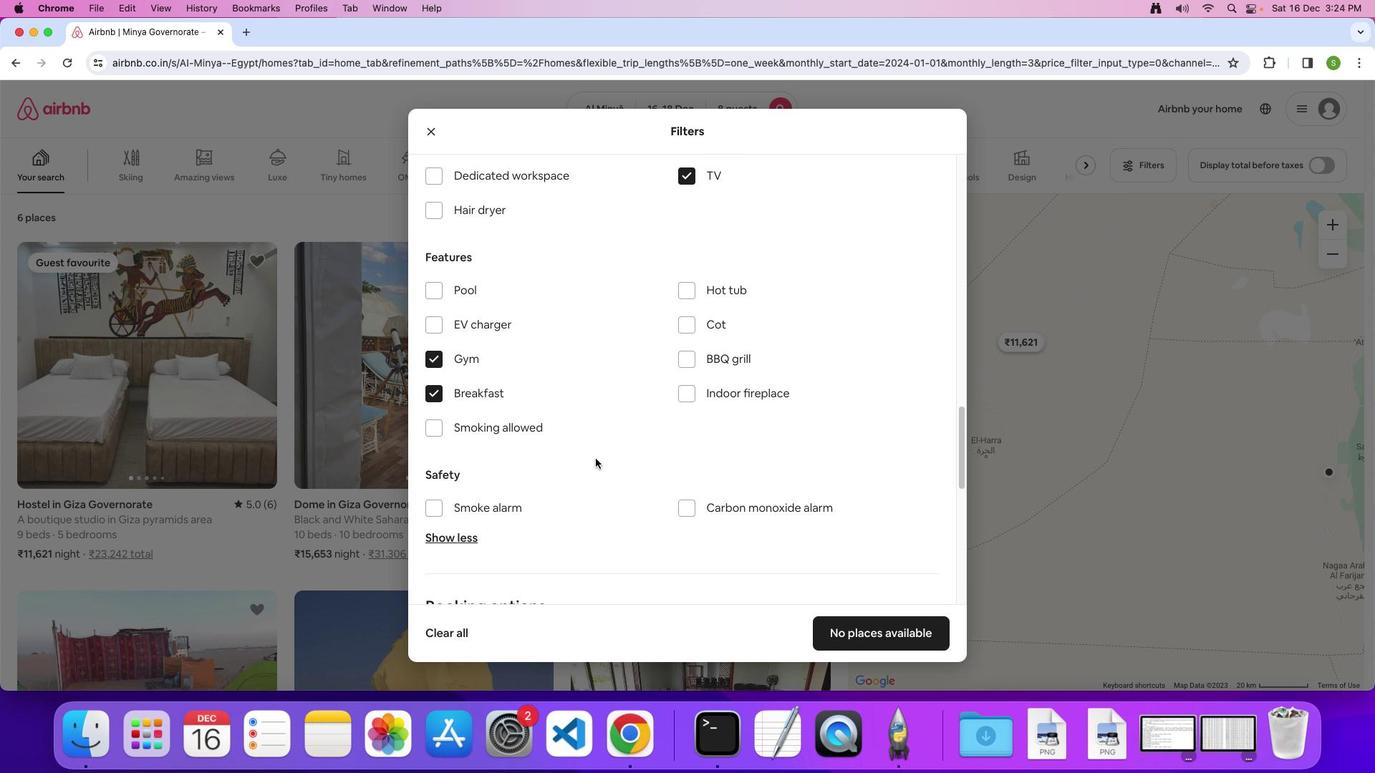 
Action: Mouse moved to (595, 457)
Screenshot: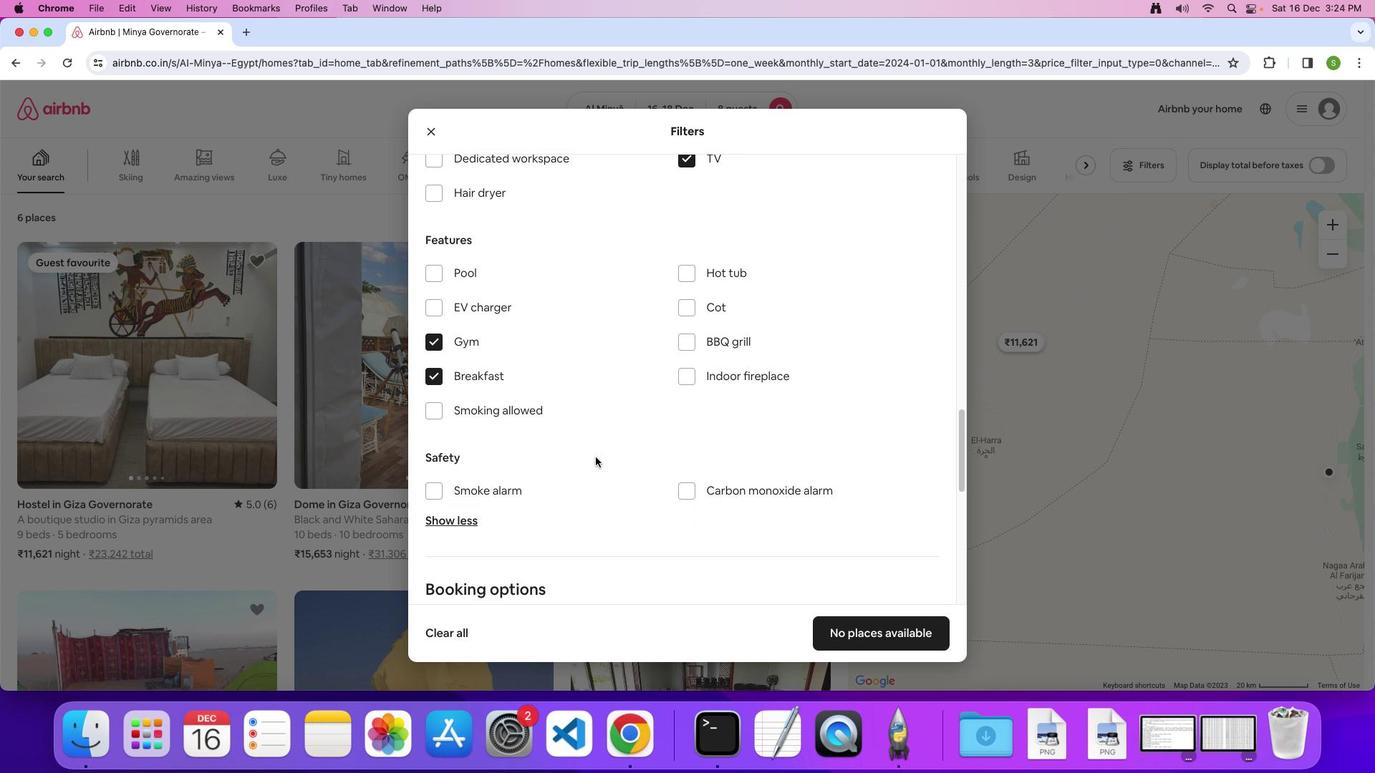 
Action: Mouse scrolled (595, 457) with delta (0, 0)
Screenshot: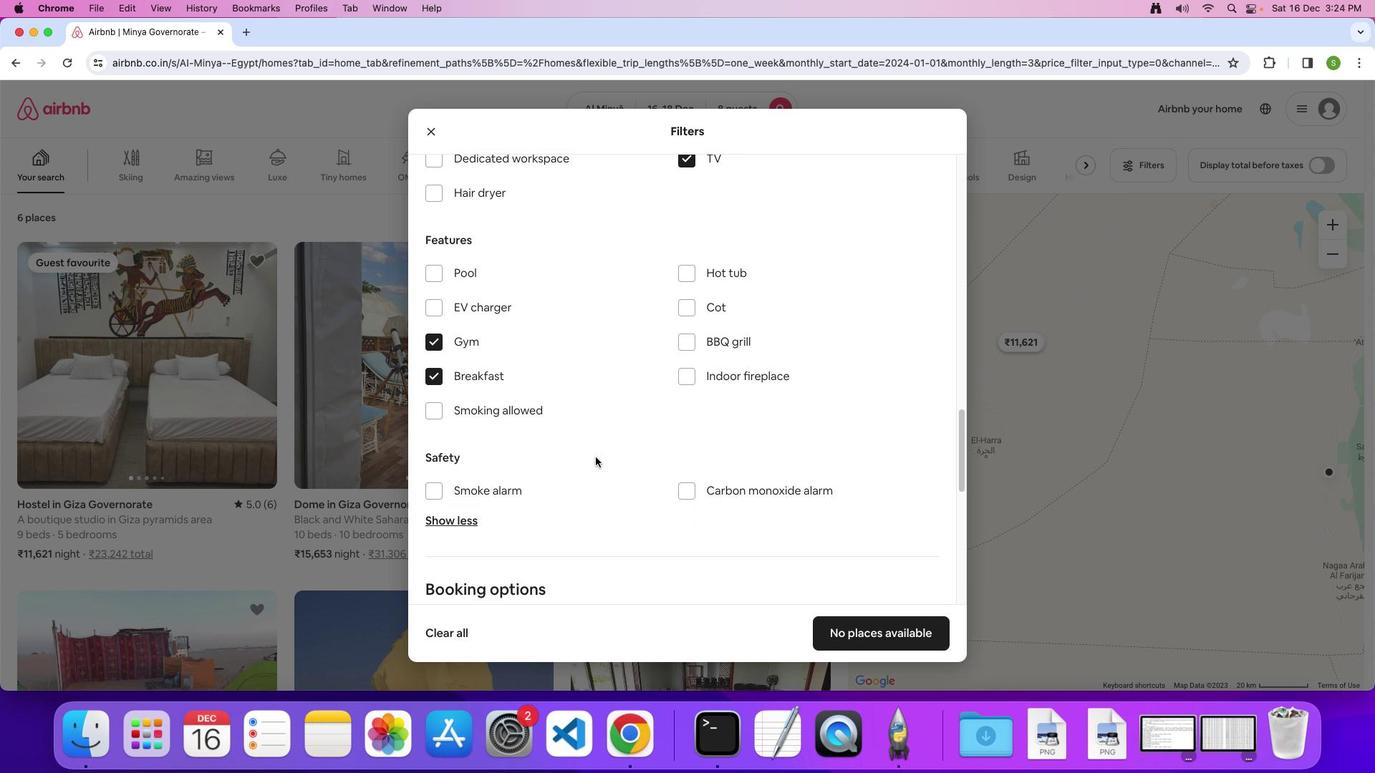 
Action: Mouse moved to (595, 457)
Screenshot: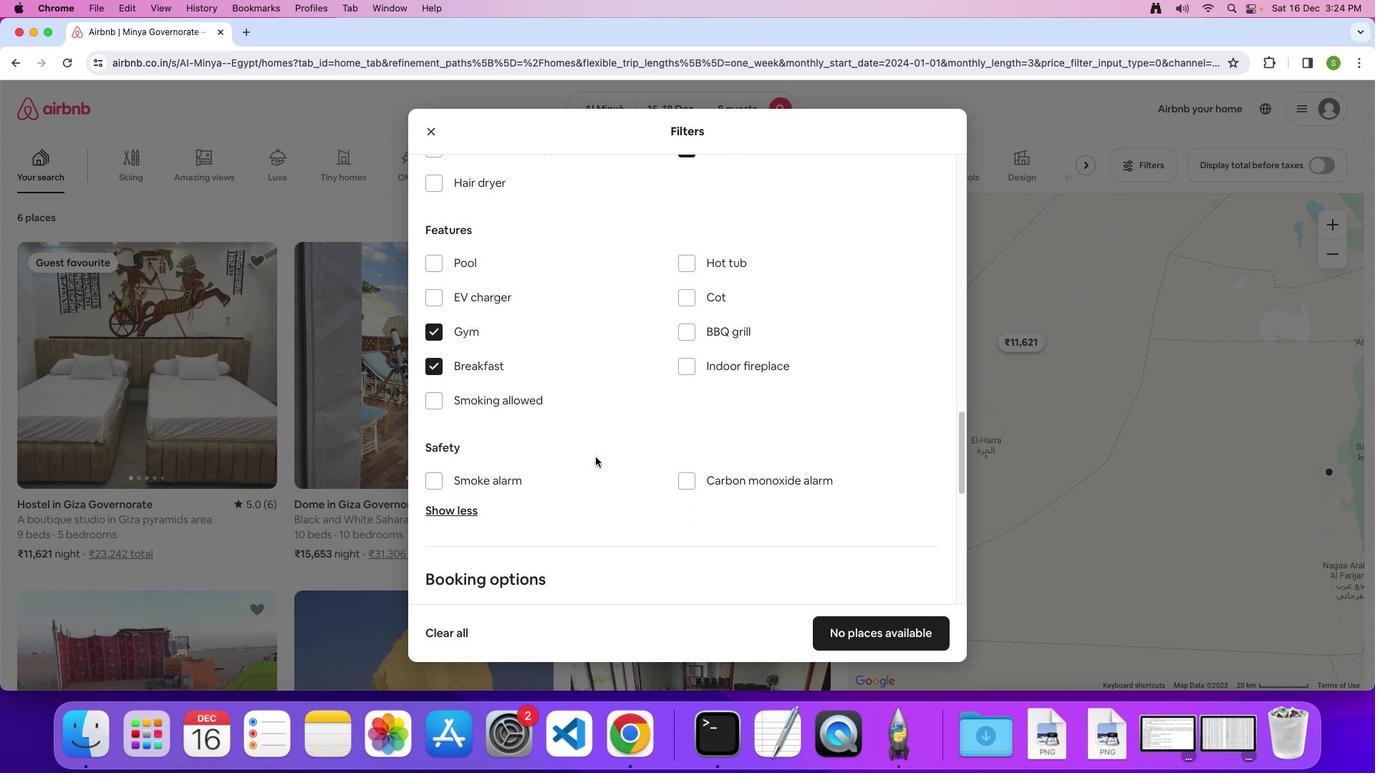 
Action: Mouse scrolled (595, 457) with delta (0, 0)
Screenshot: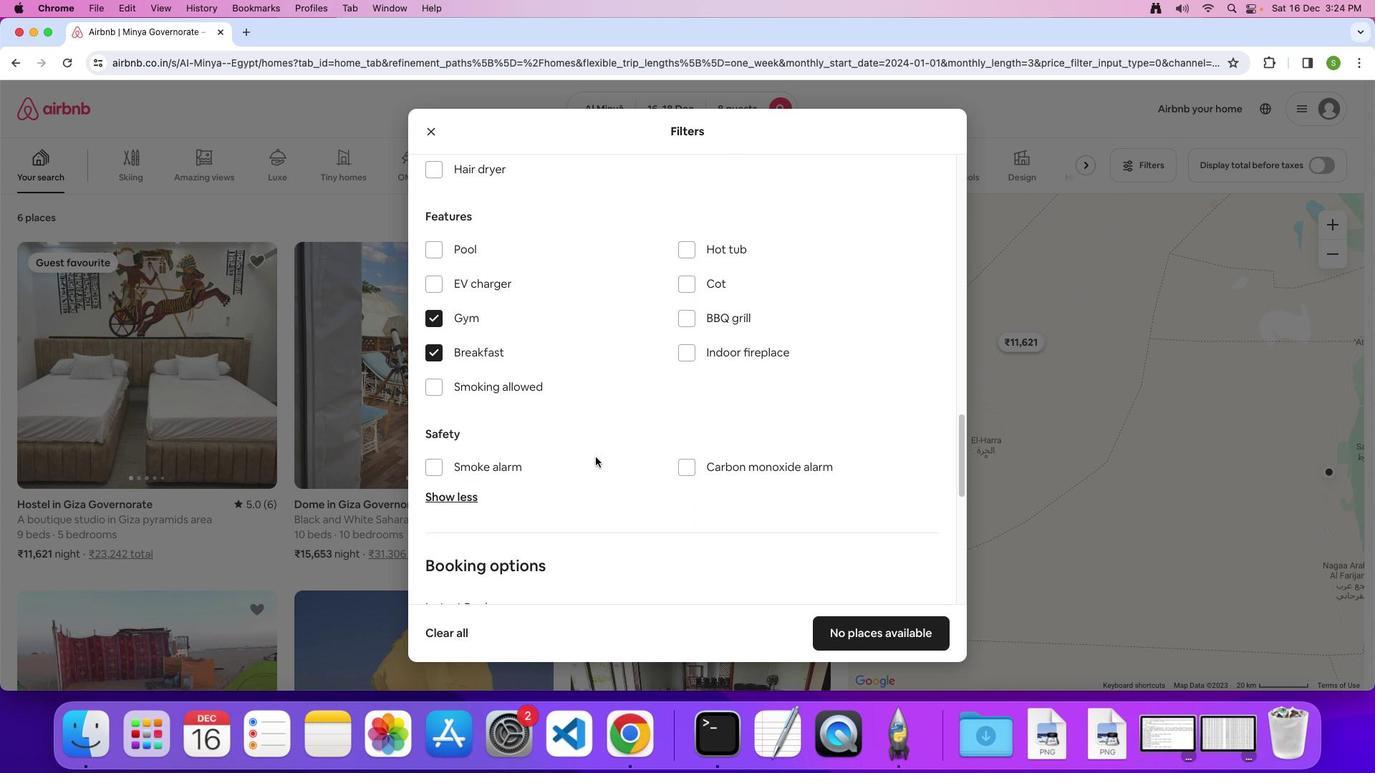 
Action: Mouse scrolled (595, 457) with delta (0, 0)
Screenshot: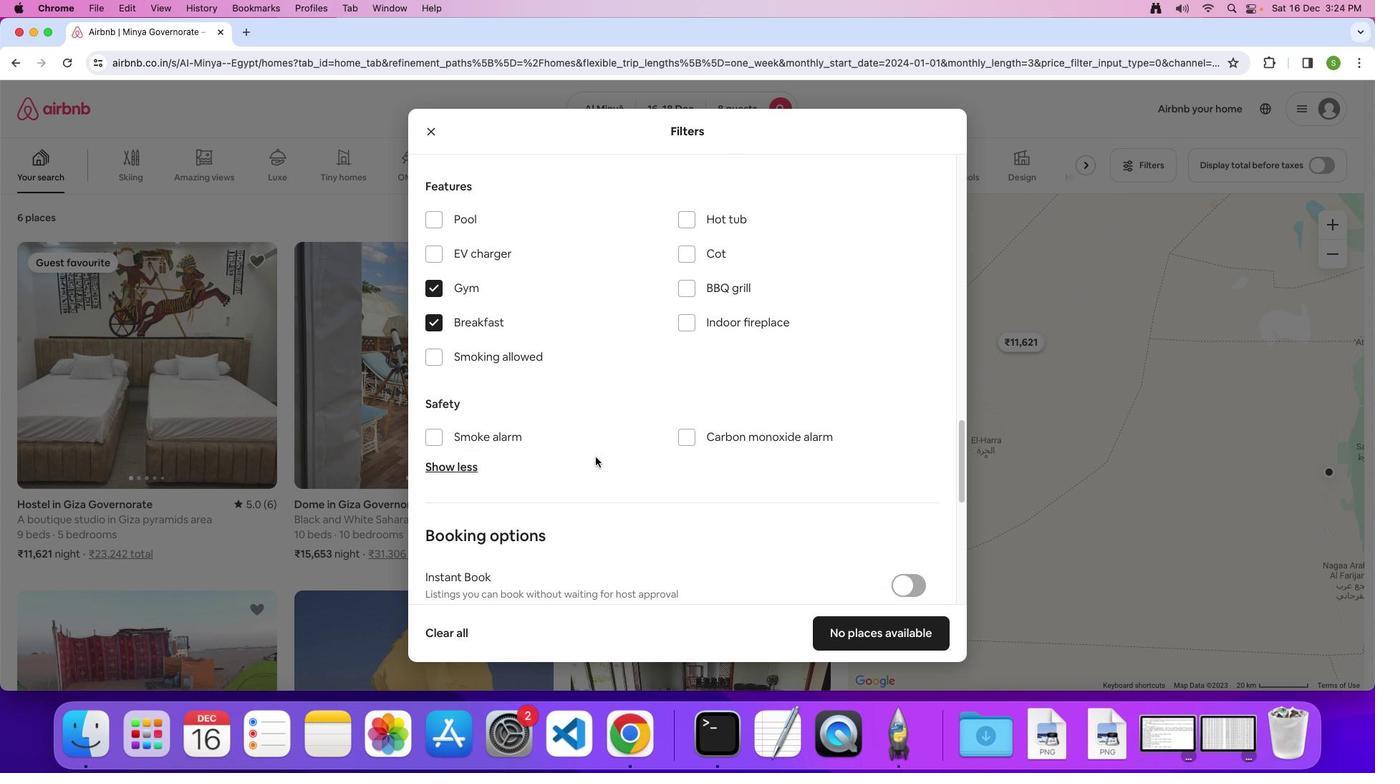 
Action: Mouse moved to (595, 457)
Screenshot: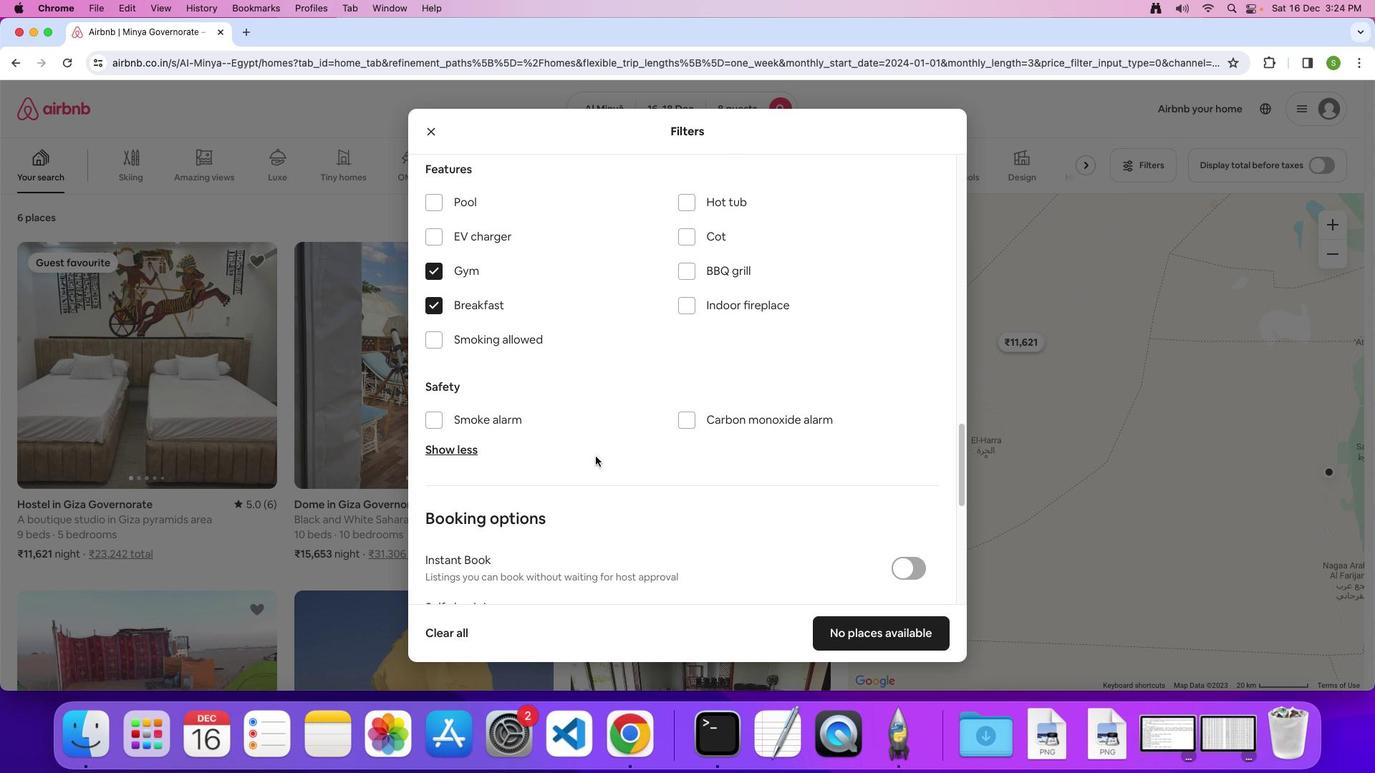 
Action: Mouse scrolled (595, 457) with delta (0, 0)
Screenshot: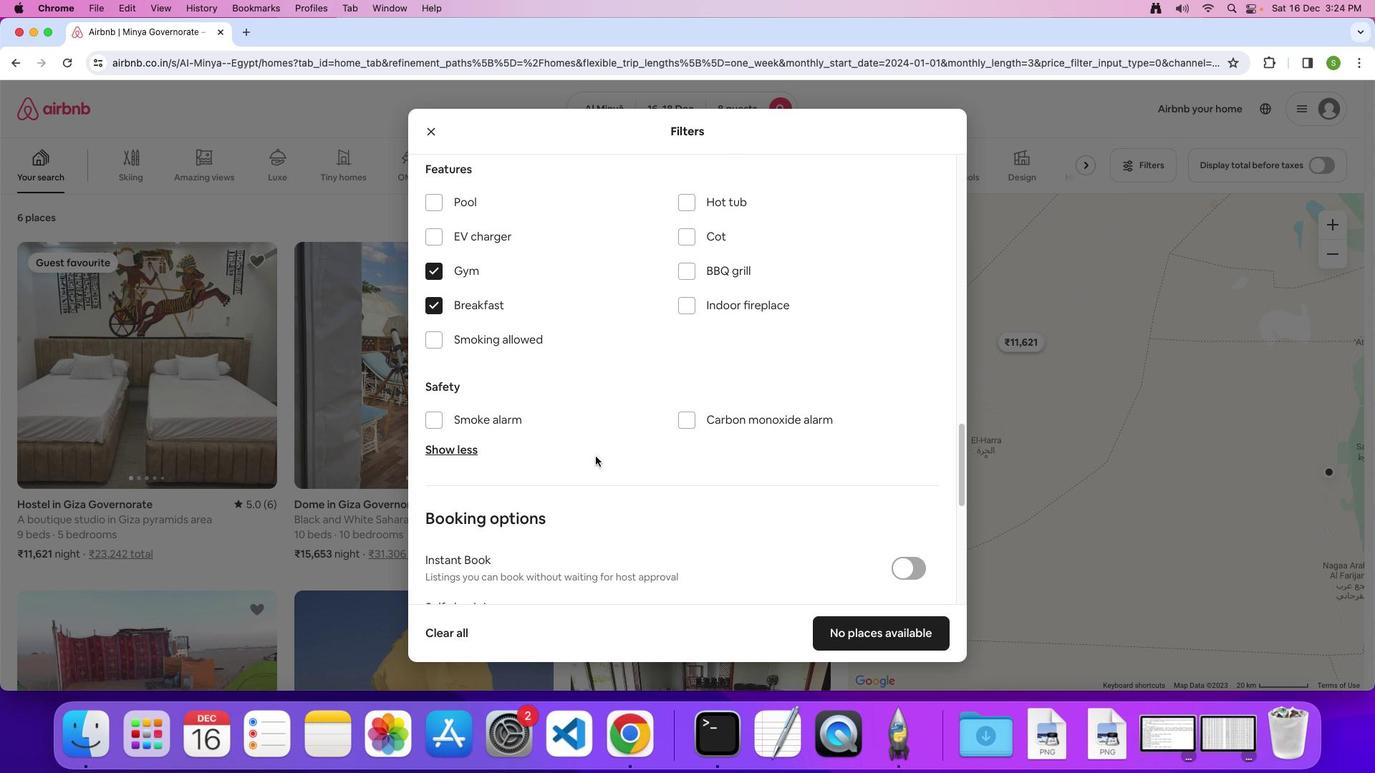 
Action: Mouse moved to (595, 457)
Screenshot: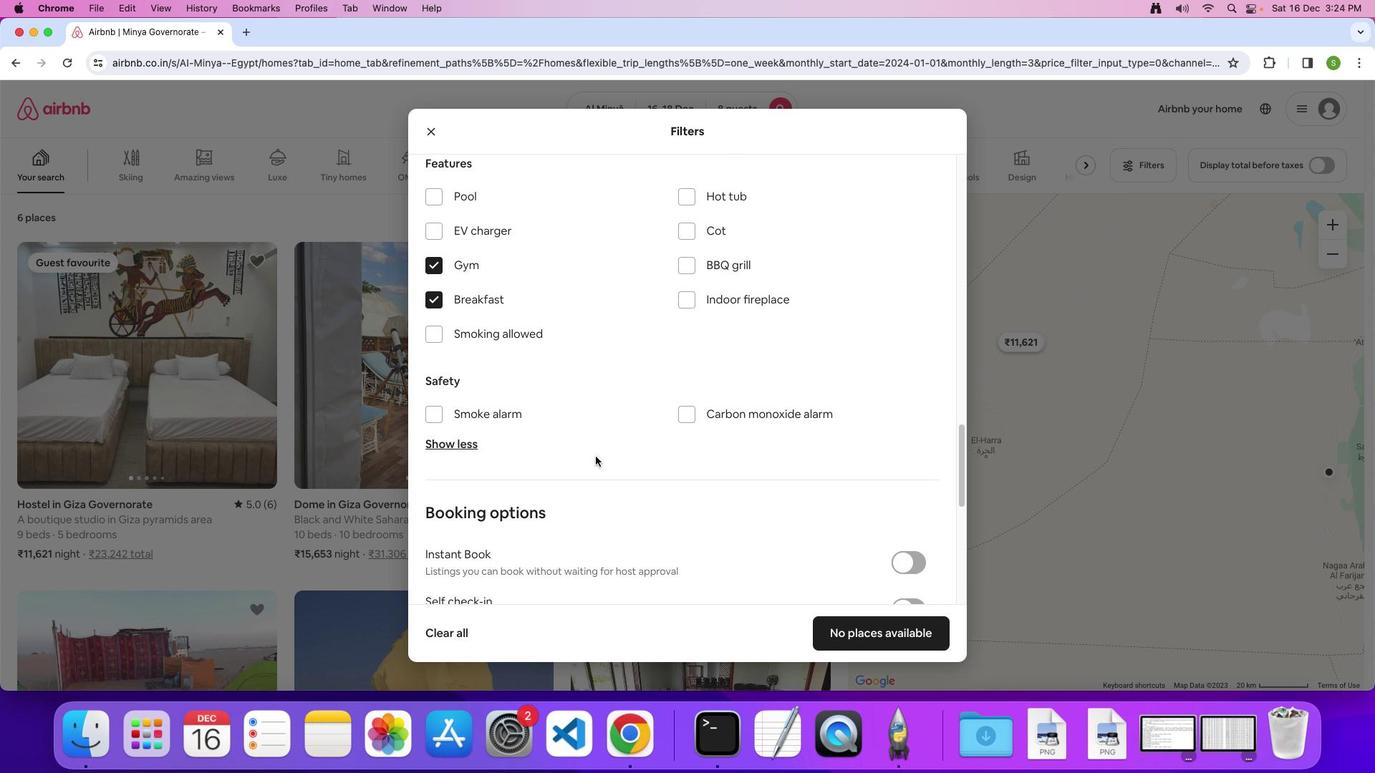 
Action: Mouse scrolled (595, 457) with delta (0, 0)
Screenshot: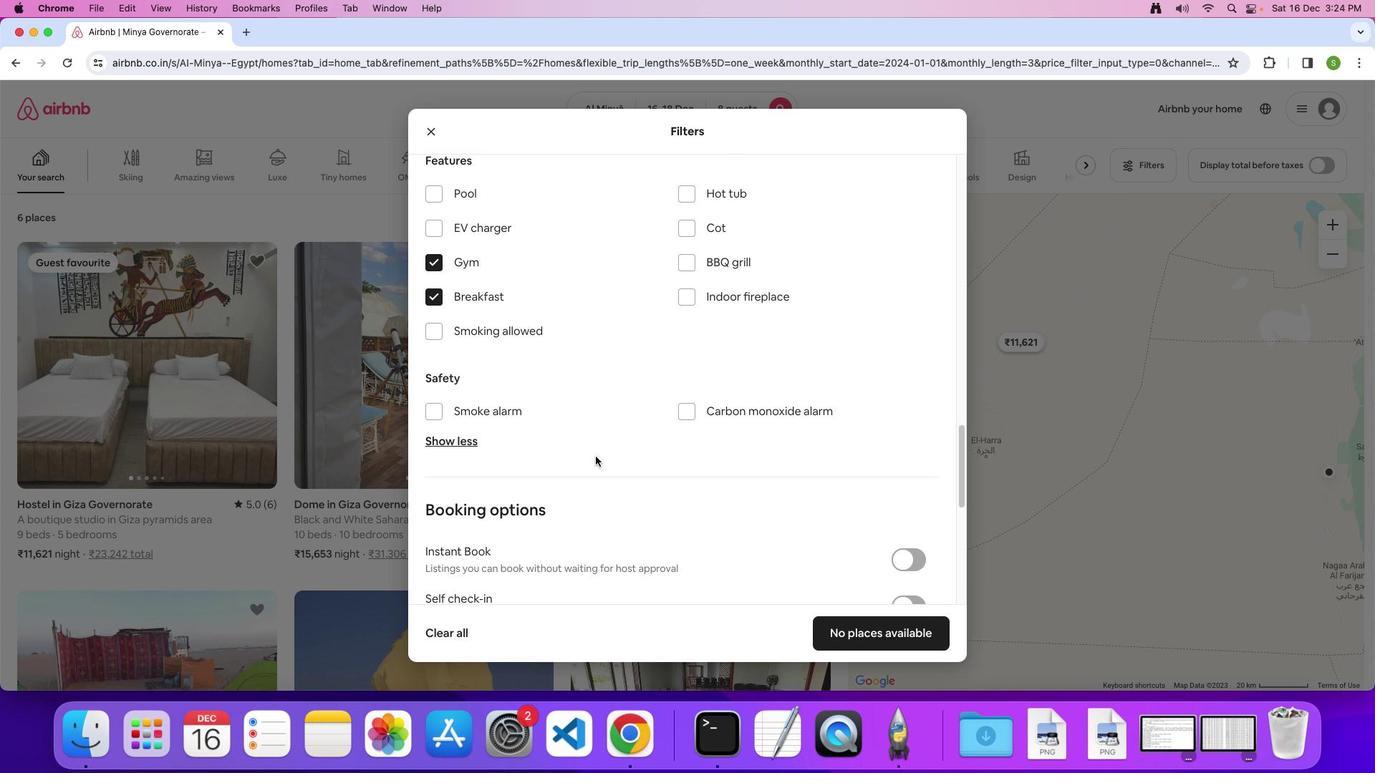
Action: Mouse moved to (595, 456)
Screenshot: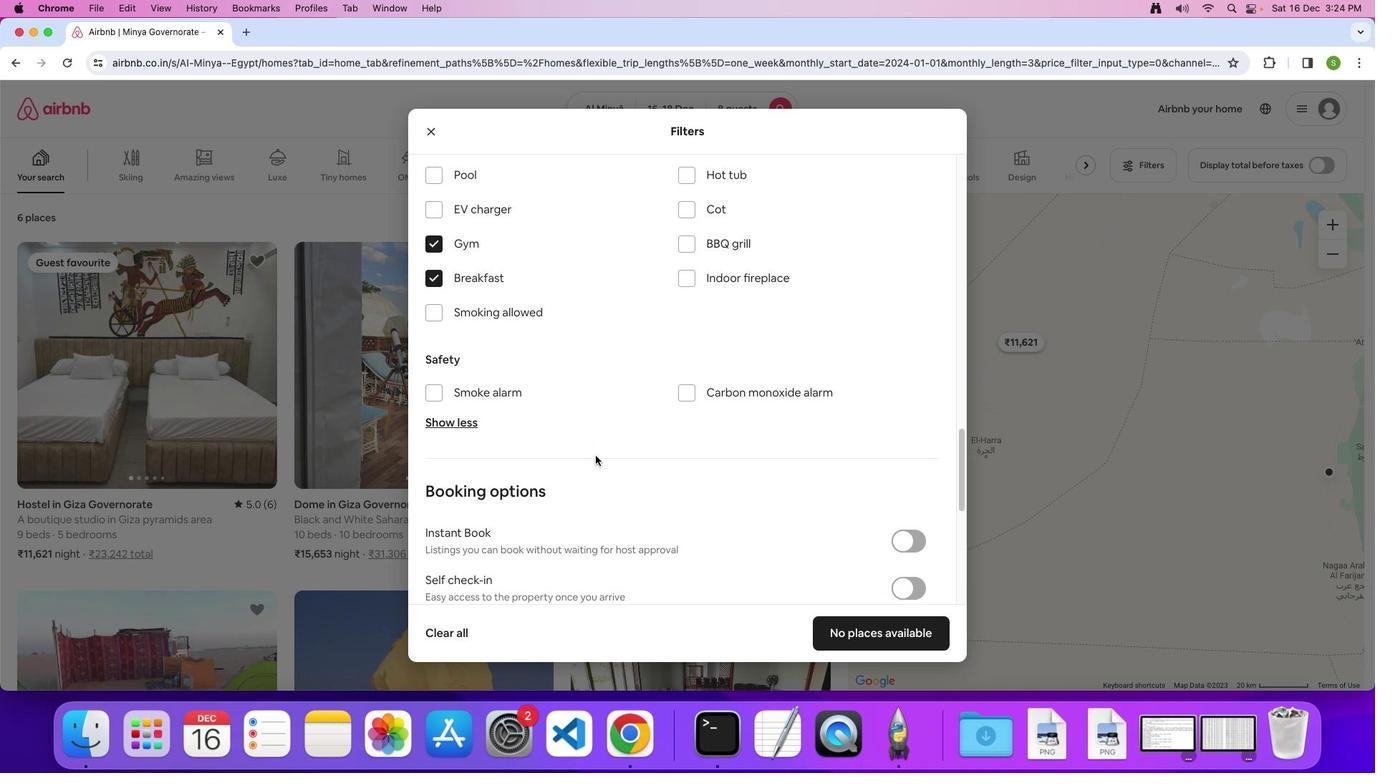 
Action: Mouse scrolled (595, 456) with delta (0, 0)
Screenshot: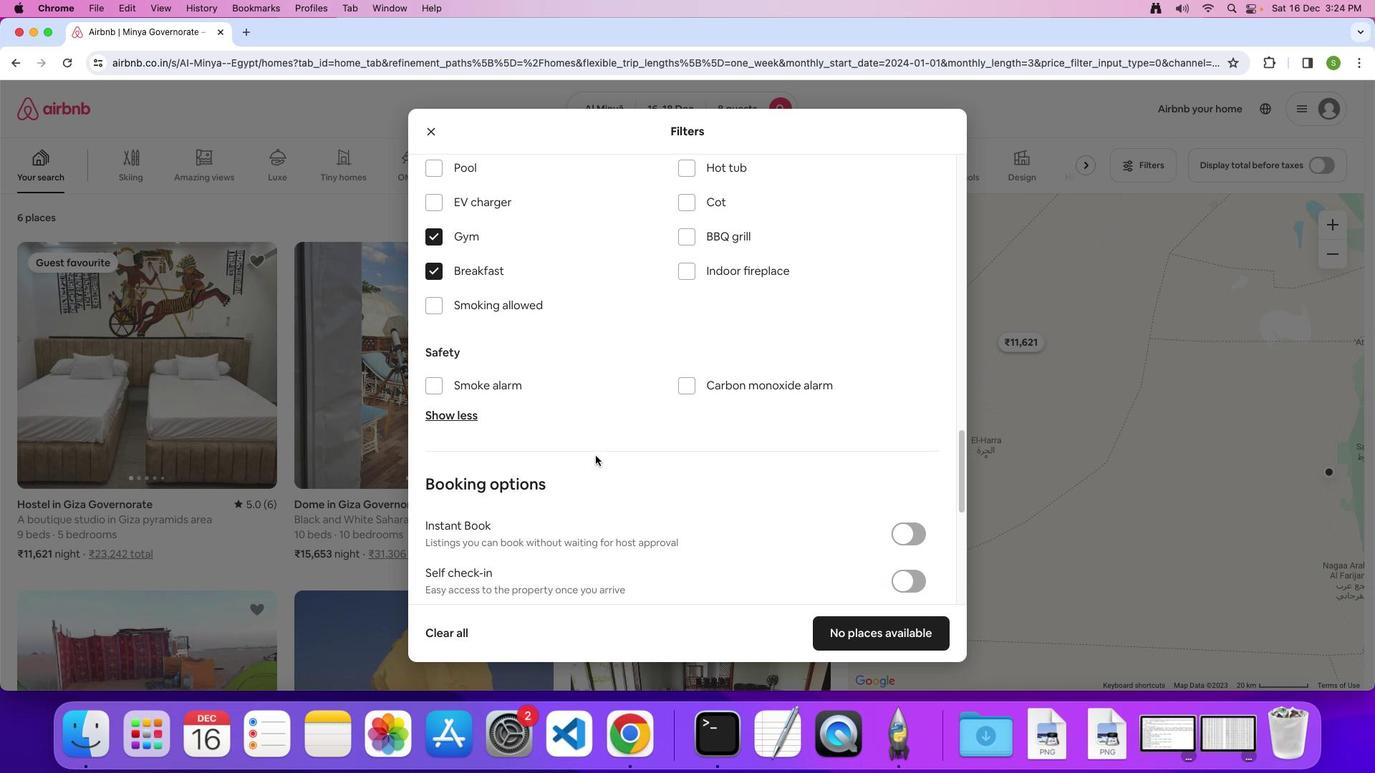 
Action: Mouse moved to (595, 456)
Screenshot: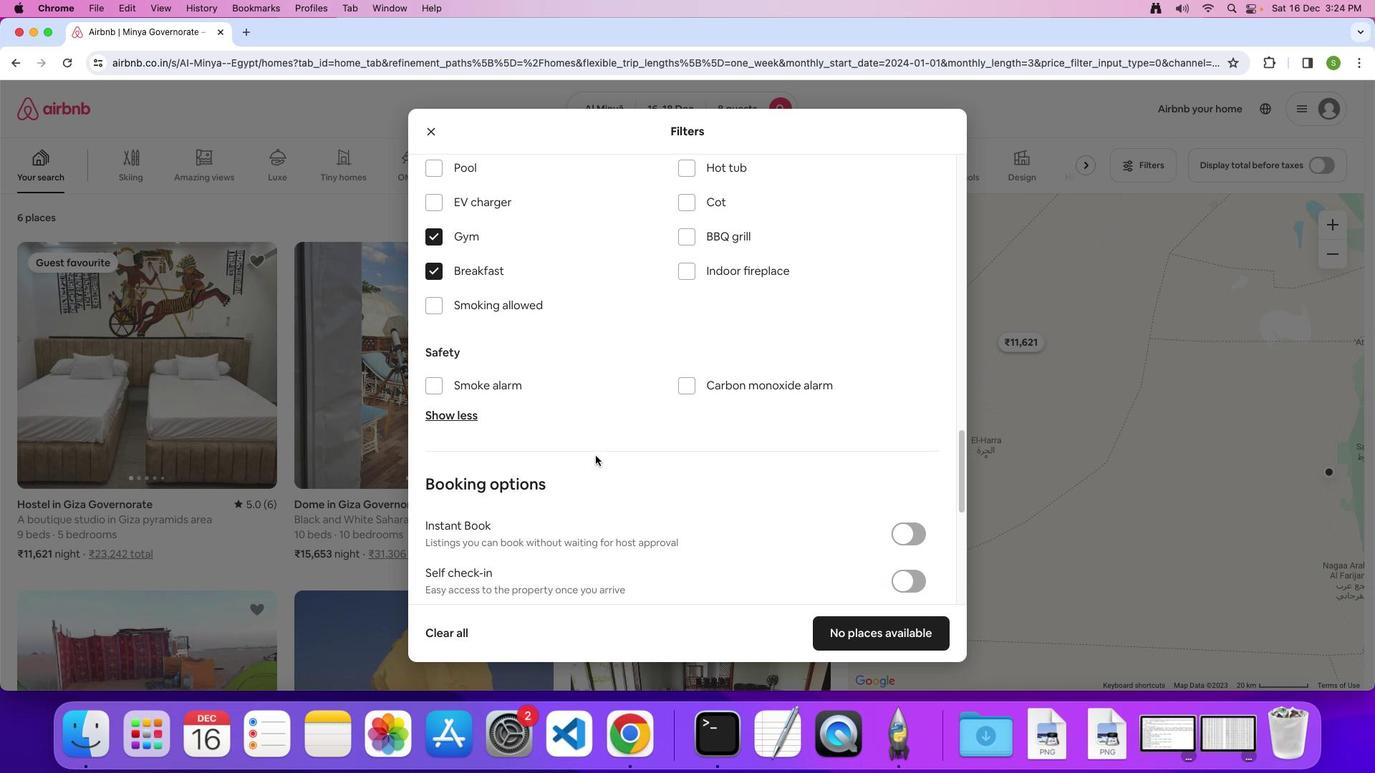 
Action: Mouse scrolled (595, 456) with delta (0, 0)
Screenshot: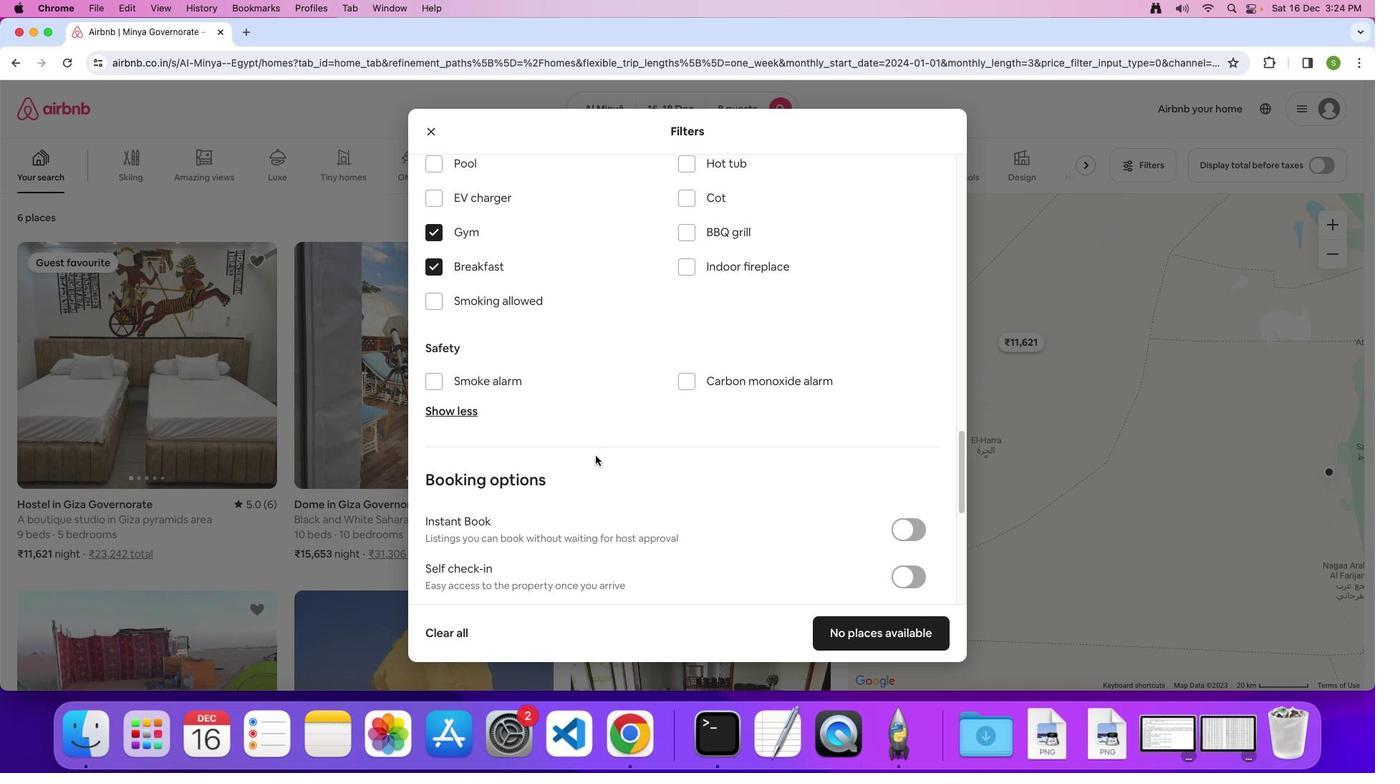 
Action: Mouse scrolled (595, 456) with delta (0, 0)
Screenshot: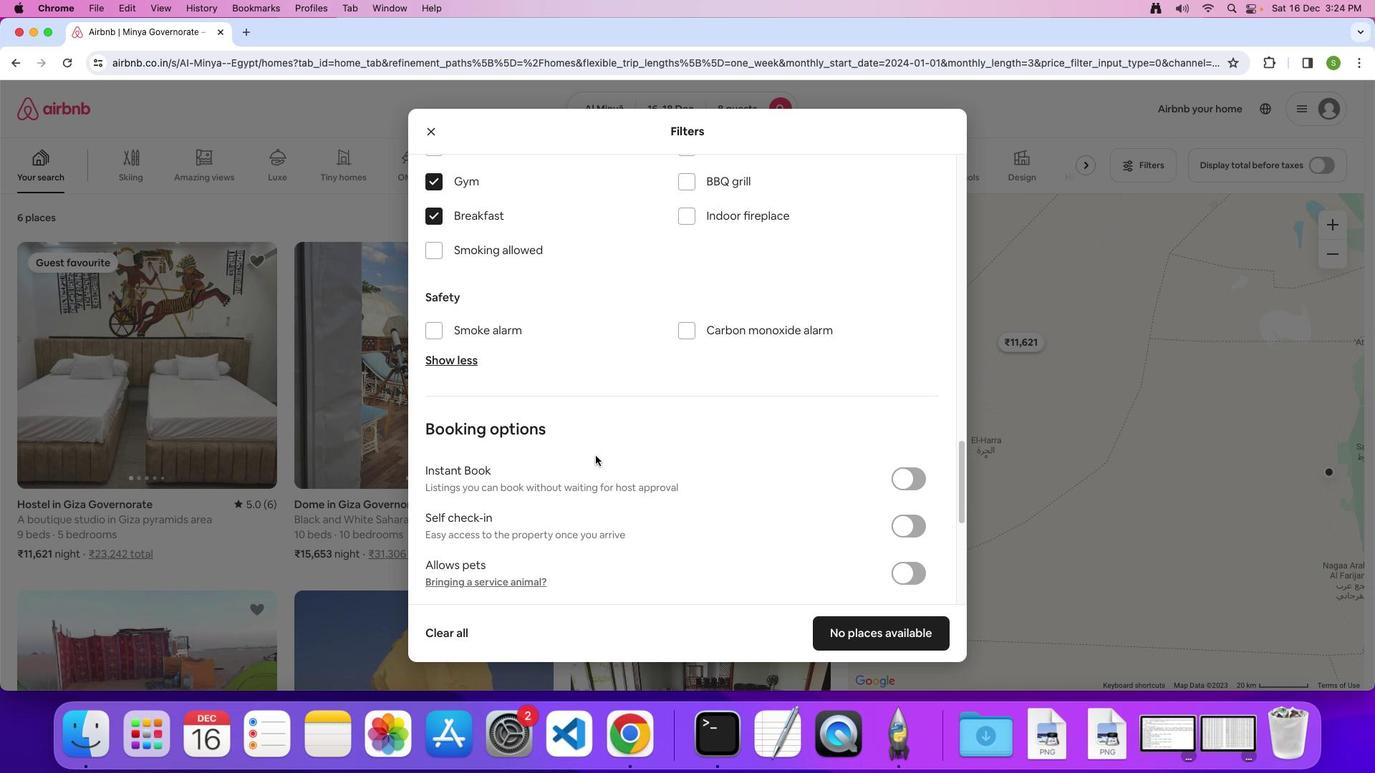 
Action: Mouse scrolled (595, 456) with delta (0, 0)
Screenshot: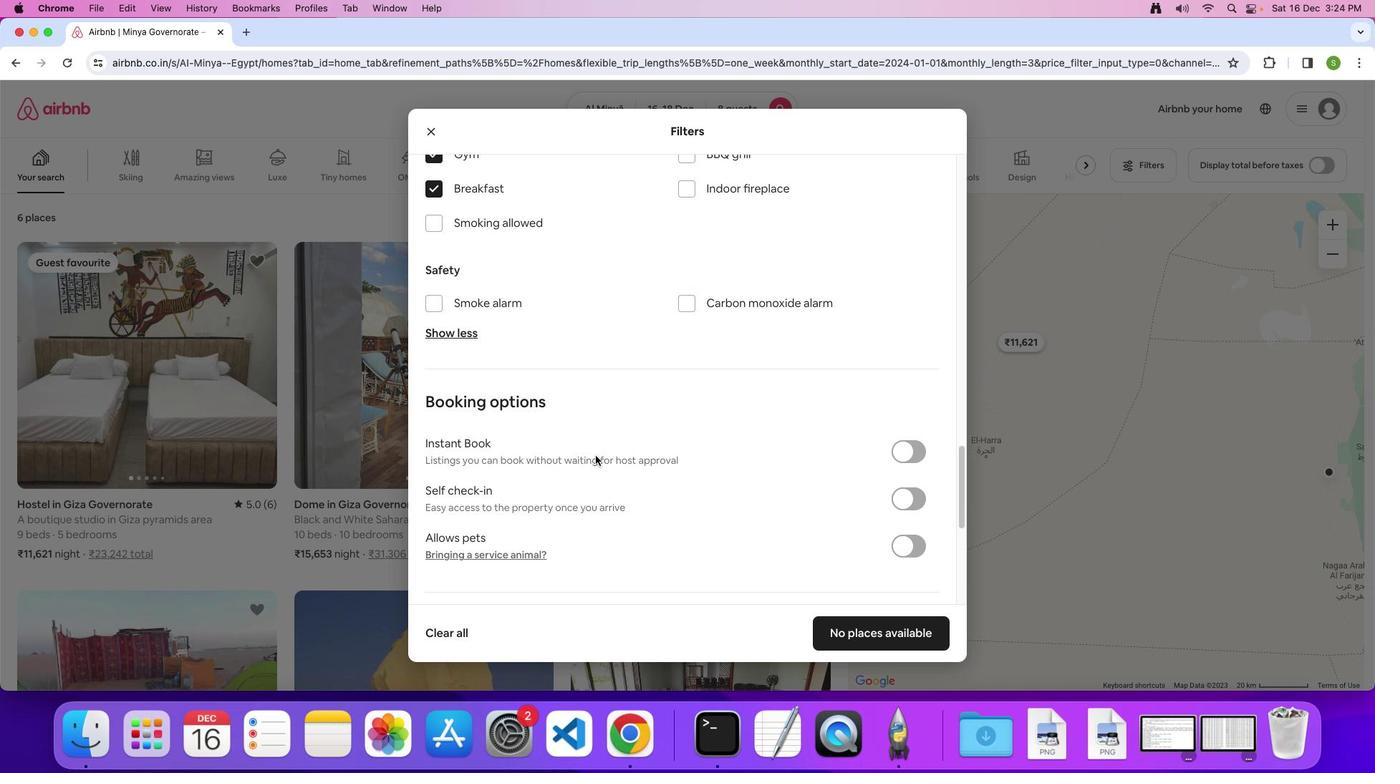
Action: Mouse scrolled (595, 456) with delta (0, -1)
Screenshot: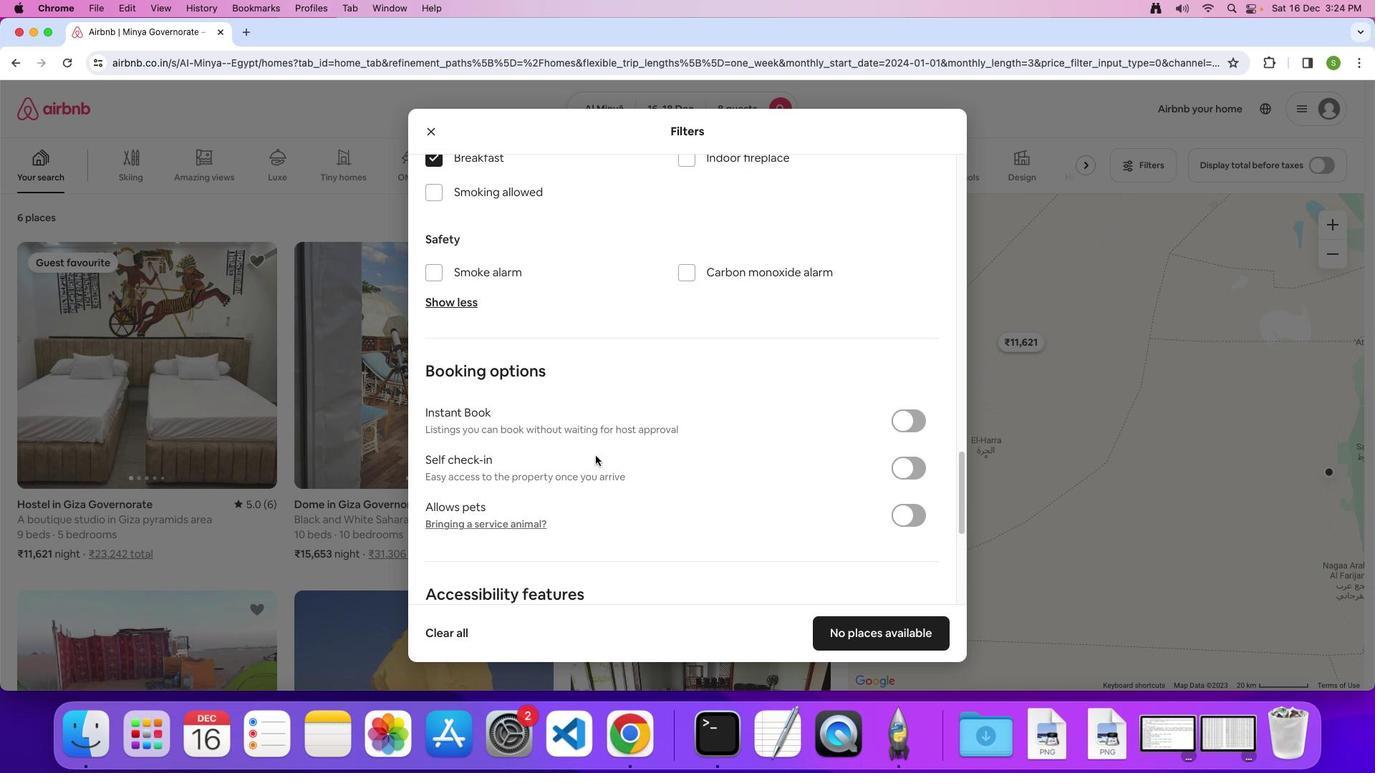 
Action: Mouse scrolled (595, 456) with delta (0, 0)
Screenshot: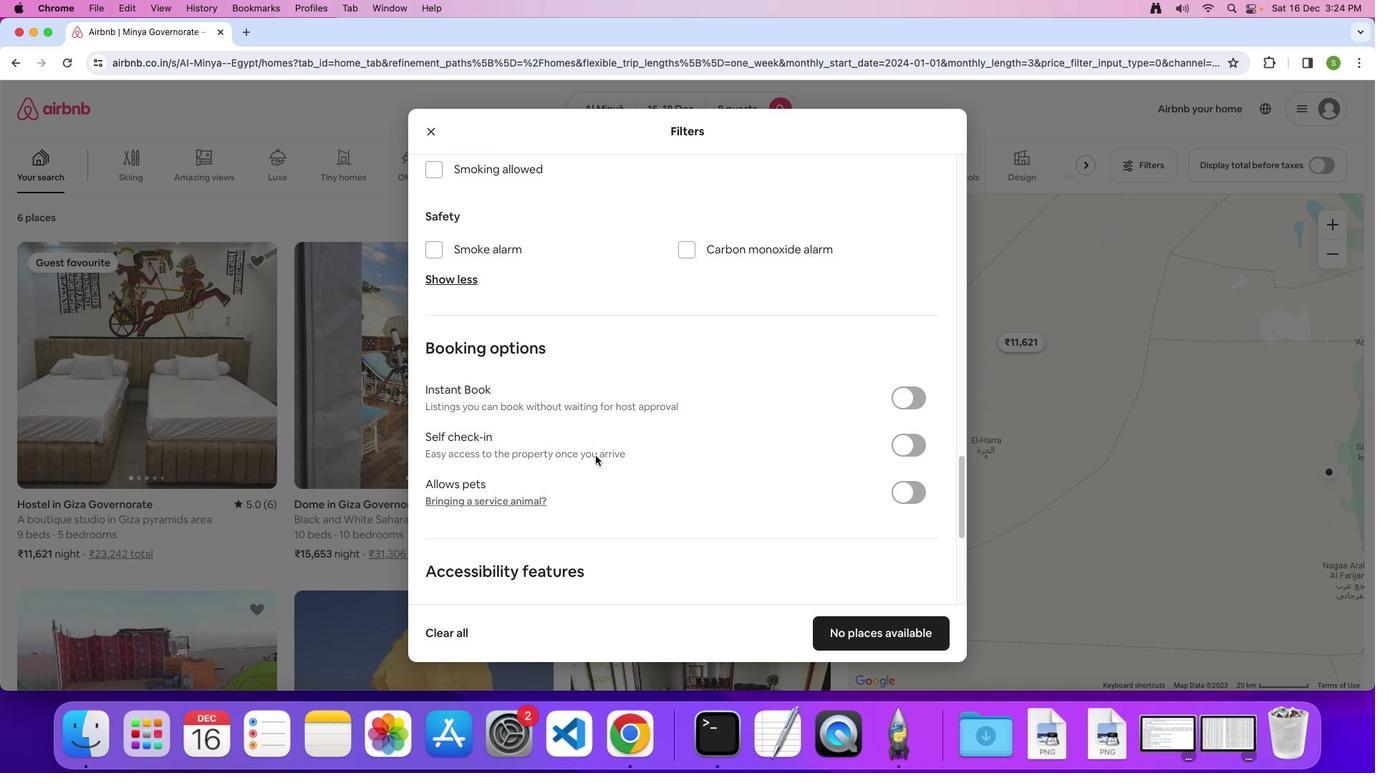 
Action: Mouse scrolled (595, 456) with delta (0, 0)
Screenshot: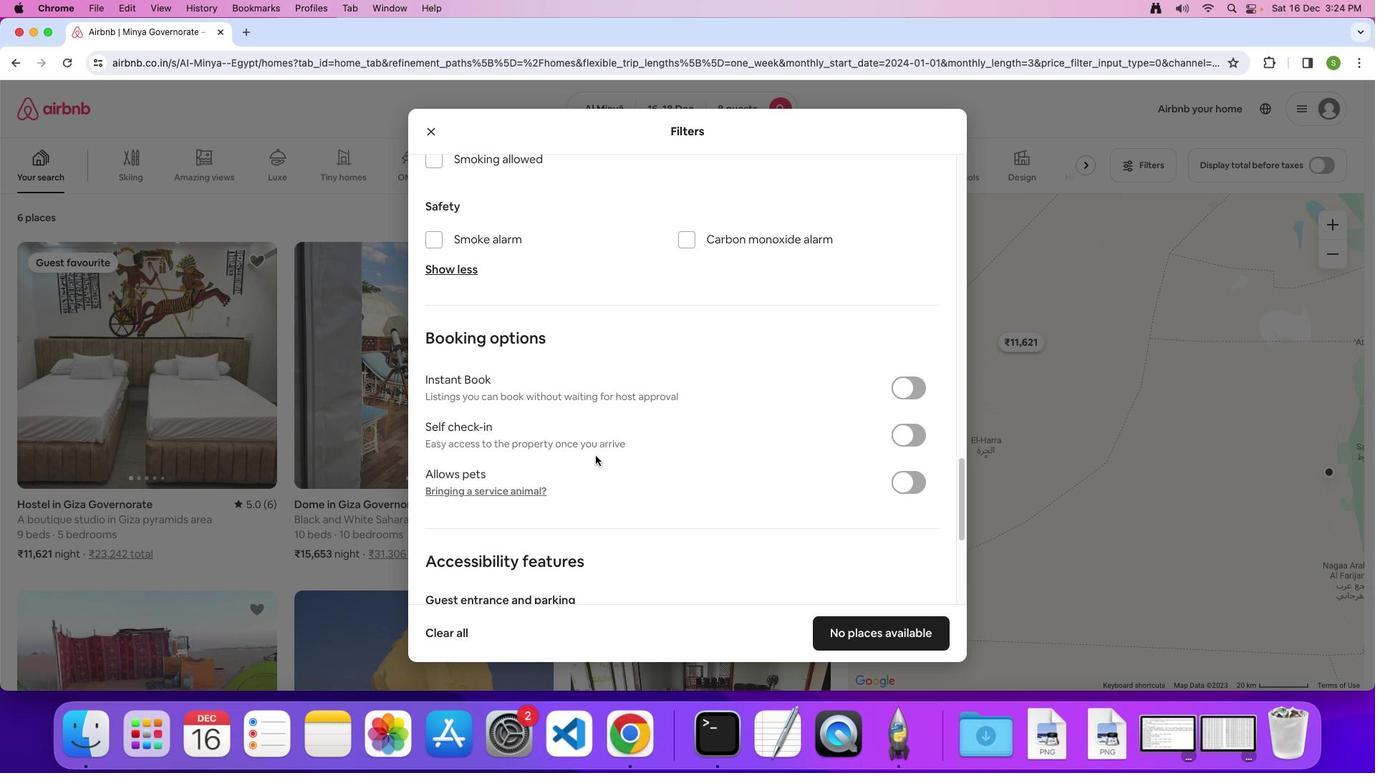 
Action: Mouse scrolled (595, 456) with delta (0, 0)
Screenshot: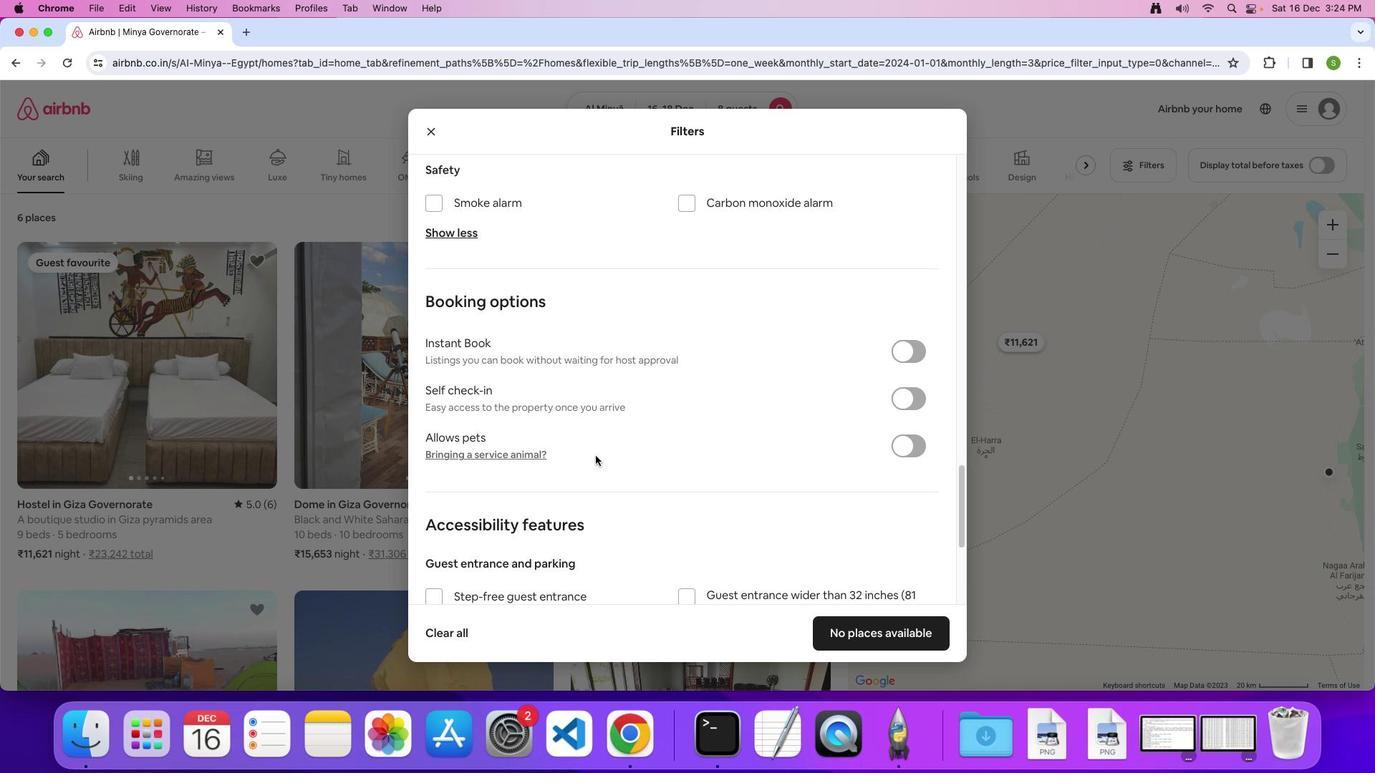 
Action: Mouse scrolled (595, 456) with delta (0, 0)
Screenshot: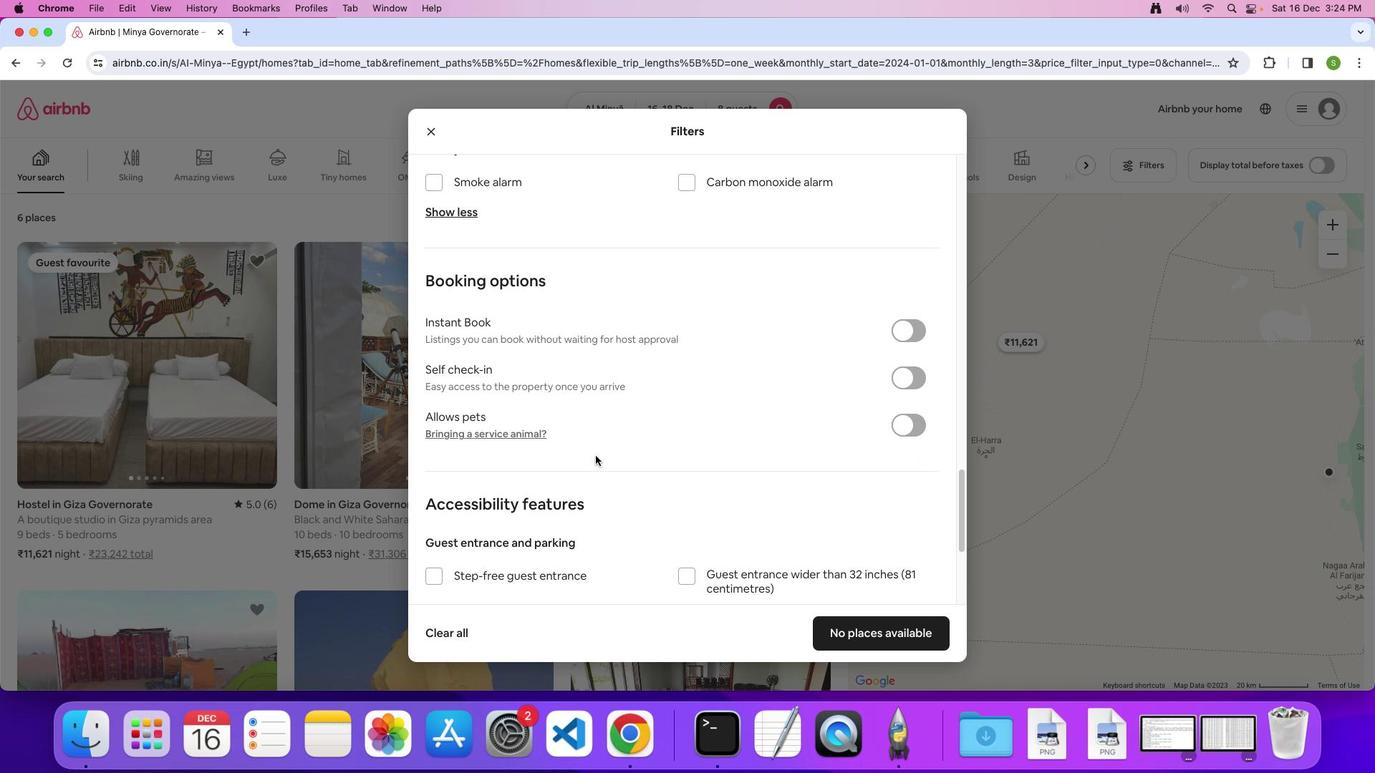 
Action: Mouse scrolled (595, 456) with delta (0, 0)
Screenshot: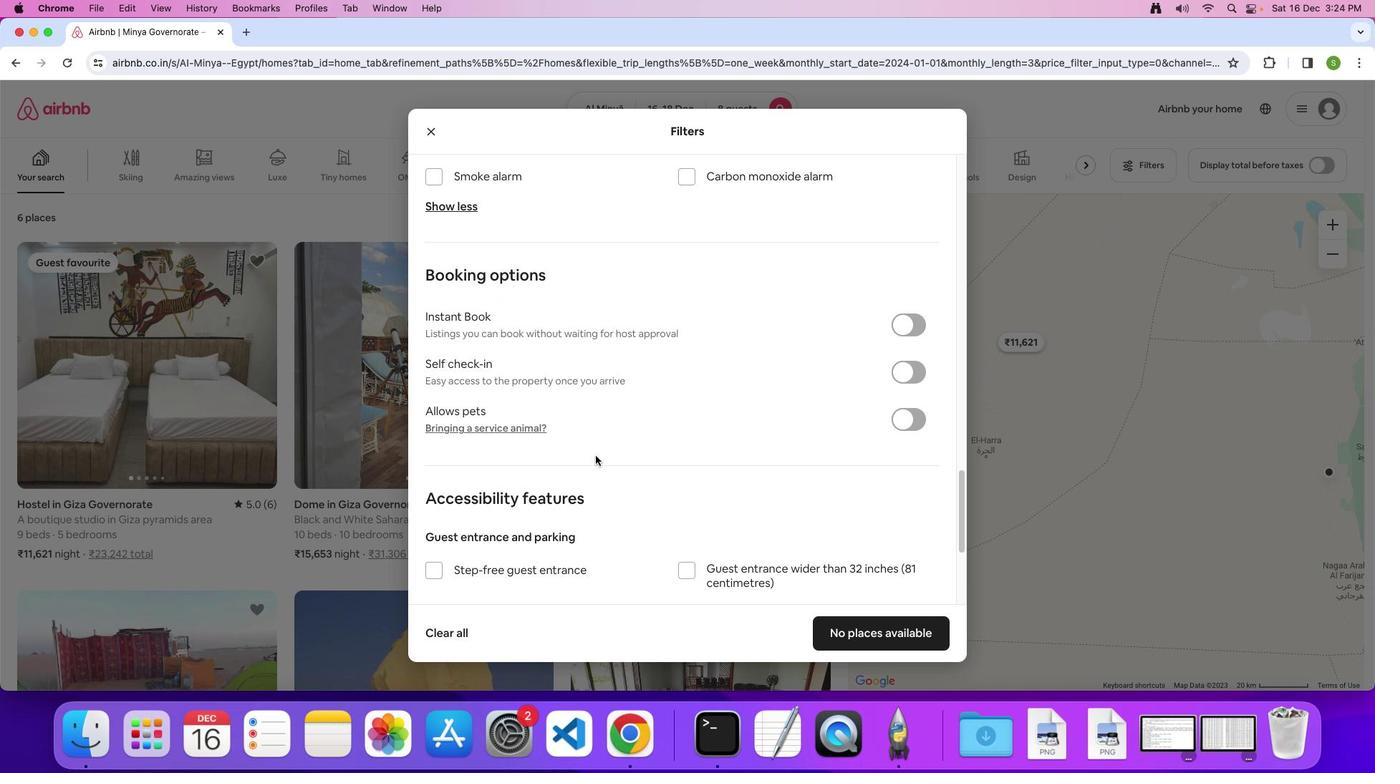
Action: Mouse moved to (595, 456)
Screenshot: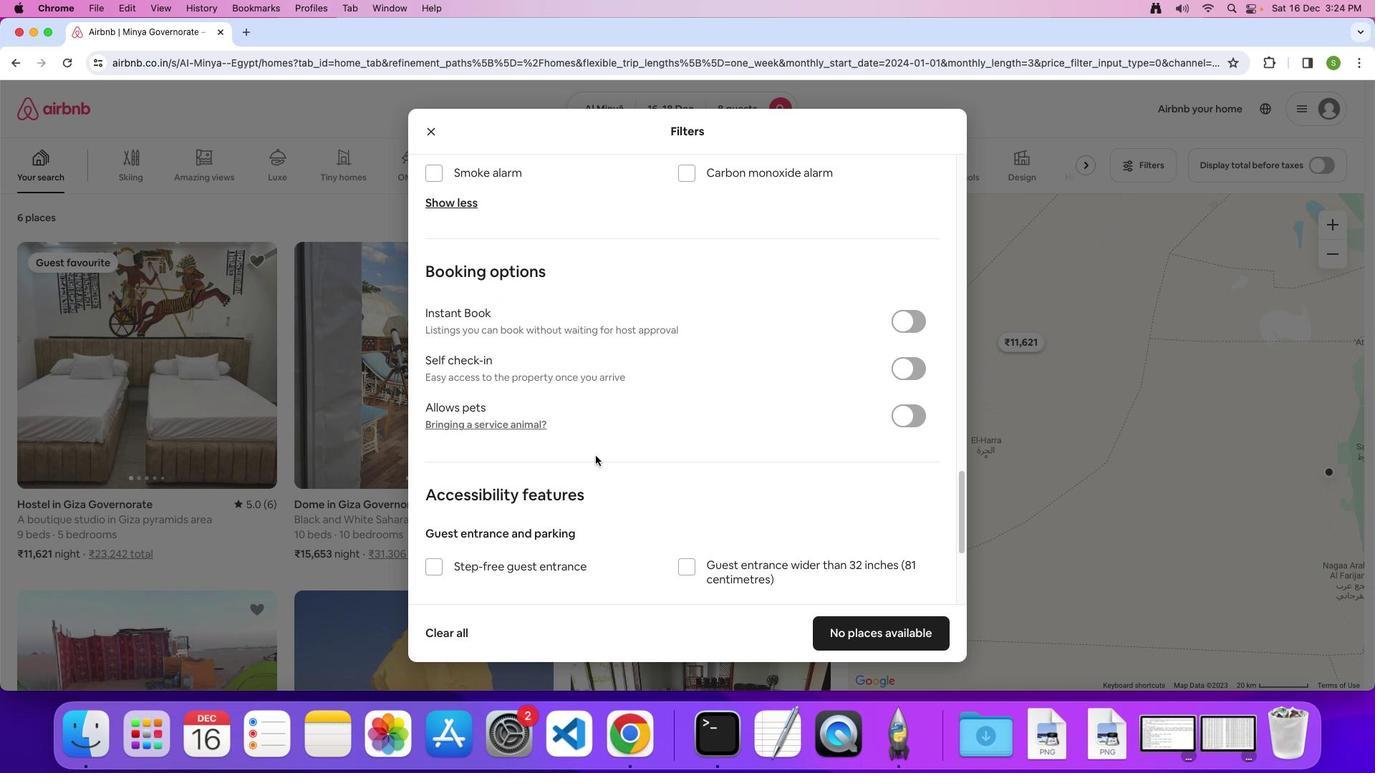 
Action: Mouse scrolled (595, 456) with delta (0, 0)
Screenshot: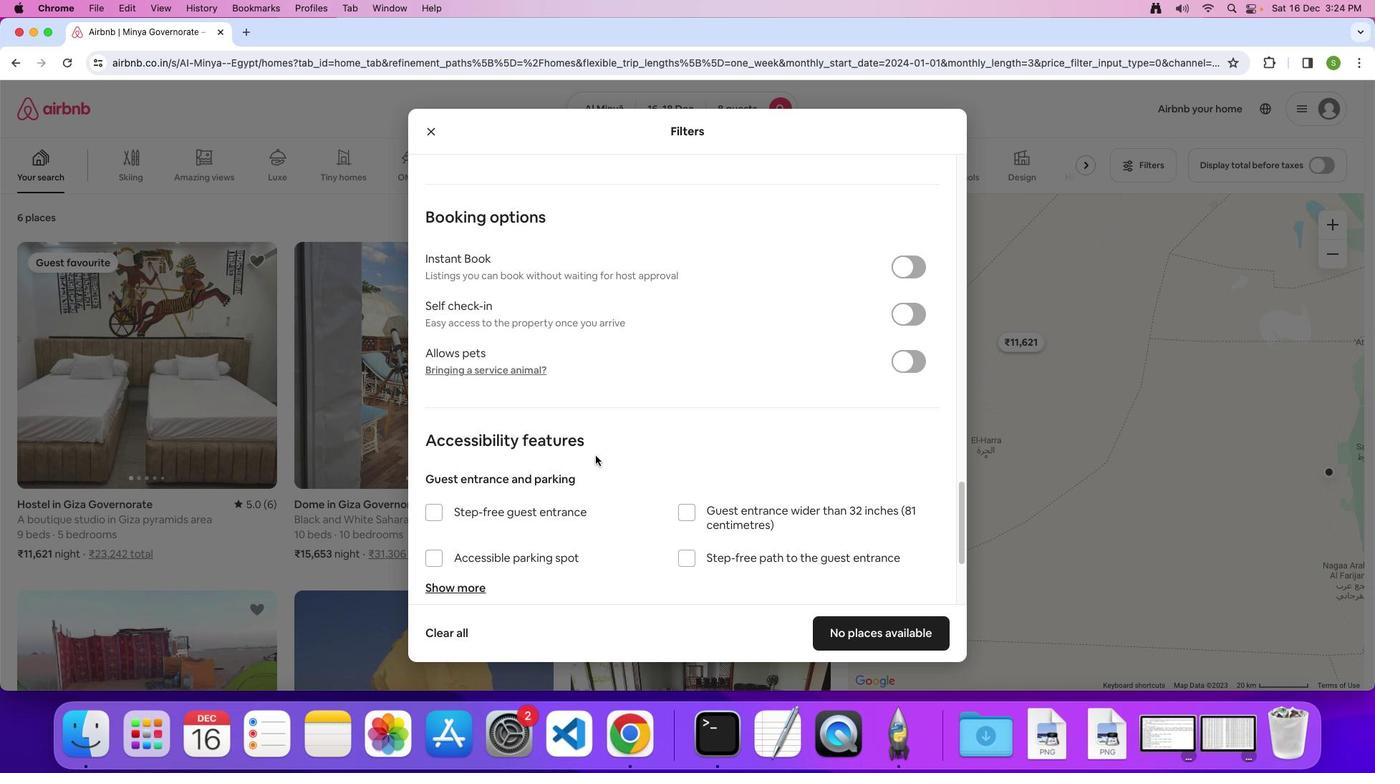 
Action: Mouse scrolled (595, 456) with delta (0, 0)
Screenshot: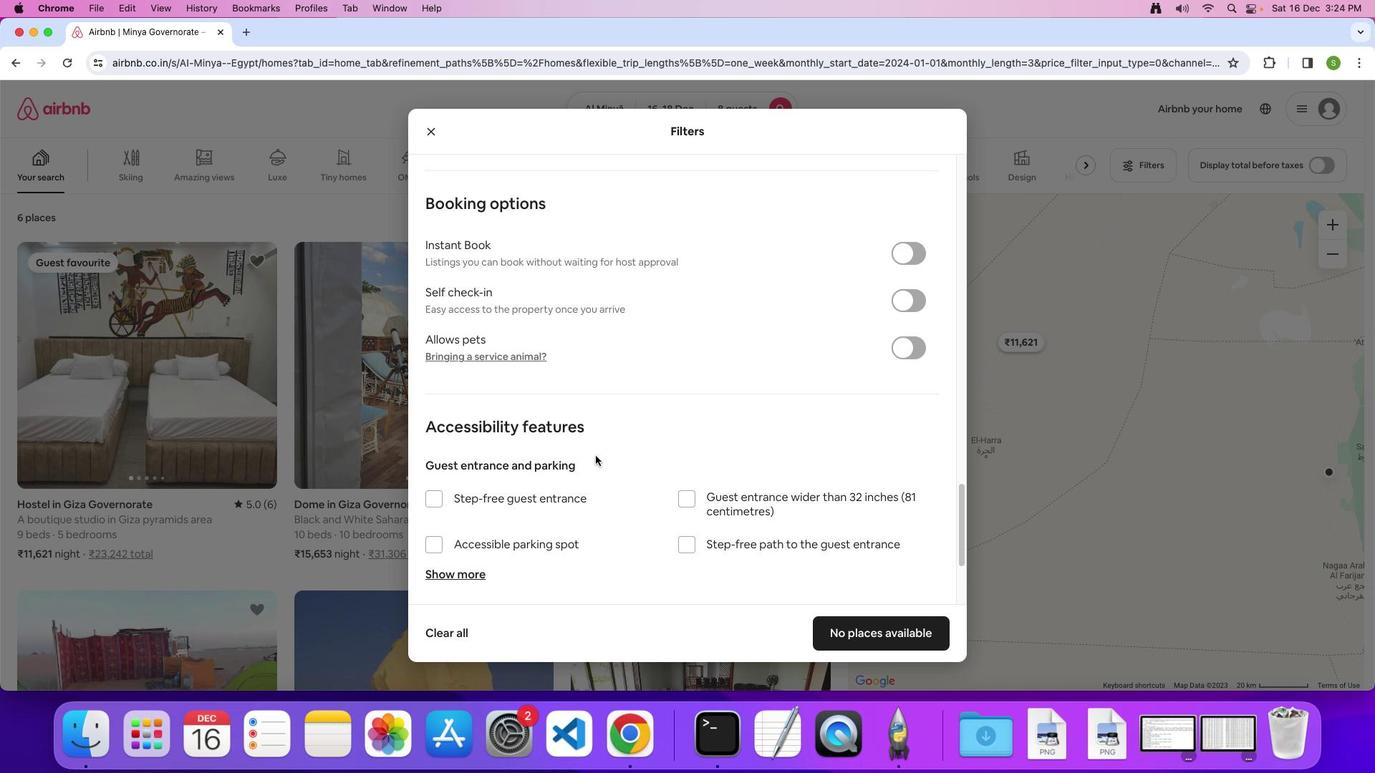 
Action: Mouse scrolled (595, 456) with delta (0, -1)
Screenshot: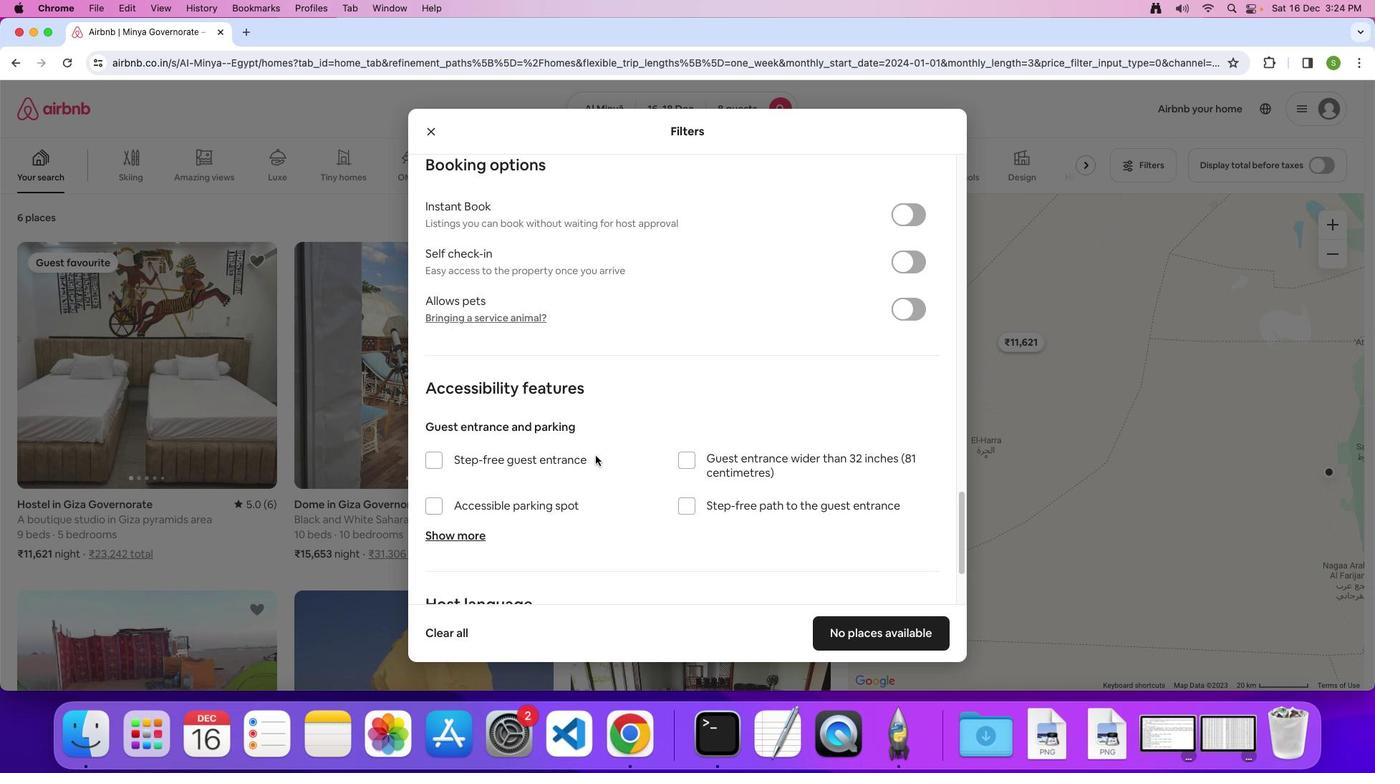 
Action: Mouse scrolled (595, 456) with delta (0, 0)
Screenshot: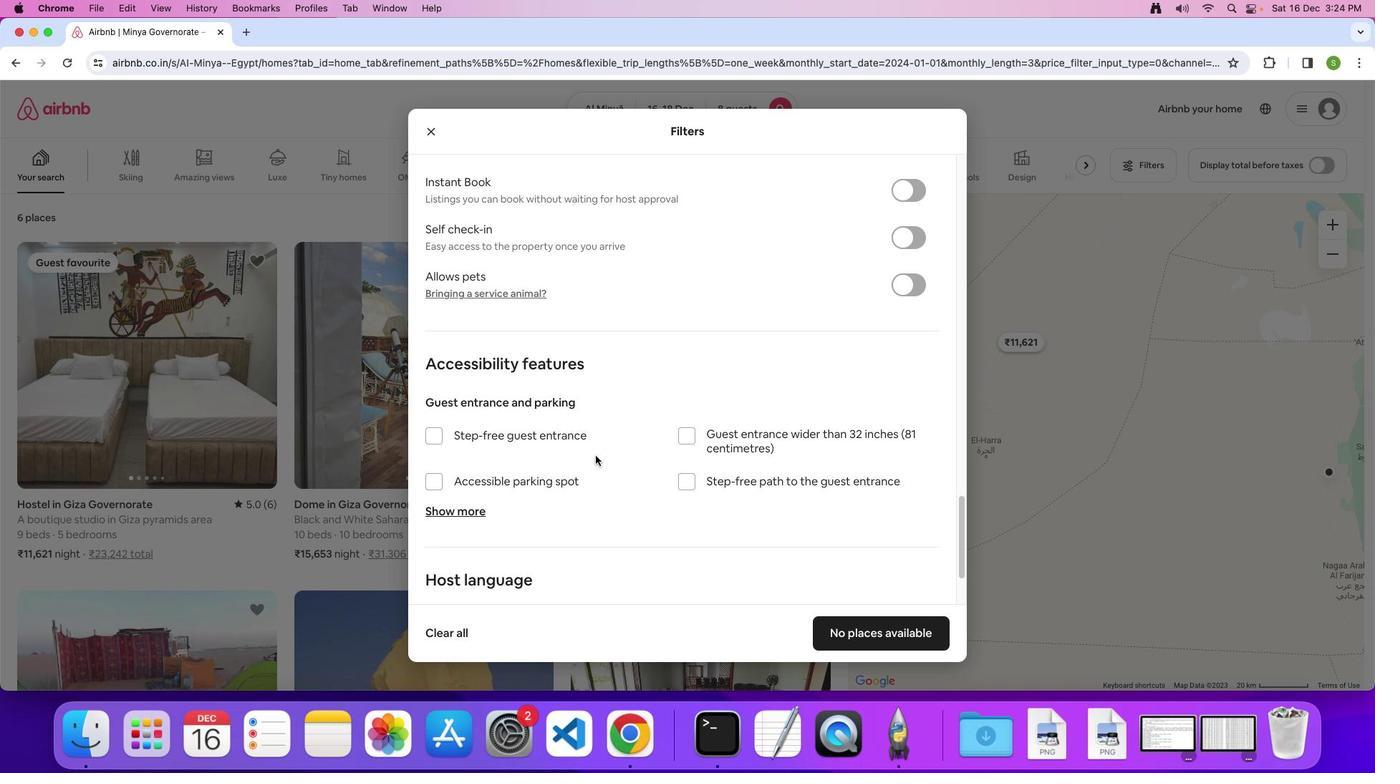 
Action: Mouse scrolled (595, 456) with delta (0, 0)
Screenshot: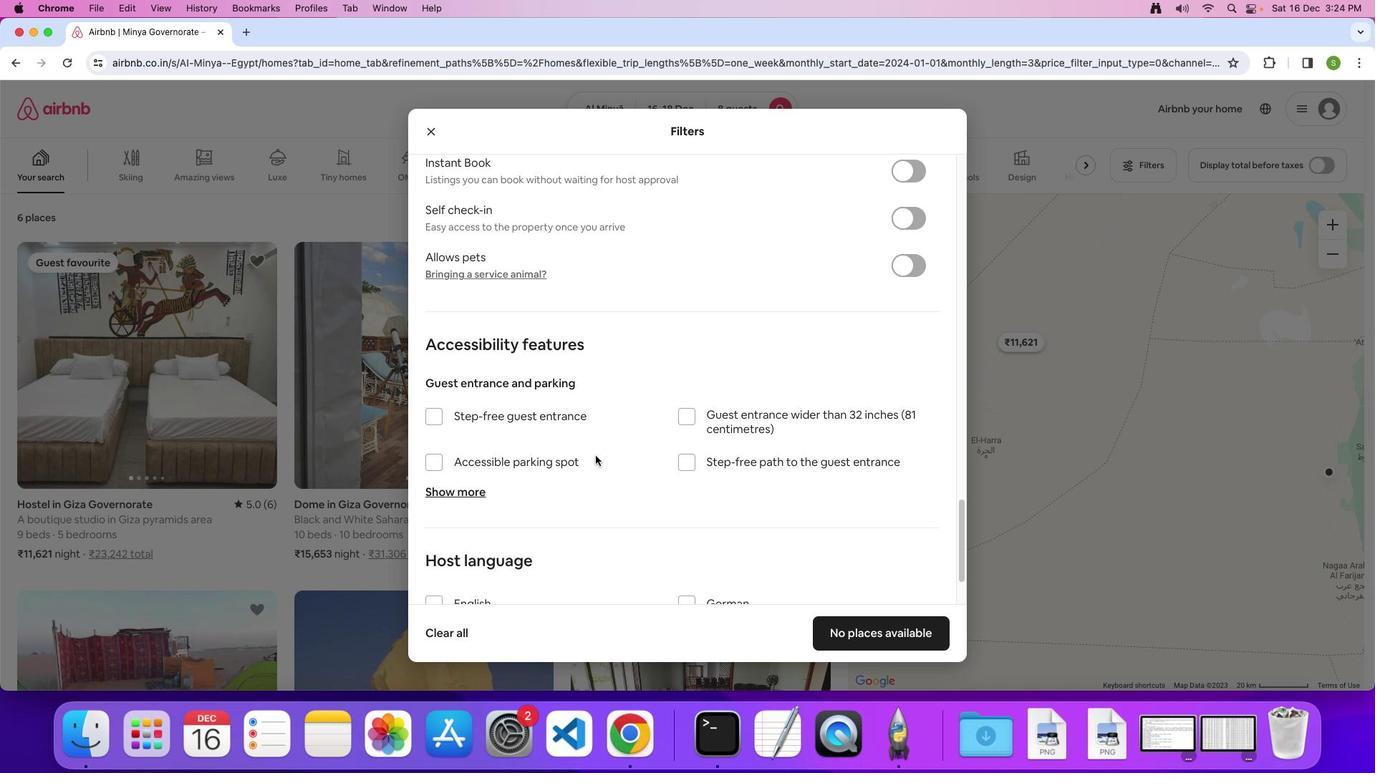 
Action: Mouse scrolled (595, 456) with delta (0, 0)
Screenshot: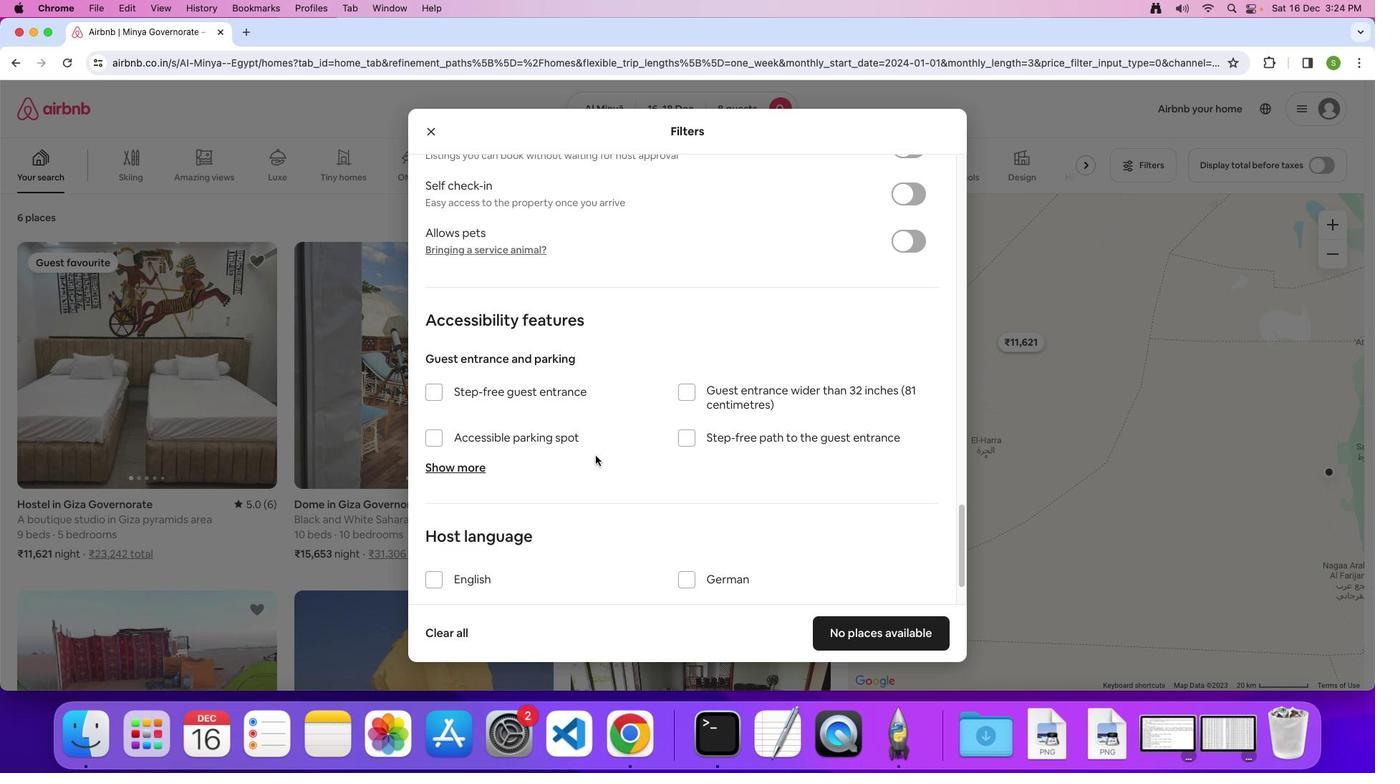 
Action: Mouse scrolled (595, 456) with delta (0, 0)
Screenshot: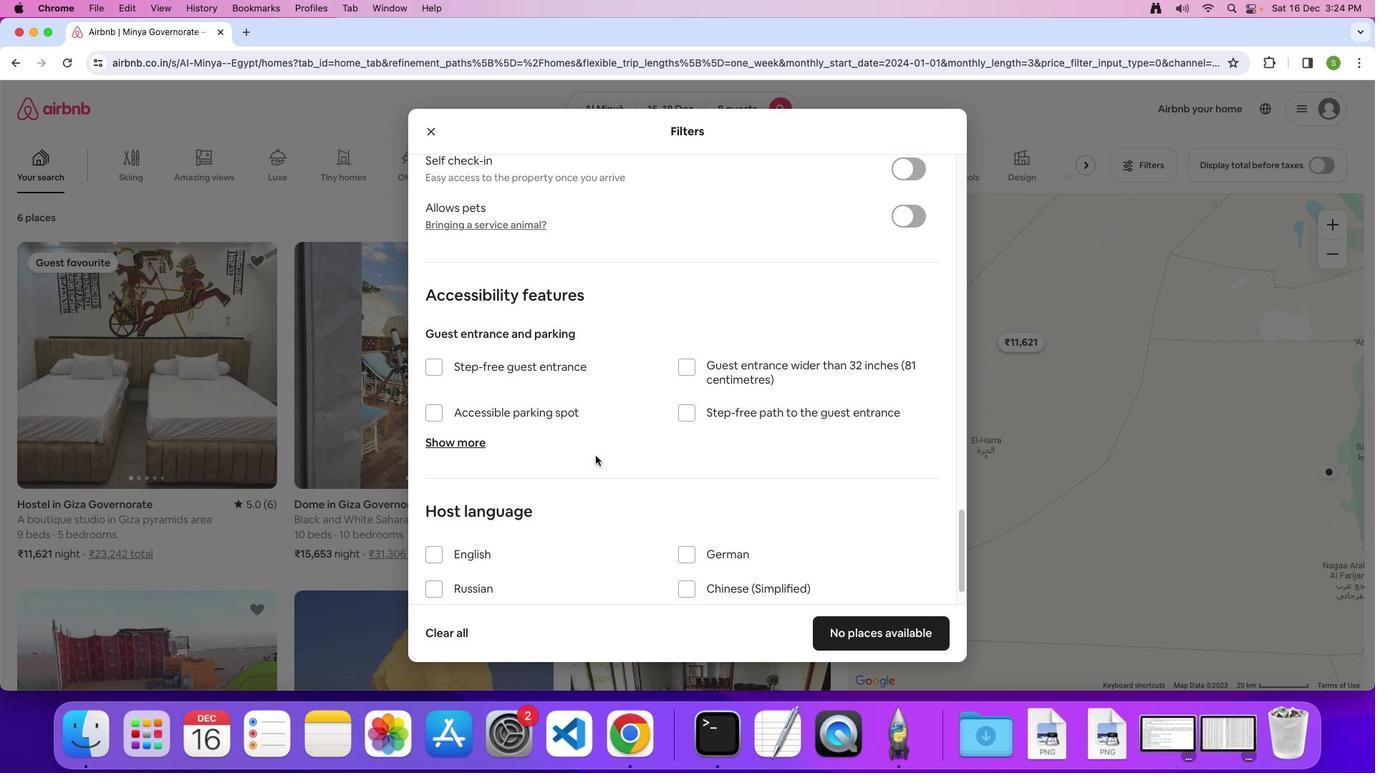 
Action: Mouse scrolled (595, 456) with delta (0, 0)
Screenshot: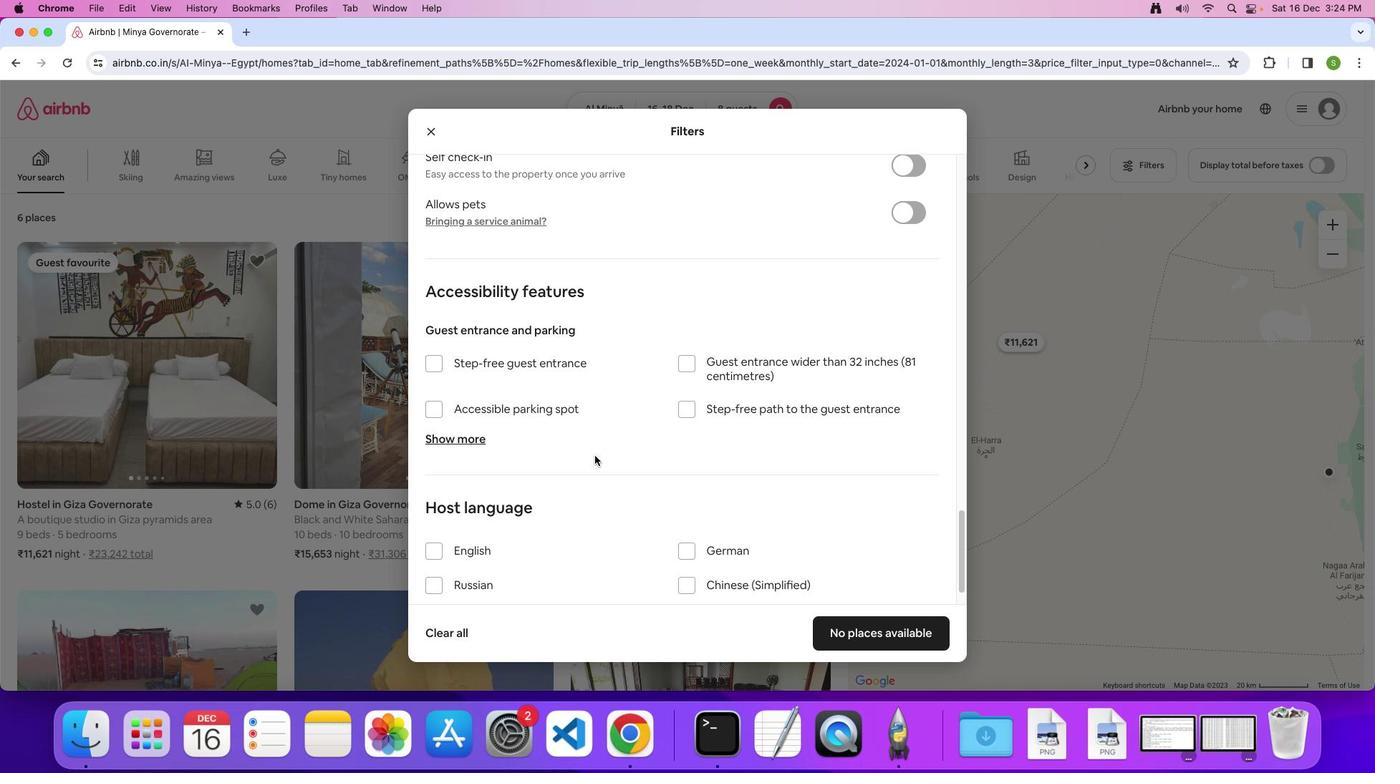 
Action: Mouse moved to (594, 456)
Screenshot: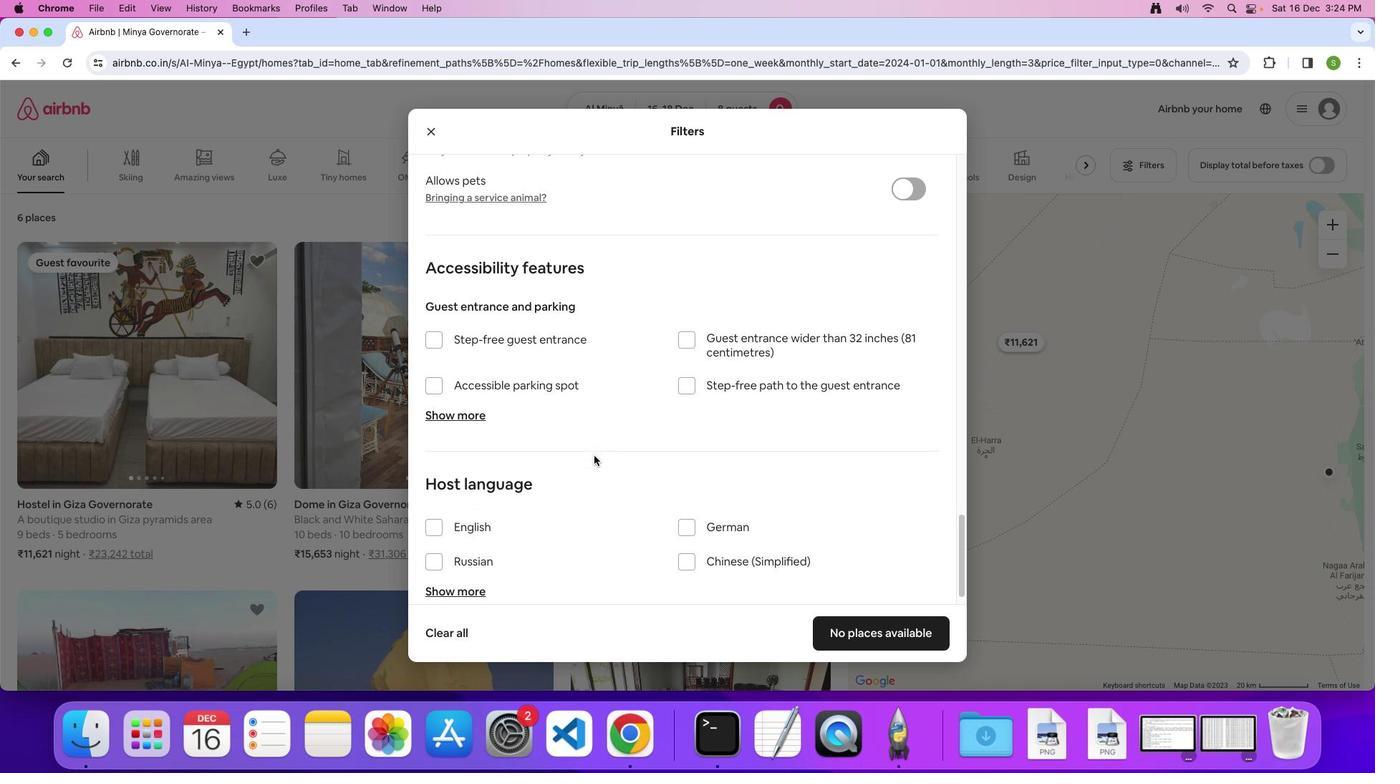 
Action: Mouse scrolled (594, 456) with delta (0, 0)
Screenshot: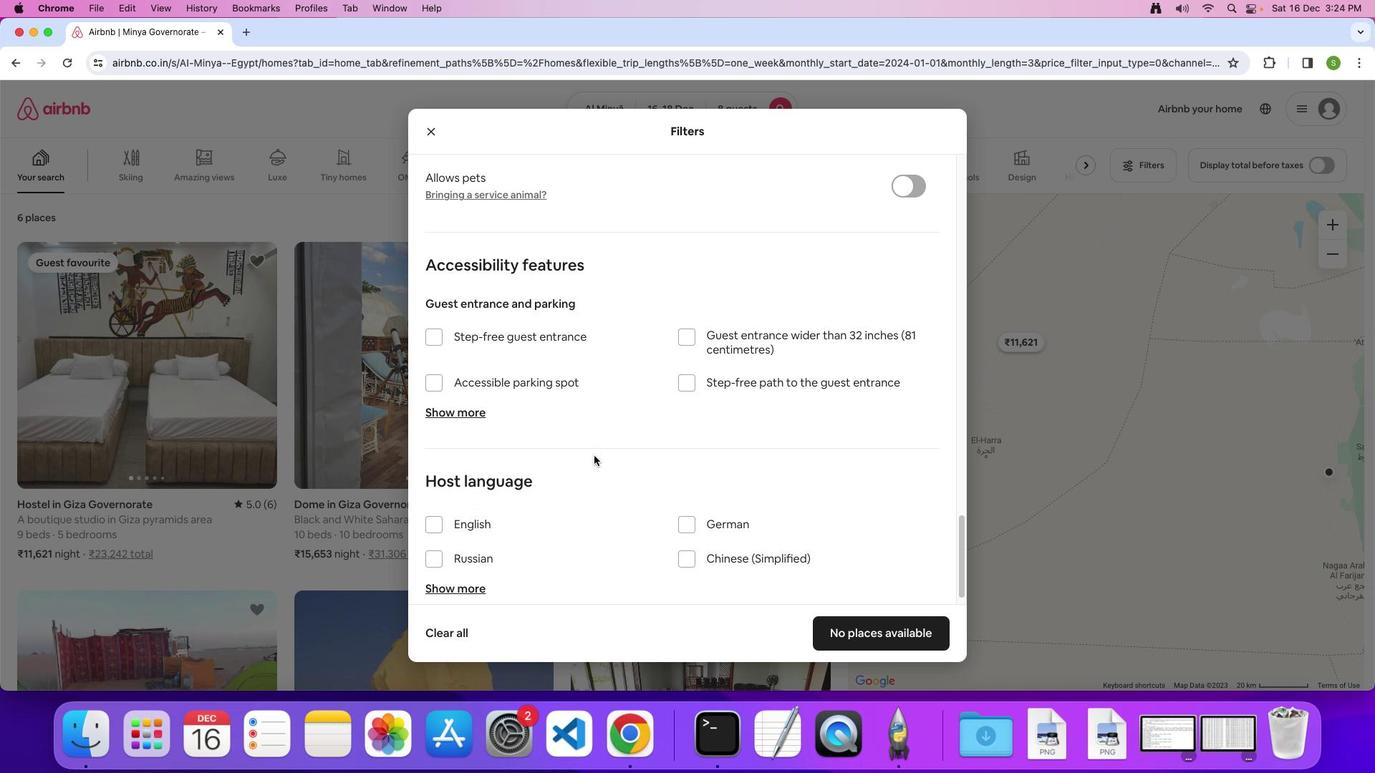 
Action: Mouse scrolled (594, 456) with delta (0, 0)
Screenshot: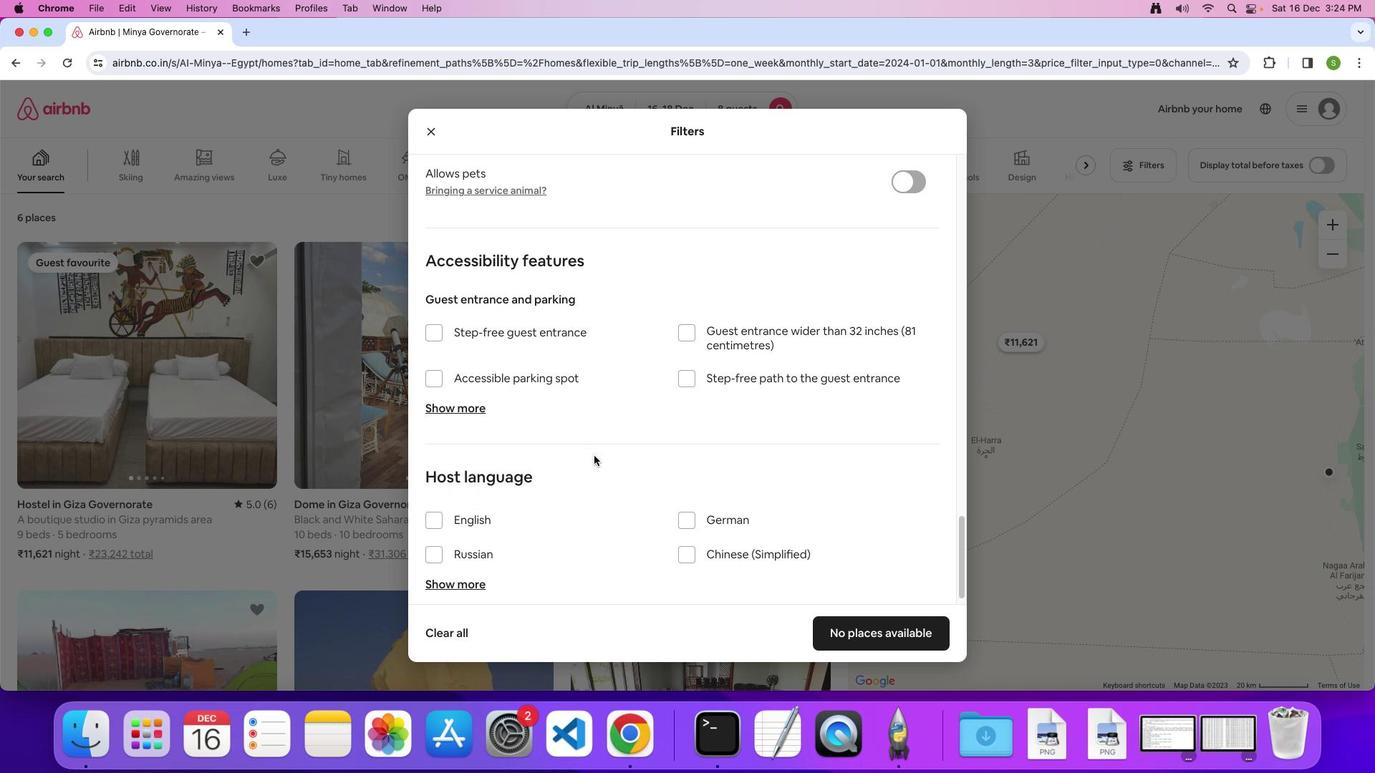 
Action: Mouse scrolled (594, 456) with delta (0, 0)
Screenshot: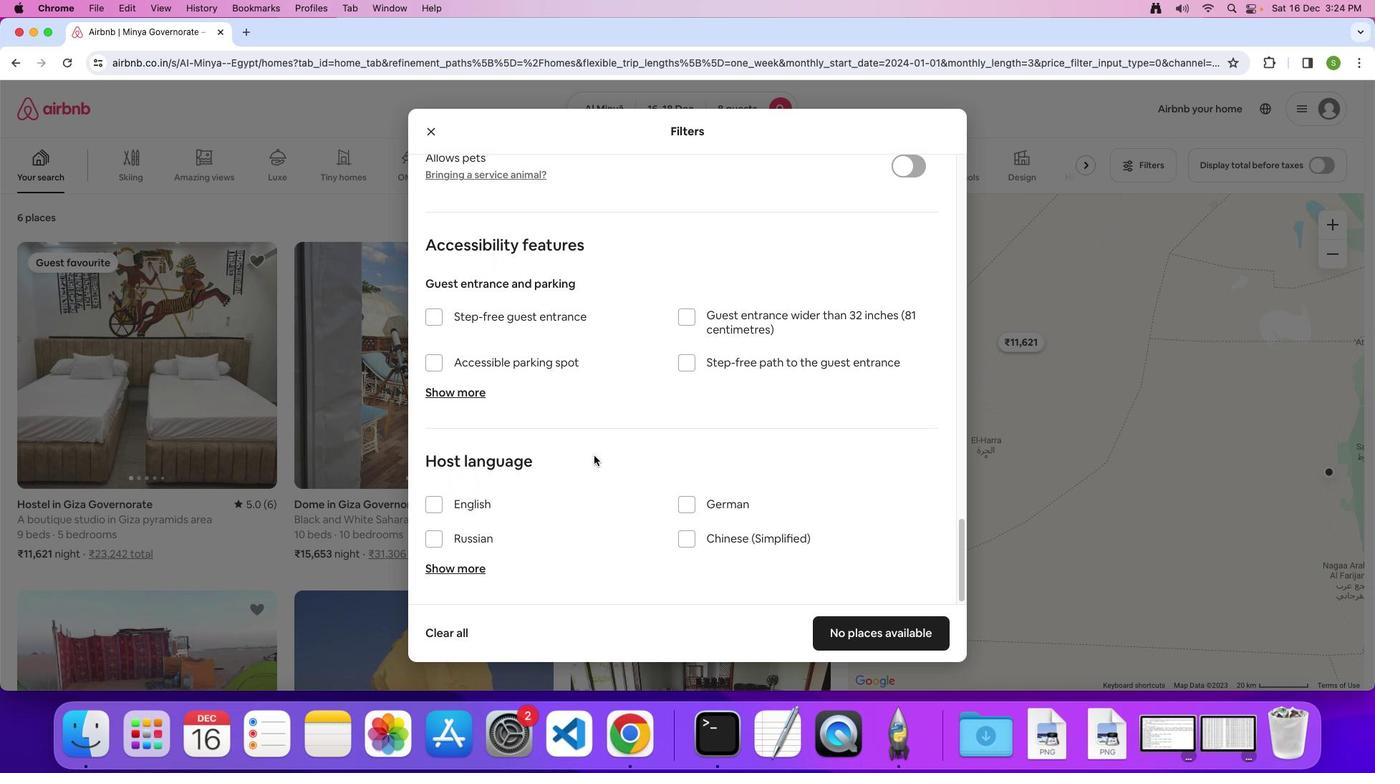 
Action: Mouse scrolled (594, 456) with delta (0, 0)
Screenshot: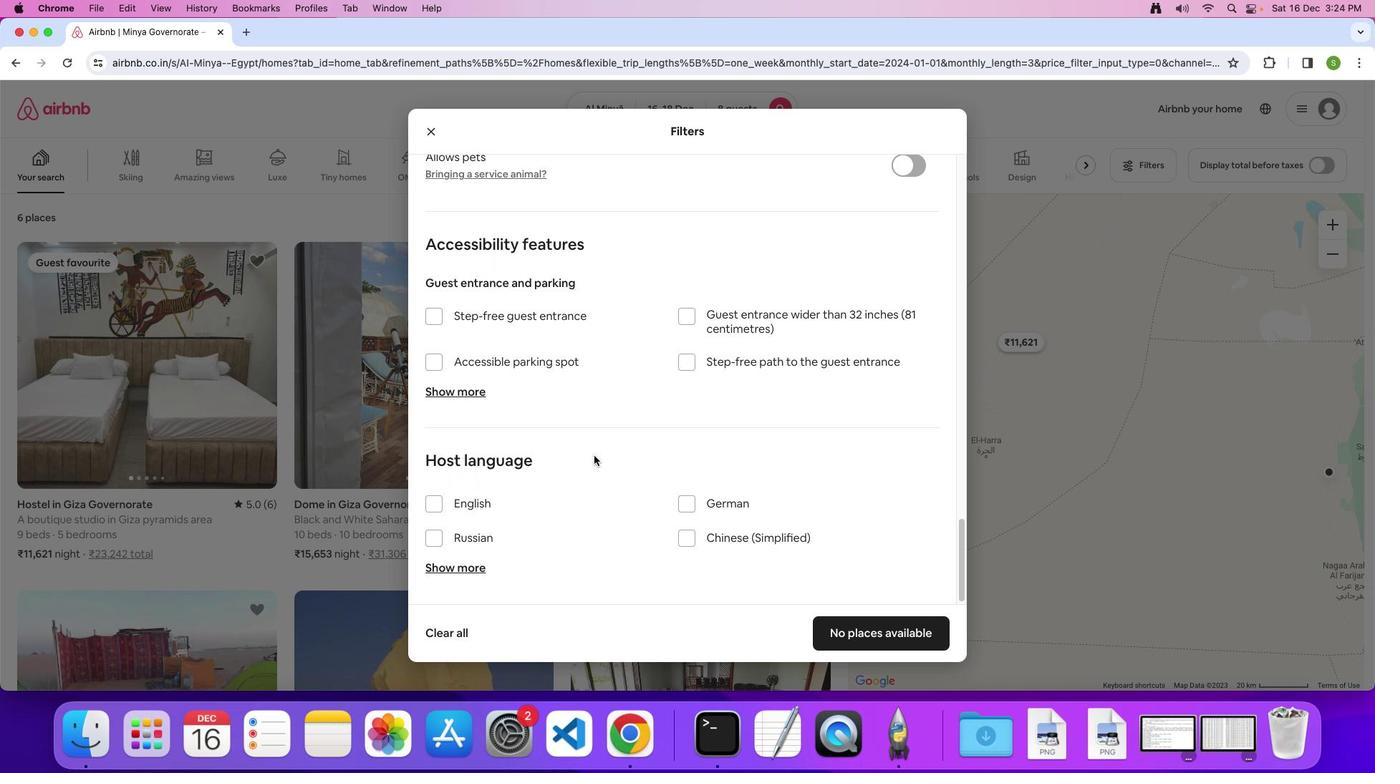 
Action: Mouse scrolled (594, 456) with delta (0, -2)
Screenshot: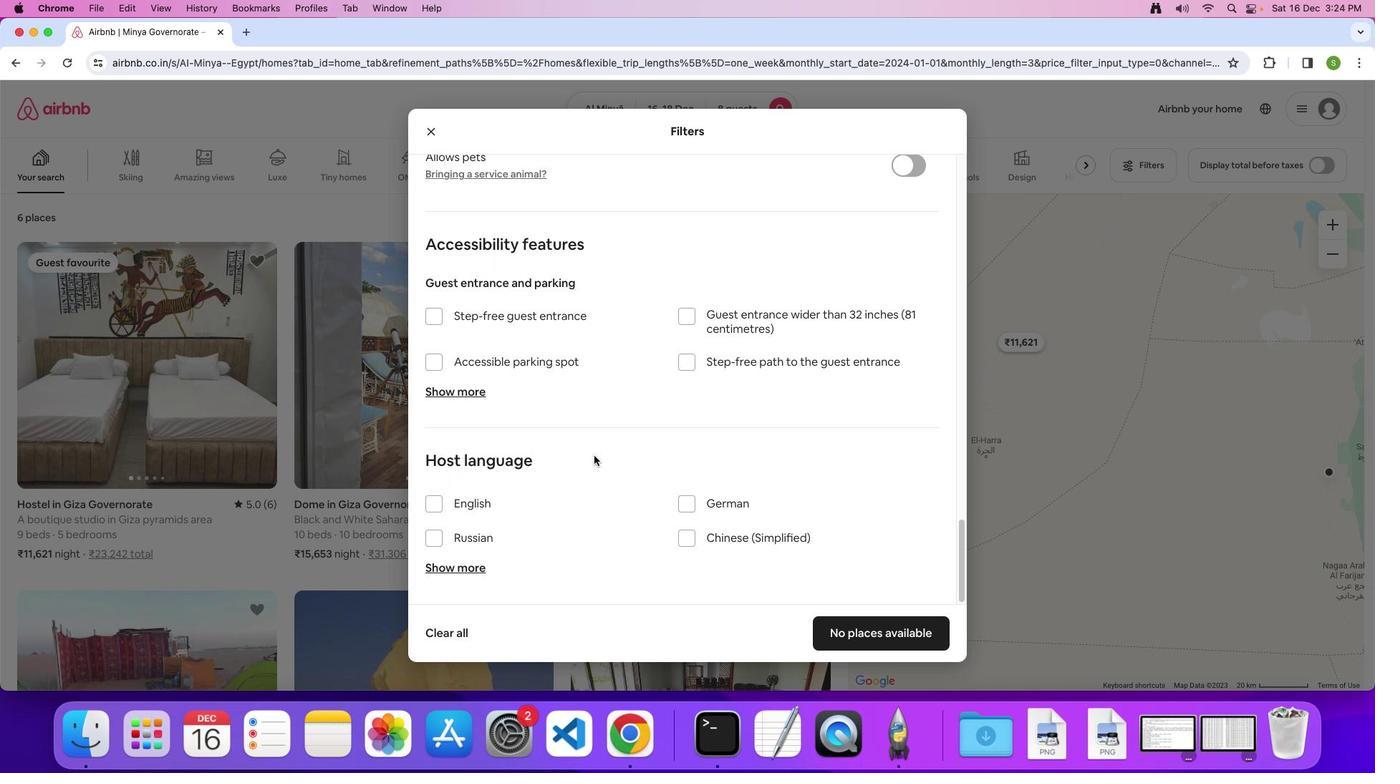 
Action: Mouse scrolled (594, 456) with delta (0, 0)
Screenshot: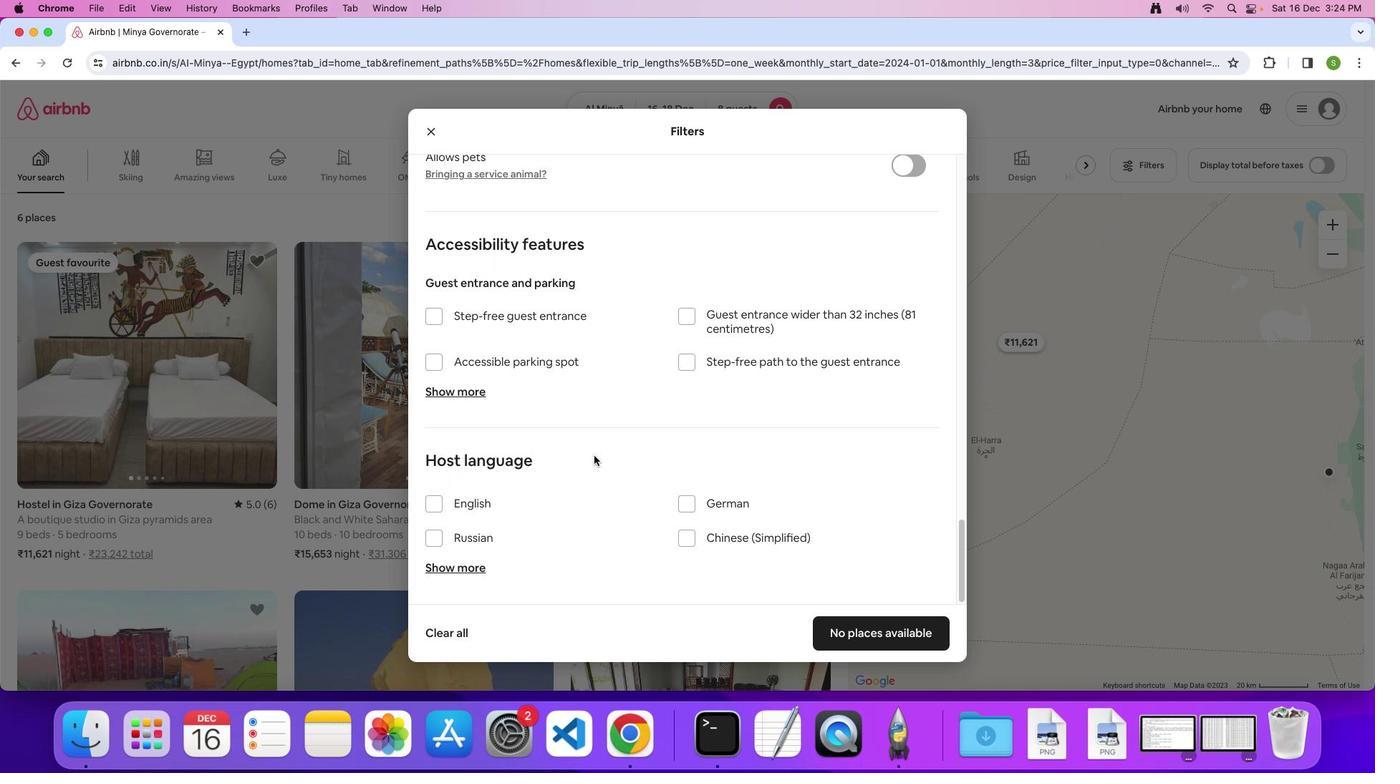 
Action: Mouse moved to (887, 631)
Screenshot: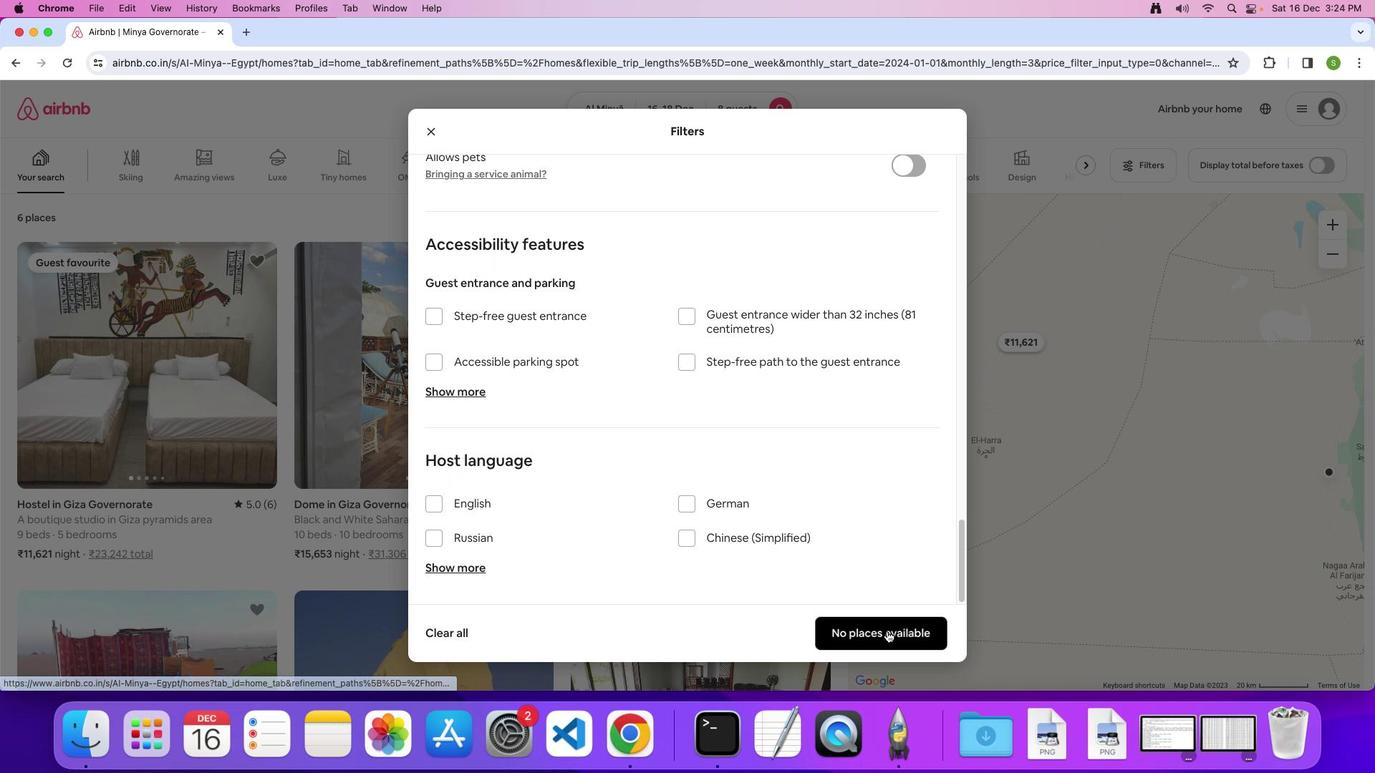 
Action: Mouse pressed left at (887, 631)
Screenshot: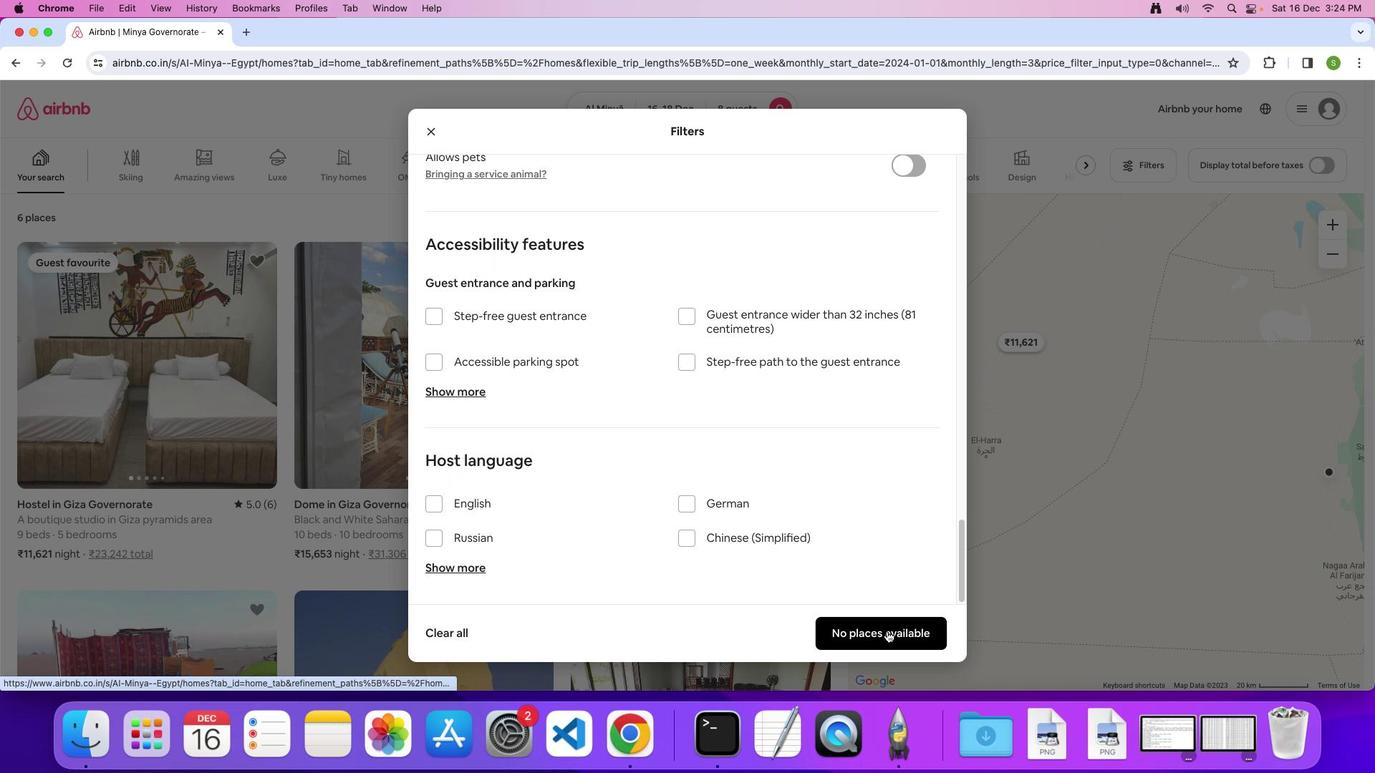 
Action: Mouse moved to (591, 361)
Screenshot: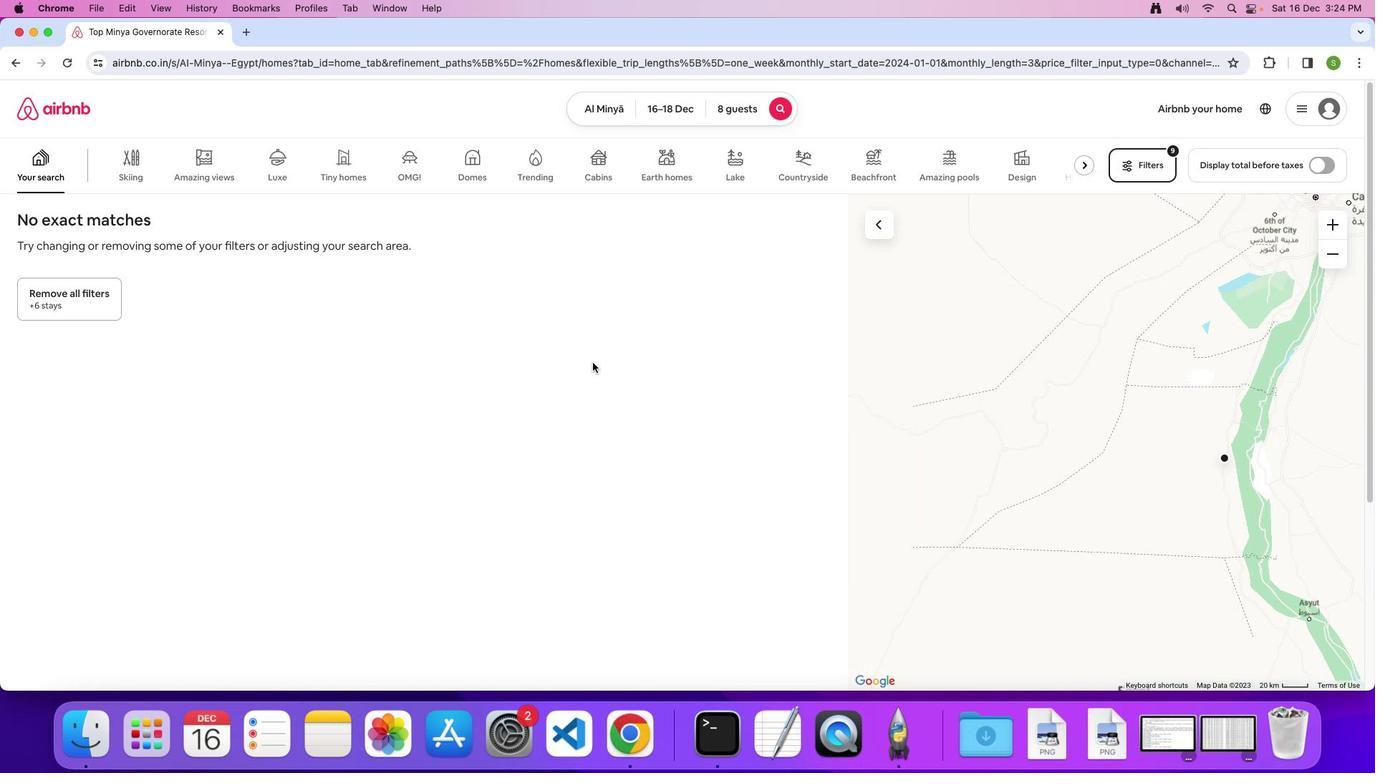 
